 Task: Buy 2 Goblets & Chalices from Glassware & Drinkware section under best seller category for shipping address: Charlotte Hill, 3637 Walton Street, Salt Lake City, Utah 84104, Cell Number 8014200980. Pay from credit card ending with 6759, CVV 506
Action: Mouse moved to (315, 87)
Screenshot: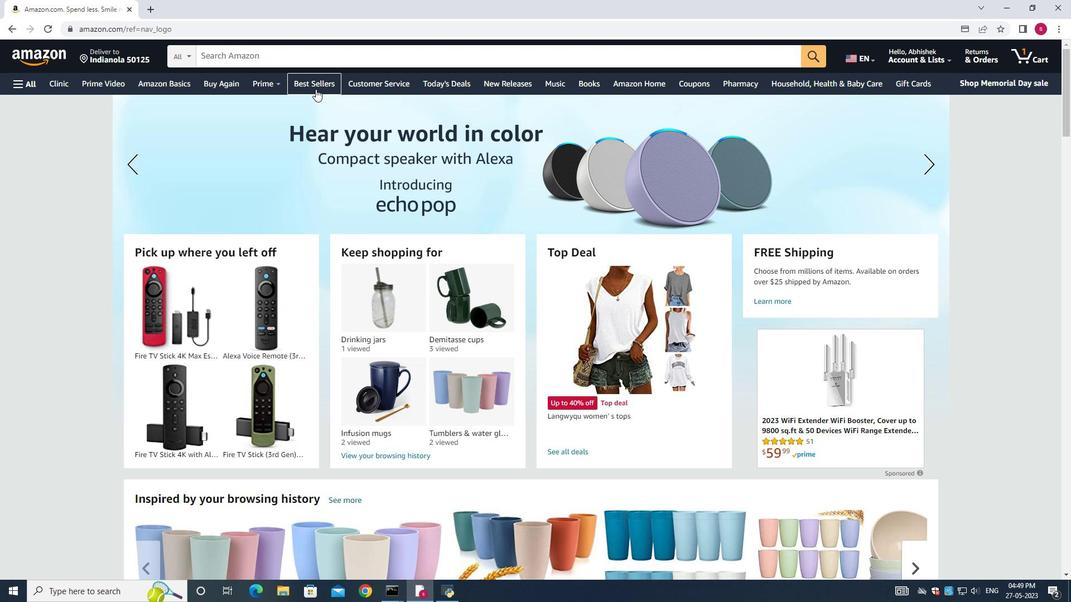 
Action: Mouse pressed left at (315, 87)
Screenshot: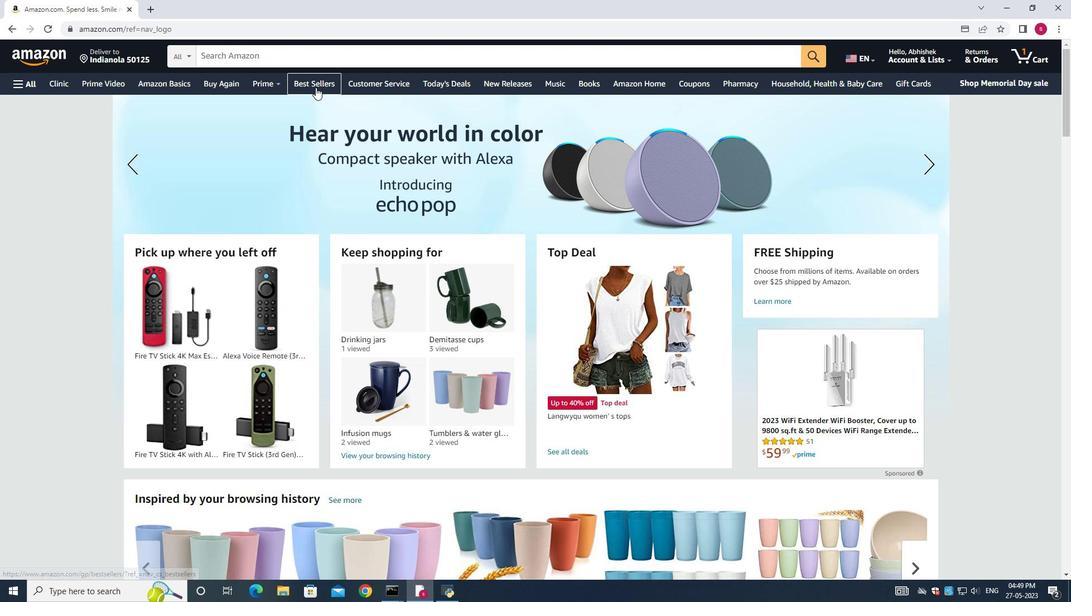 
Action: Mouse moved to (1048, 257)
Screenshot: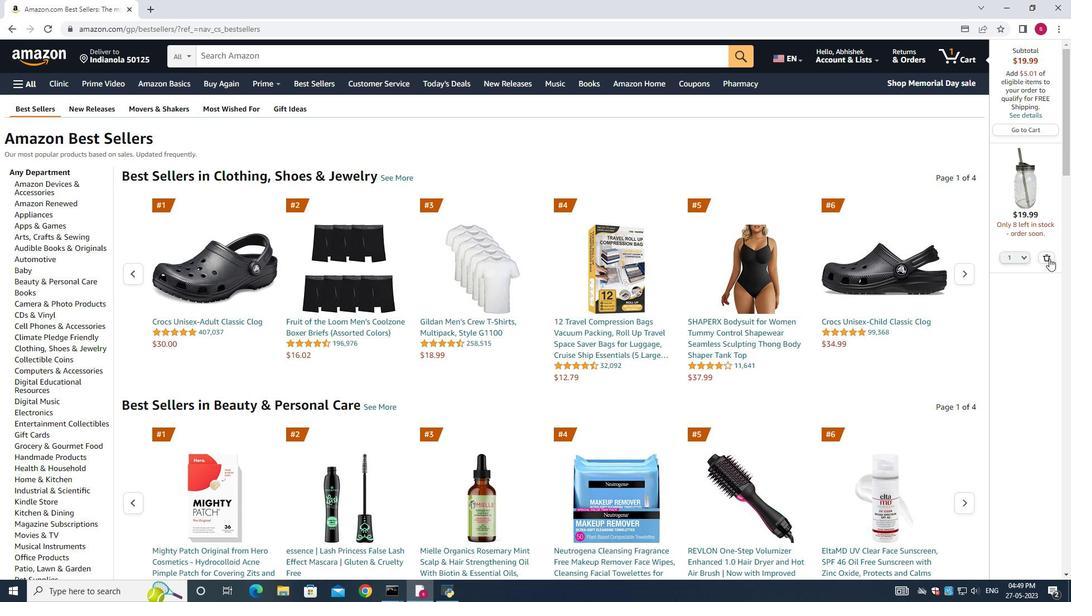 
Action: Mouse pressed left at (1048, 257)
Screenshot: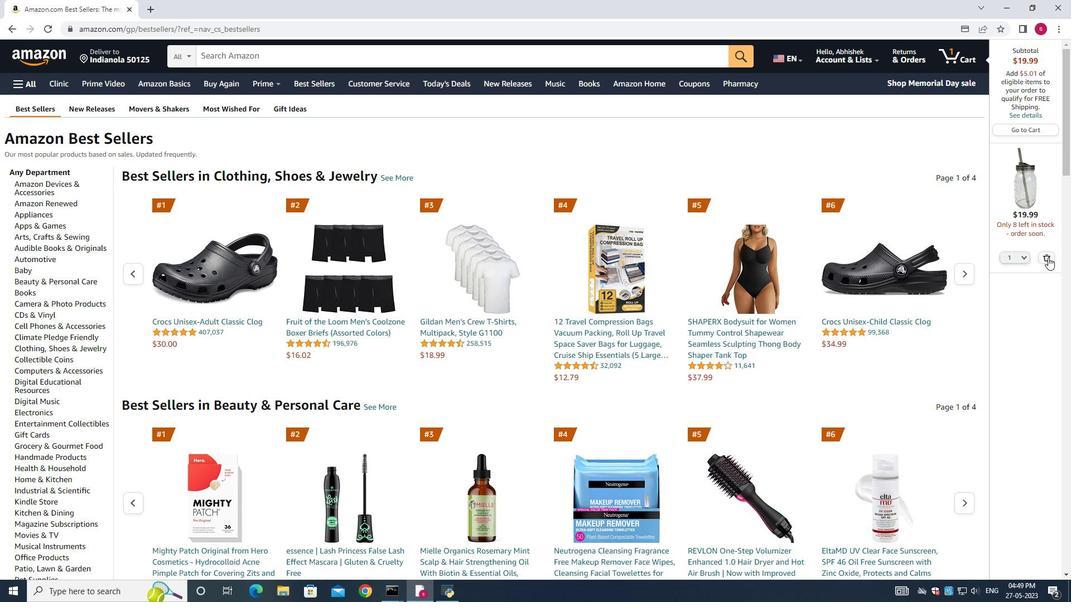 
Action: Mouse moved to (12, 168)
Screenshot: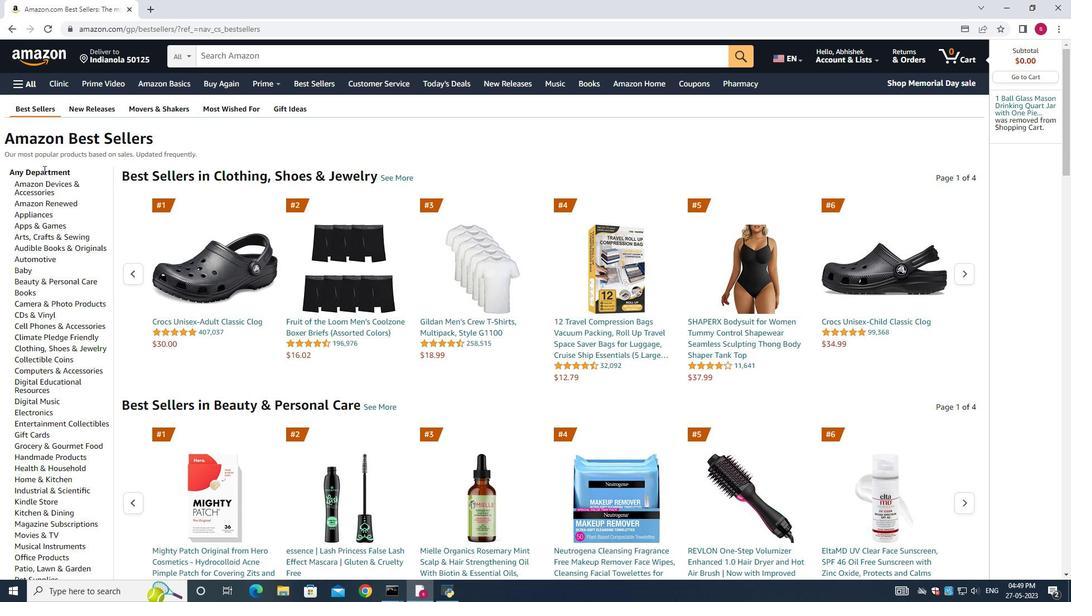 
Action: Mouse pressed left at (12, 168)
Screenshot: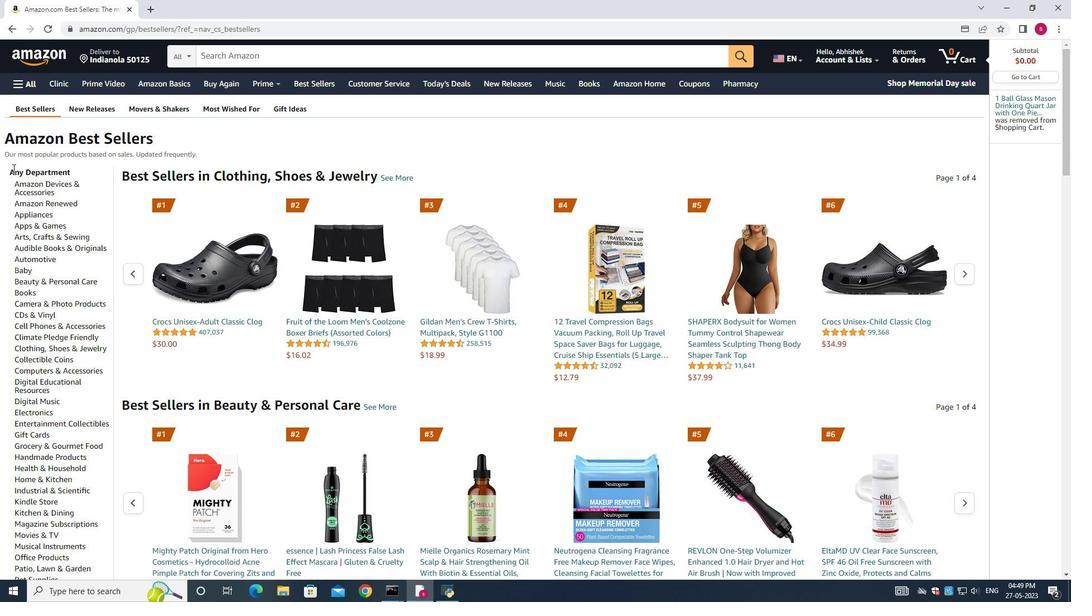
Action: Mouse moved to (93, 171)
Screenshot: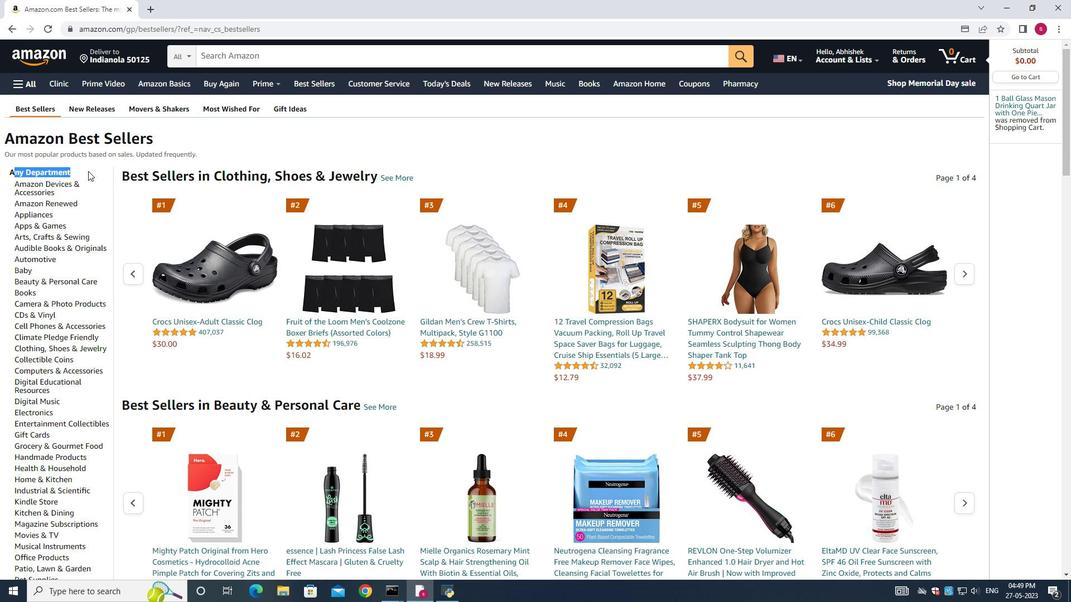 
Action: Mouse scrolled (93, 171) with delta (0, 0)
Screenshot: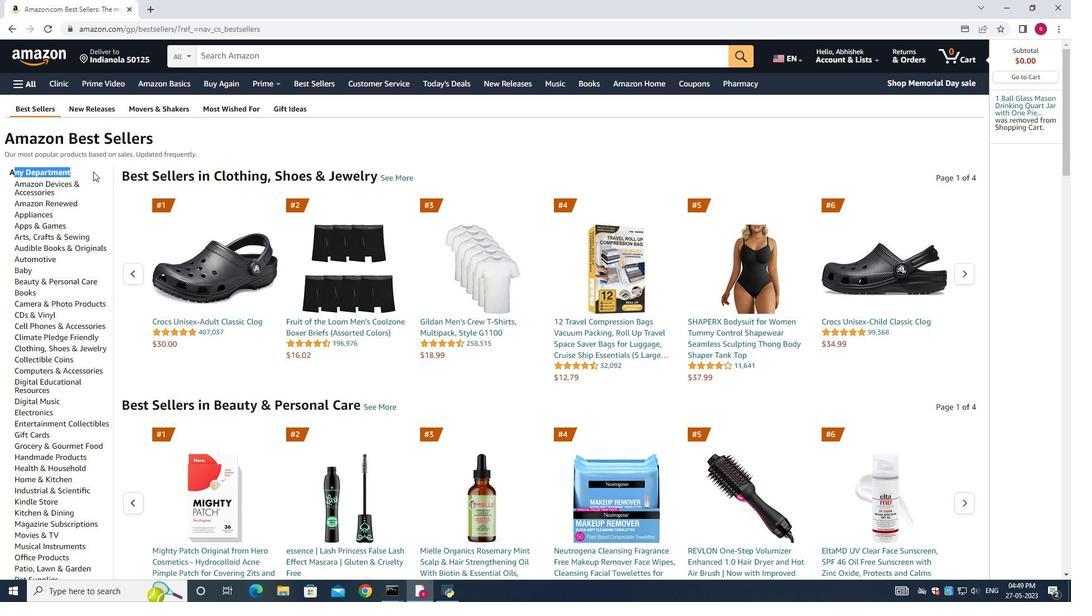 
Action: Mouse moved to (93, 172)
Screenshot: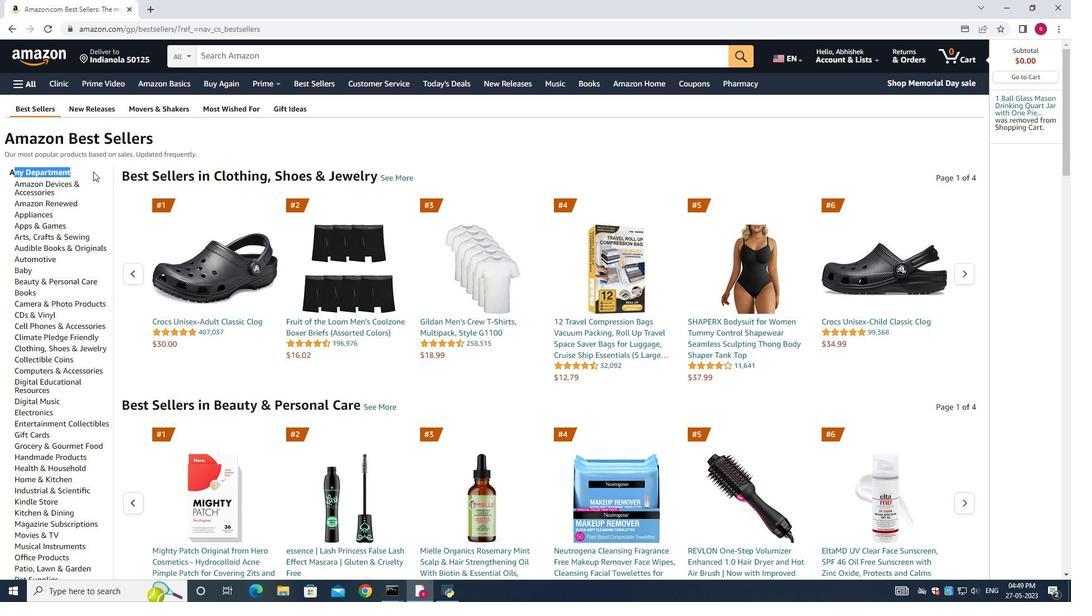 
Action: Mouse scrolled (93, 171) with delta (0, 0)
Screenshot: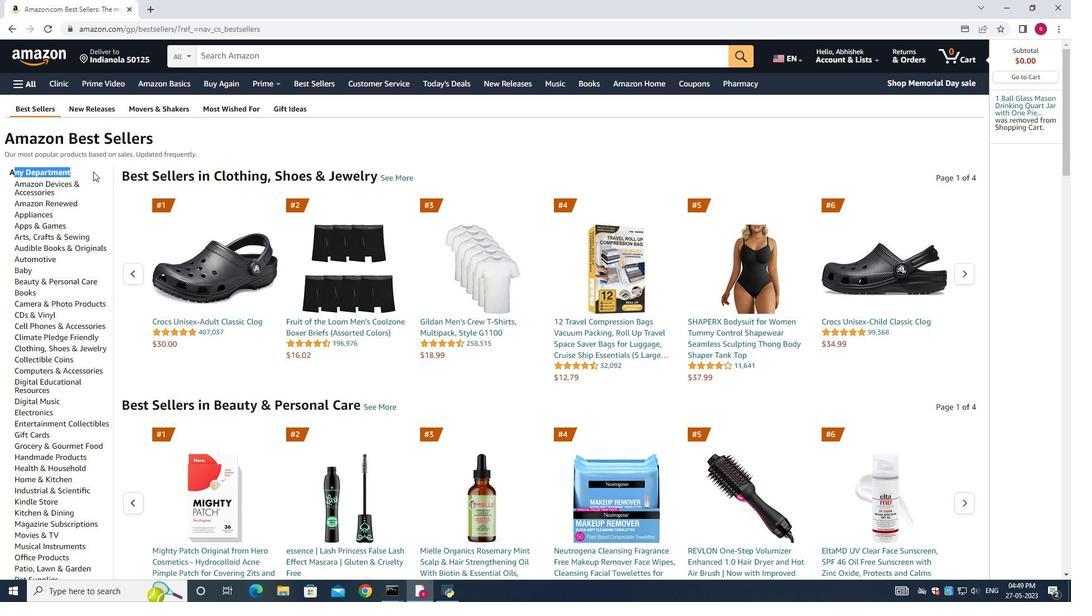 
Action: Mouse scrolled (93, 171) with delta (0, 0)
Screenshot: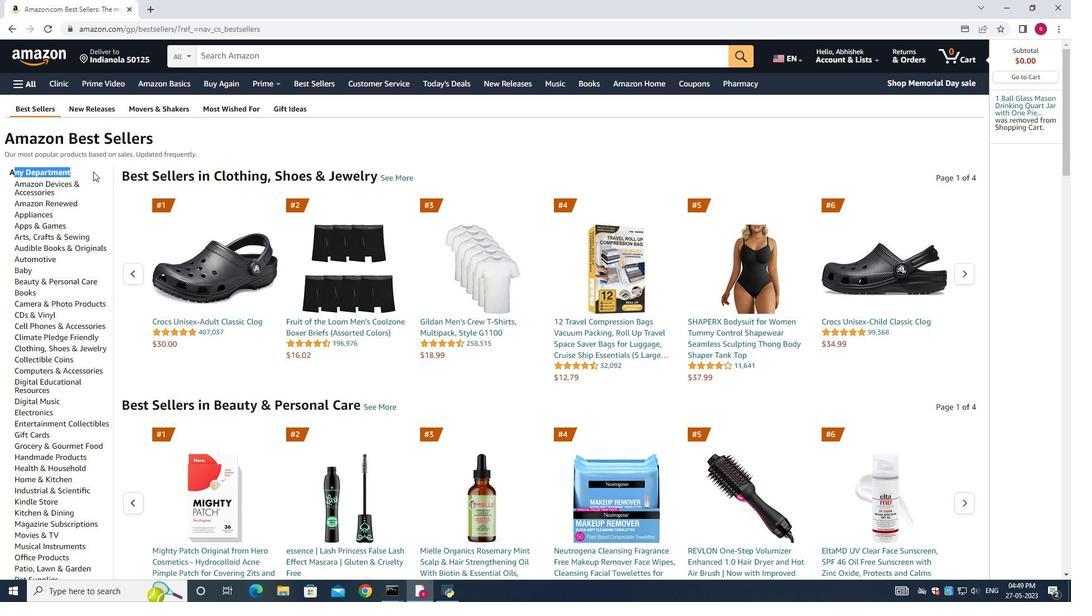 
Action: Mouse scrolled (93, 171) with delta (0, 0)
Screenshot: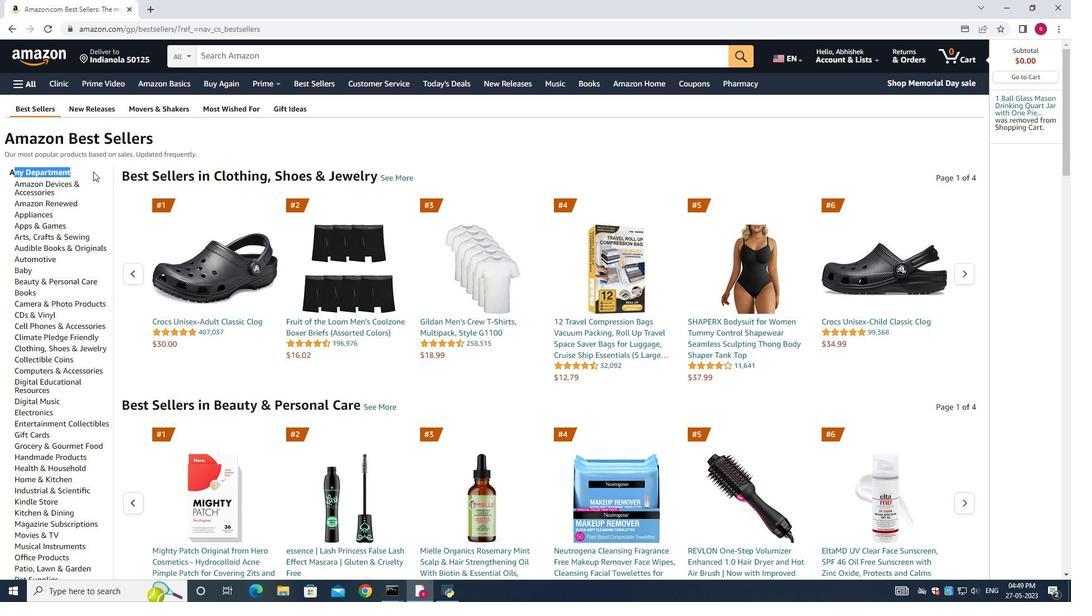 
Action: Mouse scrolled (93, 171) with delta (0, 0)
Screenshot: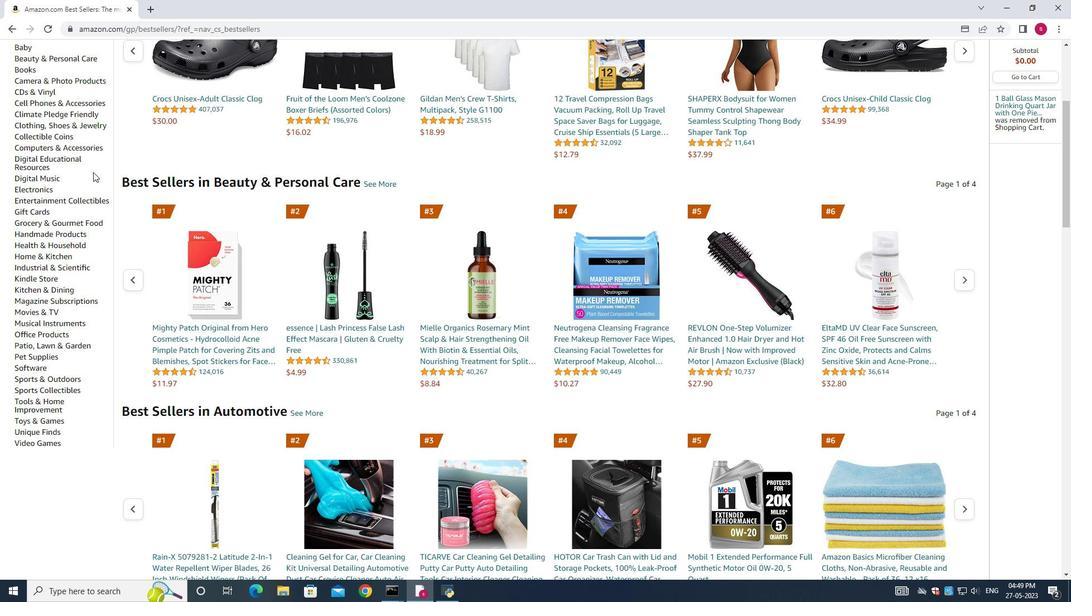 
Action: Mouse scrolled (93, 171) with delta (0, 0)
Screenshot: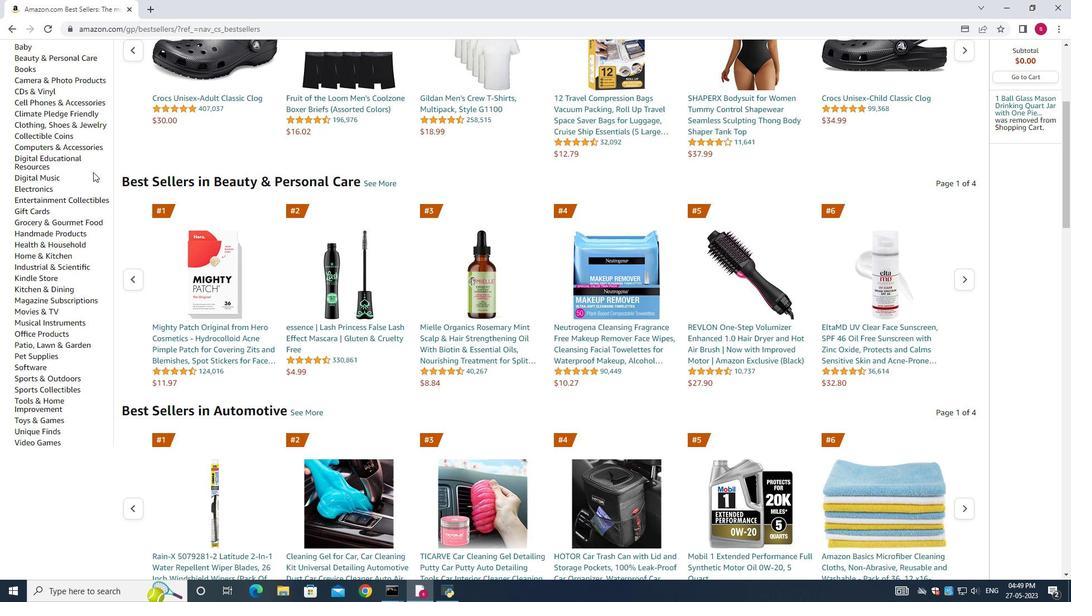 
Action: Mouse moved to (20, 288)
Screenshot: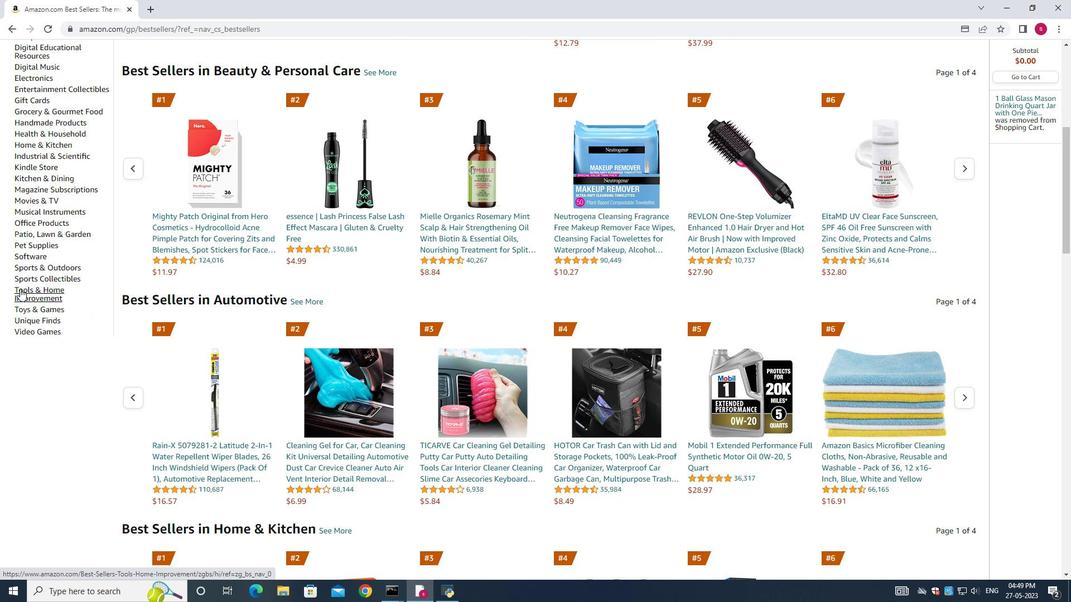 
Action: Mouse scrolled (20, 288) with delta (0, 0)
Screenshot: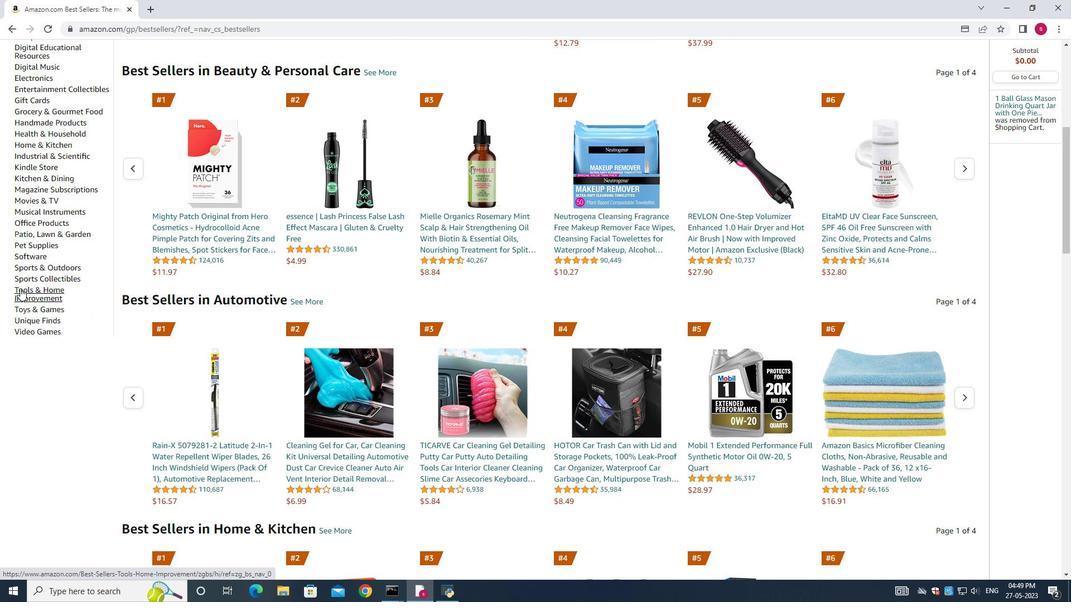 
Action: Mouse scrolled (20, 288) with delta (0, 0)
Screenshot: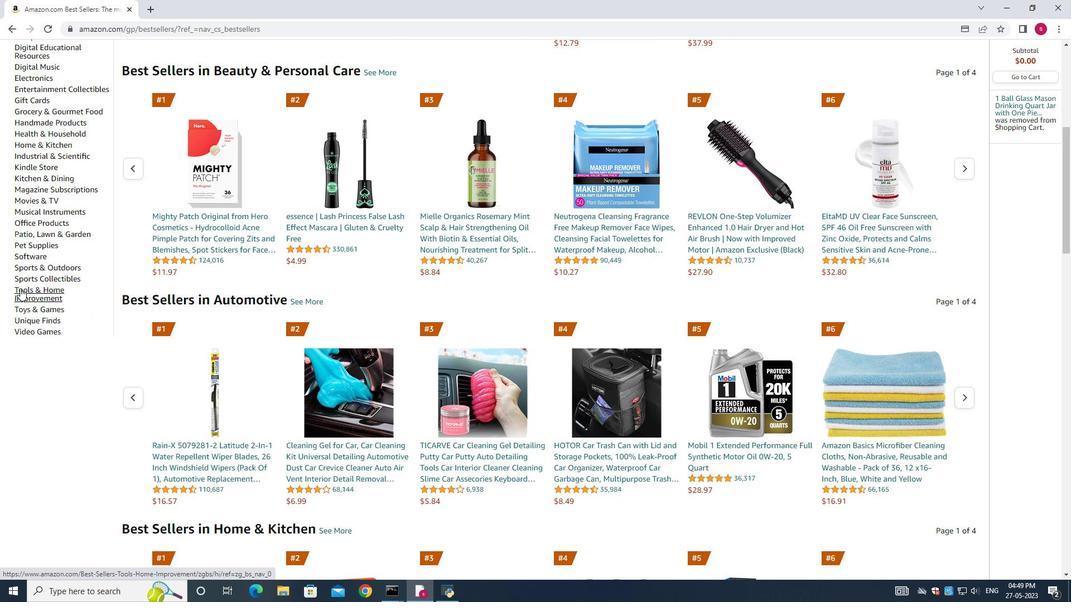 
Action: Mouse scrolled (20, 288) with delta (0, 0)
Screenshot: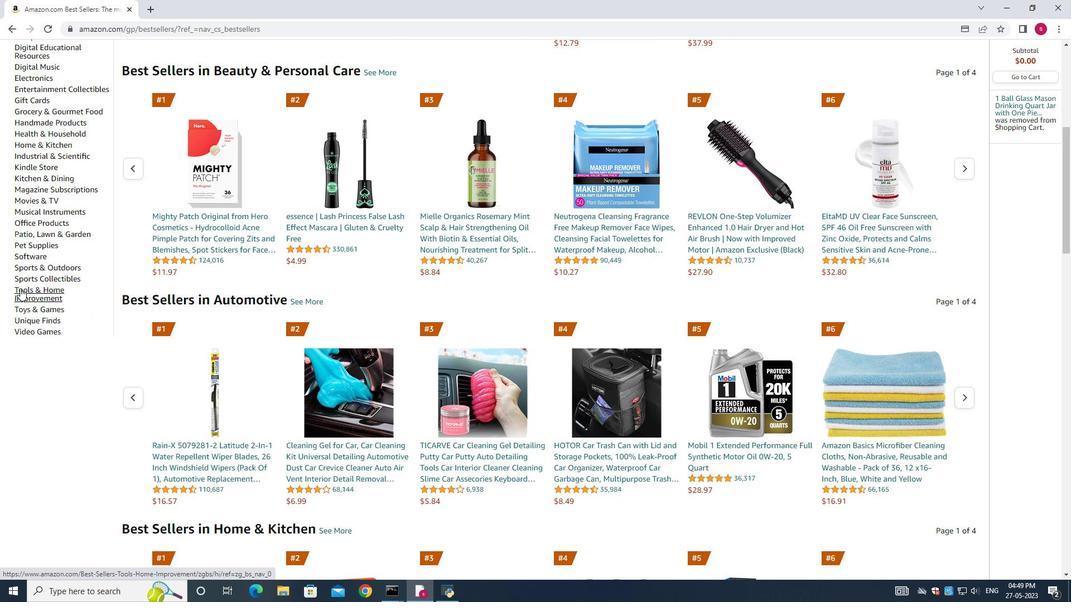 
Action: Mouse scrolled (20, 288) with delta (0, 0)
Screenshot: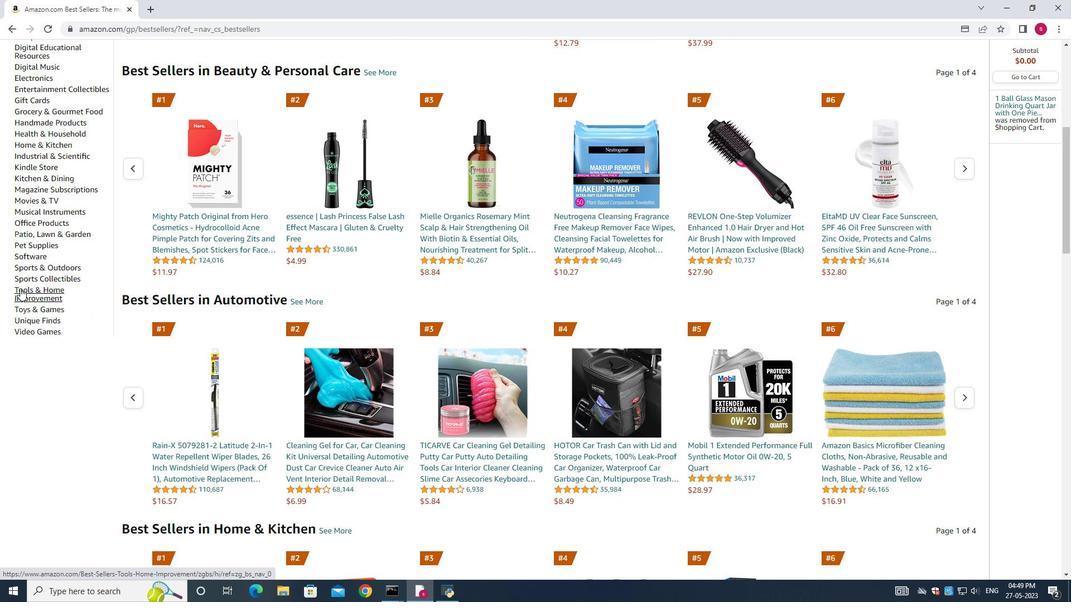 
Action: Mouse moved to (64, 205)
Screenshot: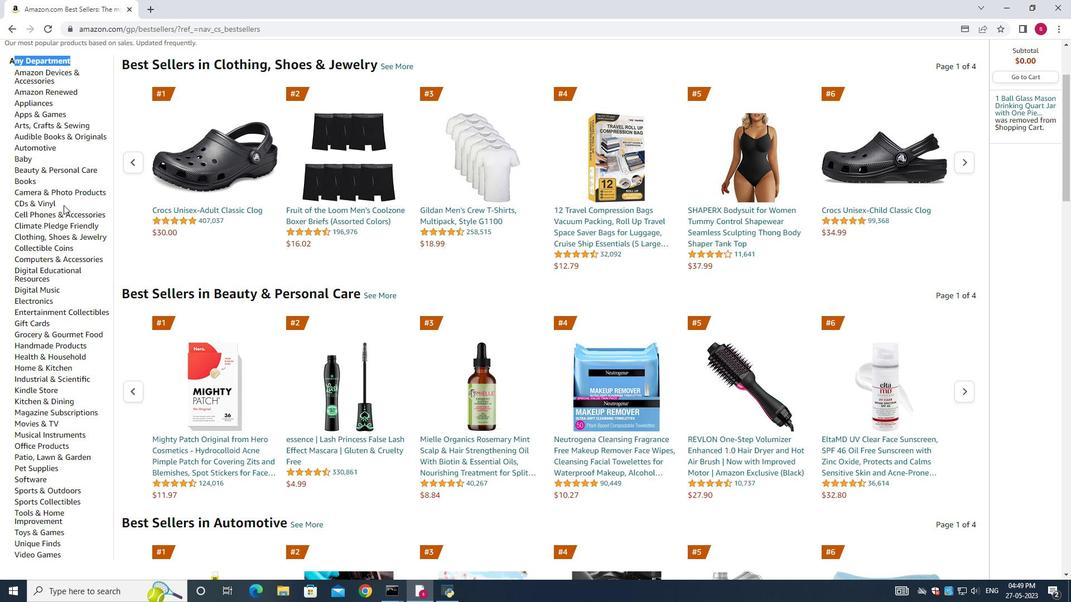 
Action: Mouse scrolled (64, 205) with delta (0, 0)
Screenshot: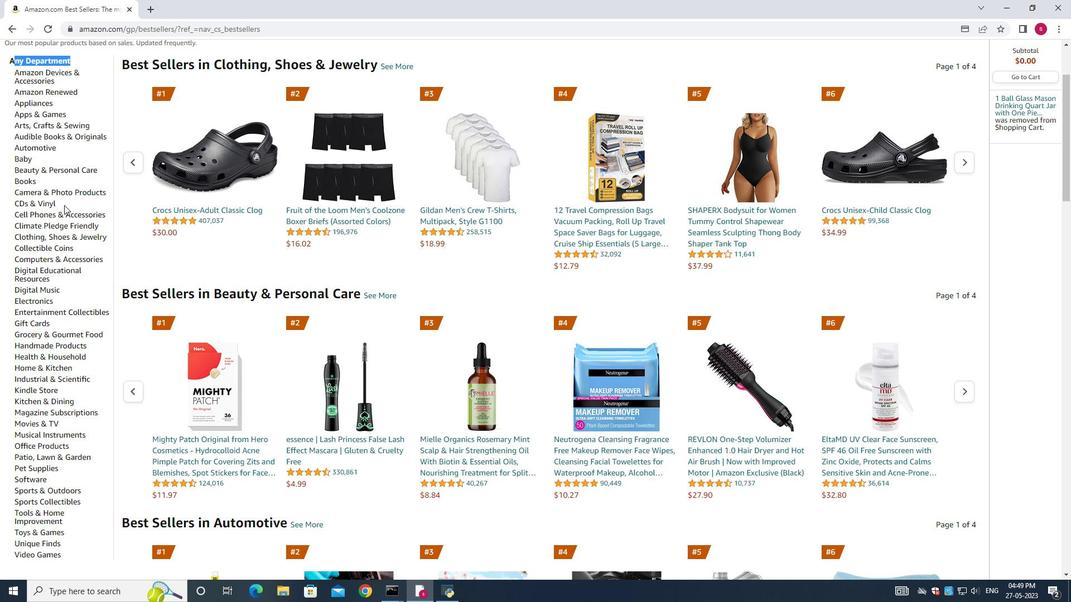 
Action: Mouse scrolled (64, 205) with delta (0, 0)
Screenshot: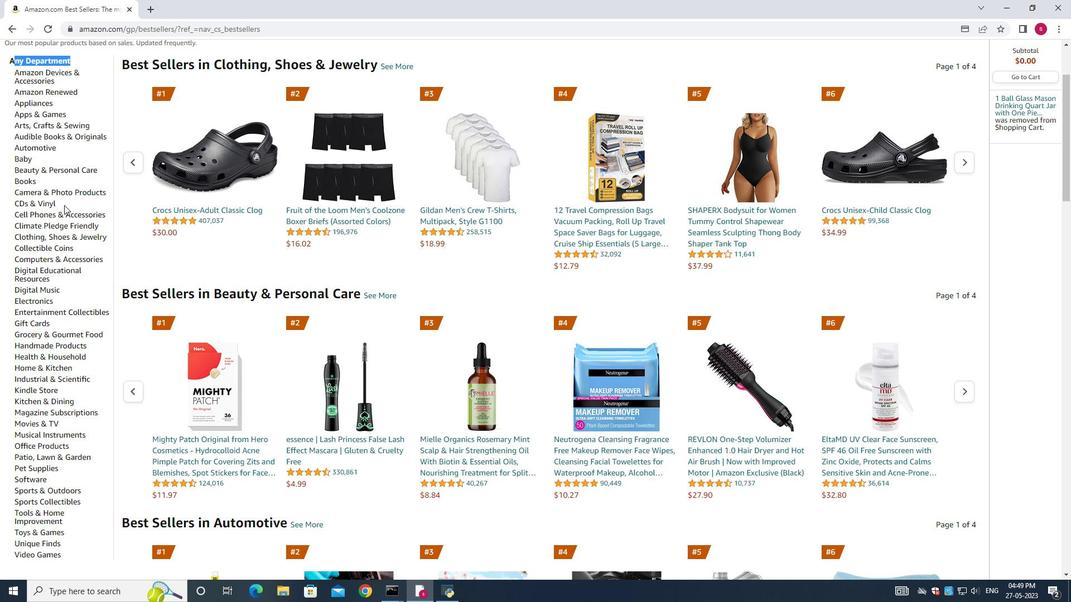 
Action: Mouse scrolled (64, 205) with delta (0, 0)
Screenshot: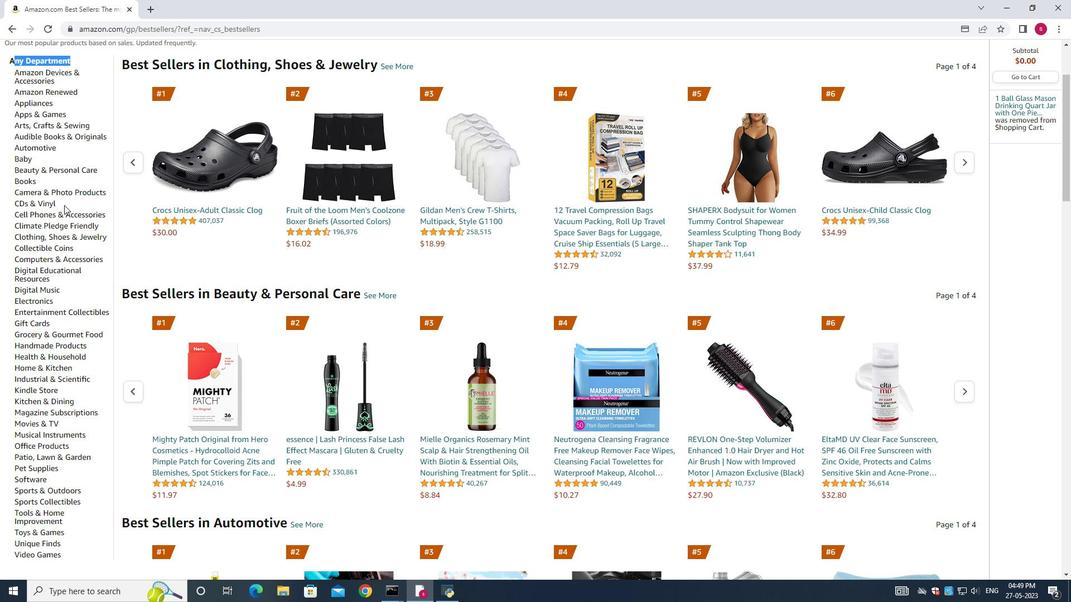
Action: Mouse scrolled (64, 205) with delta (0, 0)
Screenshot: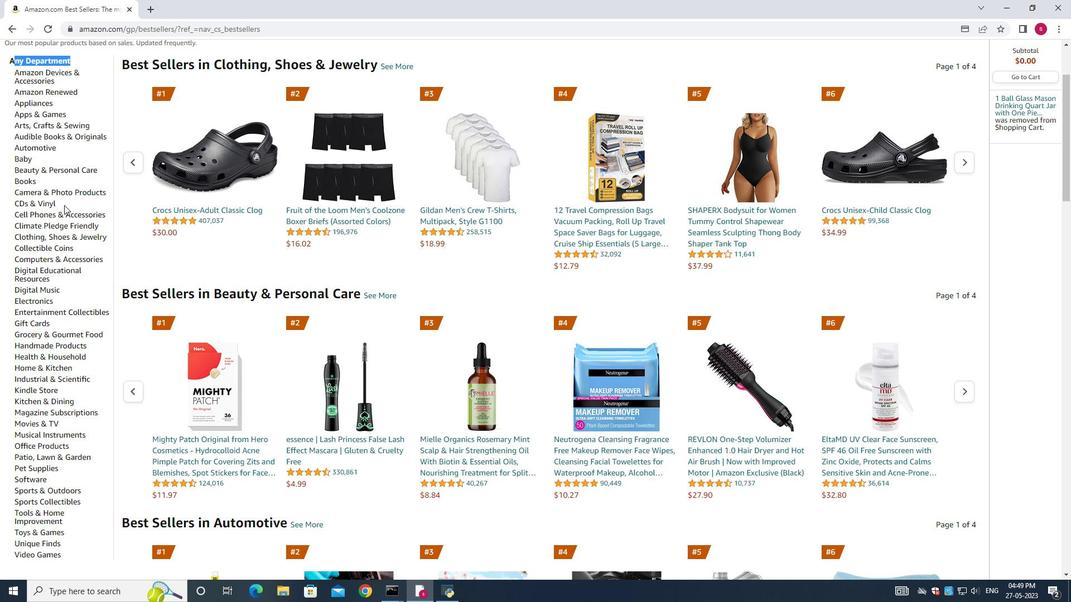 
Action: Mouse scrolled (64, 205) with delta (0, 0)
Screenshot: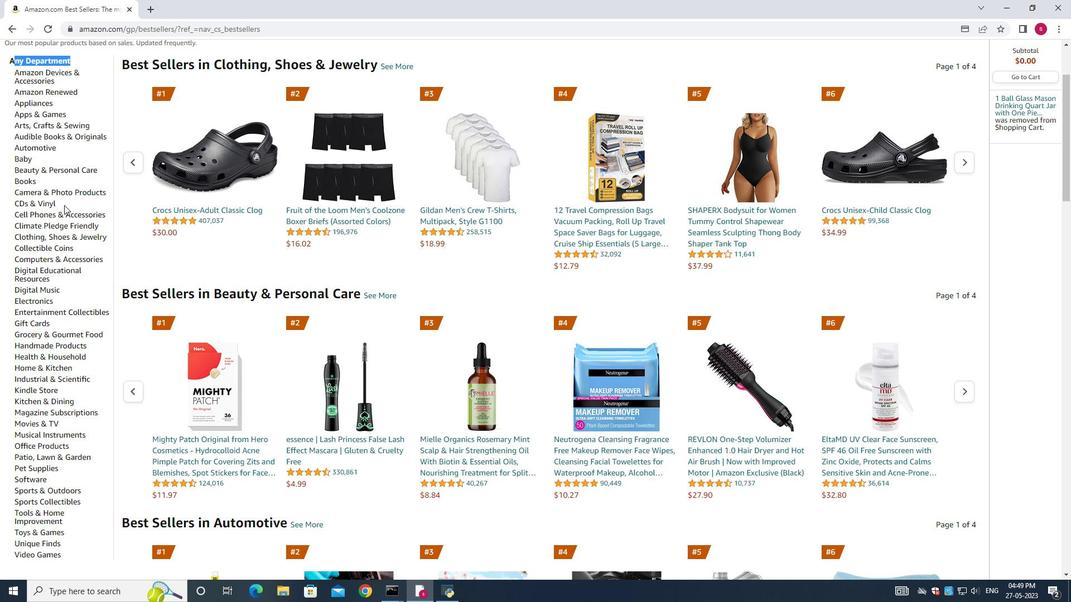 
Action: Mouse scrolled (64, 205) with delta (0, 0)
Screenshot: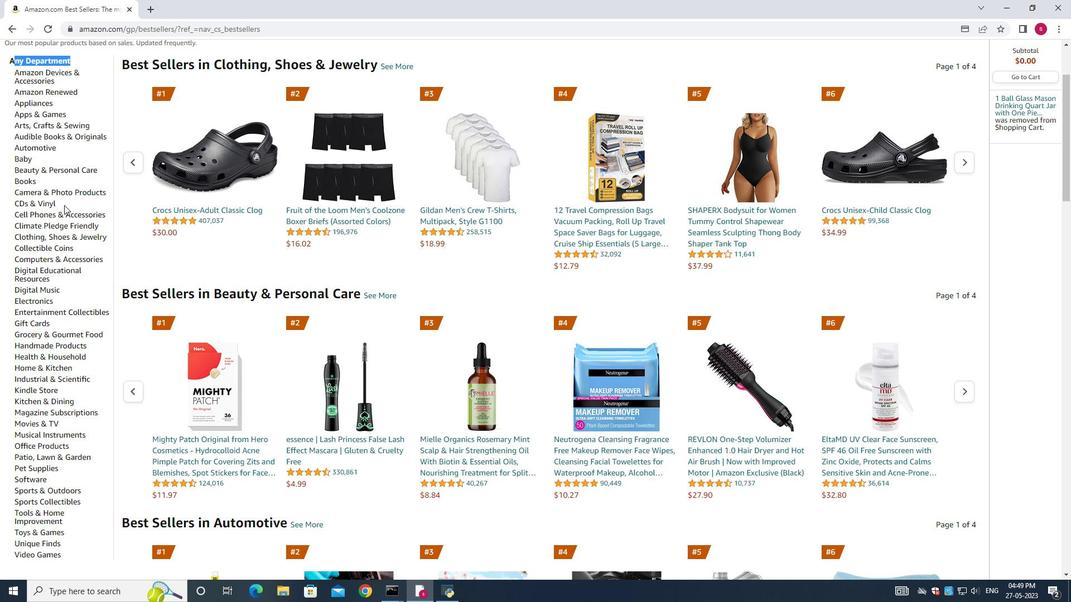
Action: Mouse moved to (234, 51)
Screenshot: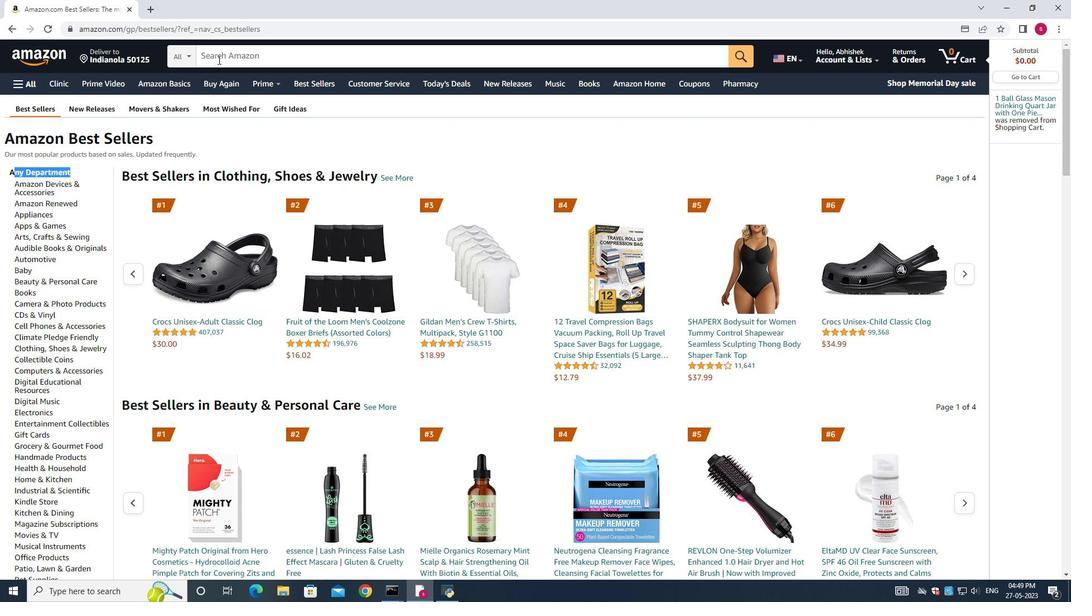 
Action: Mouse pressed left at (234, 51)
Screenshot: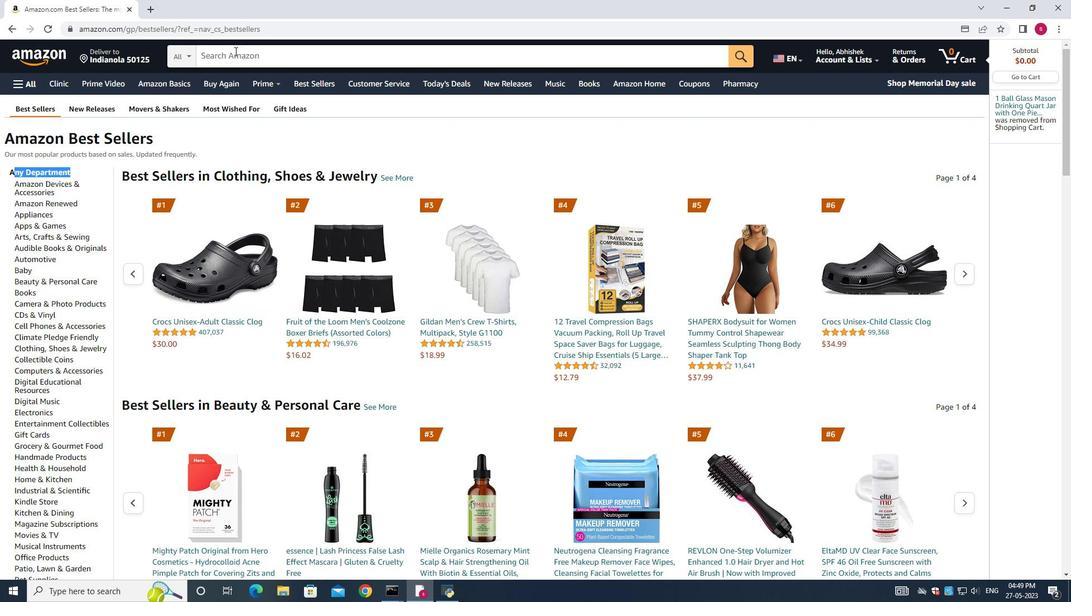 
Action: Key pressed 2<Key.space><Key.shift>Goblets<Key.space><Key.shift>&<Key.space>glassware<Key.enter>
Screenshot: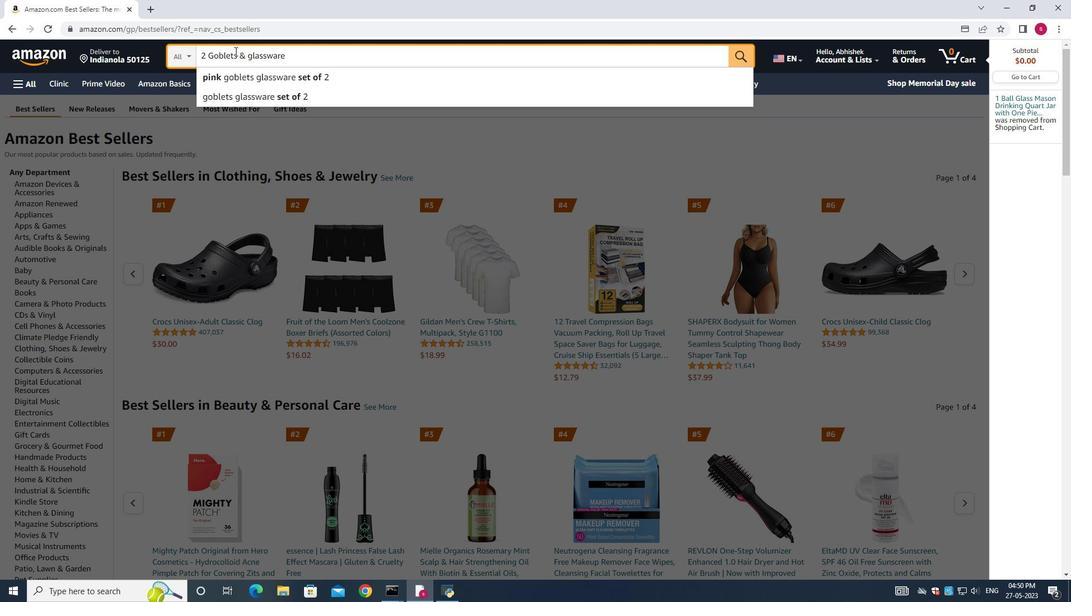 
Action: Mouse moved to (138, 310)
Screenshot: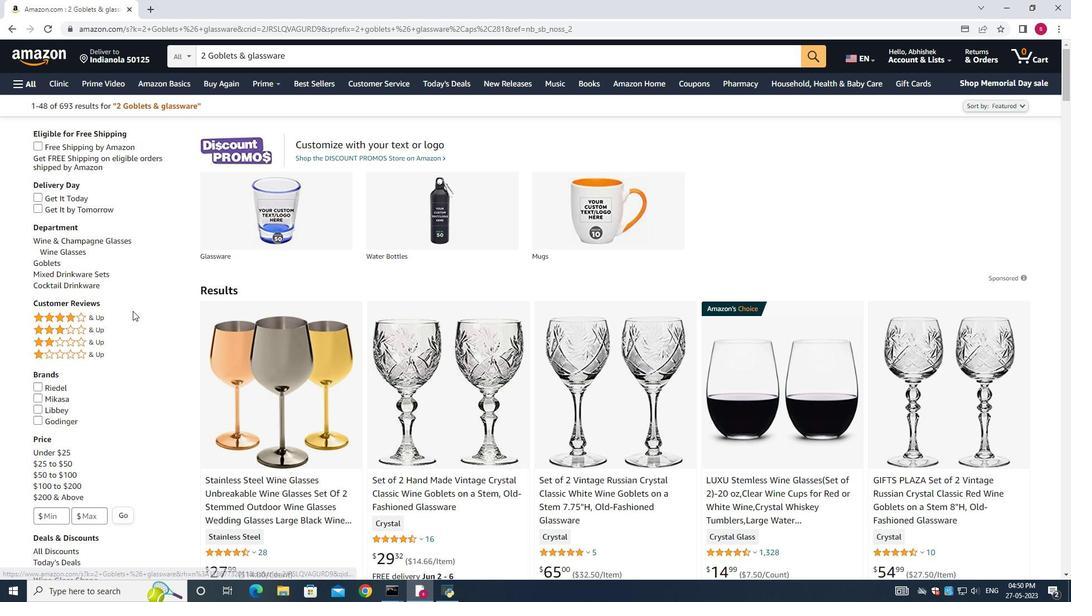 
Action: Mouse scrolled (138, 309) with delta (0, 0)
Screenshot: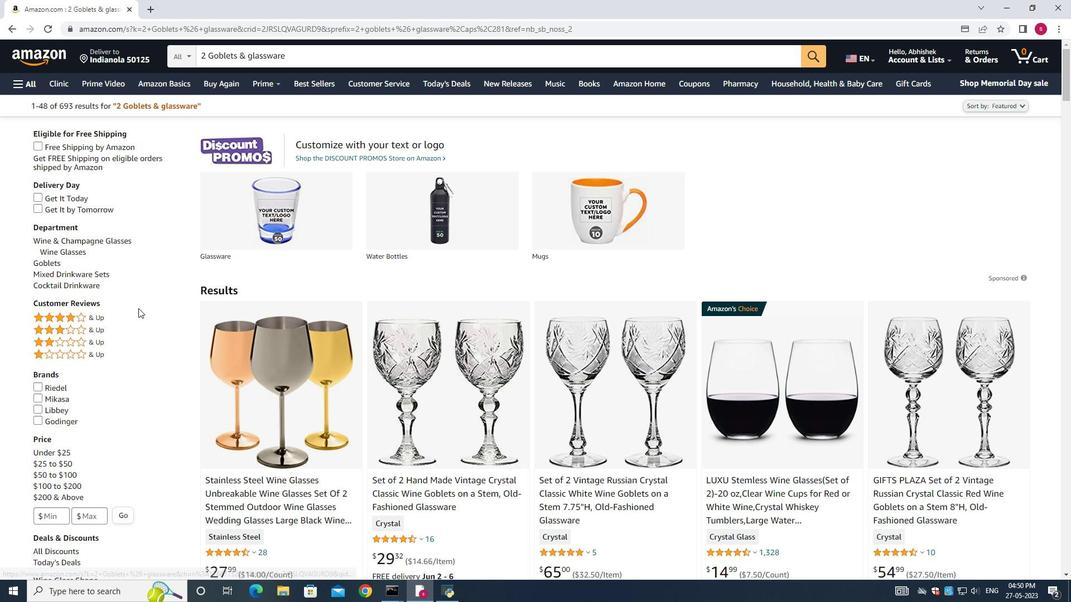 
Action: Mouse moved to (532, 460)
Screenshot: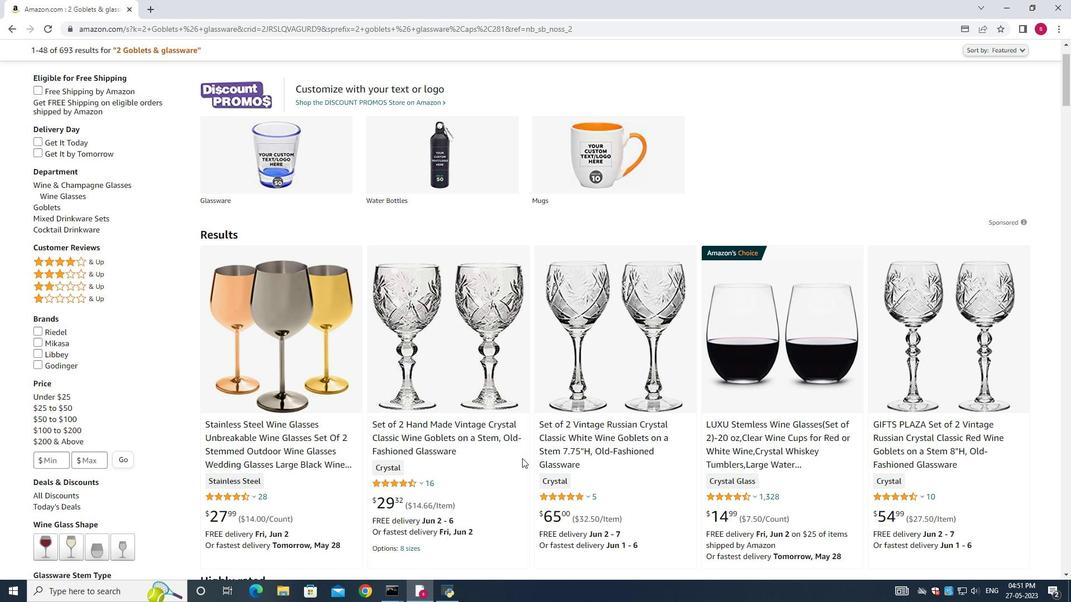 
Action: Mouse scrolled (532, 459) with delta (0, 0)
Screenshot: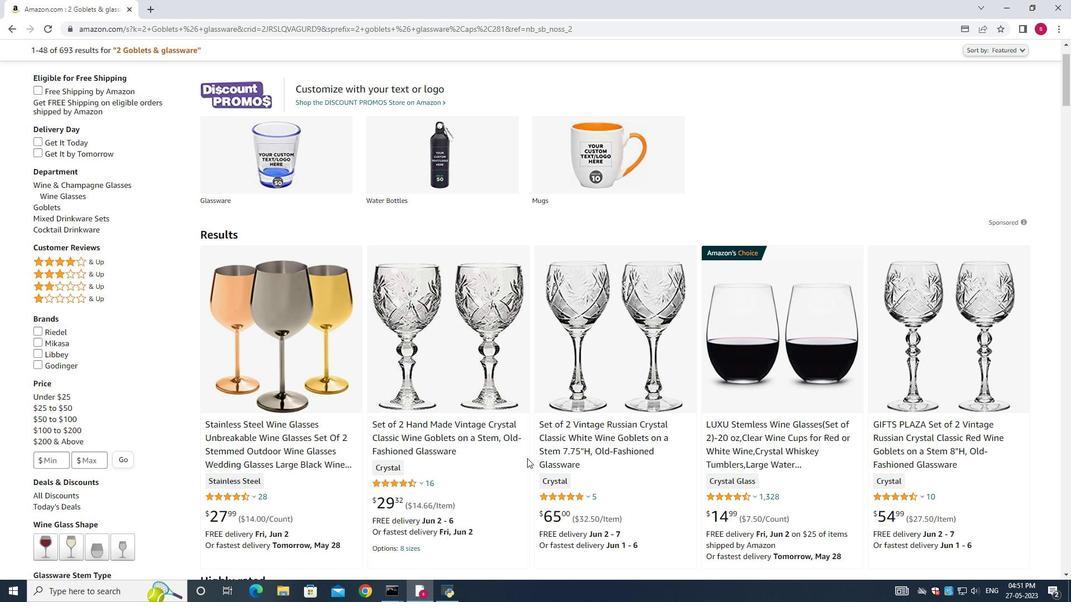 
Action: Mouse scrolled (532, 459) with delta (0, 0)
Screenshot: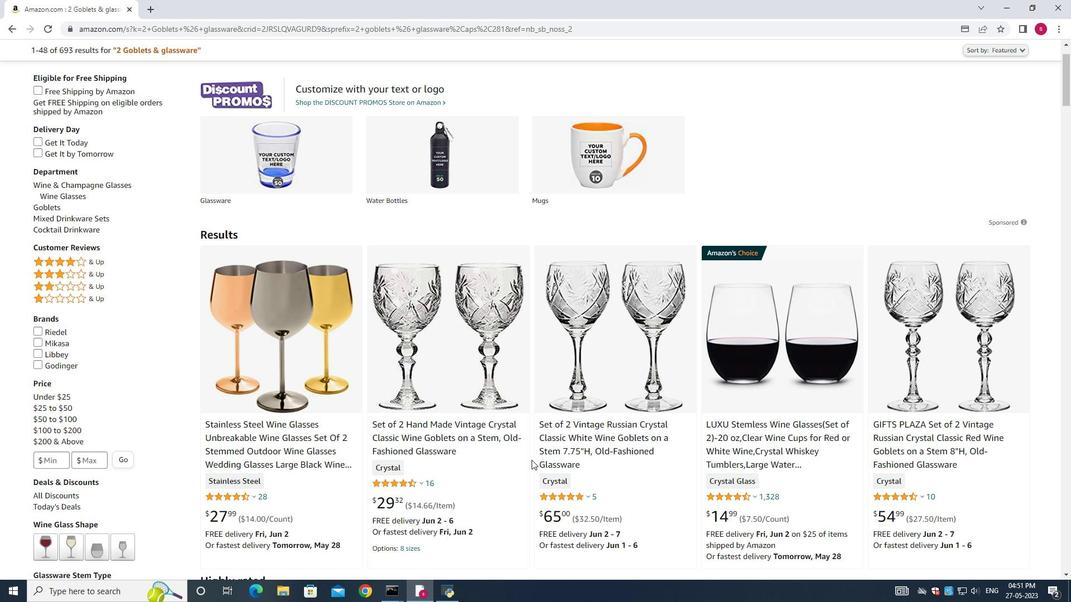 
Action: Mouse scrolled (532, 459) with delta (0, 0)
Screenshot: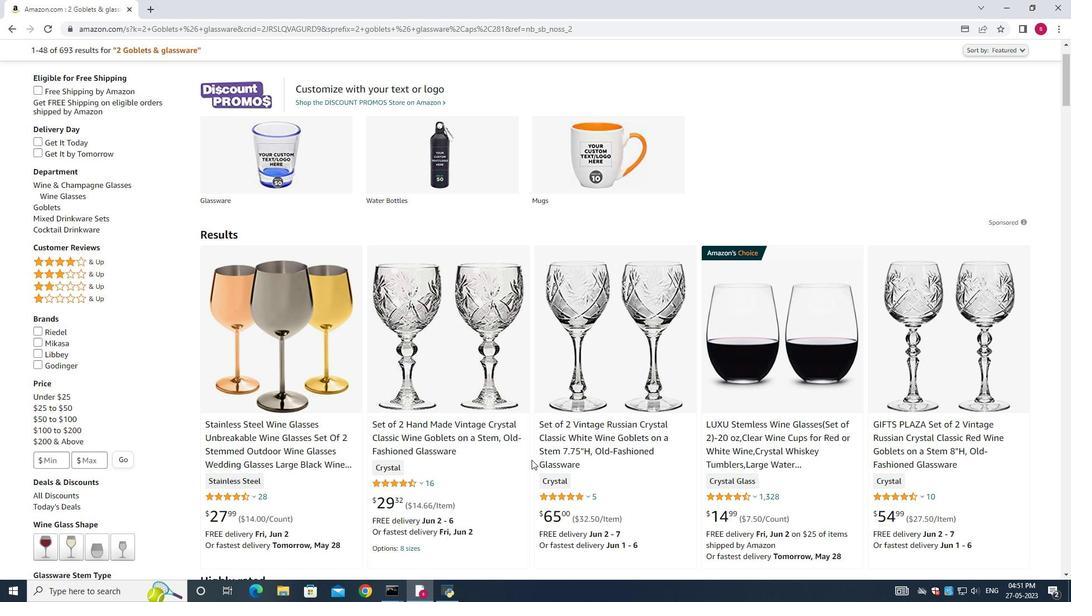 
Action: Mouse moved to (532, 459)
Screenshot: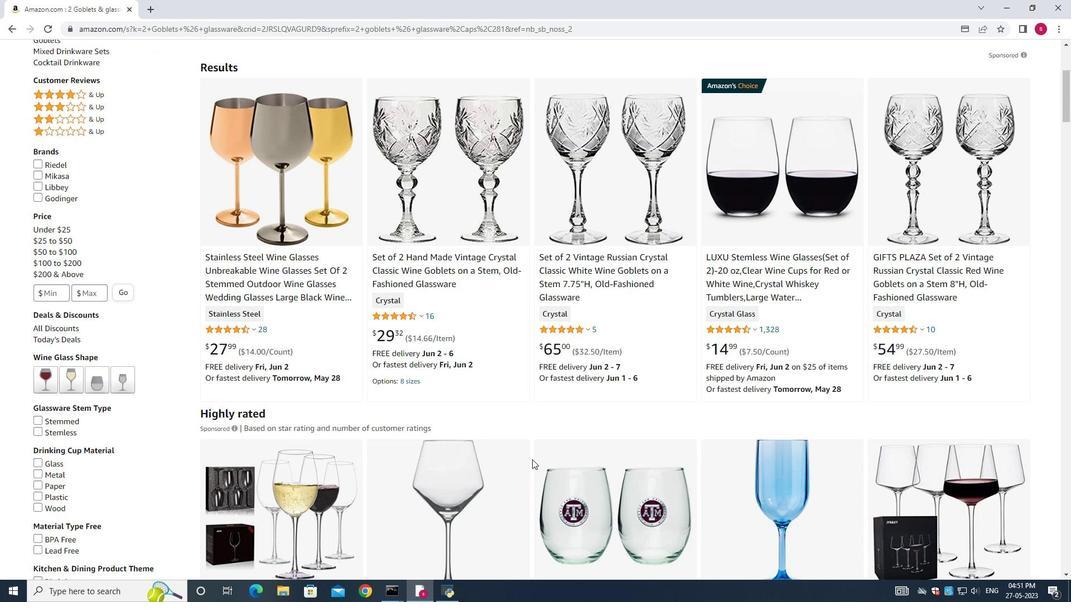 
Action: Mouse scrolled (532, 459) with delta (0, 0)
Screenshot: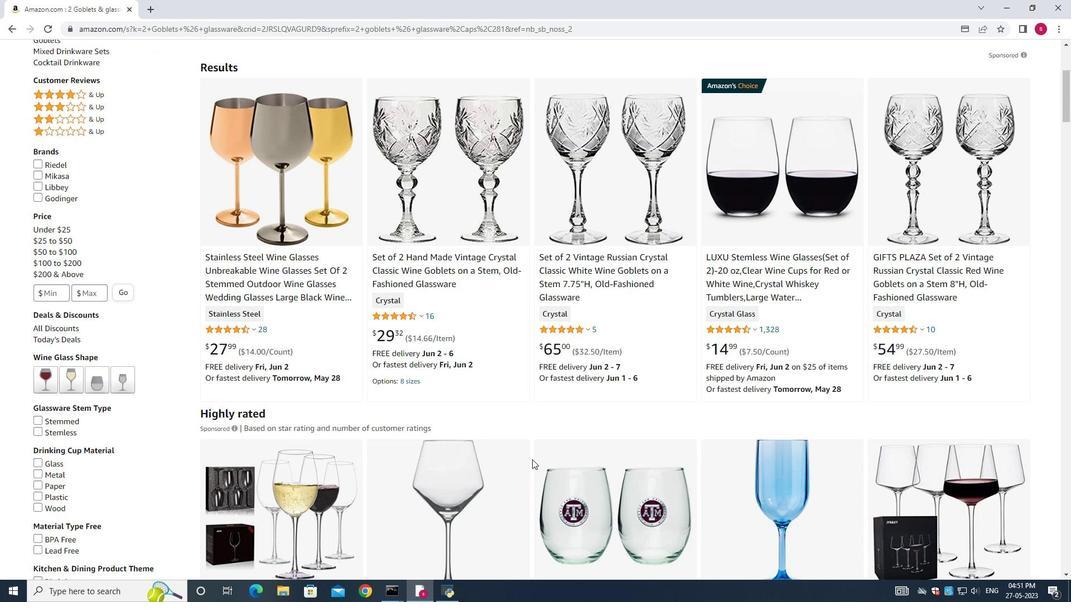 
Action: Mouse moved to (531, 459)
Screenshot: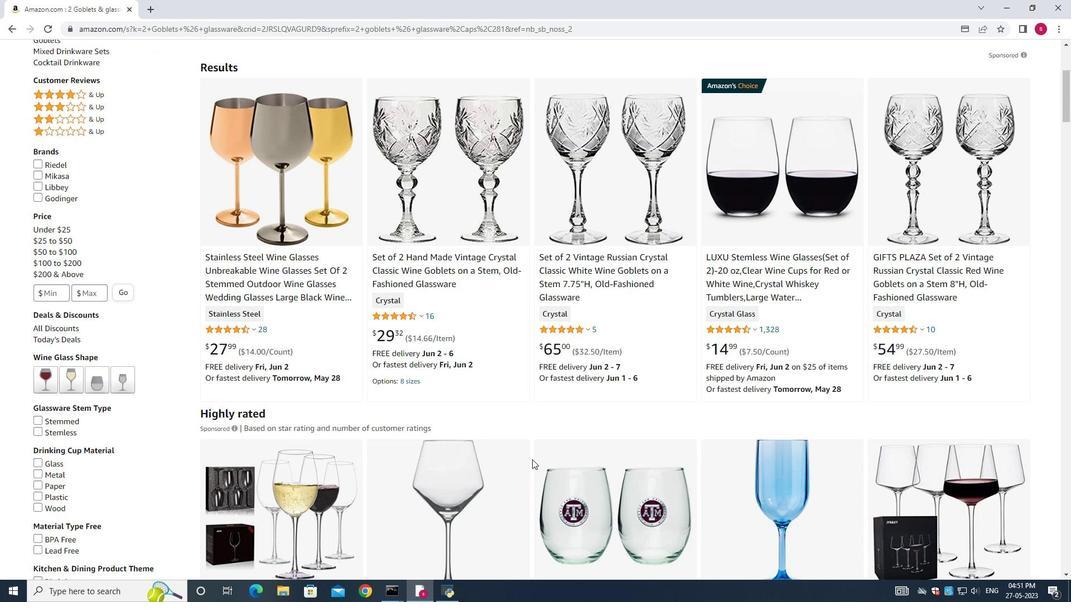 
Action: Mouse scrolled (531, 459) with delta (0, 0)
Screenshot: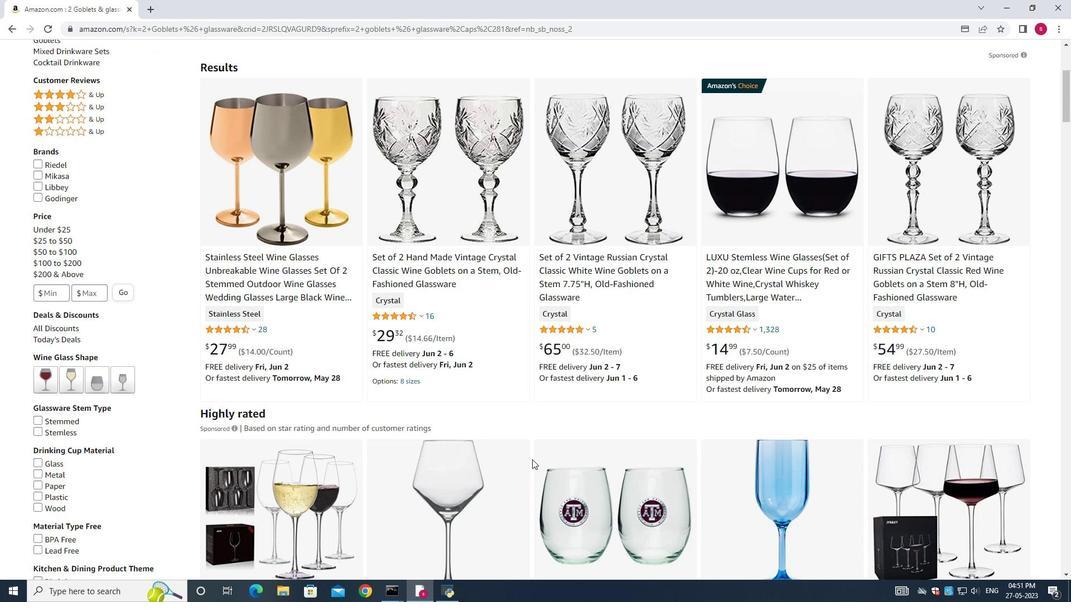 
Action: Mouse moved to (531, 458)
Screenshot: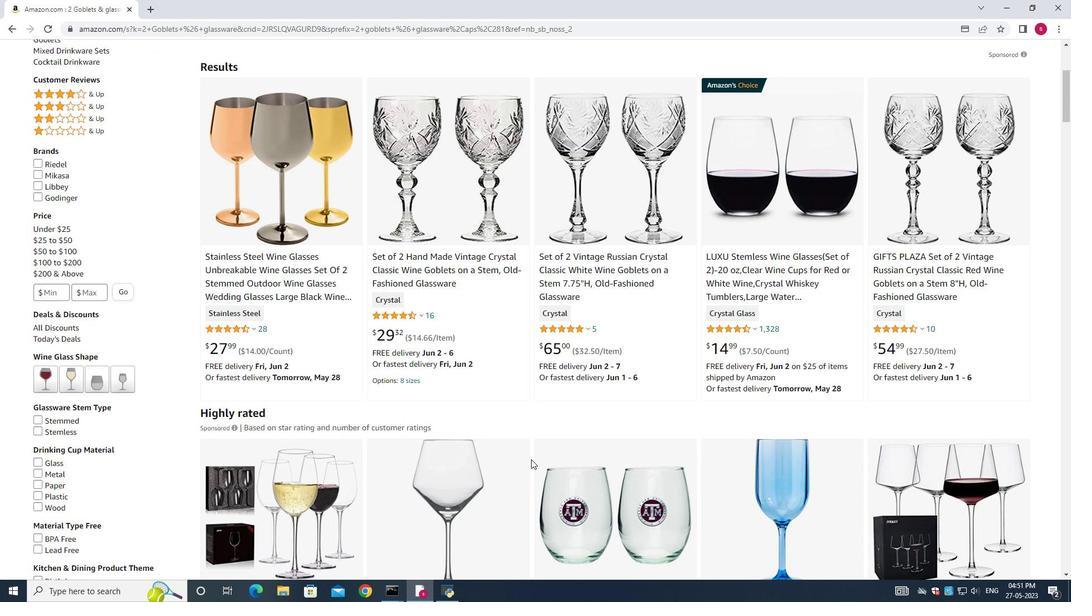 
Action: Mouse scrolled (531, 458) with delta (0, 0)
Screenshot: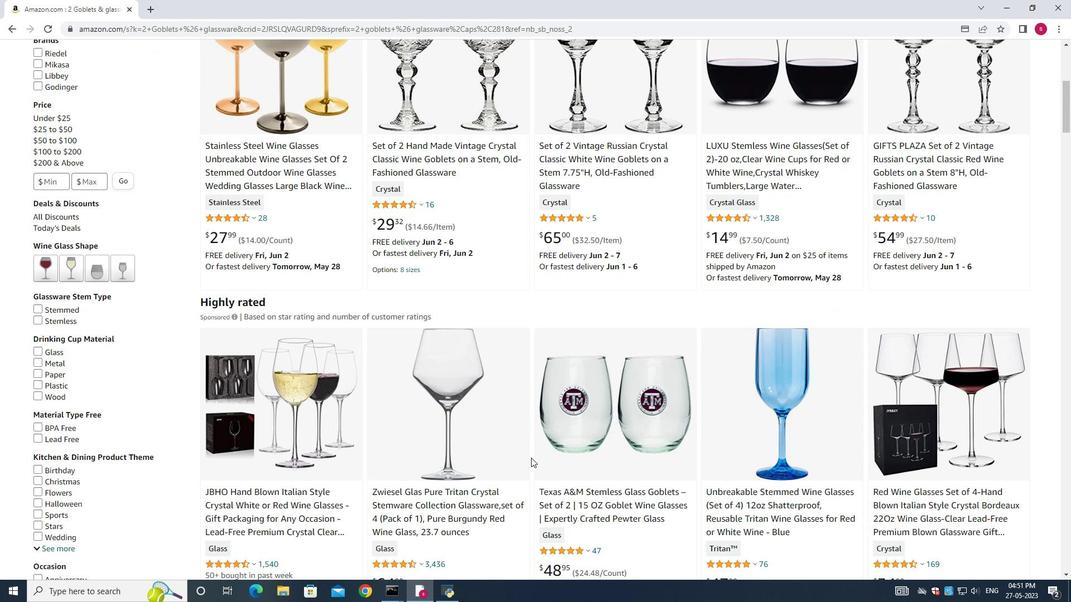 
Action: Mouse scrolled (531, 459) with delta (0, 1)
Screenshot: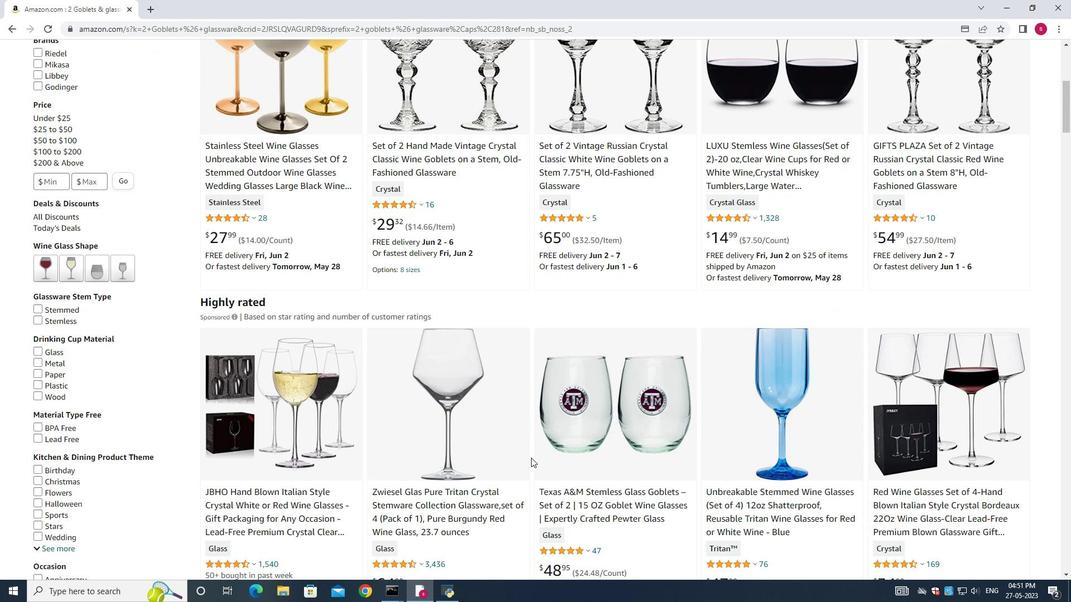 
Action: Mouse scrolled (531, 458) with delta (0, 0)
Screenshot: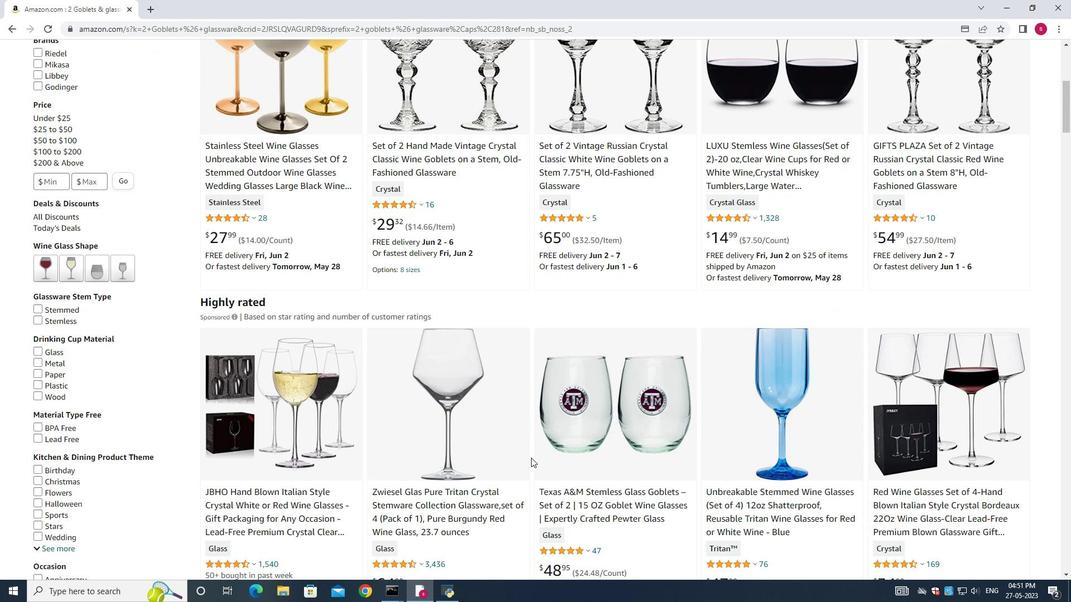 
Action: Mouse scrolled (531, 458) with delta (0, 0)
Screenshot: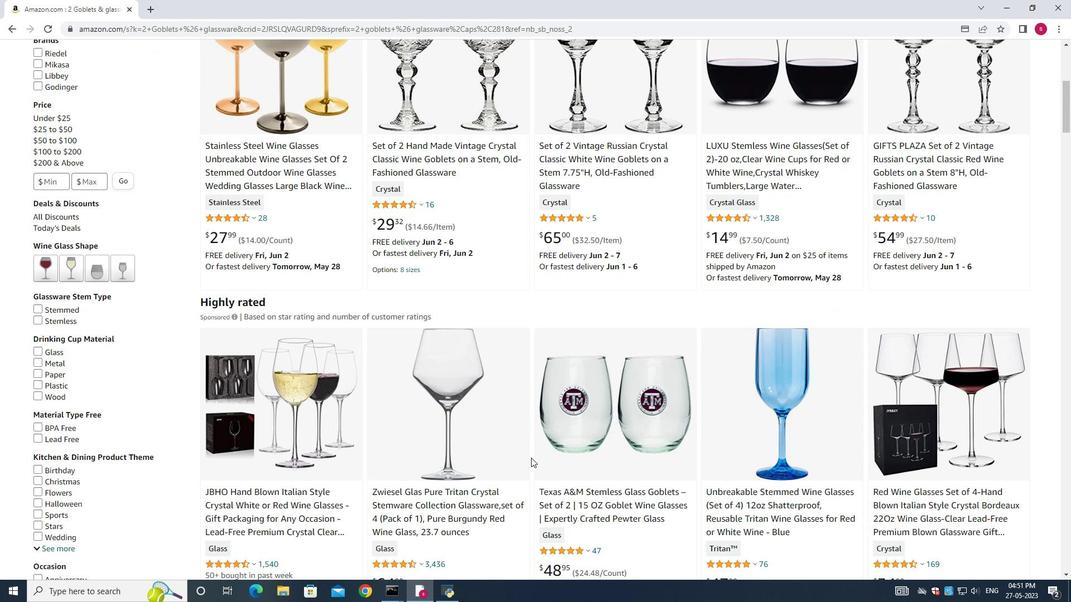 
Action: Mouse scrolled (531, 458) with delta (0, 0)
Screenshot: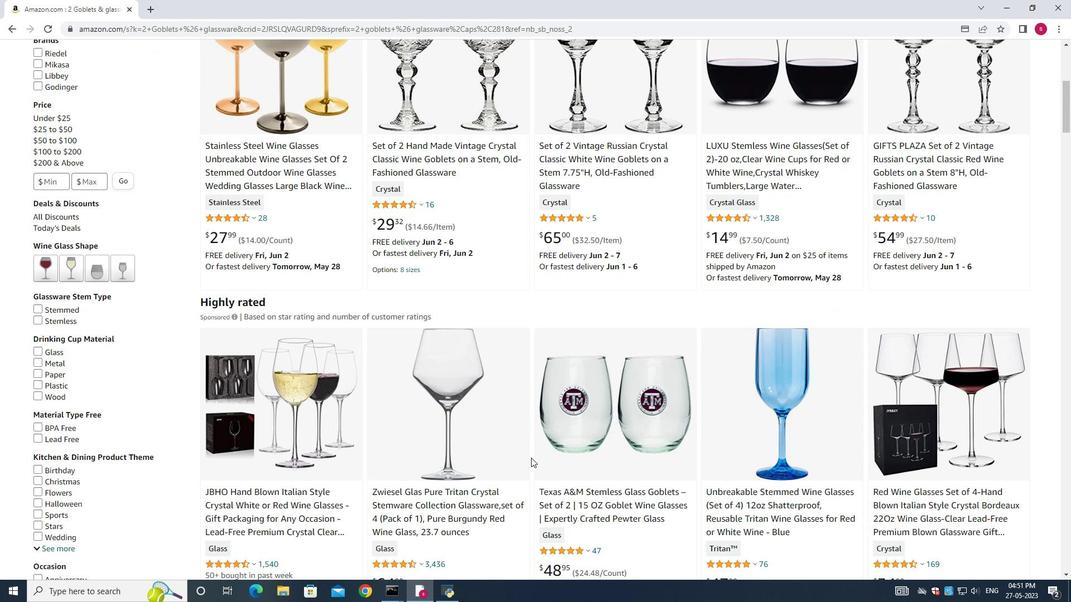 
Action: Mouse scrolled (531, 458) with delta (0, 0)
Screenshot: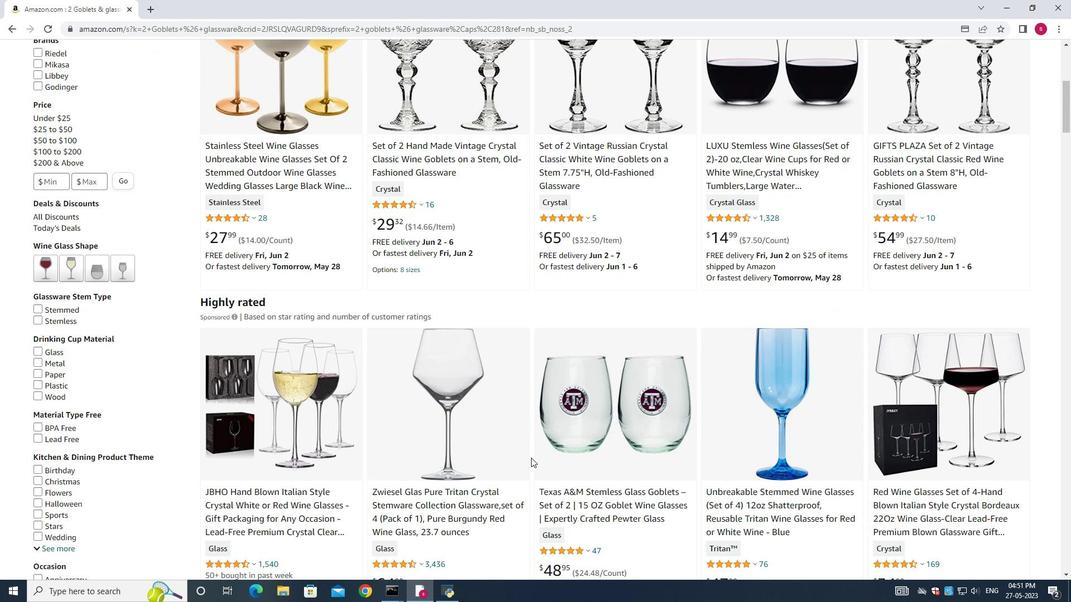 
Action: Mouse scrolled (531, 458) with delta (0, 0)
Screenshot: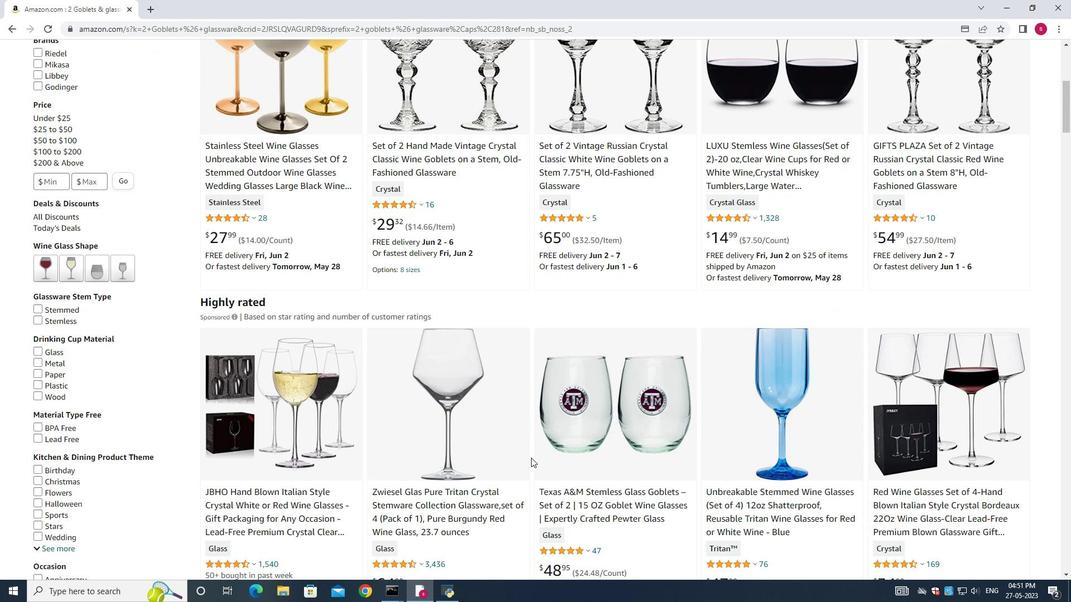 
Action: Mouse scrolled (531, 458) with delta (0, 0)
Screenshot: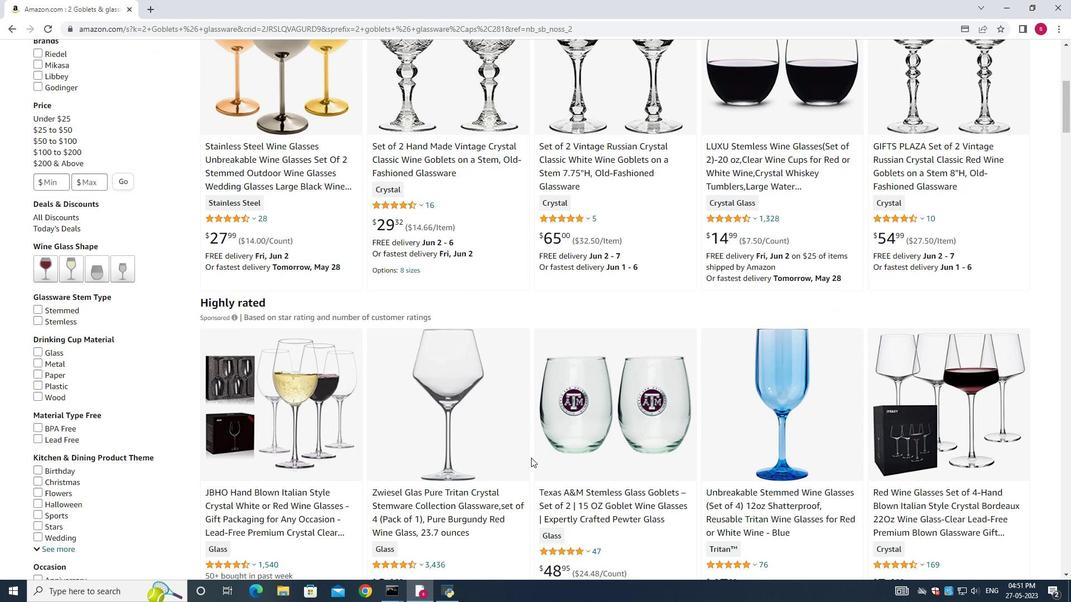
Action: Mouse moved to (247, 55)
Screenshot: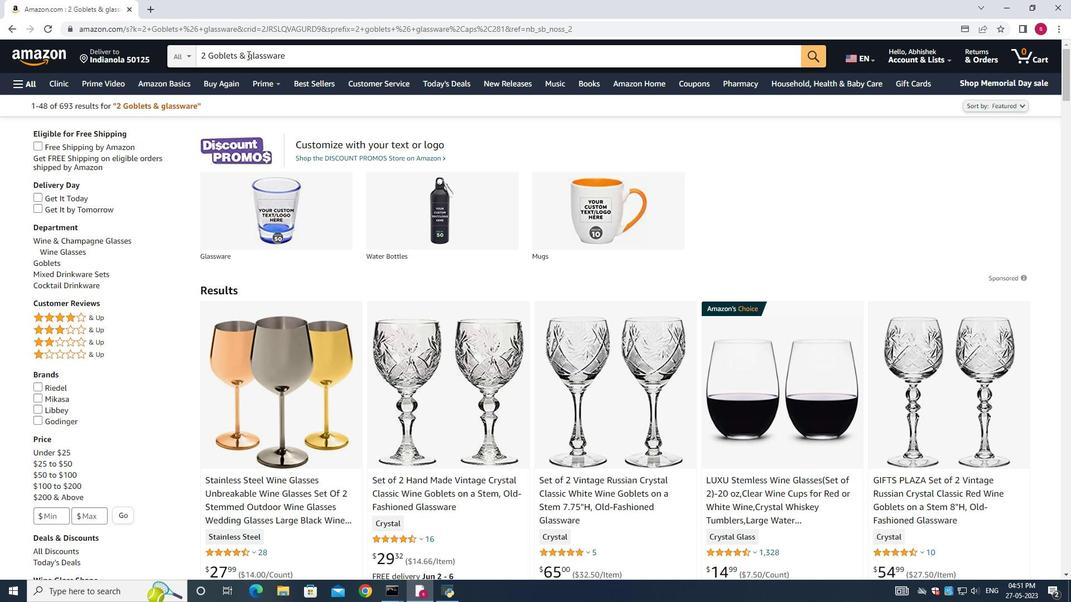 
Action: Mouse pressed left at (247, 55)
Screenshot: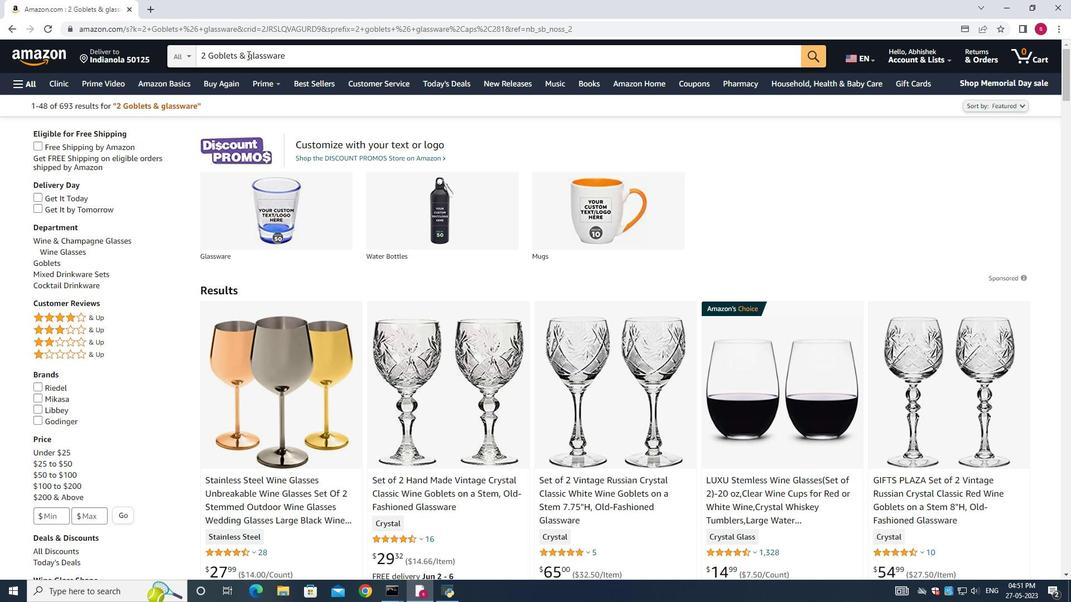 
Action: Mouse moved to (248, 61)
Screenshot: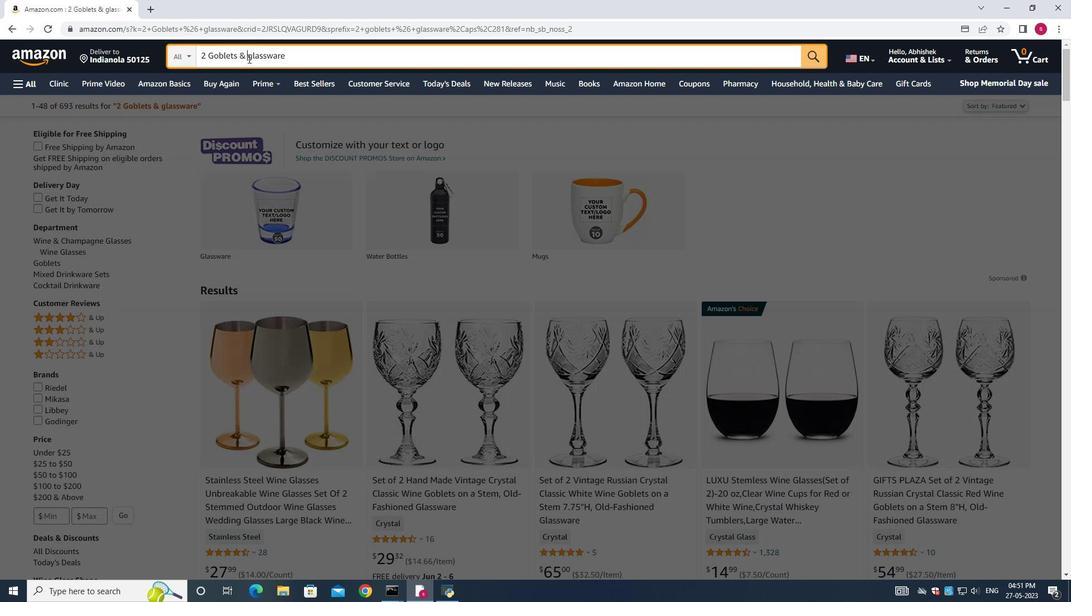 
Action: Key pressed chalices<Key.enter>
Screenshot: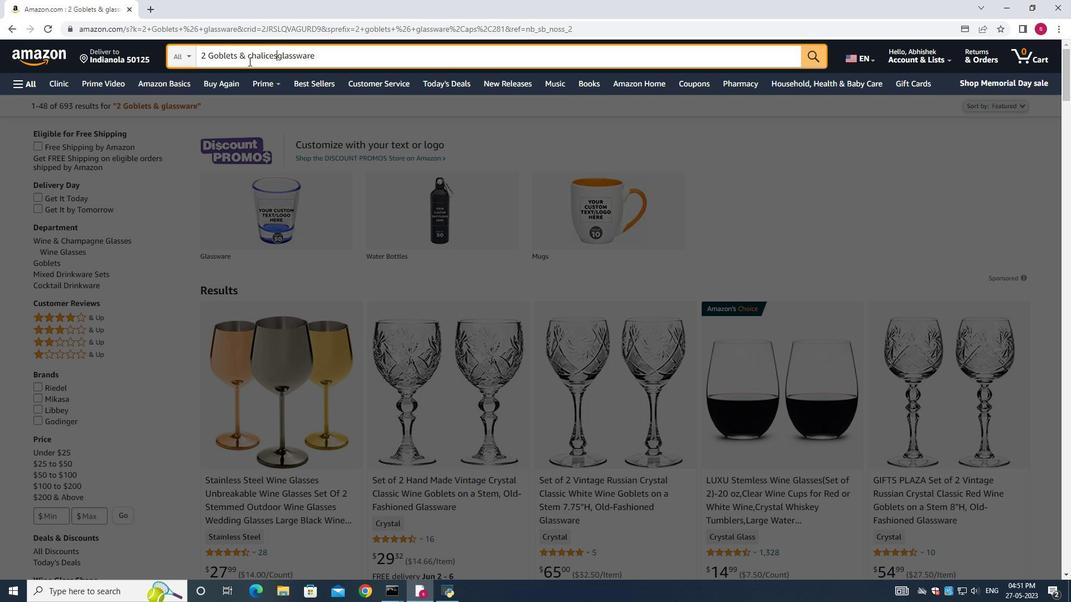 
Action: Mouse moved to (528, 287)
Screenshot: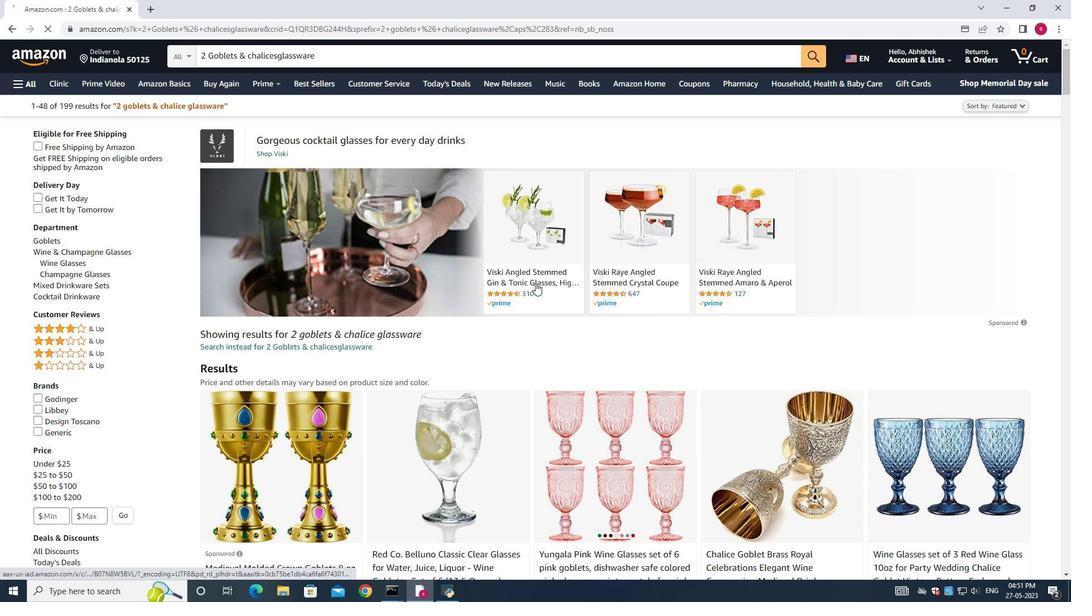 
Action: Mouse scrolled (531, 285) with delta (0, 0)
Screenshot: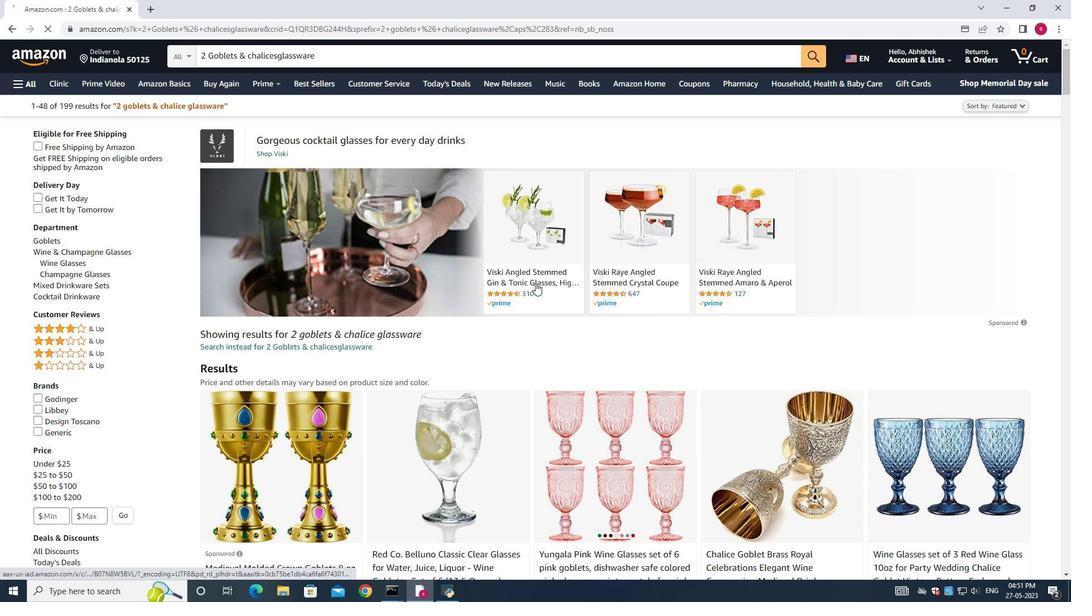 
Action: Mouse moved to (528, 287)
Screenshot: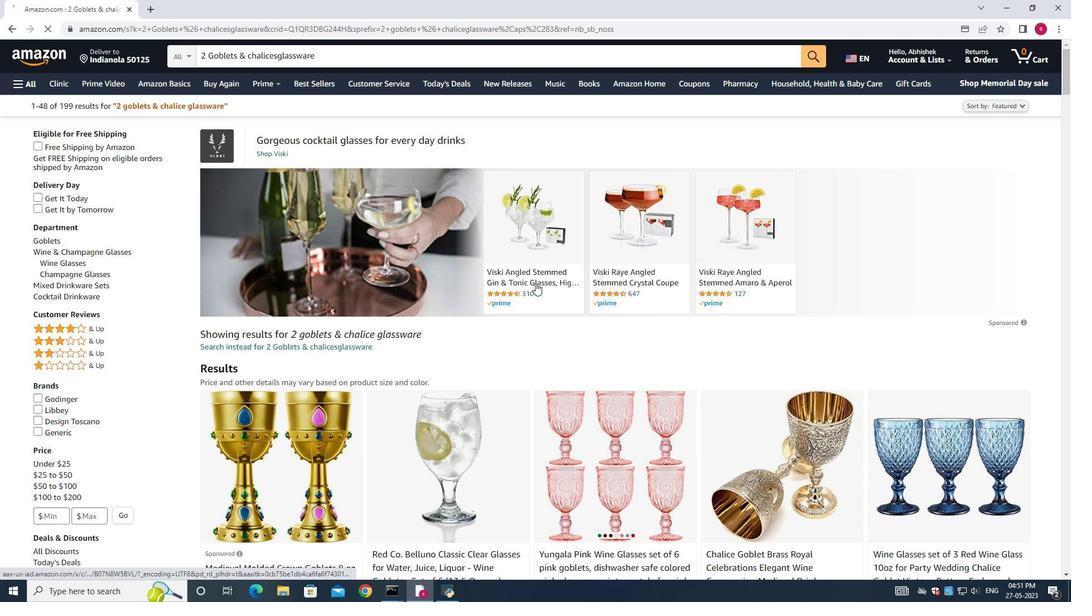 
Action: Mouse scrolled (528, 287) with delta (0, 0)
Screenshot: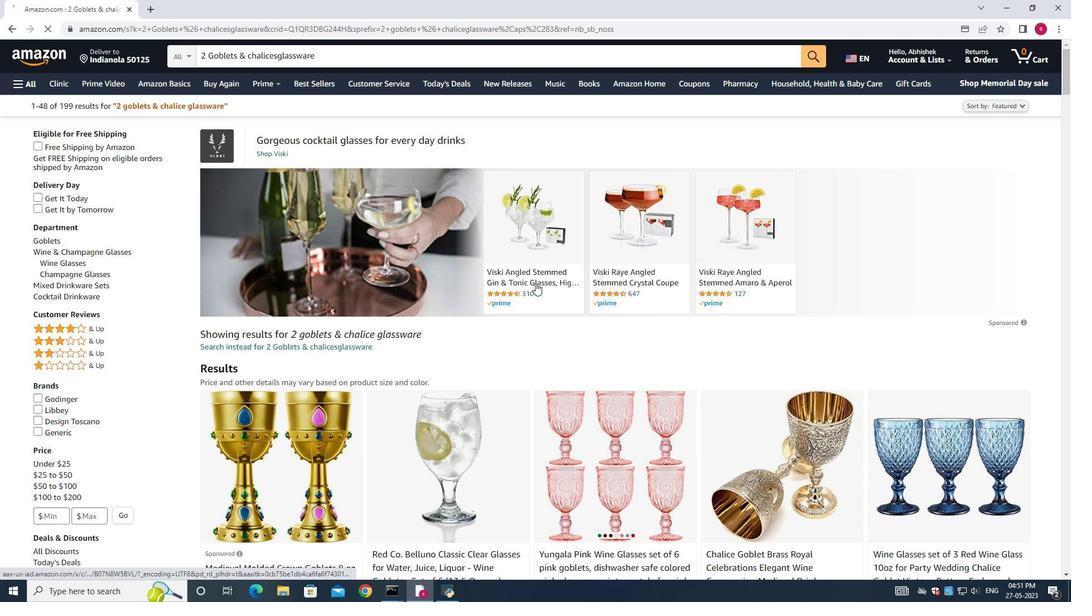 
Action: Mouse moved to (528, 288)
Screenshot: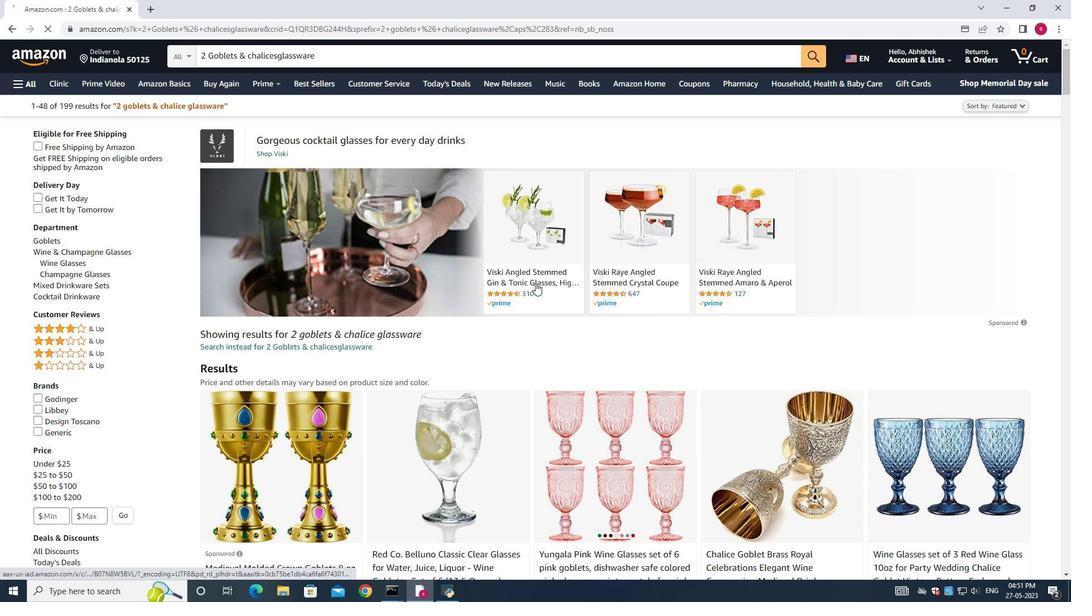 
Action: Mouse scrolled (528, 287) with delta (0, 0)
Screenshot: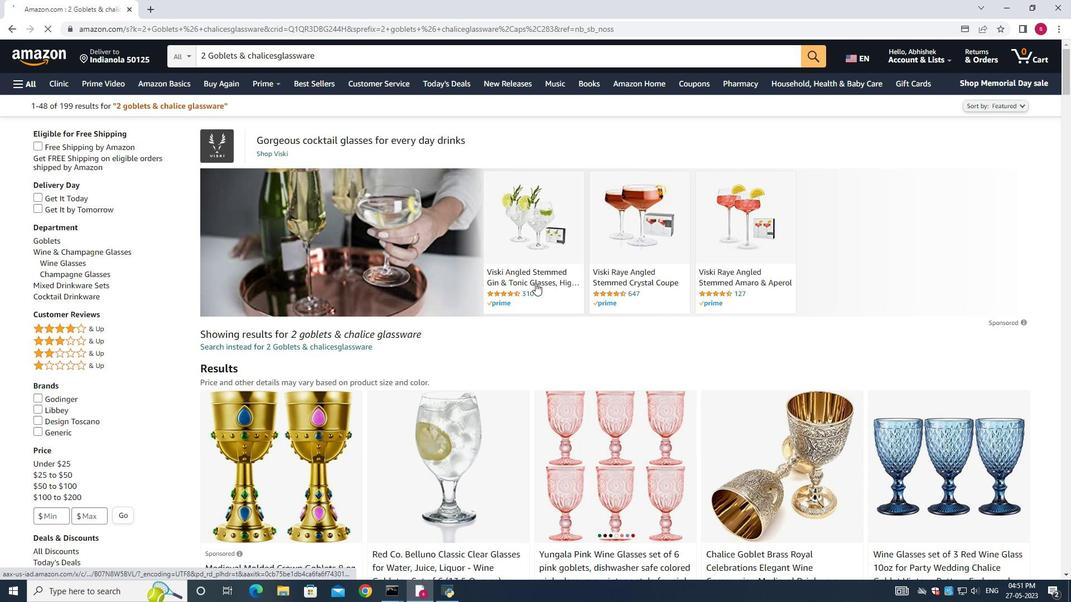 
Action: Mouse moved to (443, 228)
Screenshot: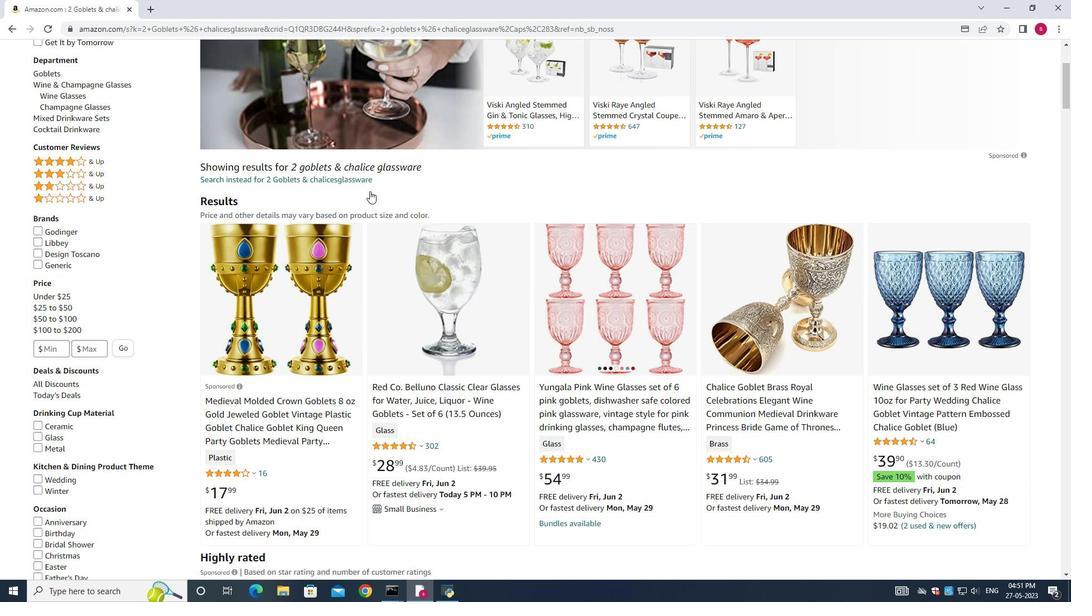 
Action: Mouse scrolled (443, 228) with delta (0, 0)
Screenshot: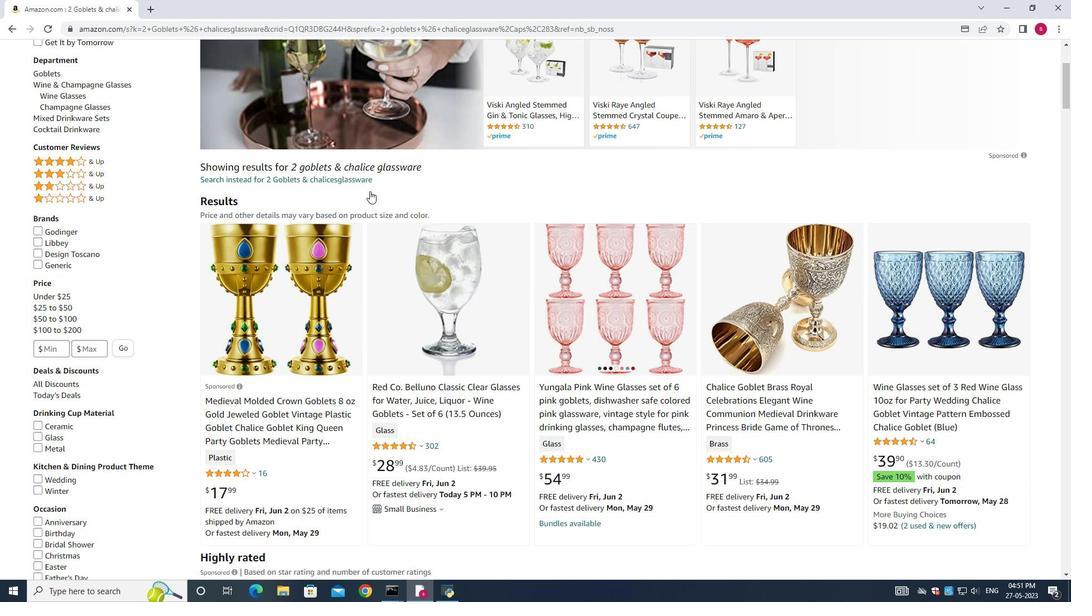 
Action: Mouse moved to (443, 228)
Screenshot: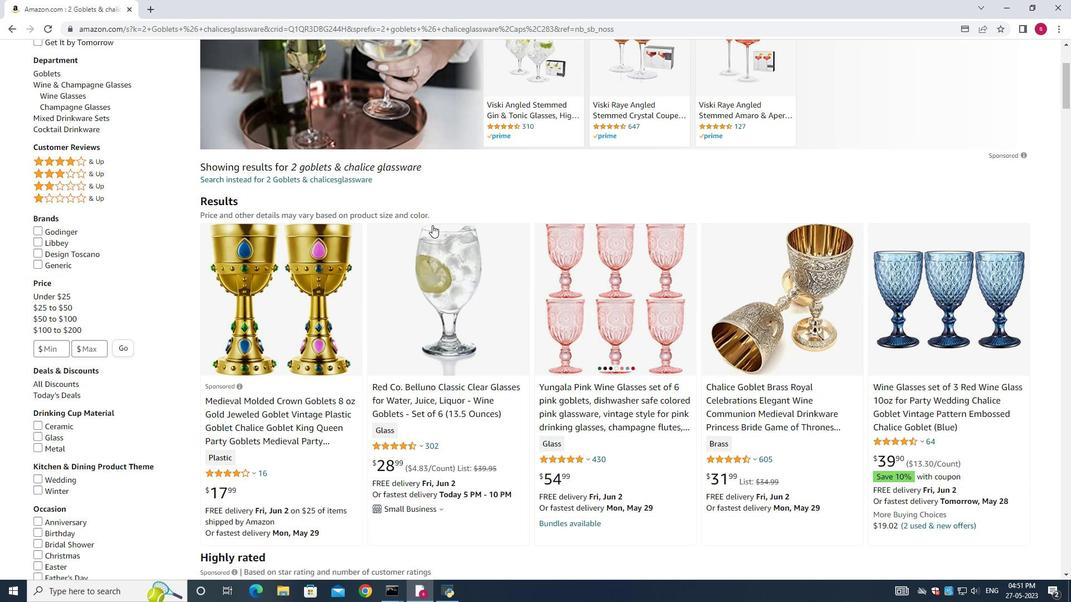 
Action: Mouse scrolled (443, 228) with delta (0, 0)
Screenshot: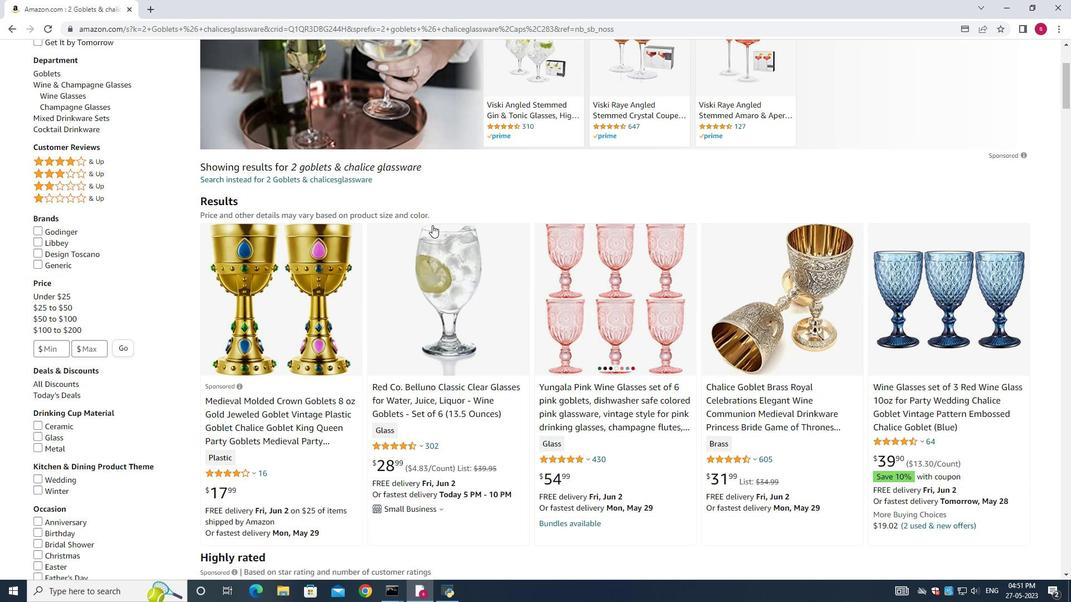 
Action: Mouse scrolled (443, 228) with delta (0, 0)
Screenshot: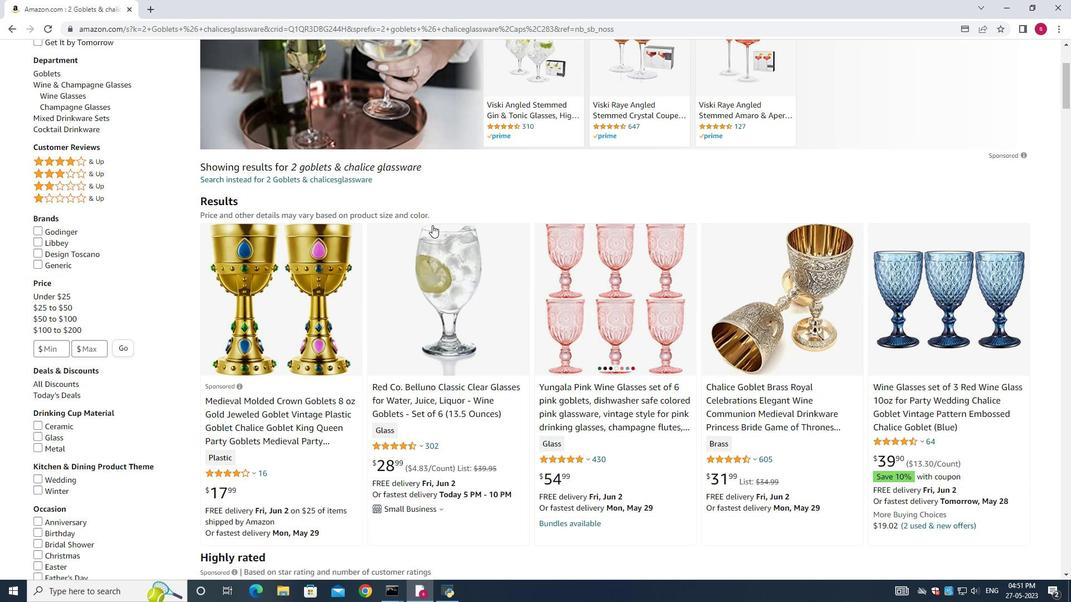 
Action: Mouse scrolled (443, 228) with delta (0, 0)
Screenshot: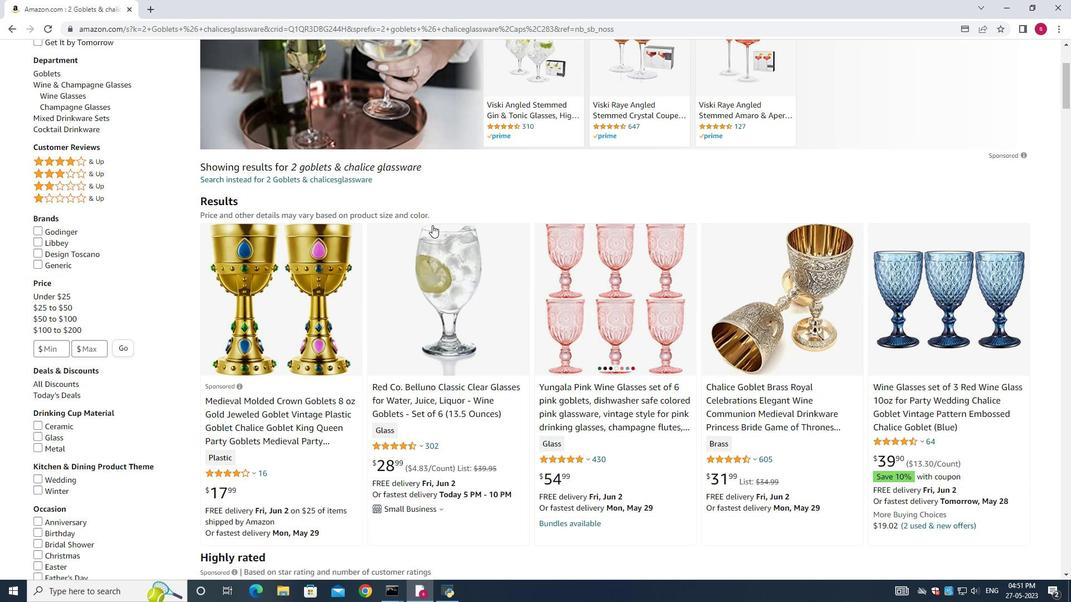 
Action: Mouse scrolled (443, 228) with delta (0, 0)
Screenshot: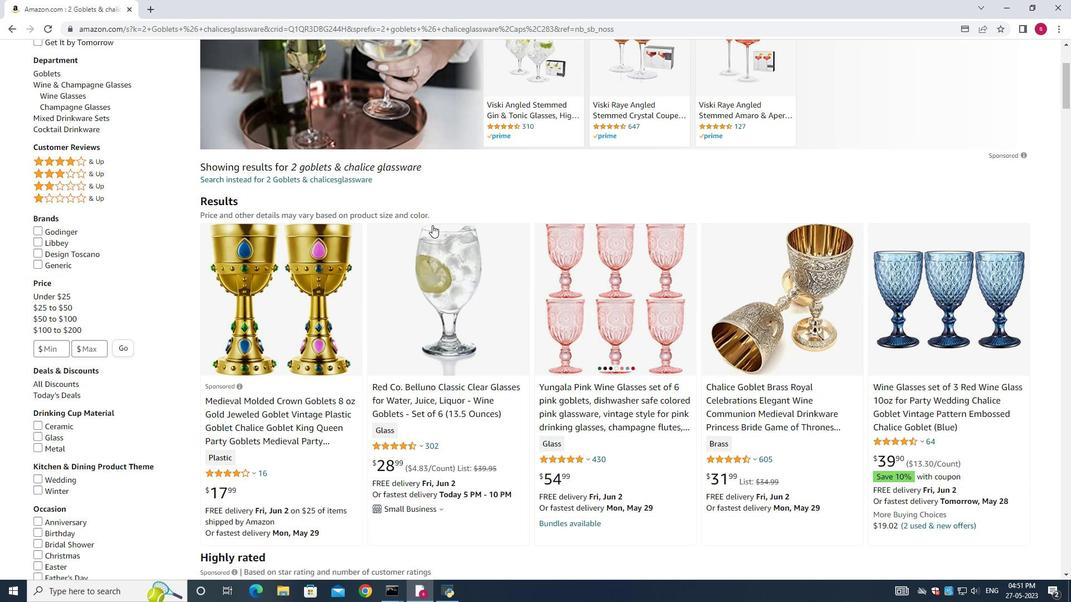 
Action: Mouse scrolled (443, 228) with delta (0, 0)
Screenshot: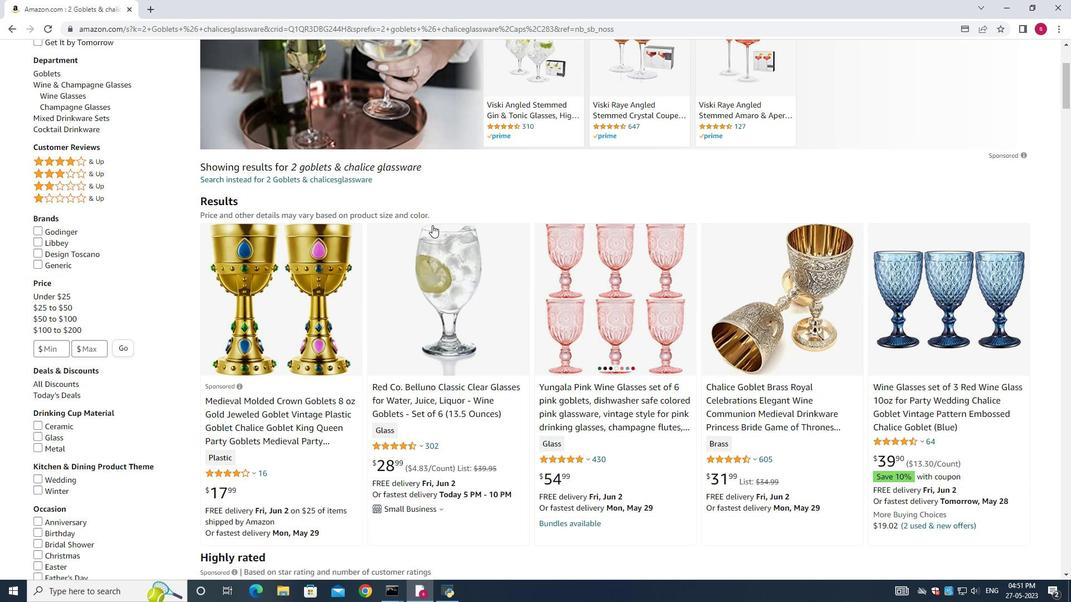 
Action: Mouse scrolled (443, 228) with delta (0, 0)
Screenshot: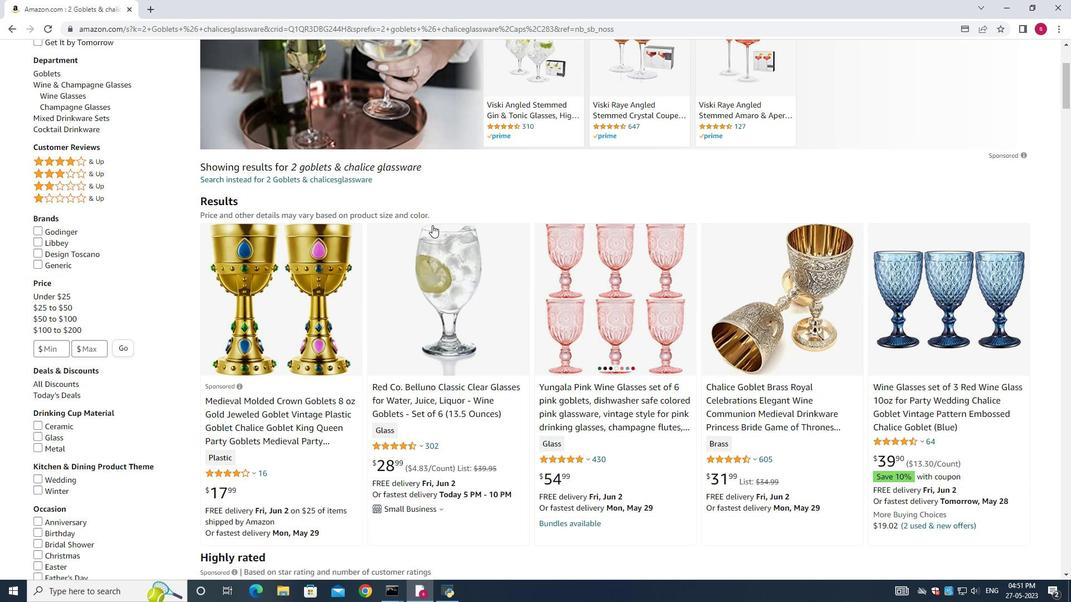 
Action: Mouse scrolled (443, 228) with delta (0, 0)
Screenshot: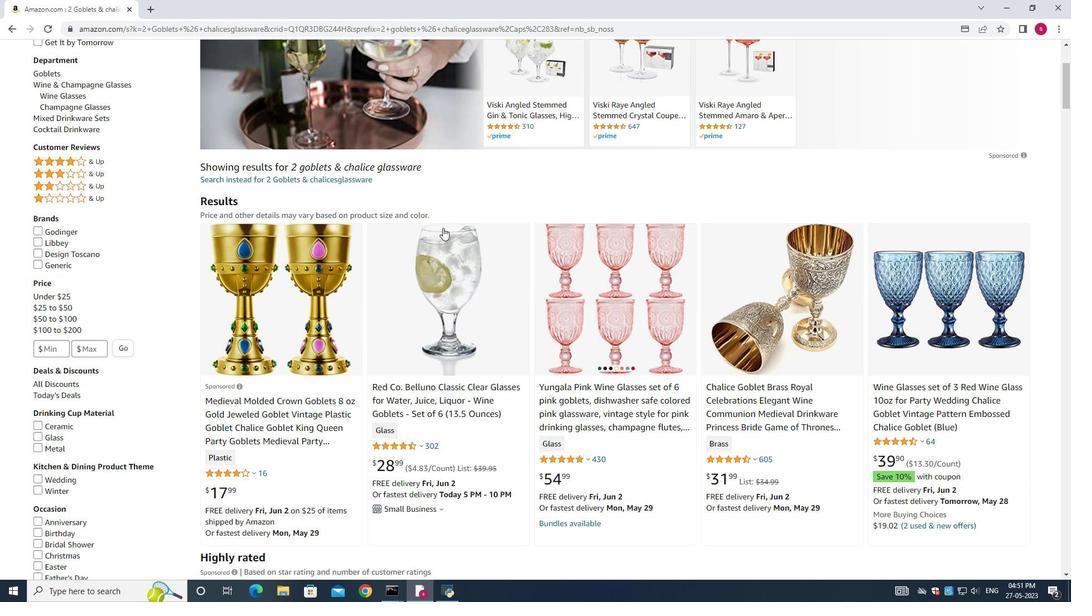 
Action: Mouse moved to (442, 224)
Screenshot: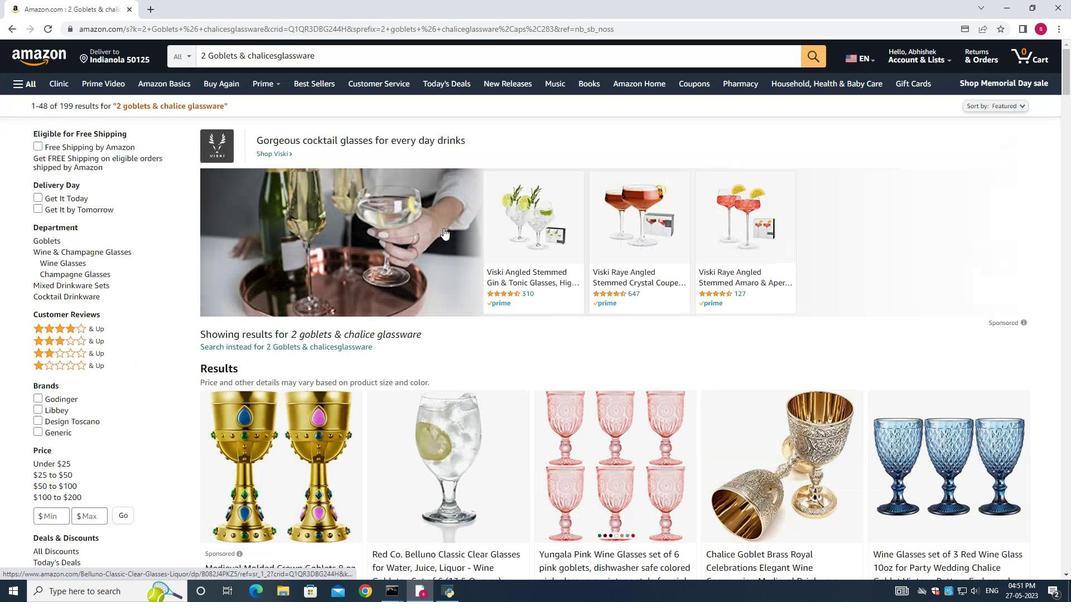 
Action: Mouse scrolled (442, 224) with delta (0, 0)
Screenshot: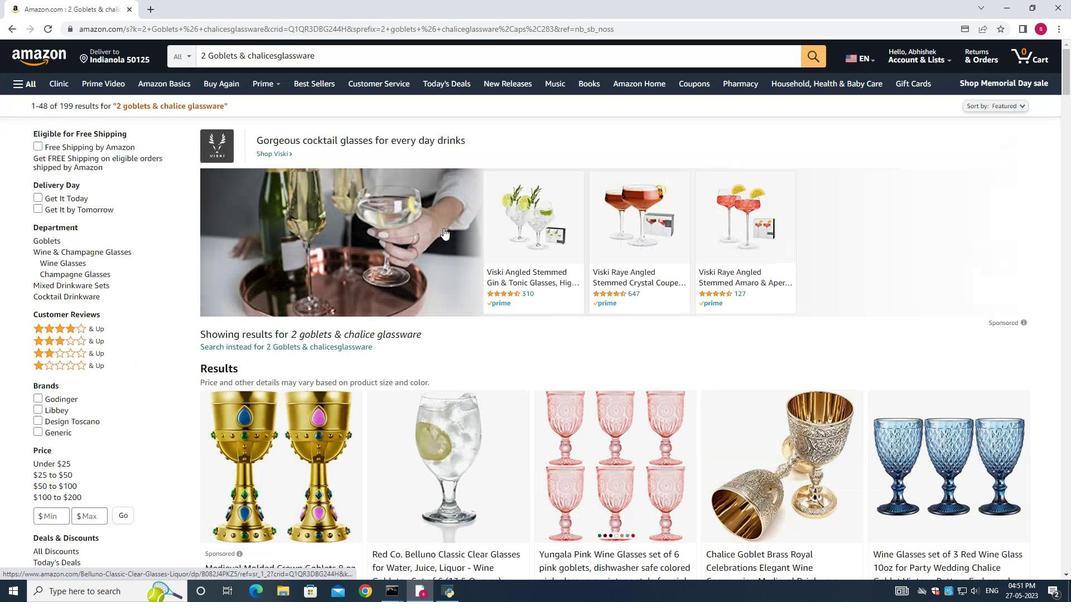 
Action: Mouse moved to (427, 211)
Screenshot: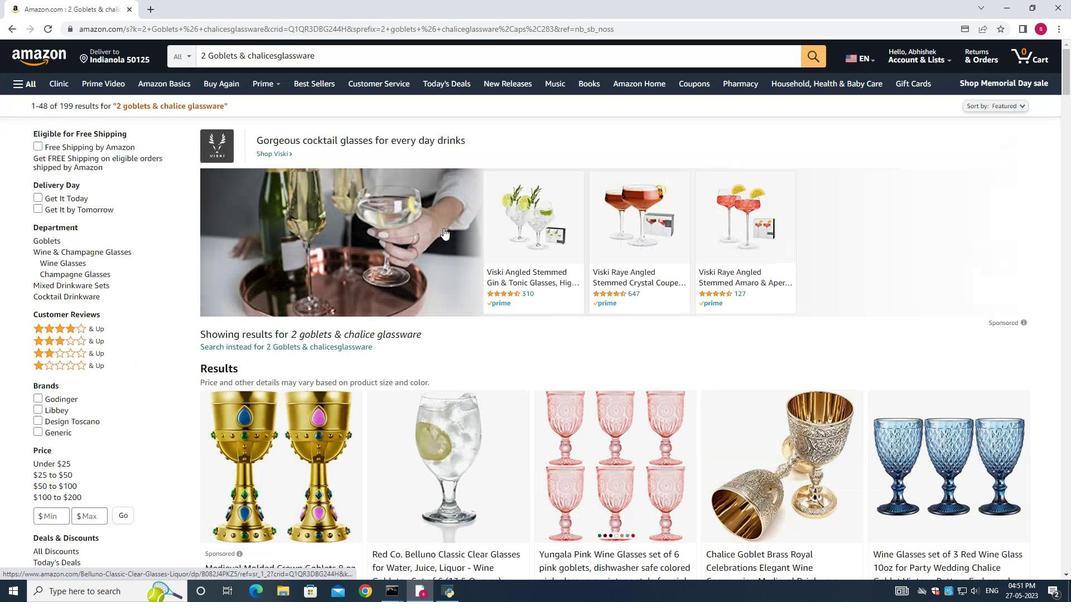
Action: Mouse scrolled (430, 214) with delta (0, 0)
Screenshot: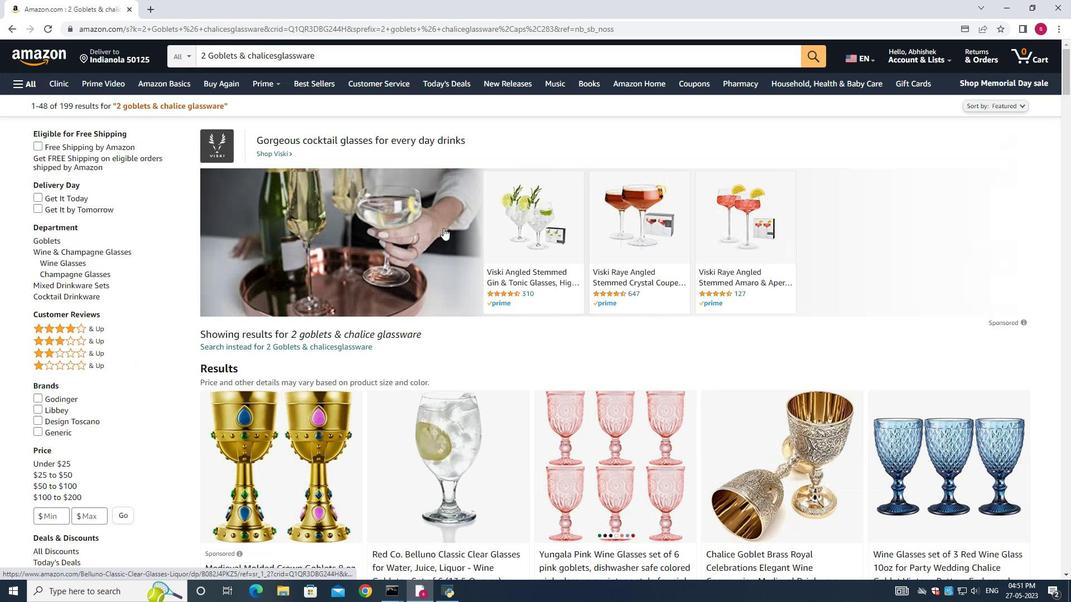 
Action: Mouse moved to (377, 55)
Screenshot: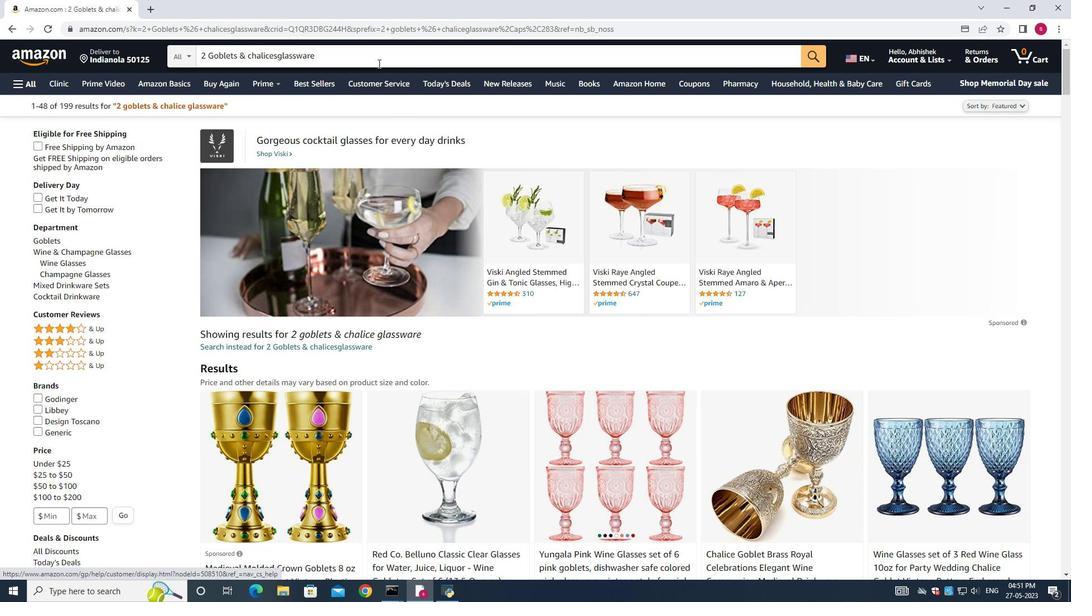 
Action: Mouse pressed left at (377, 55)
Screenshot: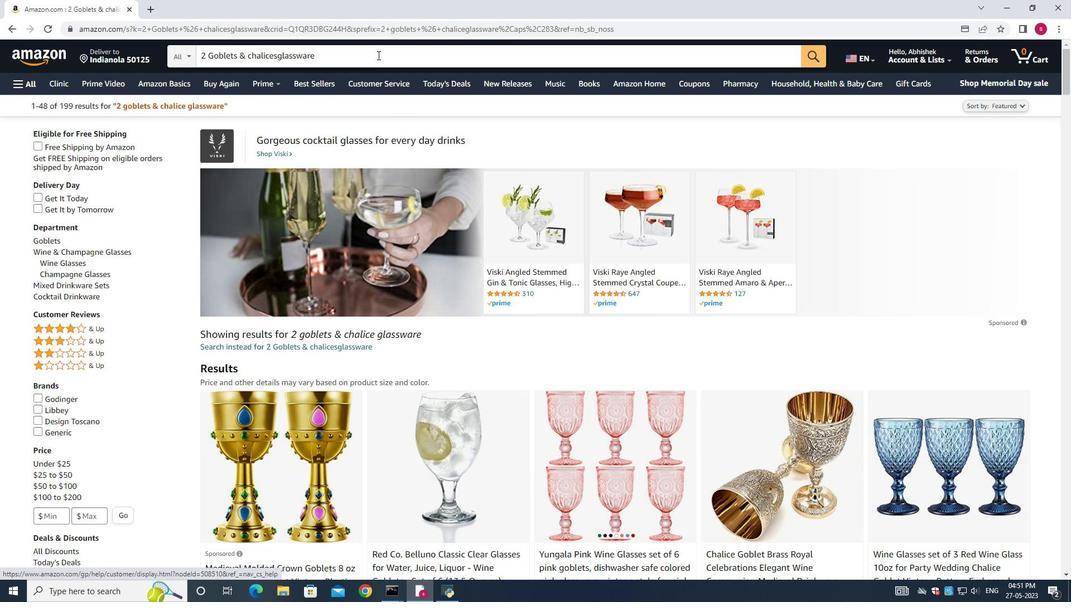 
Action: Mouse moved to (280, 54)
Screenshot: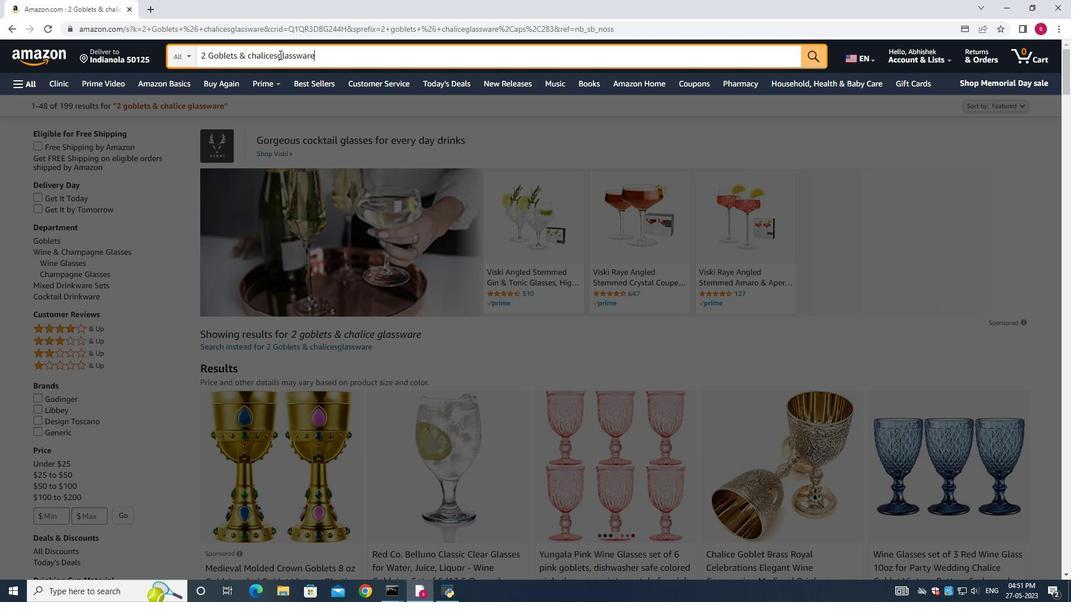 
Action: Mouse pressed left at (280, 54)
Screenshot: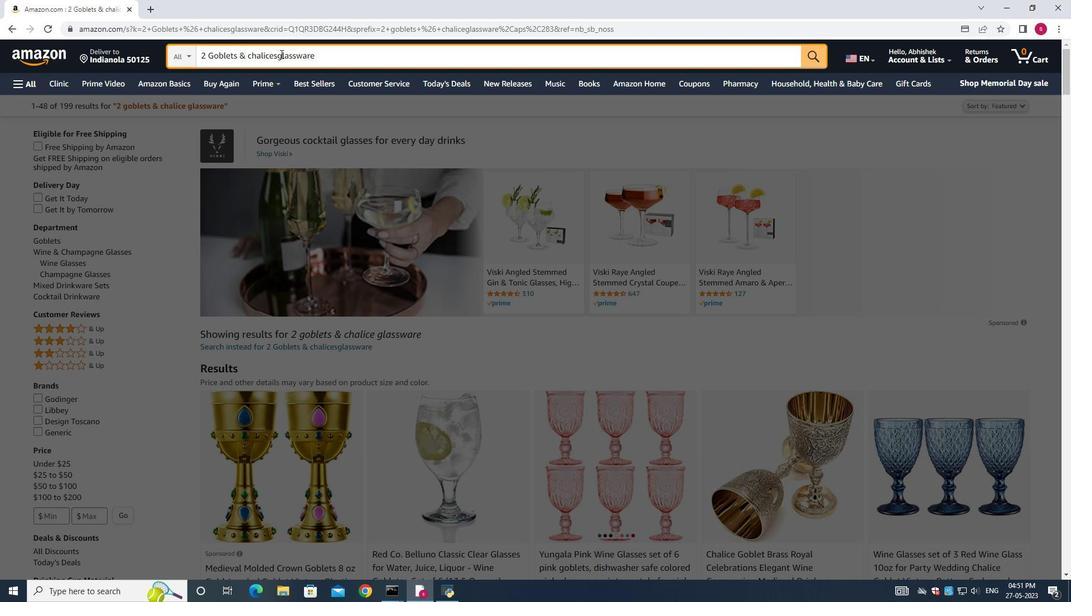
Action: Mouse moved to (354, 56)
Screenshot: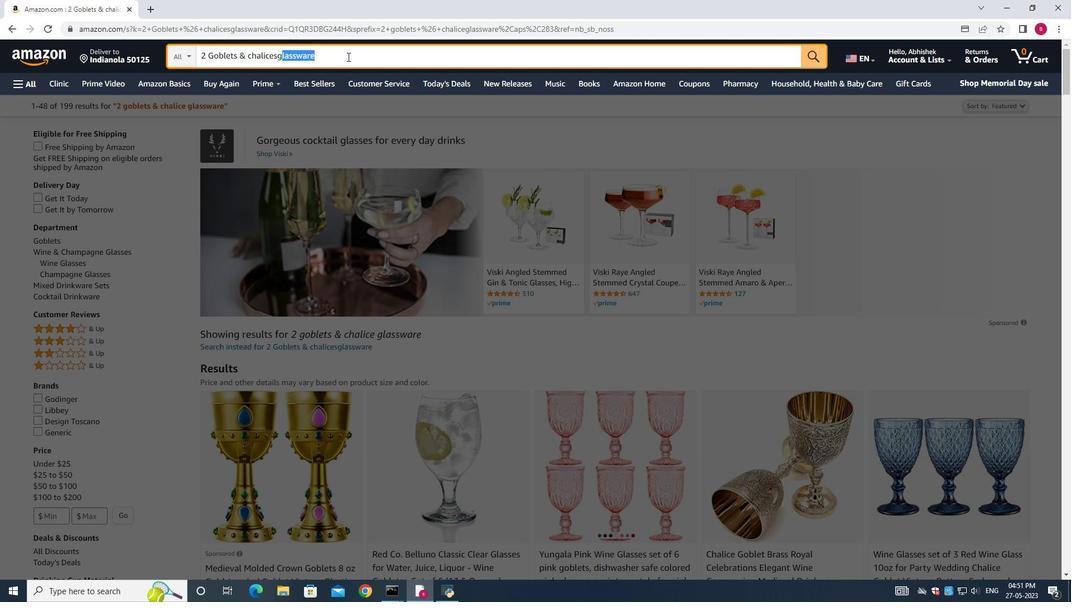 
Action: Key pressed <Key.backspace><Key.backspace><Key.enter>
Screenshot: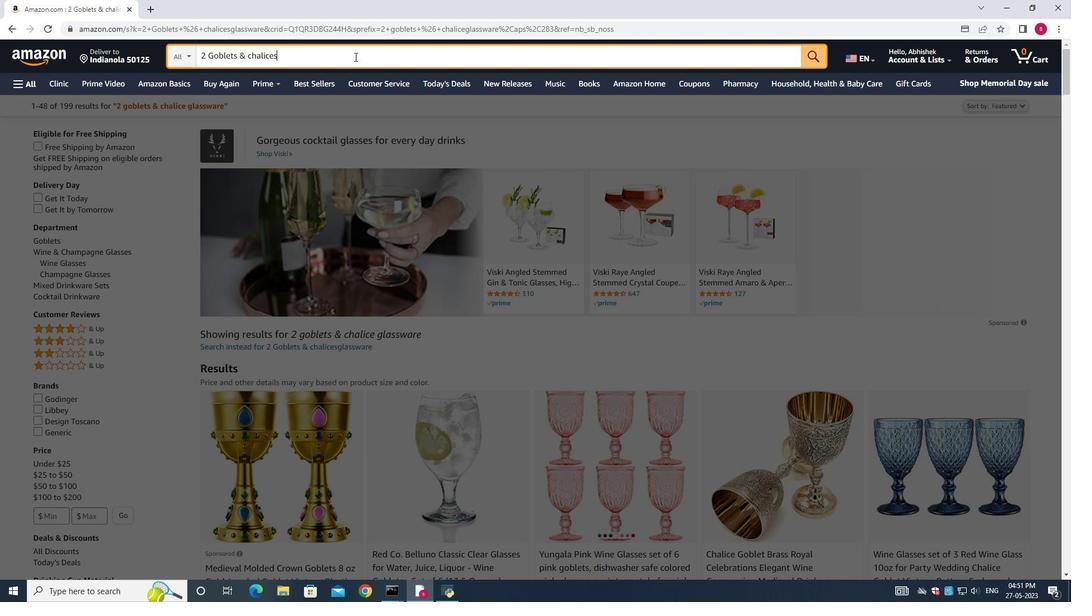 
Action: Mouse moved to (133, 270)
Screenshot: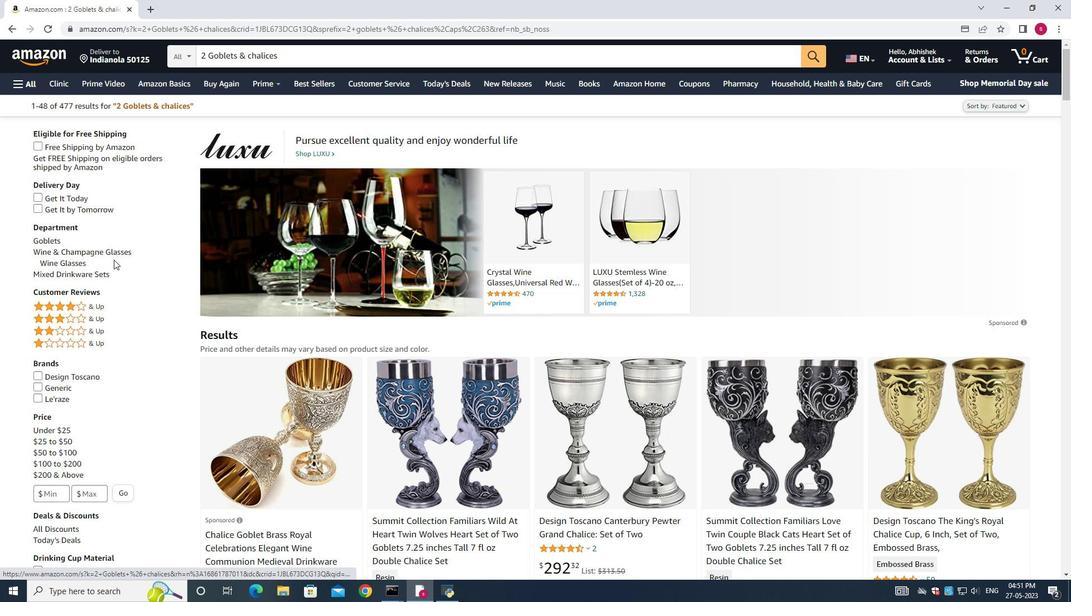 
Action: Mouse scrolled (133, 269) with delta (0, 0)
Screenshot: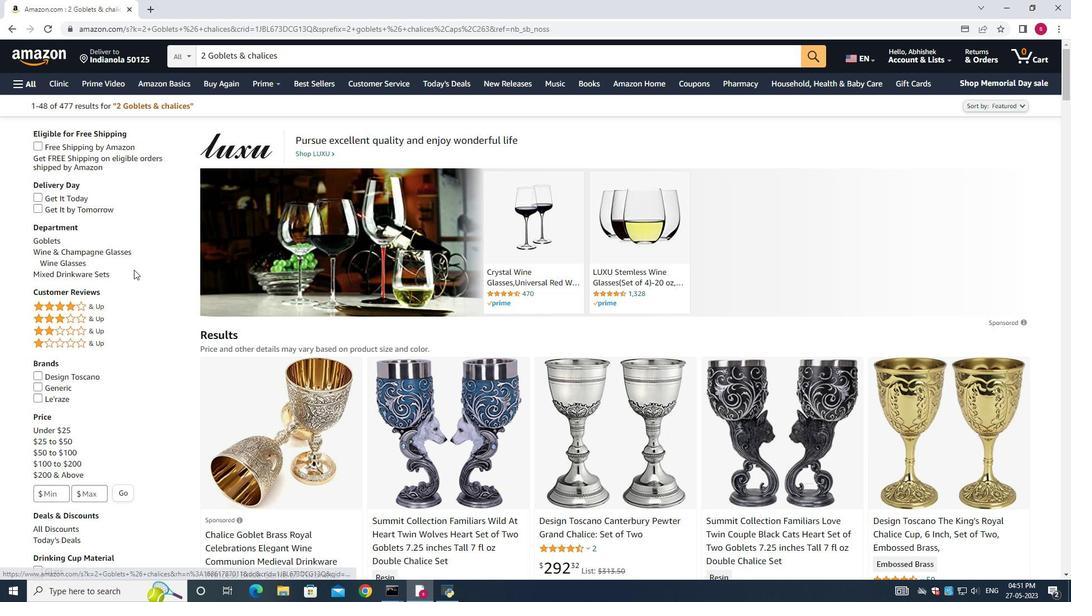 
Action: Mouse moved to (134, 271)
Screenshot: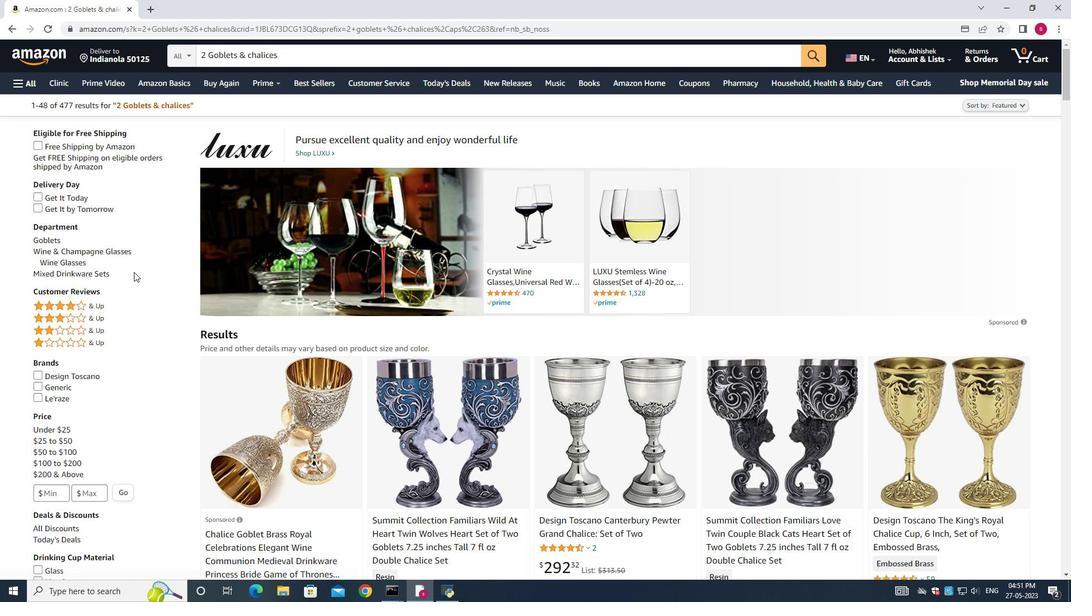 
Action: Mouse scrolled (134, 270) with delta (0, 0)
Screenshot: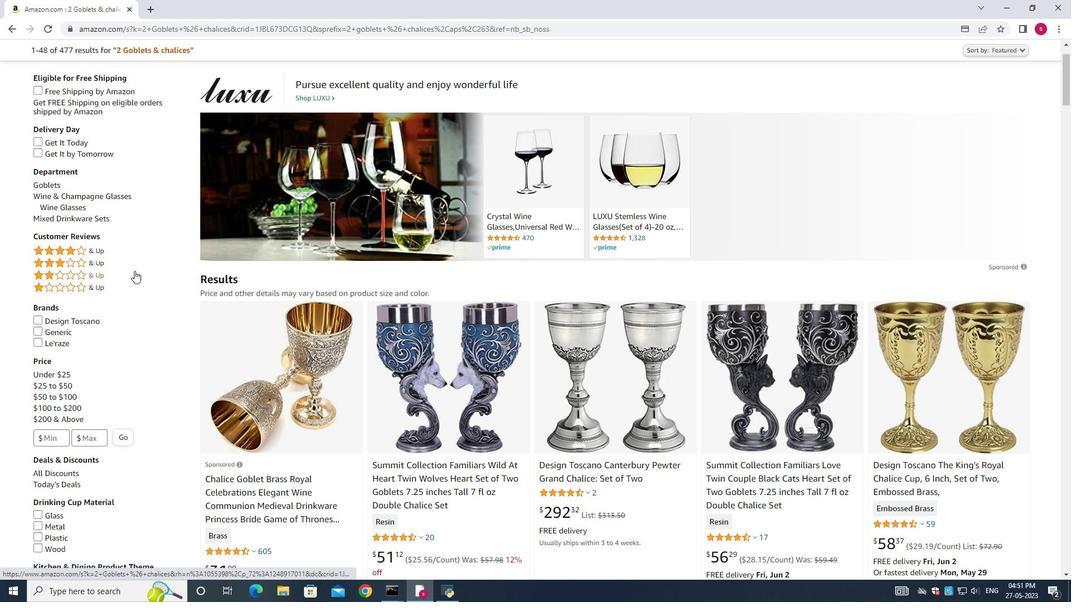 
Action: Mouse scrolled (134, 270) with delta (0, 0)
Screenshot: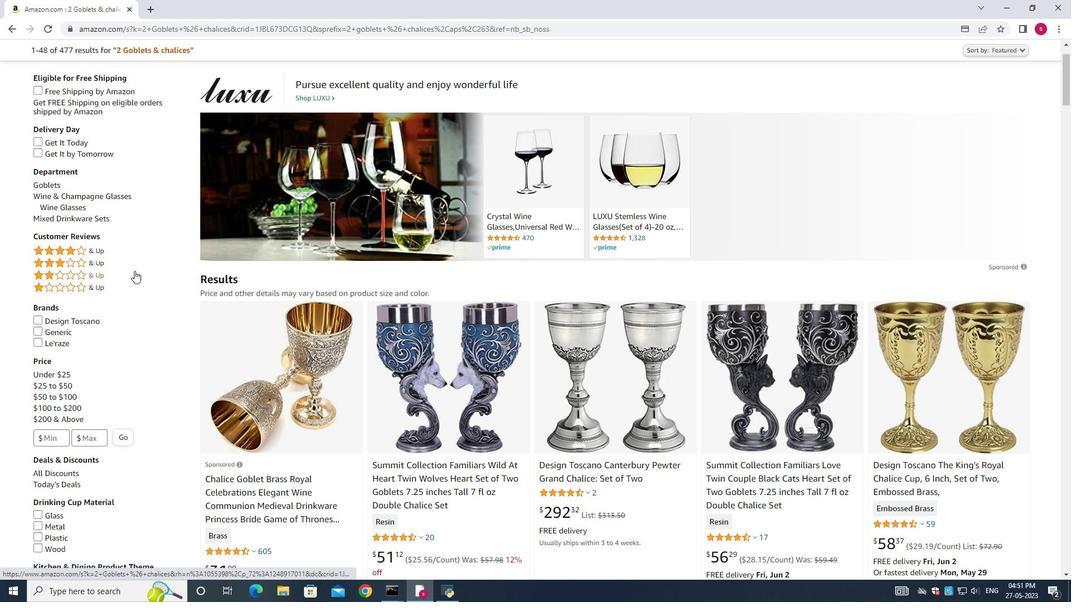 
Action: Mouse scrolled (134, 270) with delta (0, 0)
Screenshot: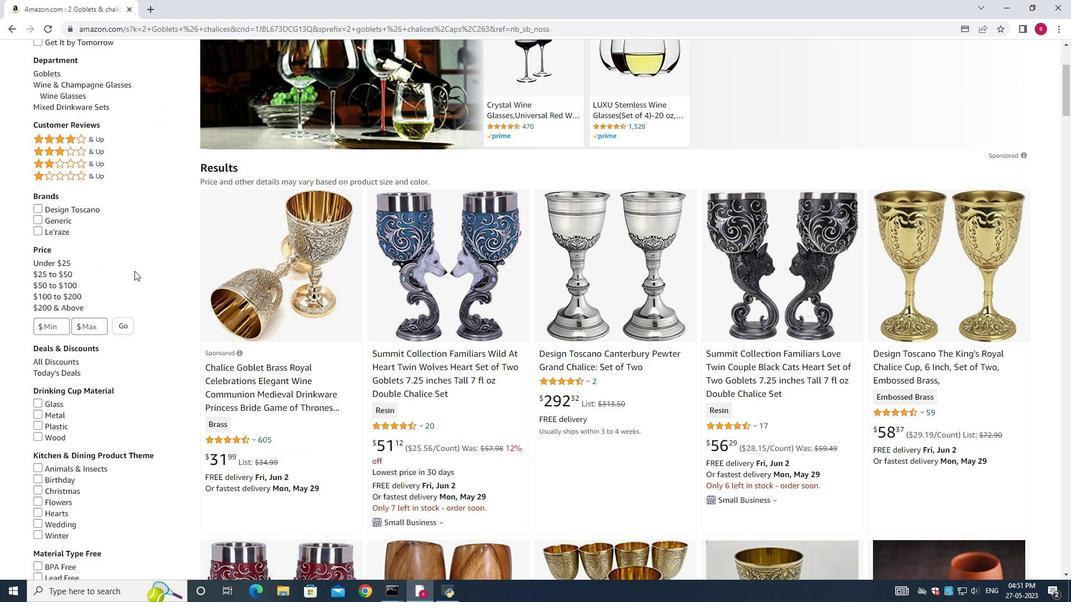 
Action: Mouse scrolled (134, 270) with delta (0, 0)
Screenshot: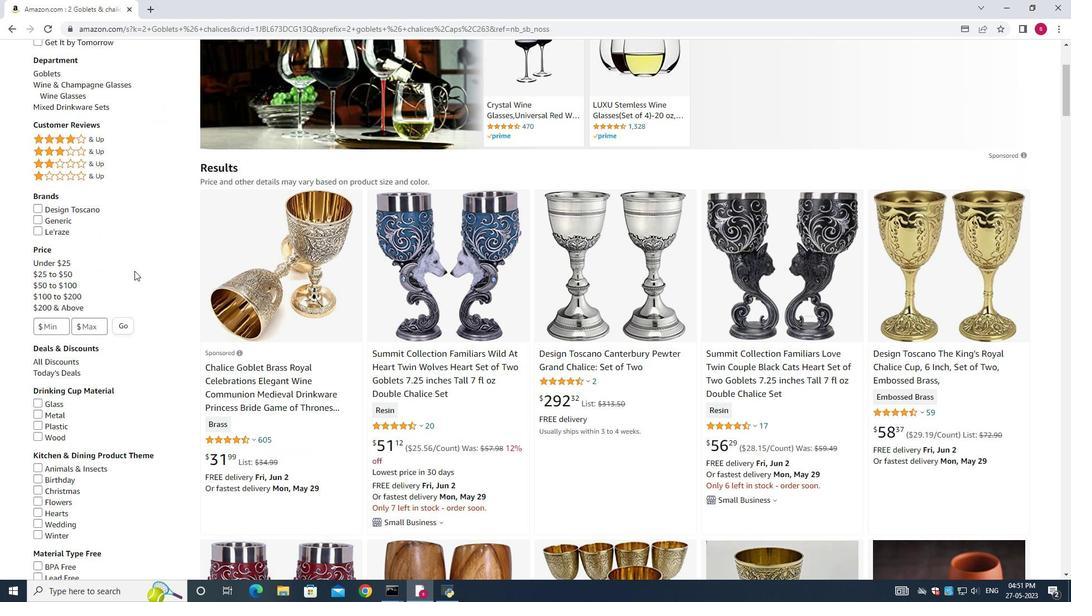 
Action: Mouse moved to (639, 252)
Screenshot: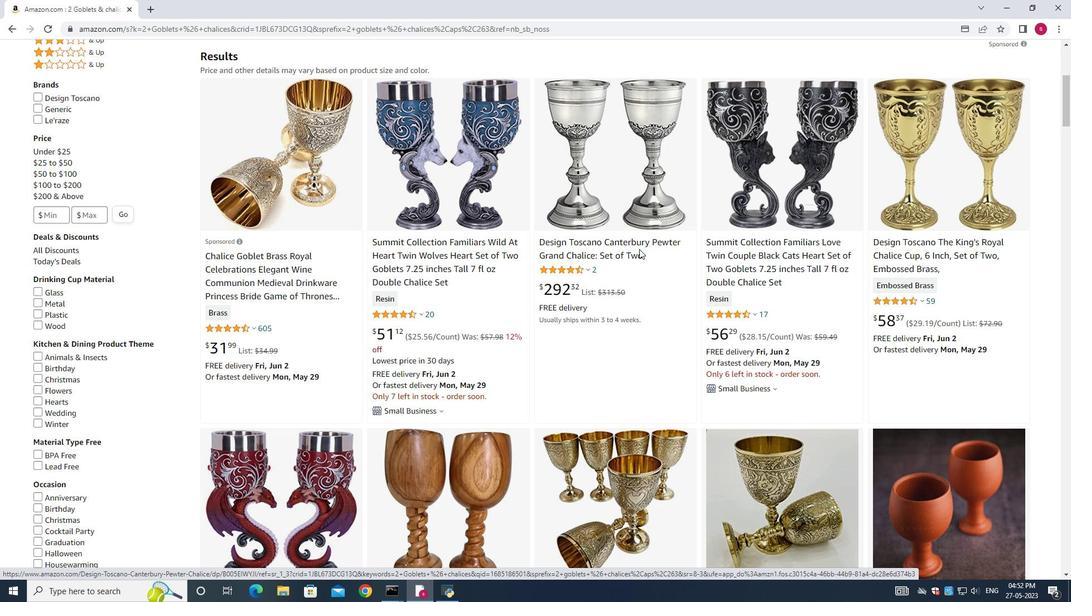 
Action: Mouse scrolled (639, 252) with delta (0, 0)
Screenshot: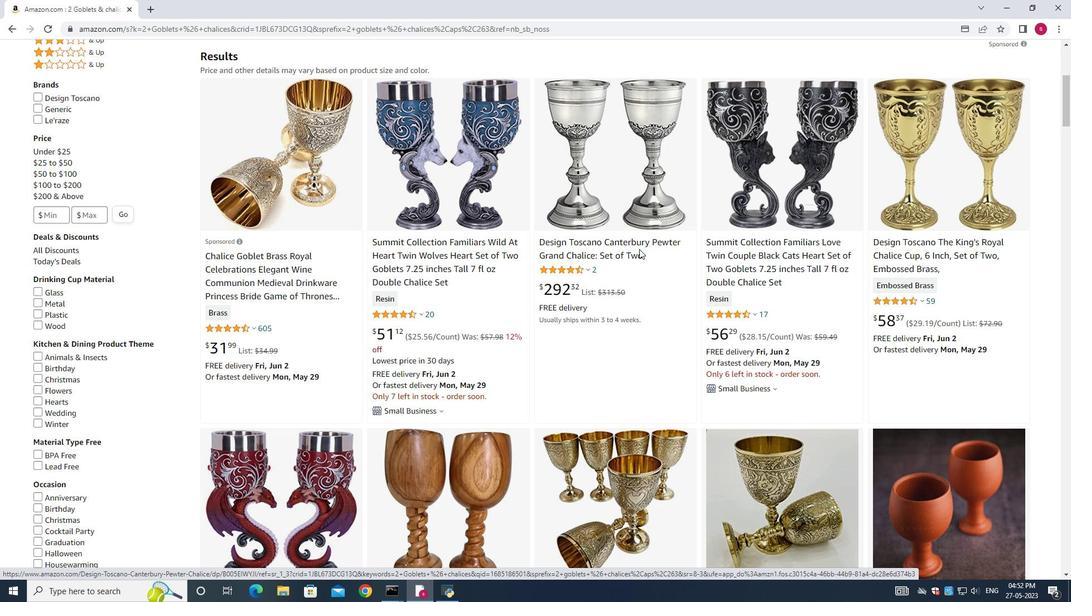 
Action: Mouse moved to (639, 258)
Screenshot: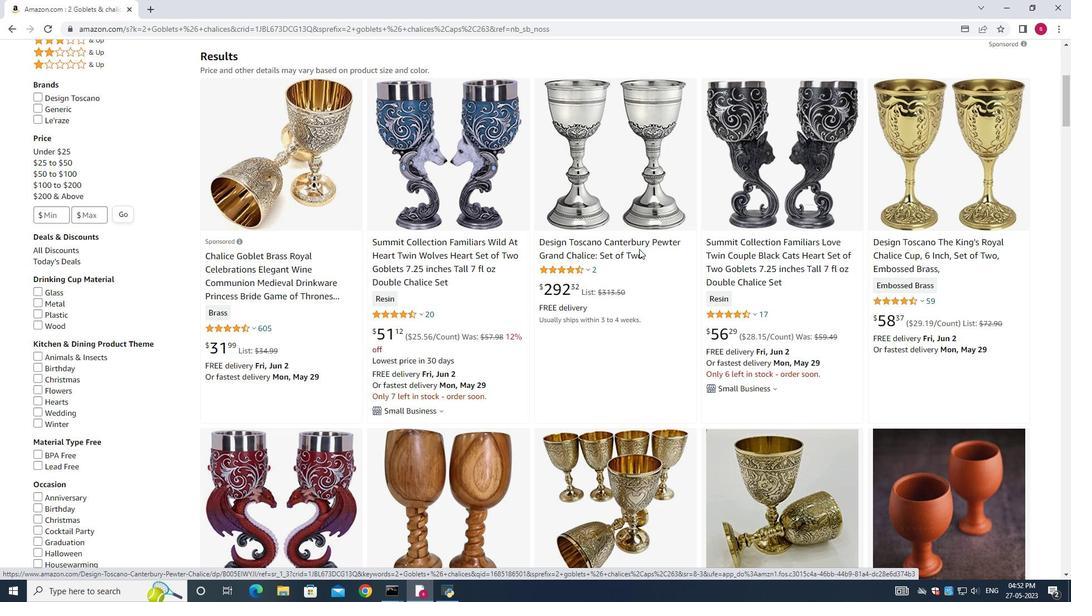 
Action: Mouse scrolled (639, 257) with delta (0, 0)
Screenshot: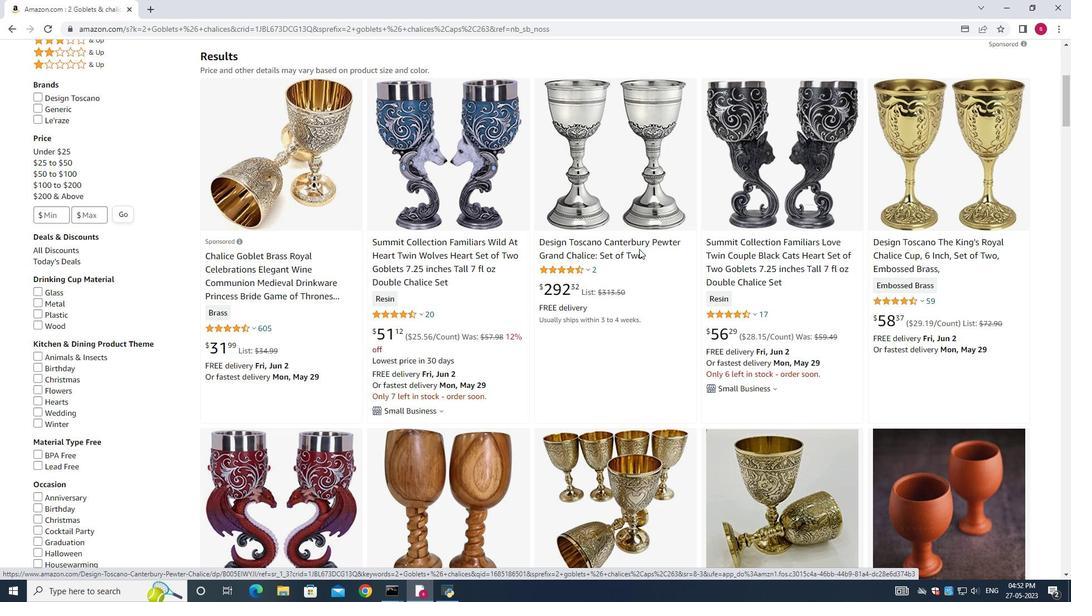 
Action: Mouse moved to (639, 259)
Screenshot: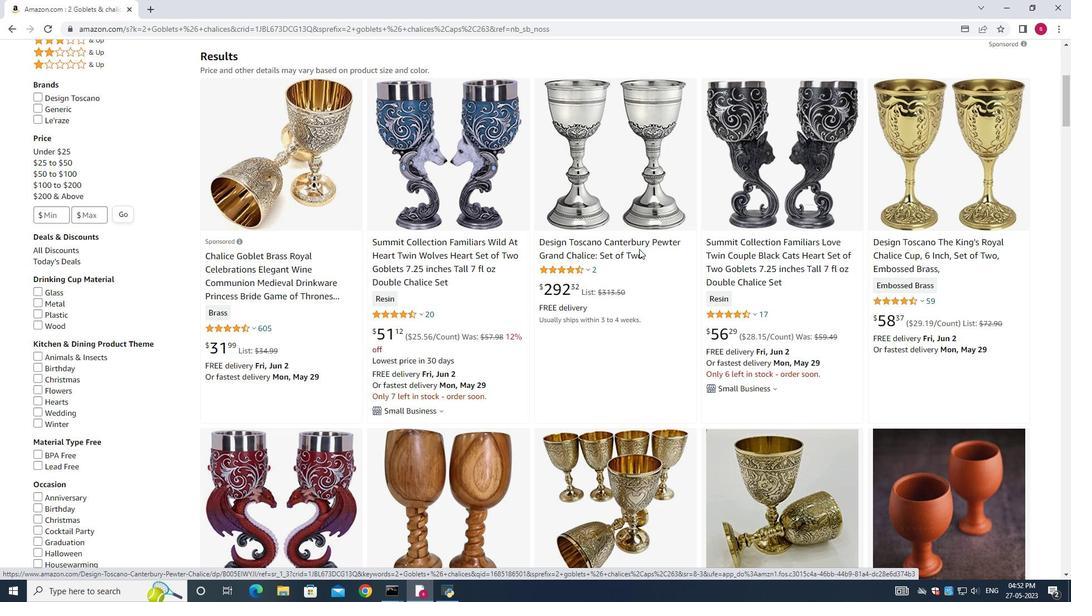 
Action: Mouse scrolled (639, 259) with delta (0, 0)
Screenshot: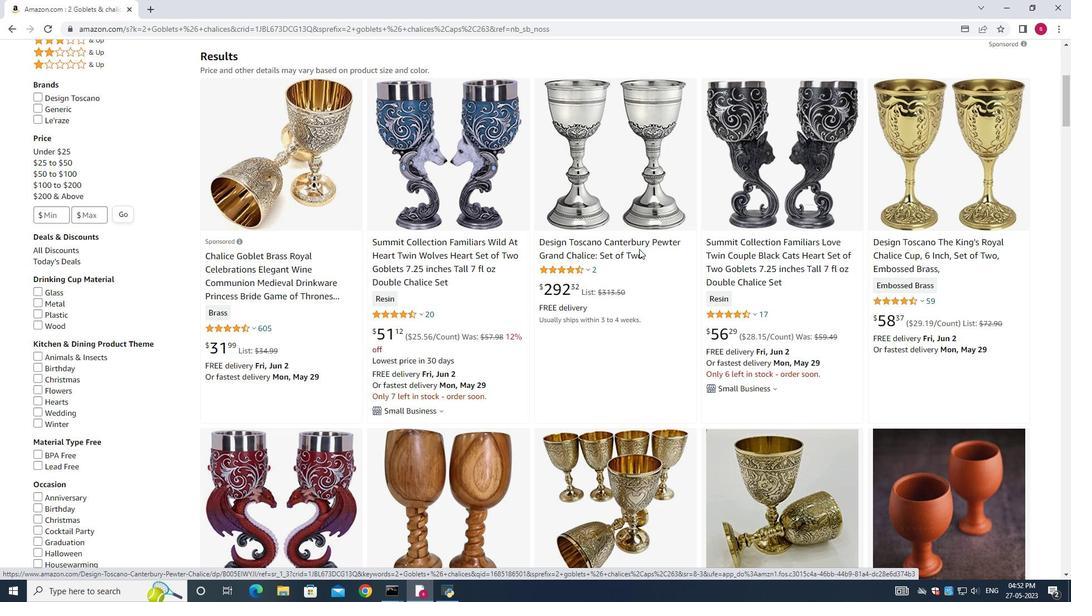 
Action: Mouse moved to (639, 260)
Screenshot: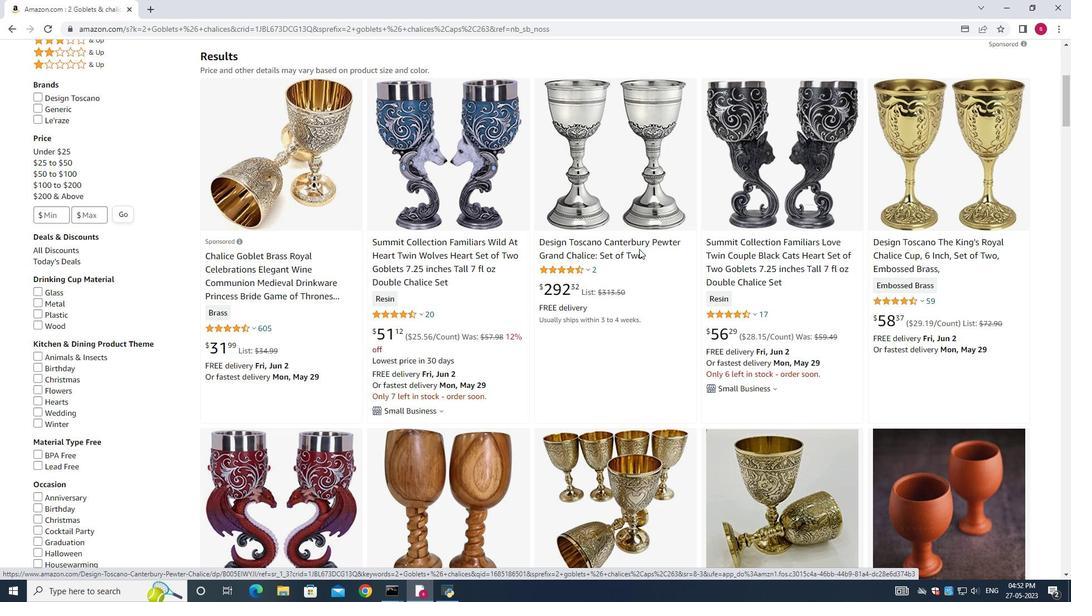 
Action: Mouse scrolled (639, 259) with delta (0, 0)
Screenshot: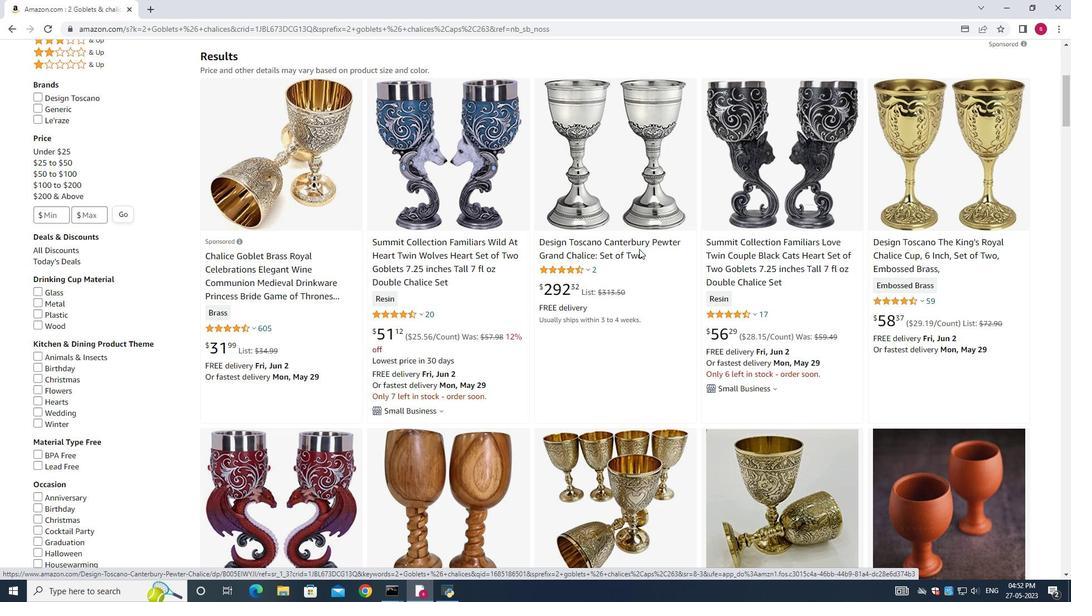 
Action: Mouse scrolled (639, 259) with delta (0, 0)
Screenshot: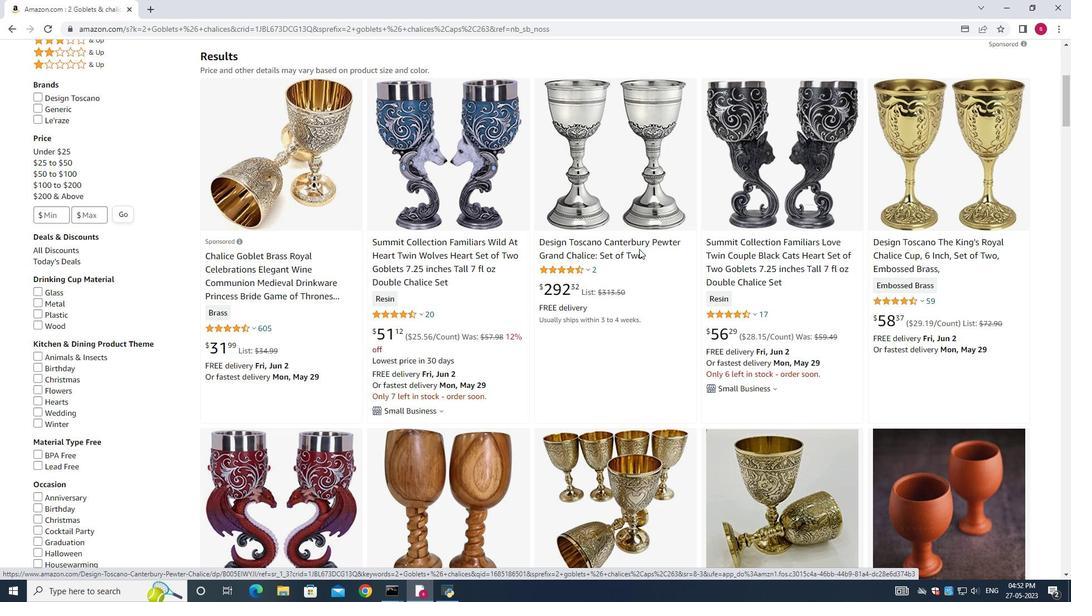 
Action: Mouse moved to (639, 260)
Screenshot: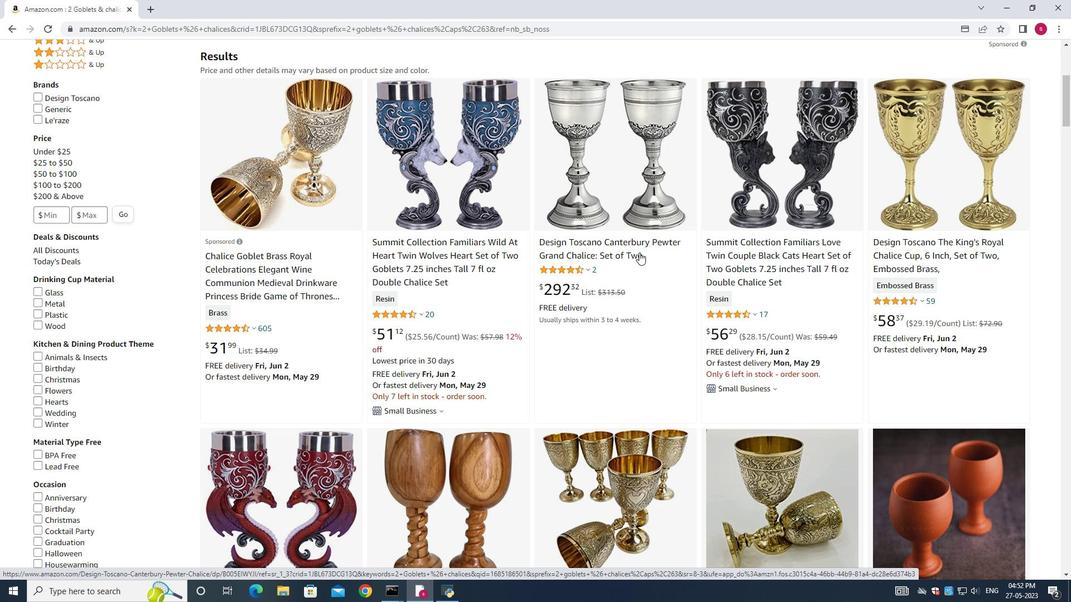 
Action: Mouse scrolled (639, 259) with delta (0, 0)
Screenshot: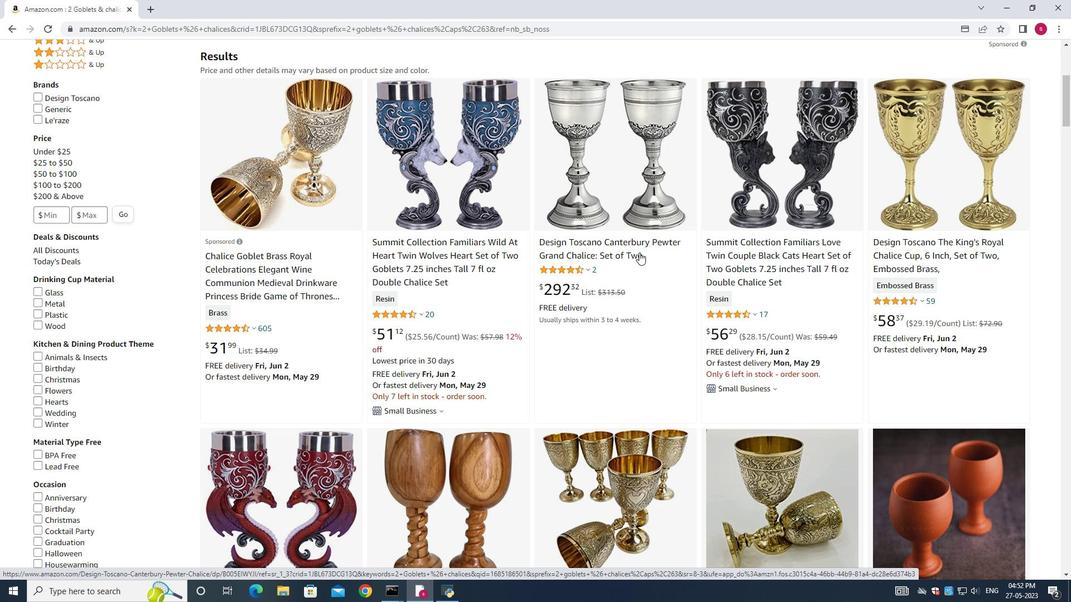 
Action: Mouse moved to (640, 247)
Screenshot: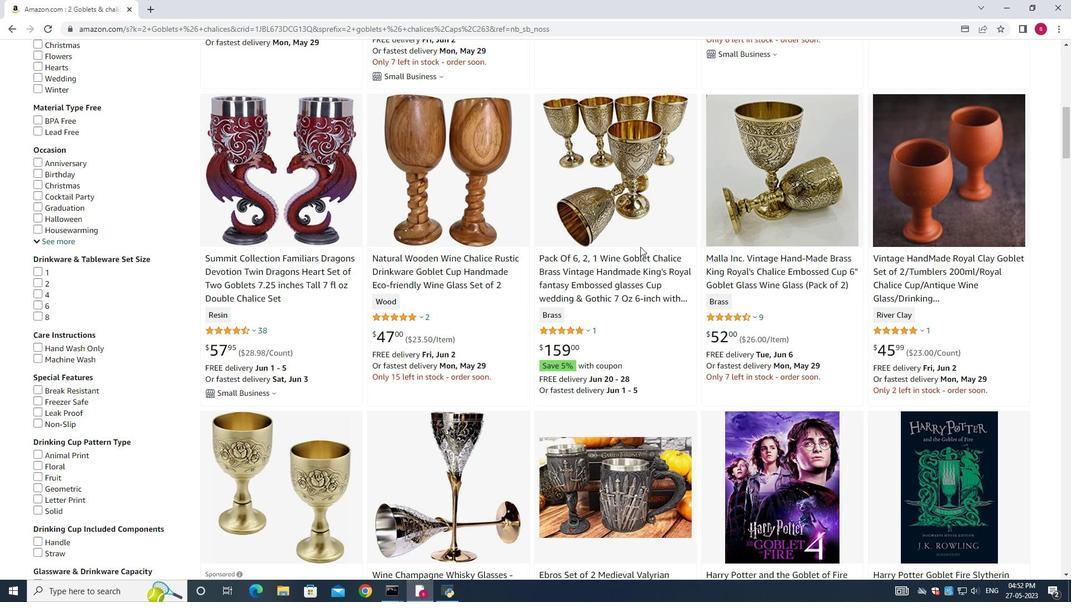 
Action: Mouse scrolled (640, 248) with delta (0, 0)
Screenshot: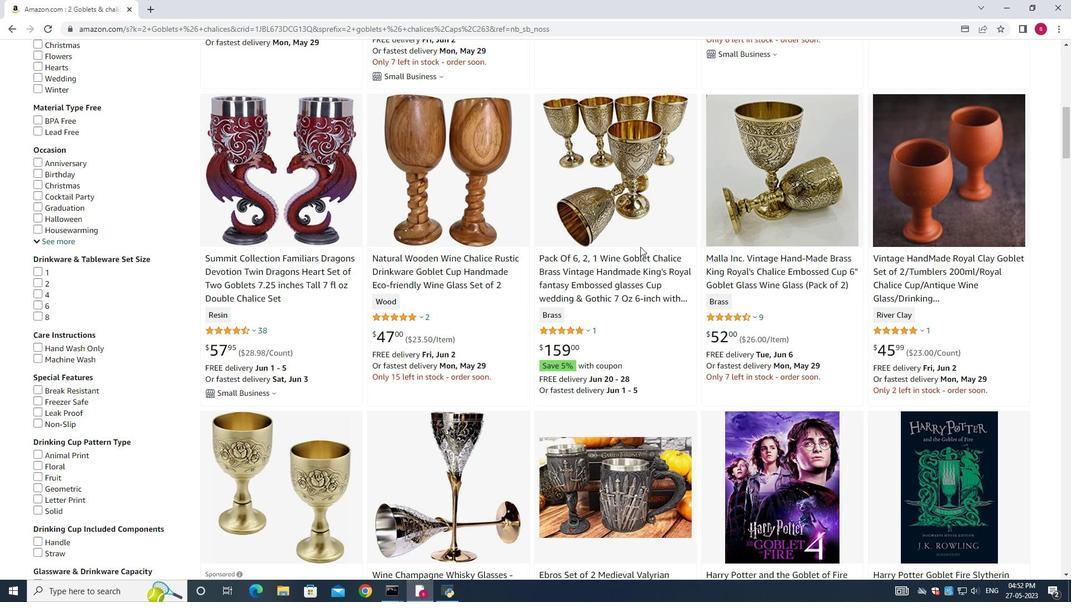 
Action: Mouse scrolled (640, 248) with delta (0, 0)
Screenshot: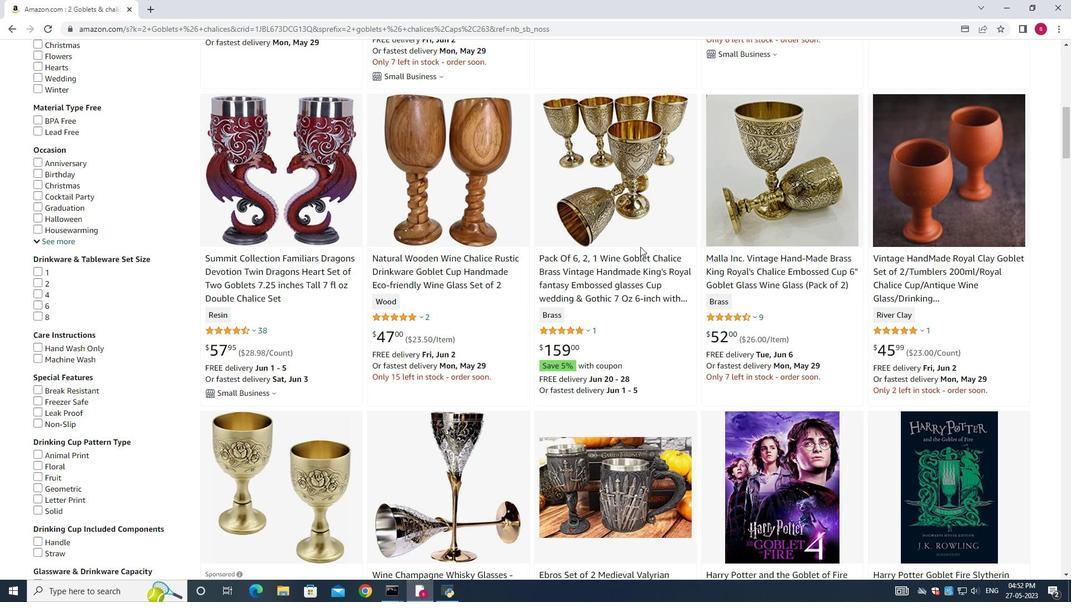 
Action: Mouse scrolled (640, 248) with delta (0, 0)
Screenshot: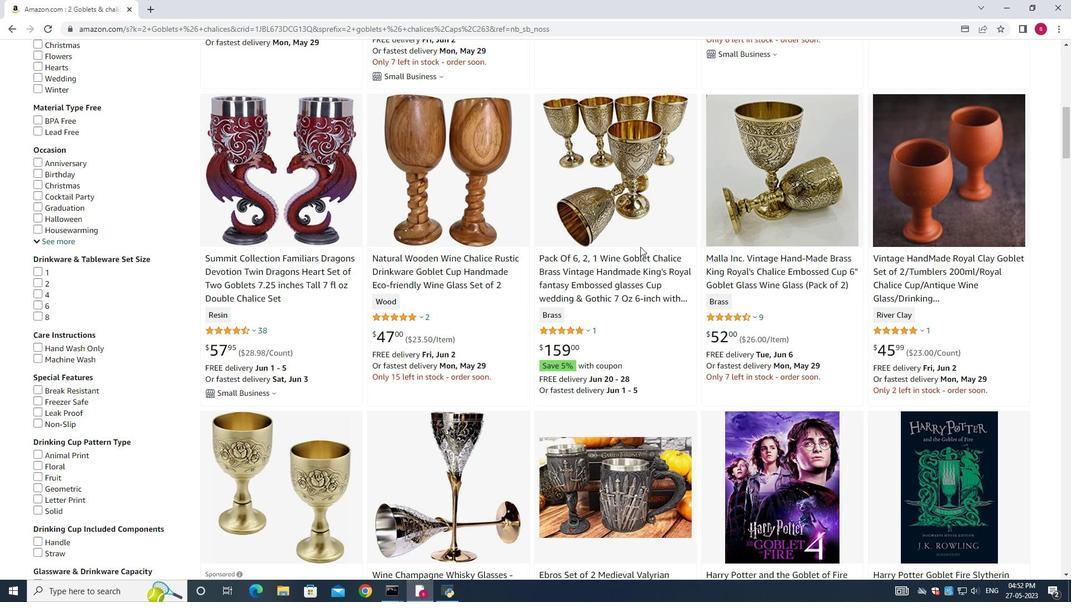 
Action: Mouse moved to (640, 248)
Screenshot: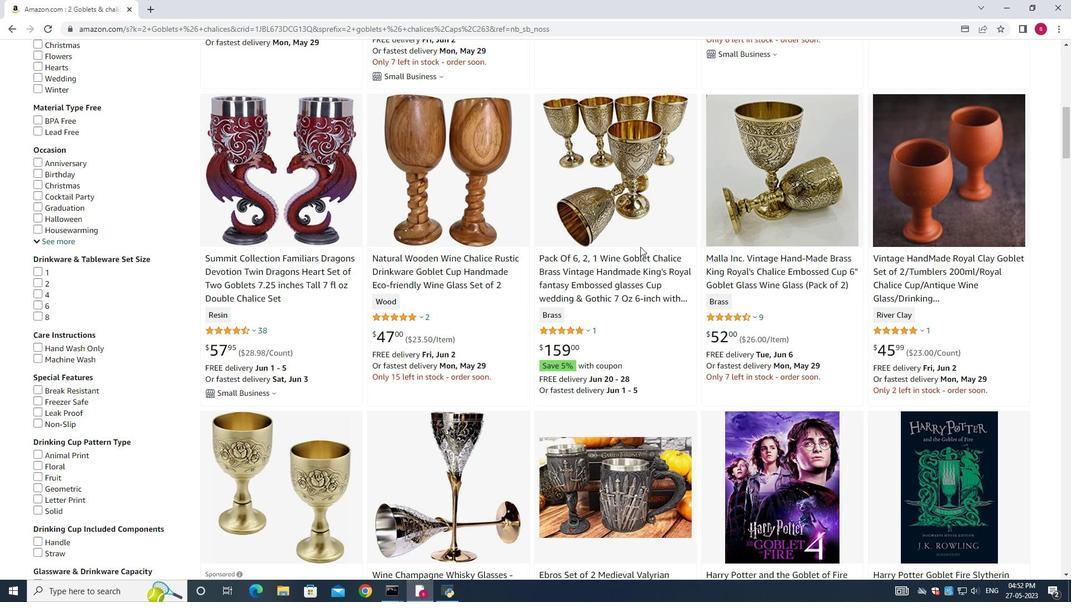 
Action: Mouse scrolled (640, 248) with delta (0, 0)
Screenshot: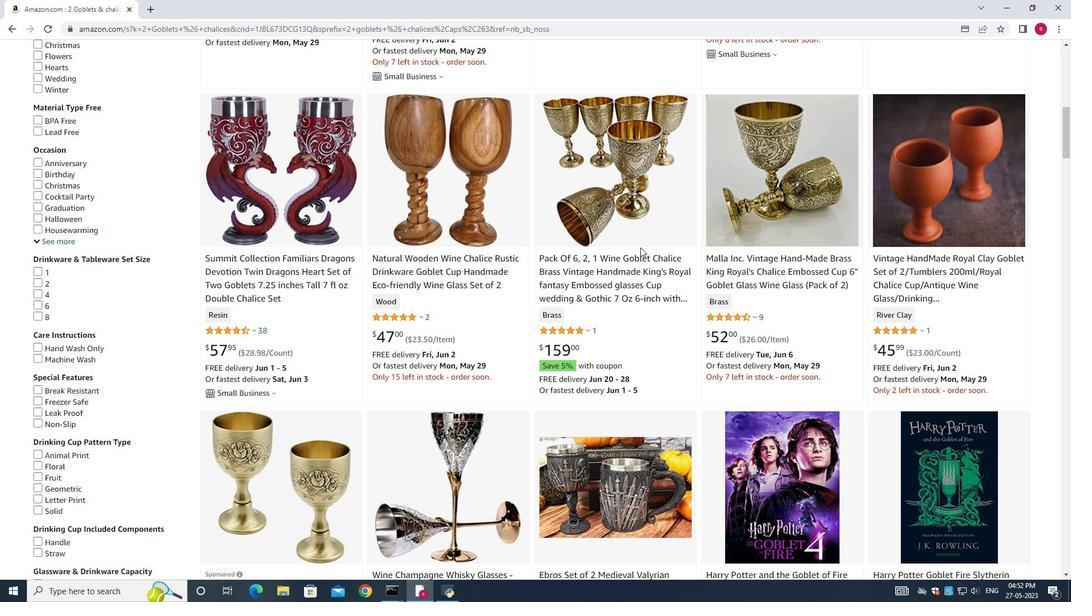
Action: Mouse scrolled (640, 248) with delta (0, 0)
Screenshot: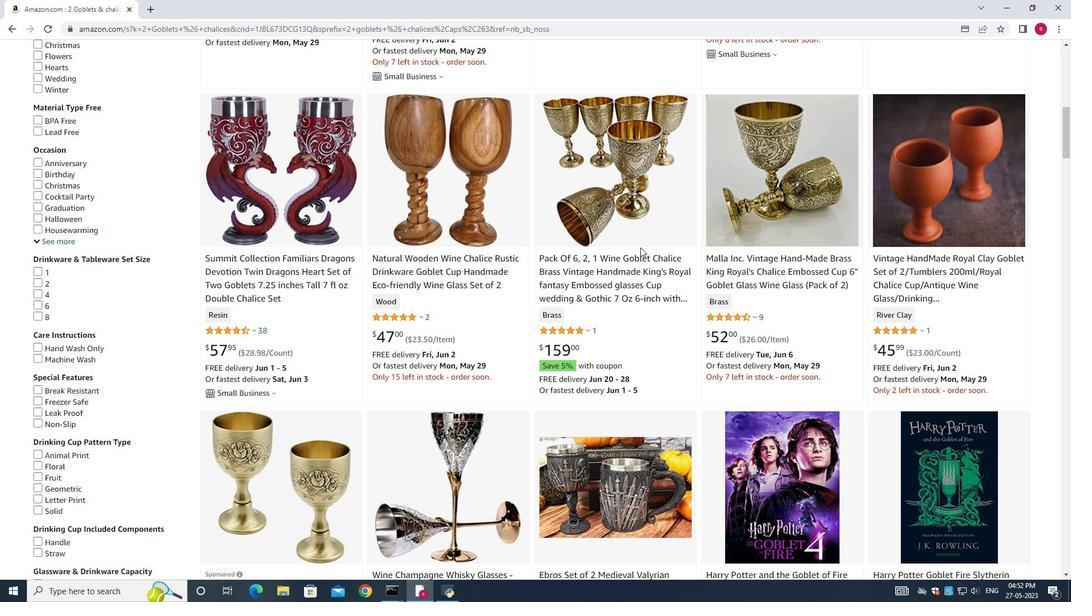 
Action: Mouse scrolled (640, 248) with delta (0, 0)
Screenshot: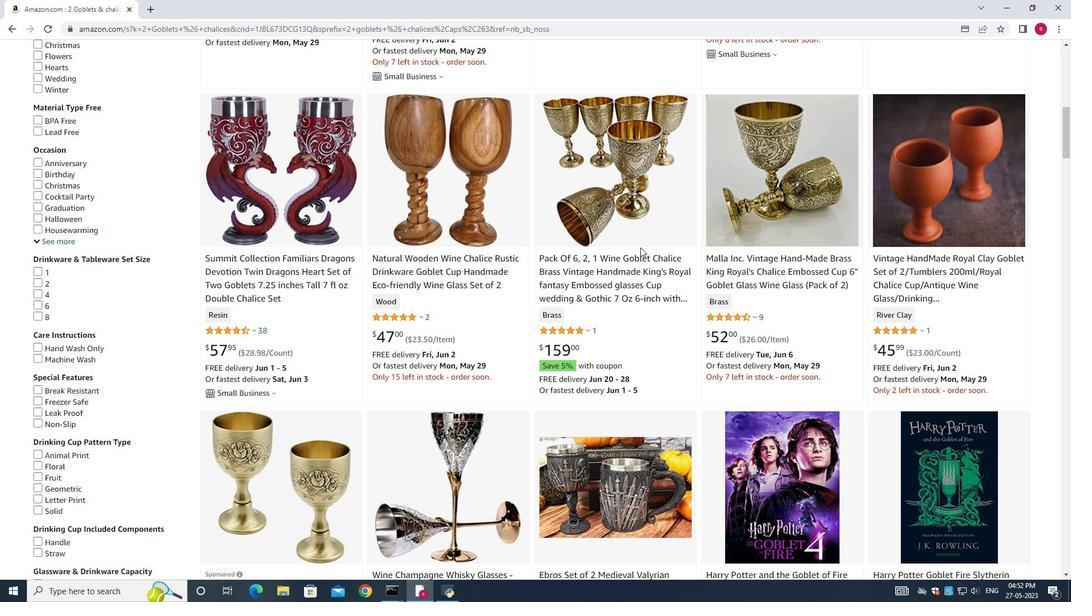
Action: Mouse scrolled (640, 248) with delta (0, 0)
Screenshot: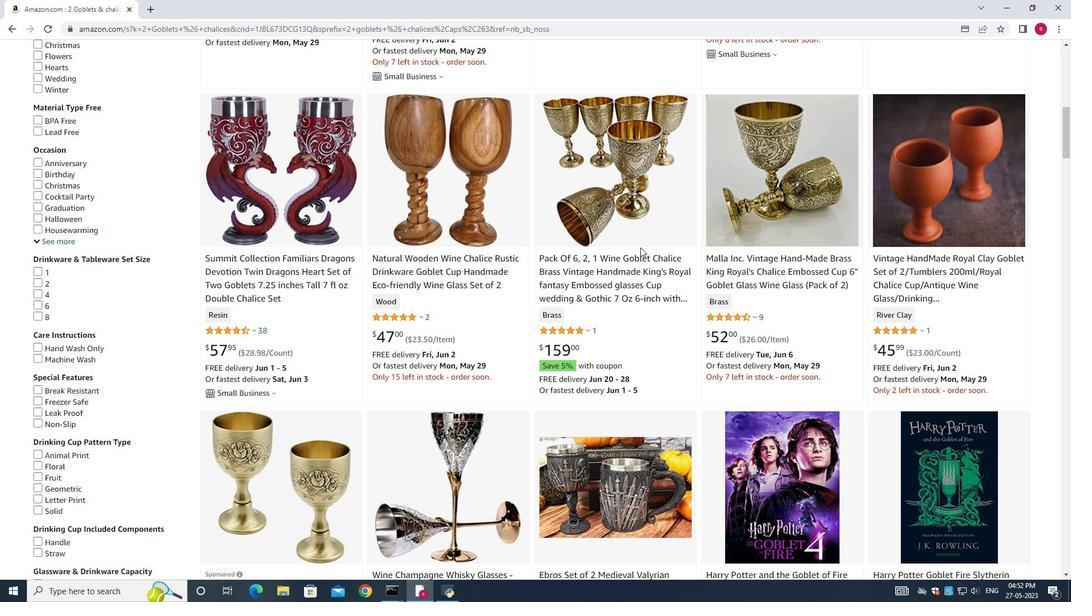 
Action: Mouse scrolled (640, 248) with delta (0, 0)
Screenshot: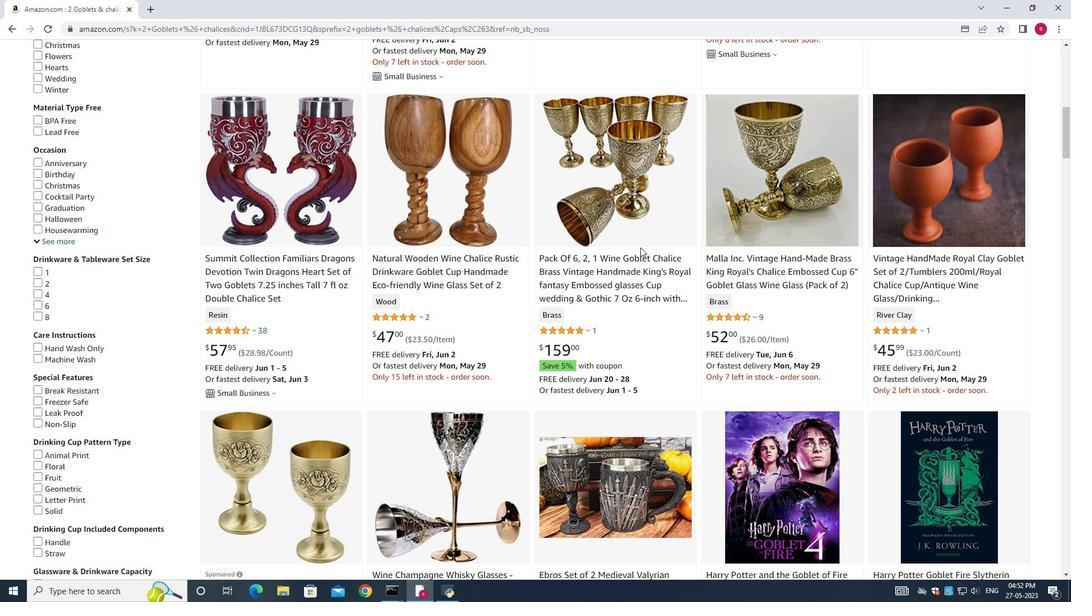 
Action: Mouse moved to (918, 355)
Screenshot: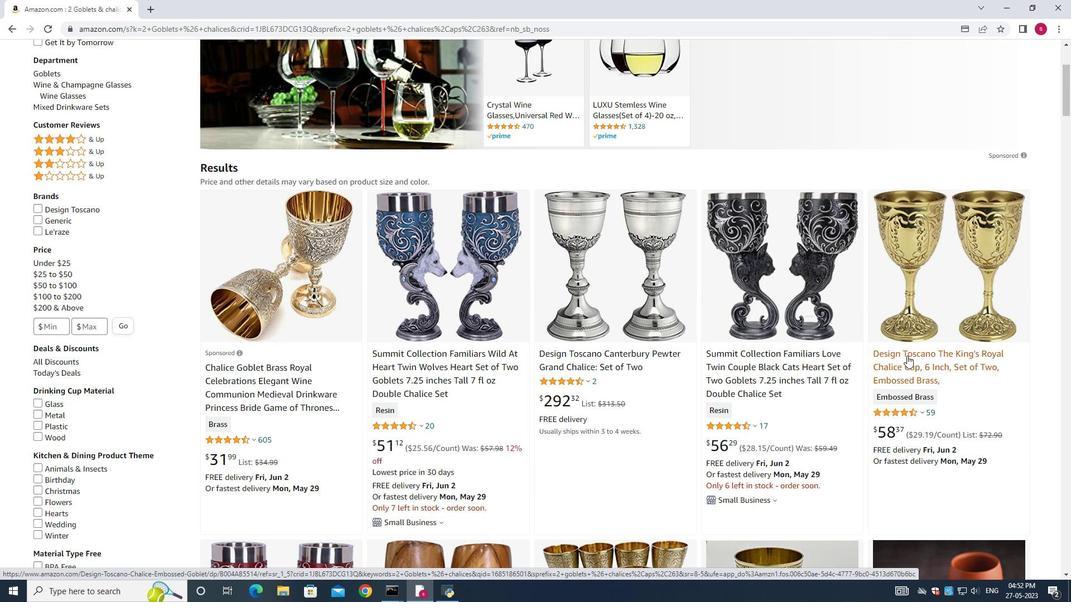 
Action: Mouse scrolled (918, 355) with delta (0, 0)
Screenshot: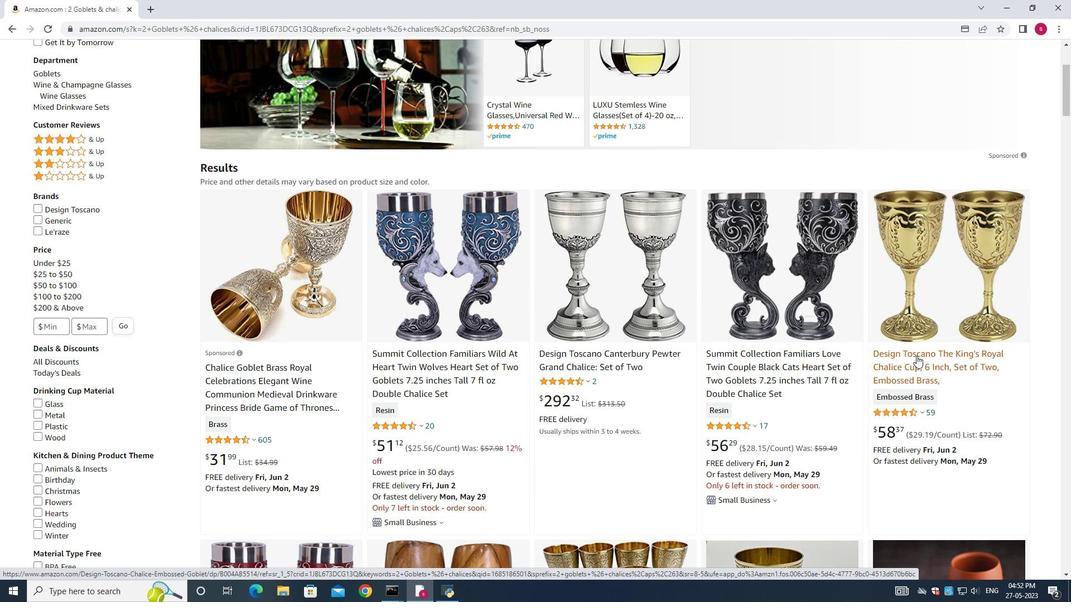 
Action: Mouse moved to (918, 355)
Screenshot: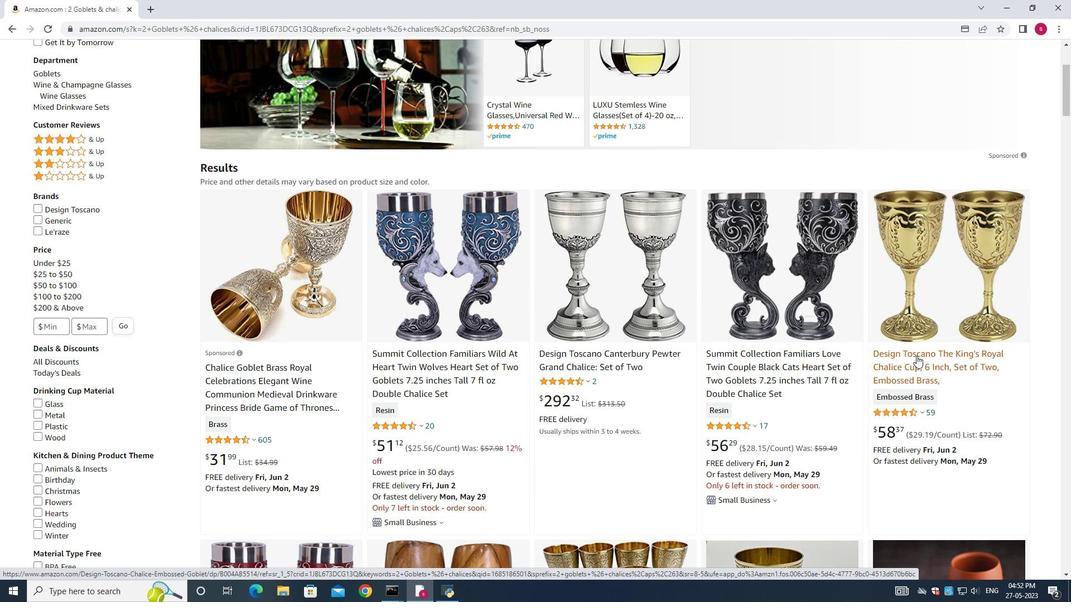 
Action: Mouse scrolled (918, 355) with delta (0, 0)
Screenshot: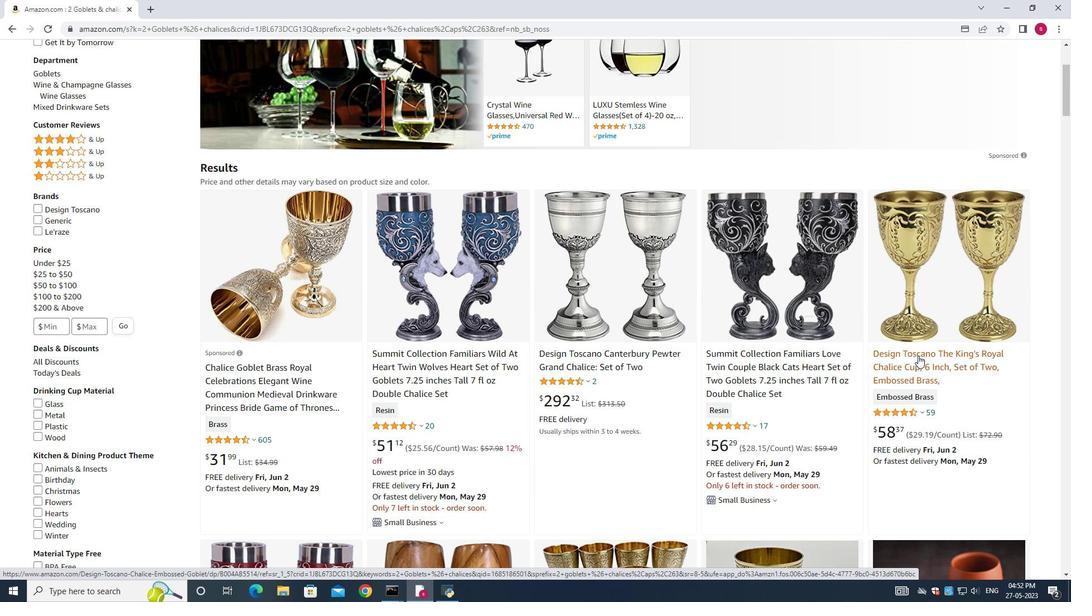 
Action: Mouse scrolled (918, 355) with delta (0, 0)
Screenshot: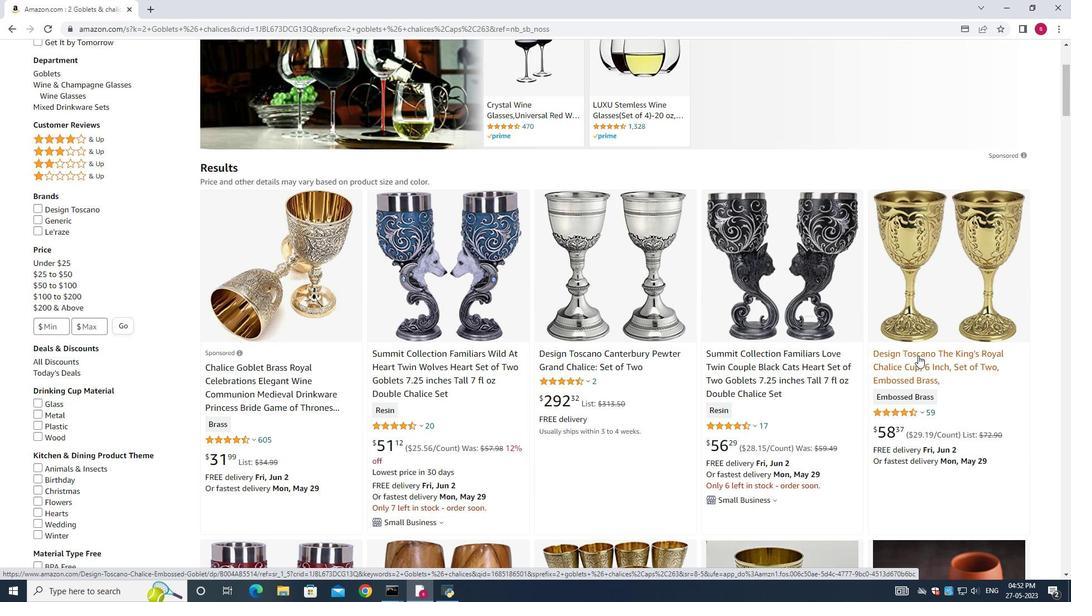
Action: Mouse moved to (564, 387)
Screenshot: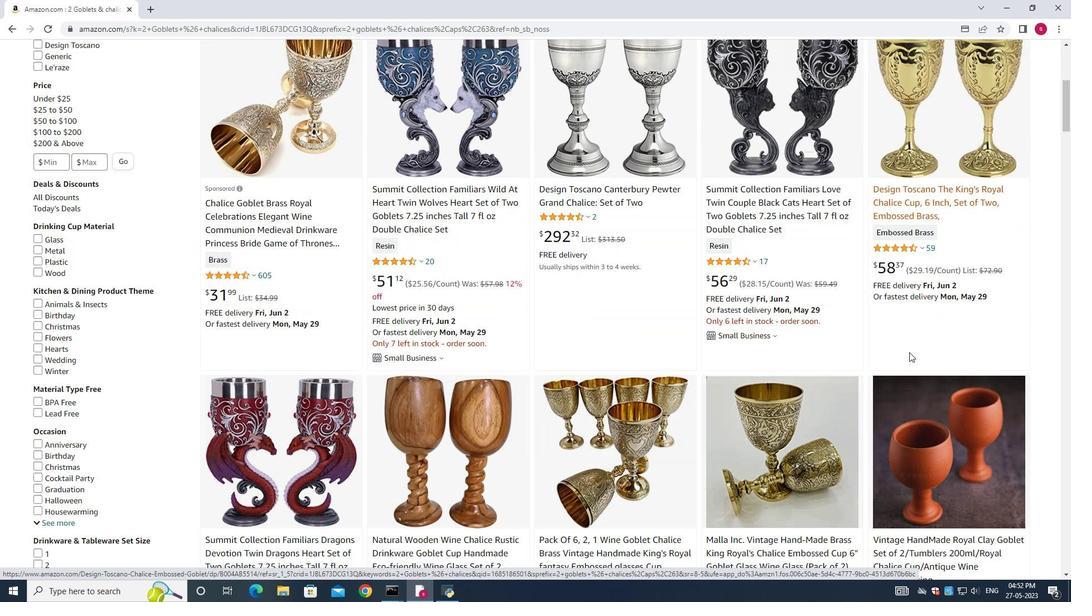 
Action: Mouse scrolled (564, 387) with delta (0, 0)
Screenshot: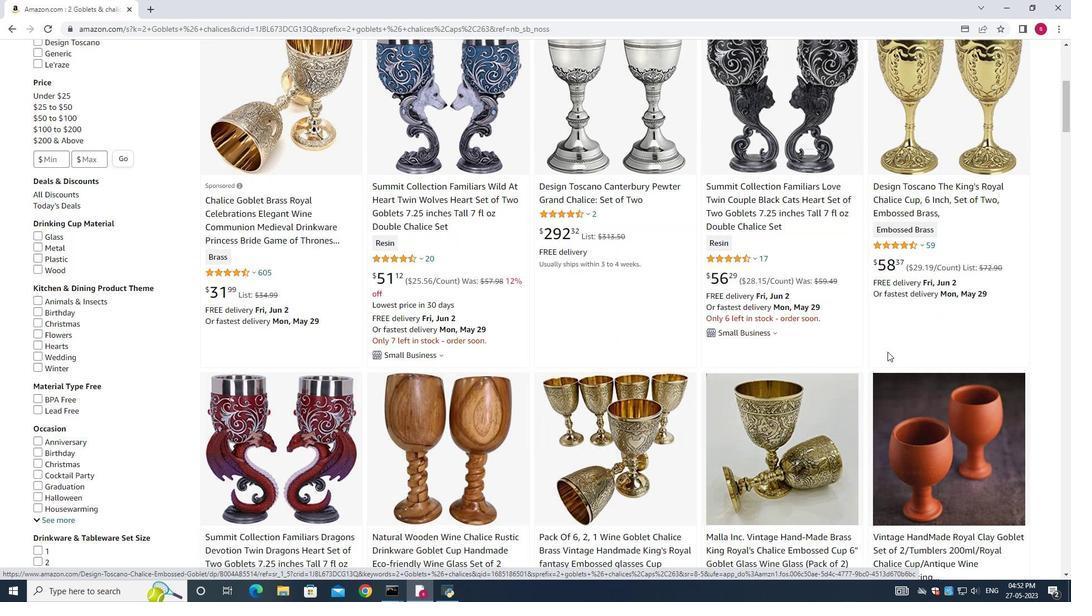 
Action: Mouse scrolled (564, 387) with delta (0, 0)
Screenshot: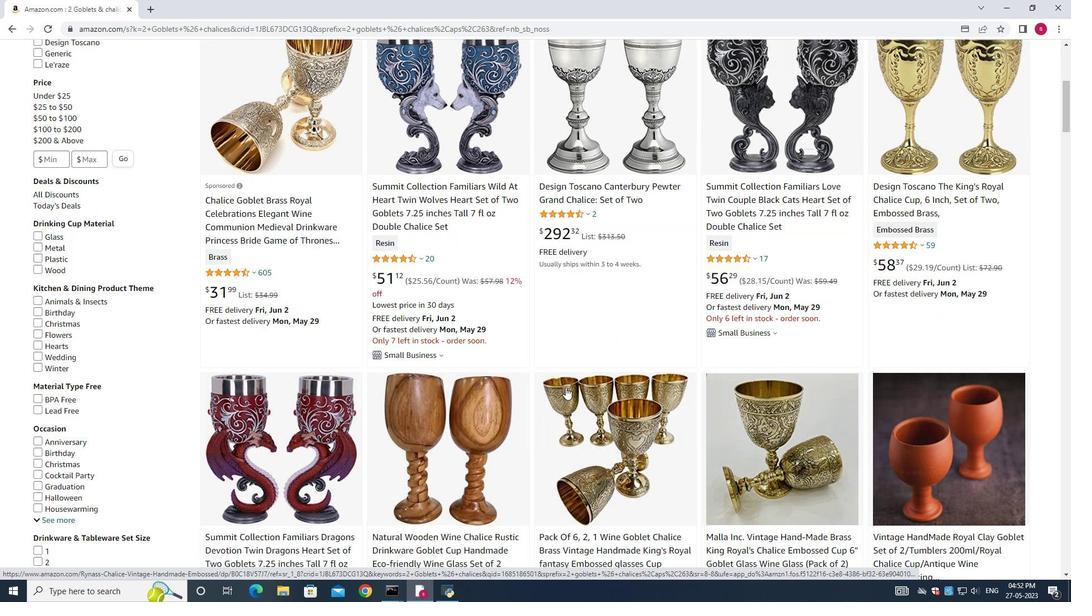 
Action: Mouse scrolled (564, 387) with delta (0, 0)
Screenshot: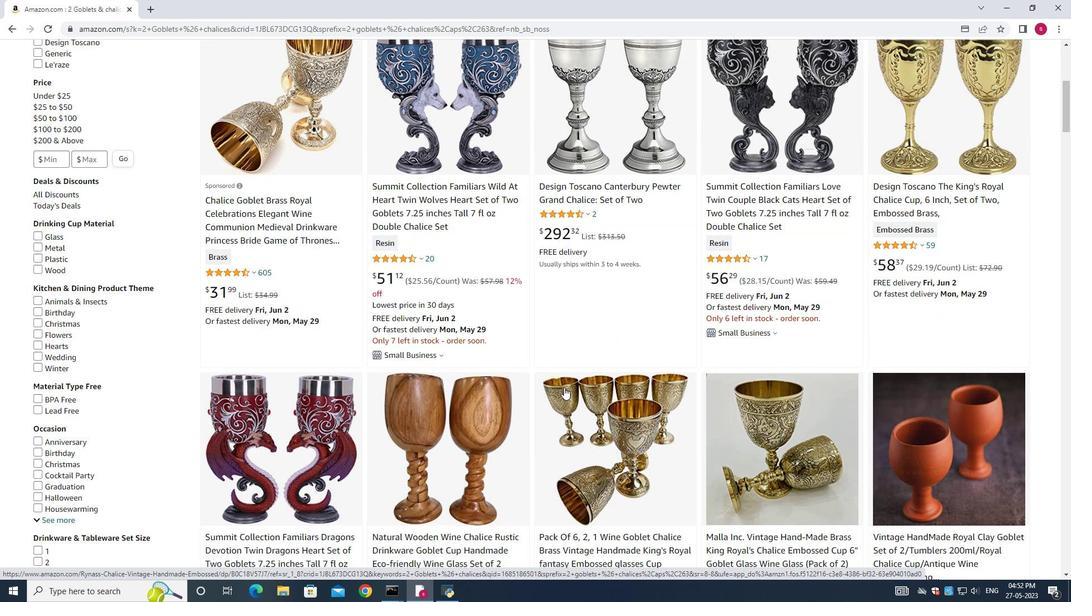 
Action: Mouse moved to (784, 316)
Screenshot: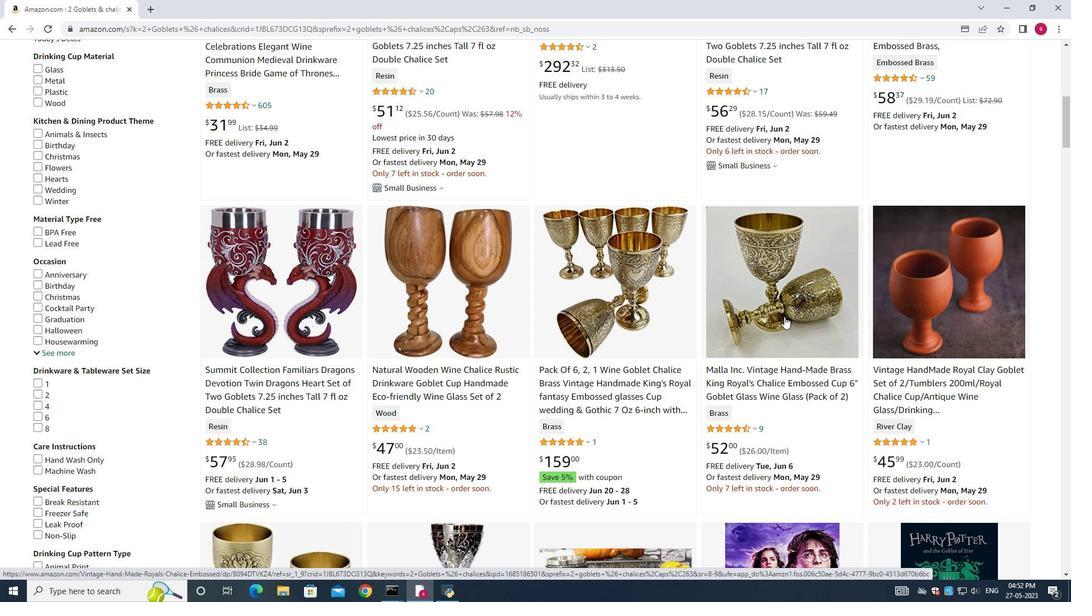 
Action: Mouse pressed left at (784, 316)
Screenshot: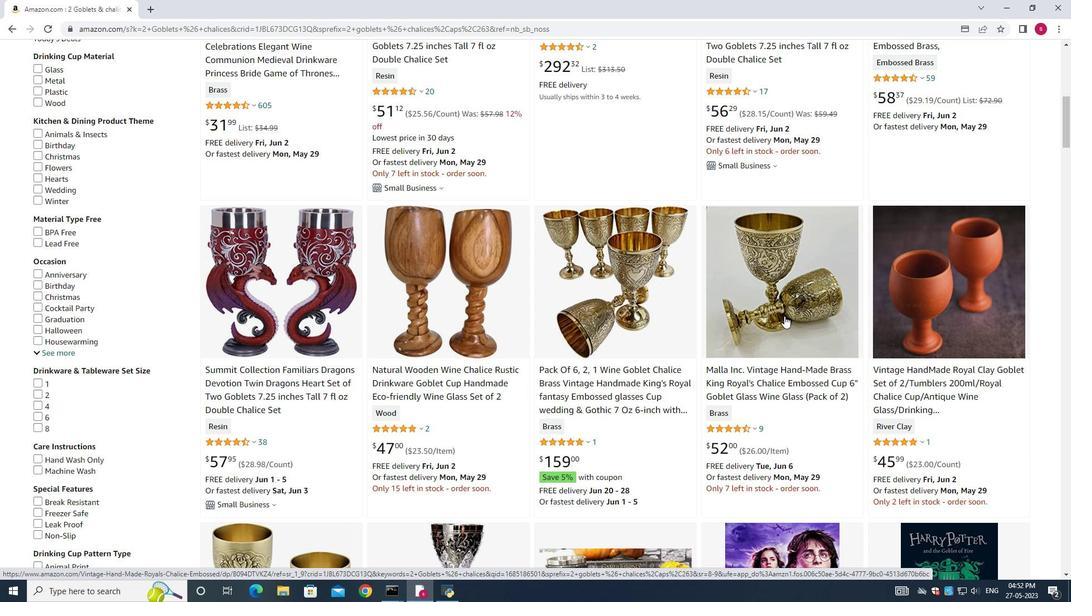 
Action: Mouse moved to (874, 425)
Screenshot: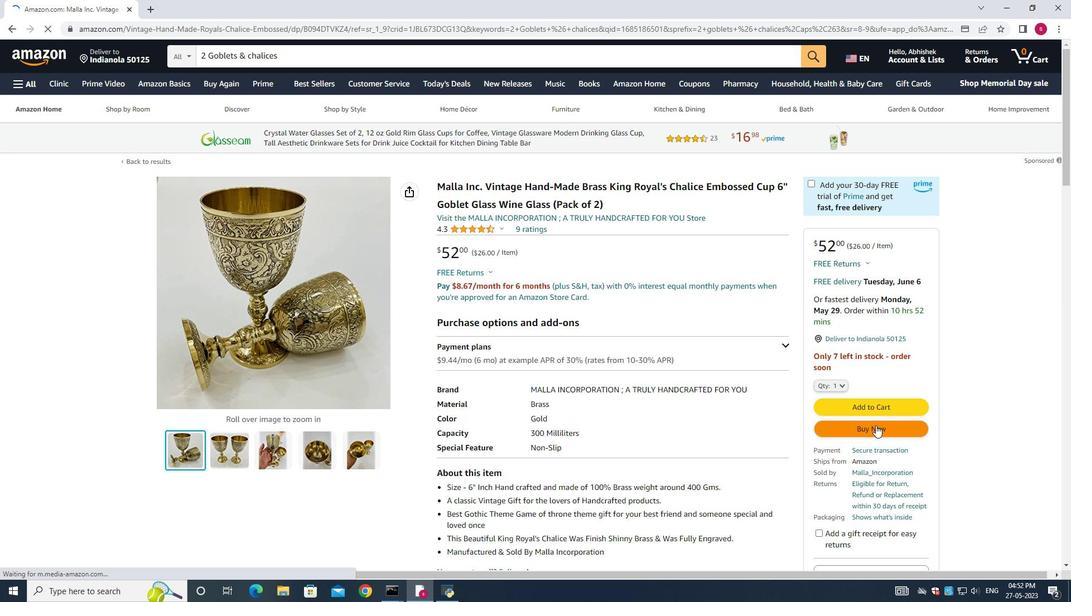 
Action: Mouse pressed left at (874, 425)
Screenshot: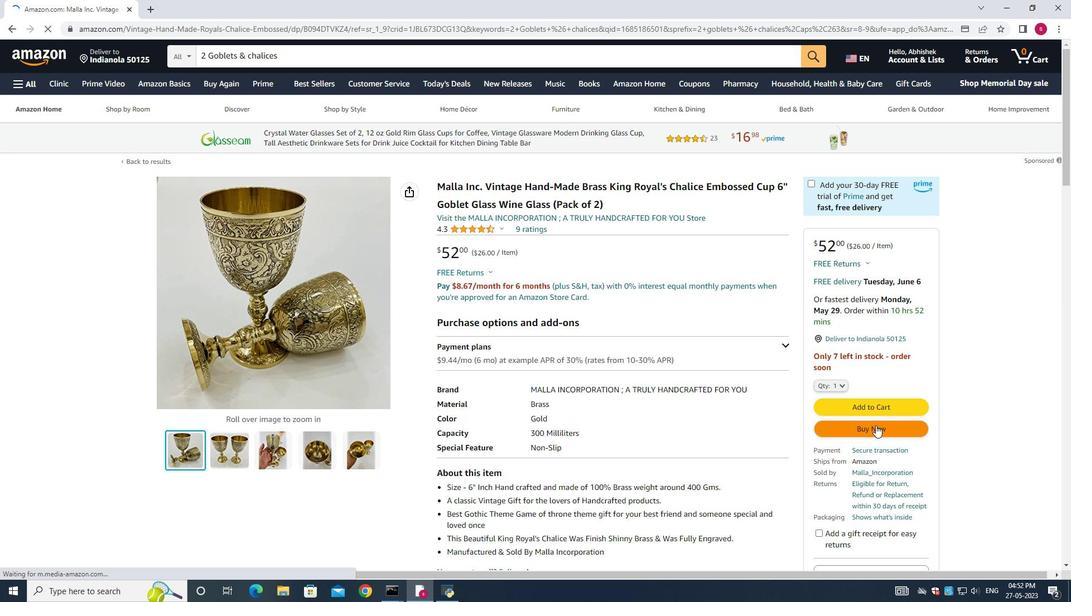 
Action: Mouse moved to (428, 389)
Screenshot: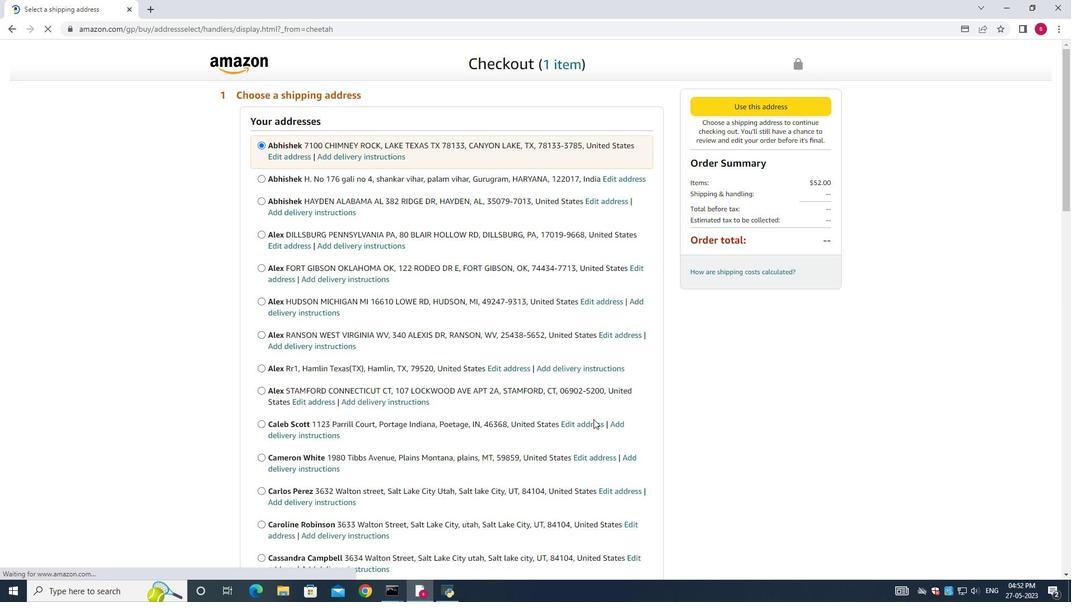 
Action: Mouse scrolled (428, 388) with delta (0, 0)
Screenshot: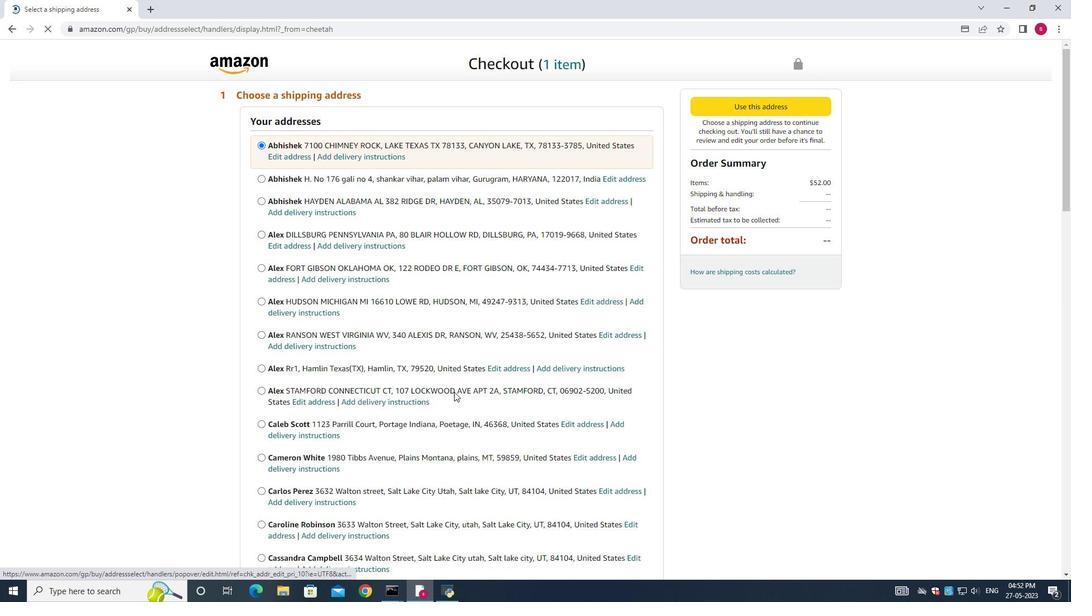 
Action: Mouse scrolled (428, 388) with delta (0, 0)
Screenshot: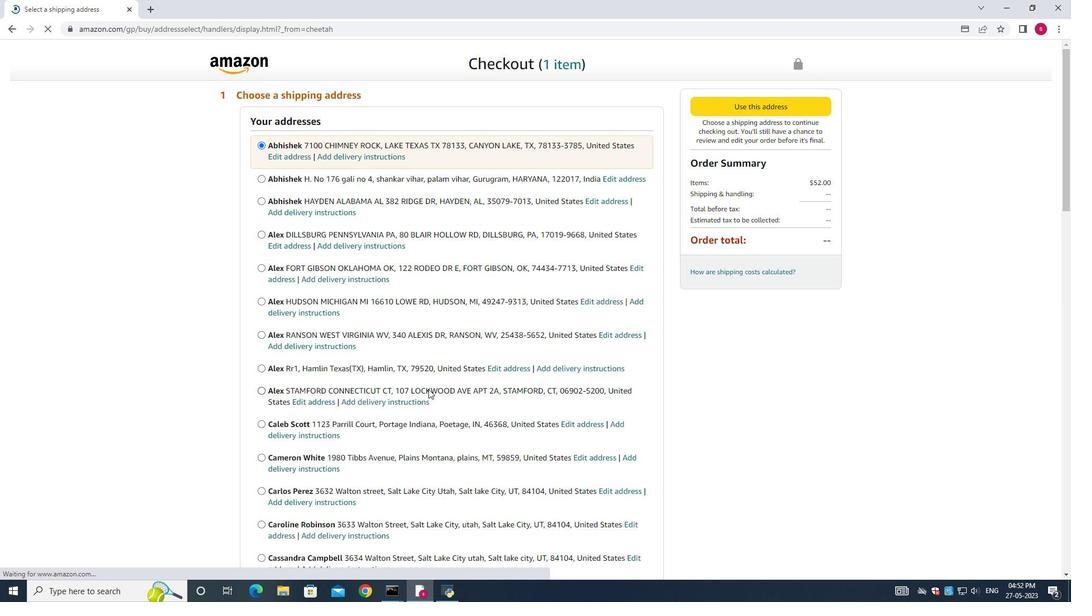 
Action: Mouse scrolled (428, 388) with delta (0, 0)
Screenshot: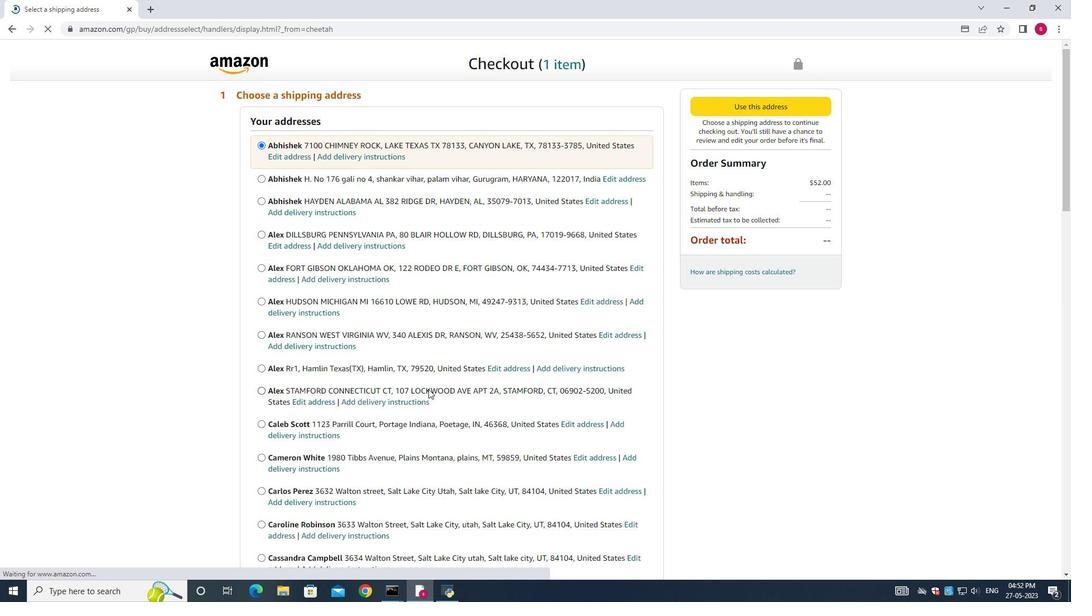 
Action: Mouse scrolled (428, 388) with delta (0, 0)
Screenshot: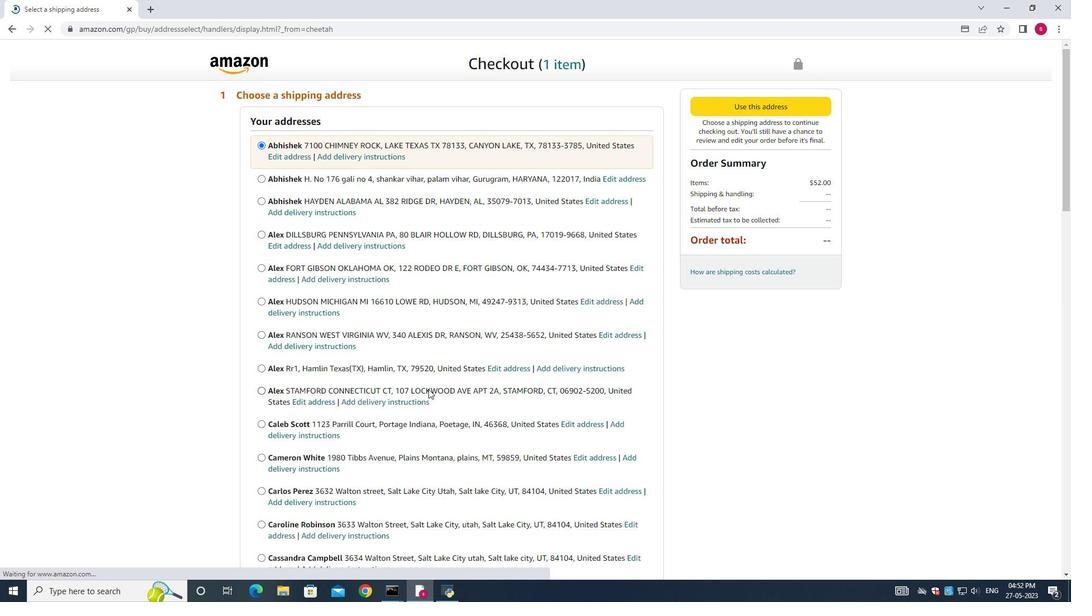
Action: Mouse scrolled (428, 388) with delta (0, 0)
Screenshot: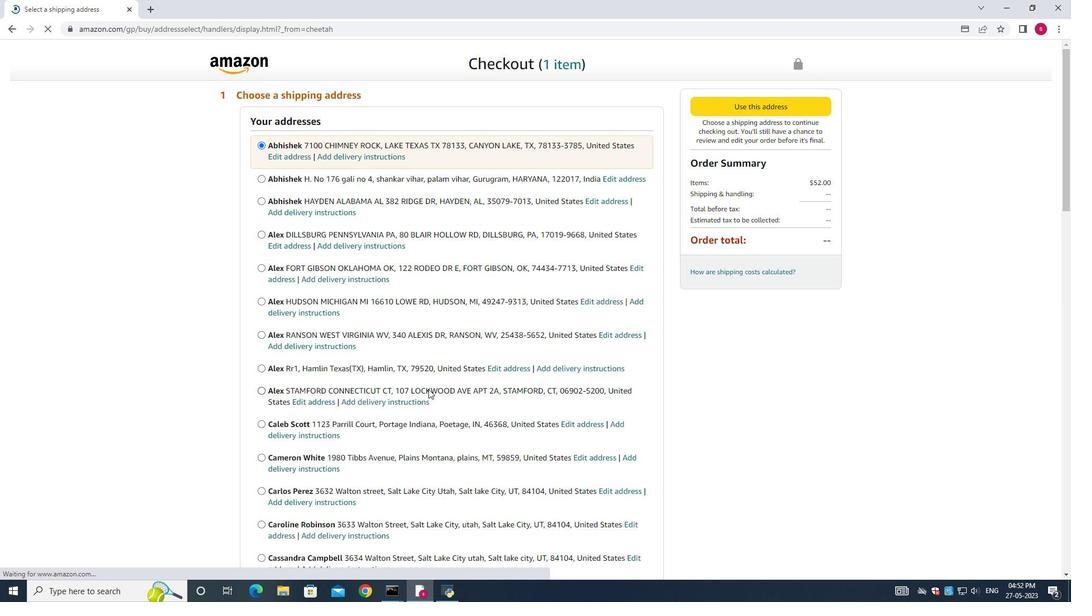 
Action: Mouse moved to (428, 389)
Screenshot: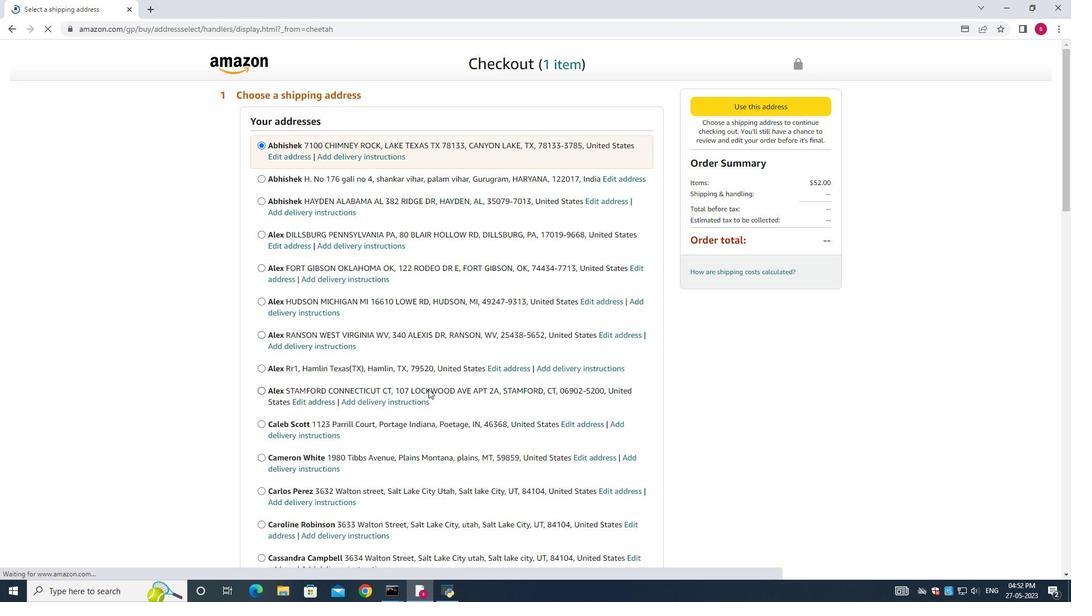 
Action: Mouse scrolled (428, 388) with delta (0, 0)
Screenshot: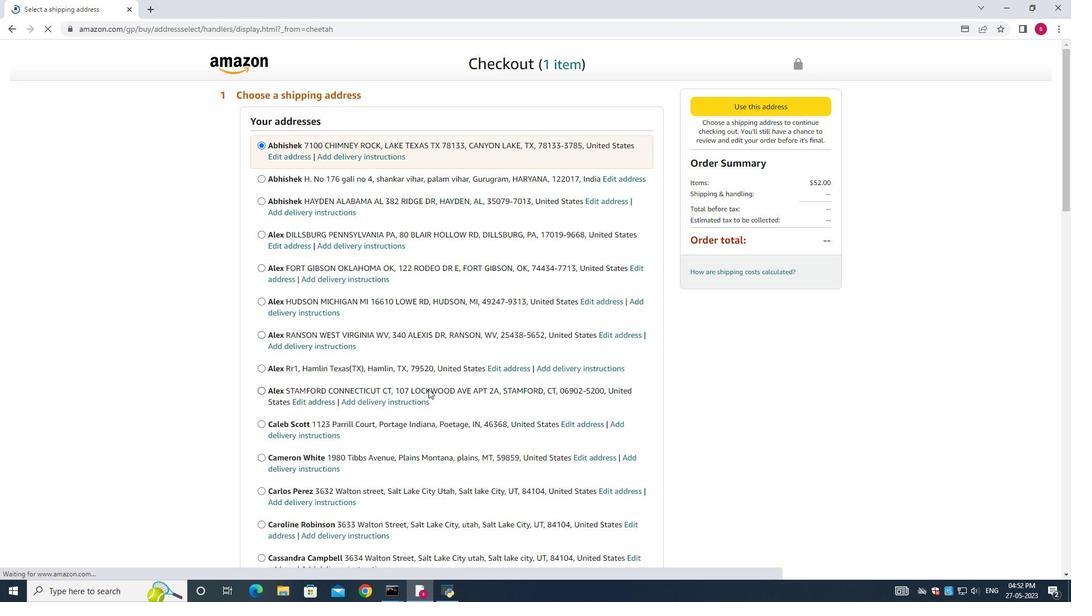 
Action: Mouse moved to (428, 386)
Screenshot: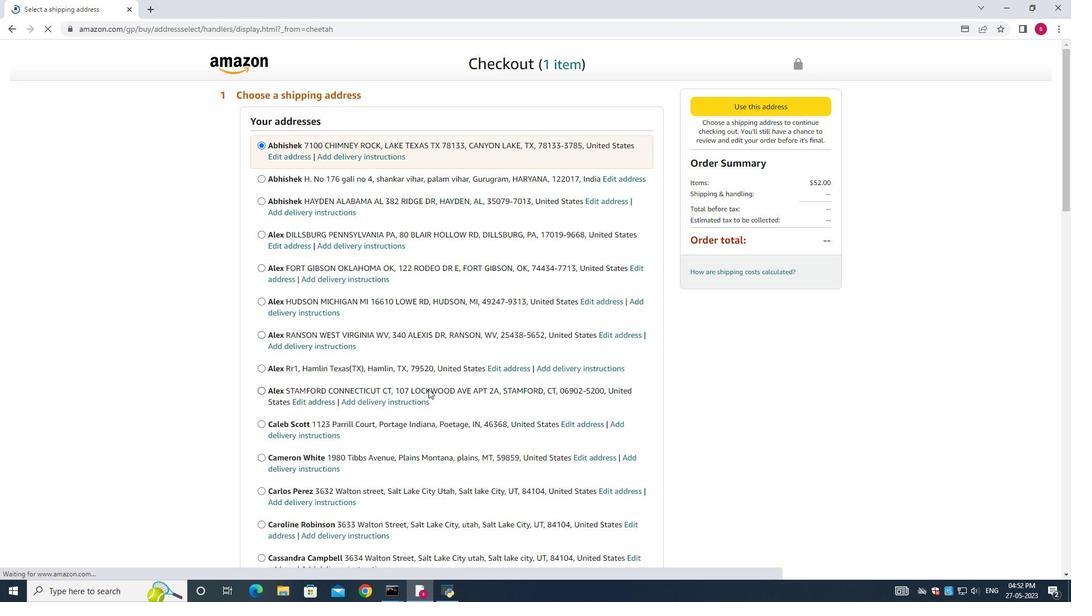 
Action: Mouse scrolled (428, 385) with delta (0, 0)
Screenshot: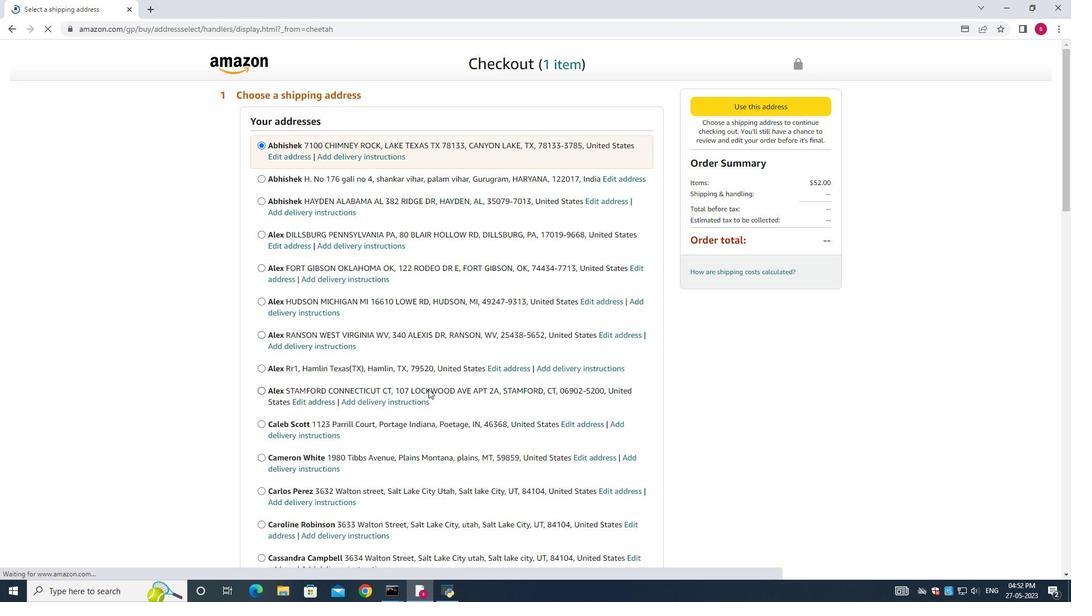 
Action: Mouse moved to (426, 381)
Screenshot: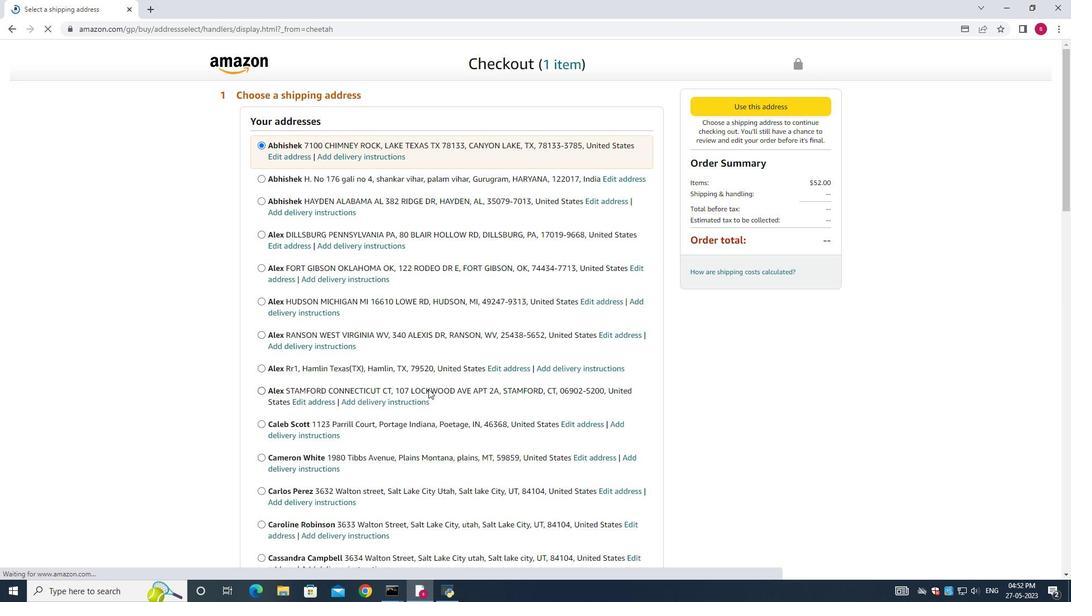 
Action: Mouse scrolled (426, 381) with delta (0, 0)
Screenshot: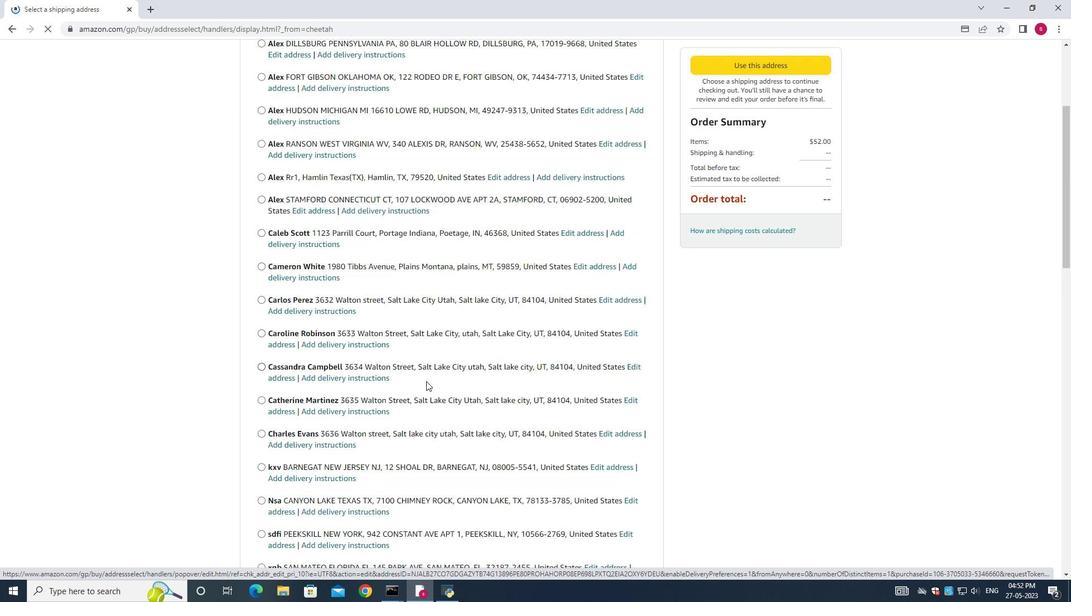 
Action: Mouse moved to (426, 381)
Screenshot: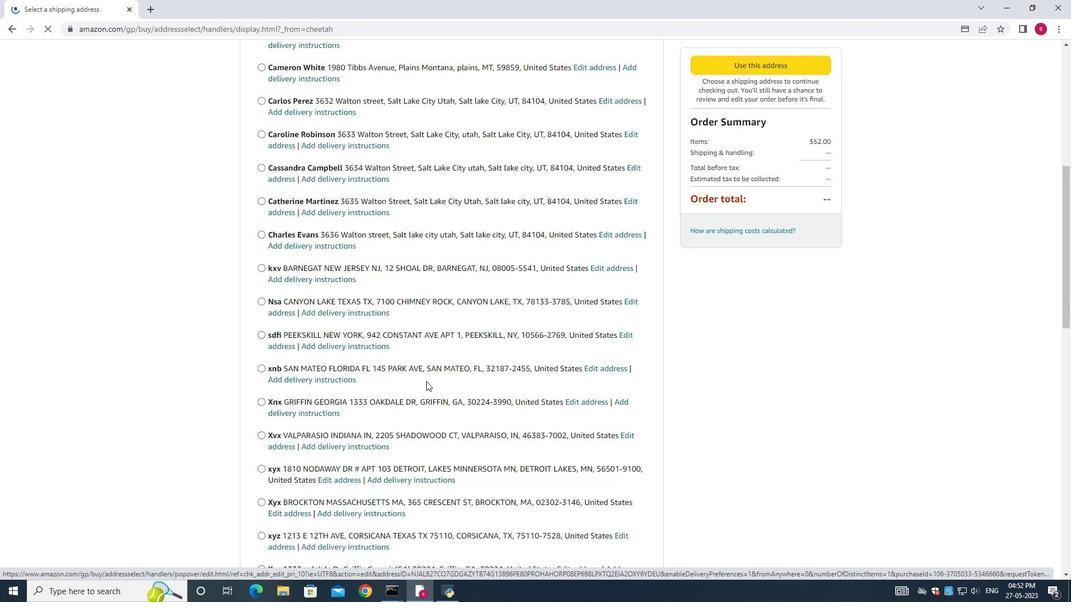 
Action: Mouse scrolled (426, 381) with delta (0, 0)
Screenshot: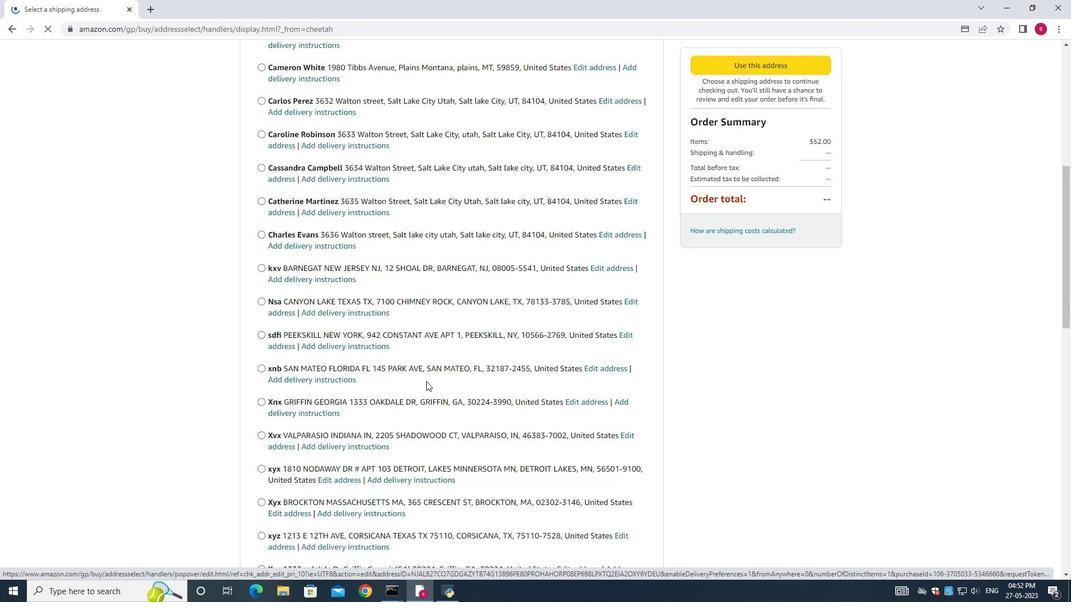 
Action: Mouse moved to (426, 381)
Screenshot: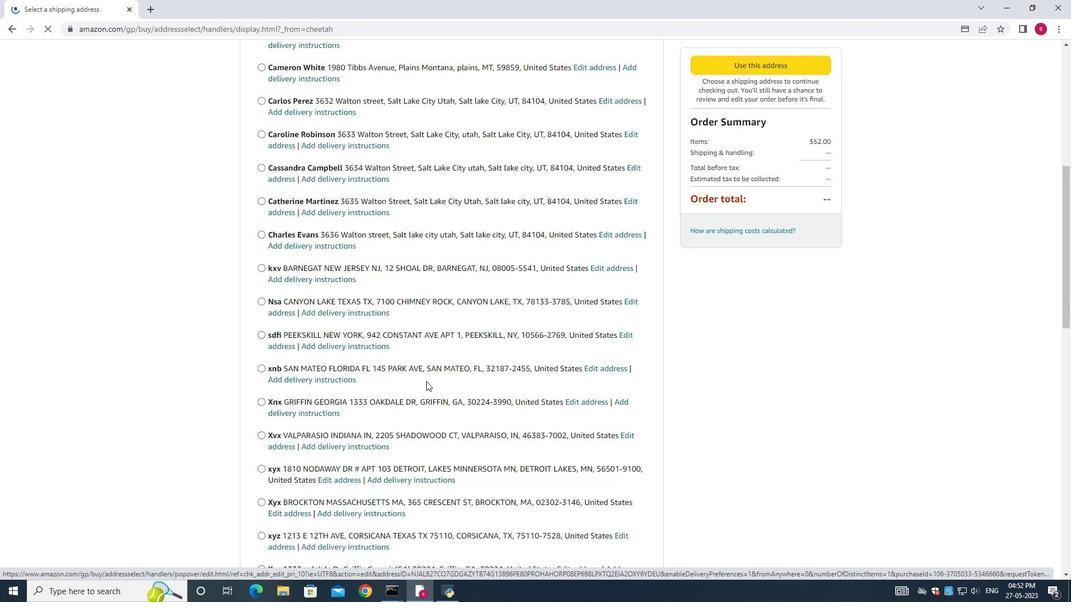 
Action: Mouse scrolled (426, 381) with delta (0, 0)
Screenshot: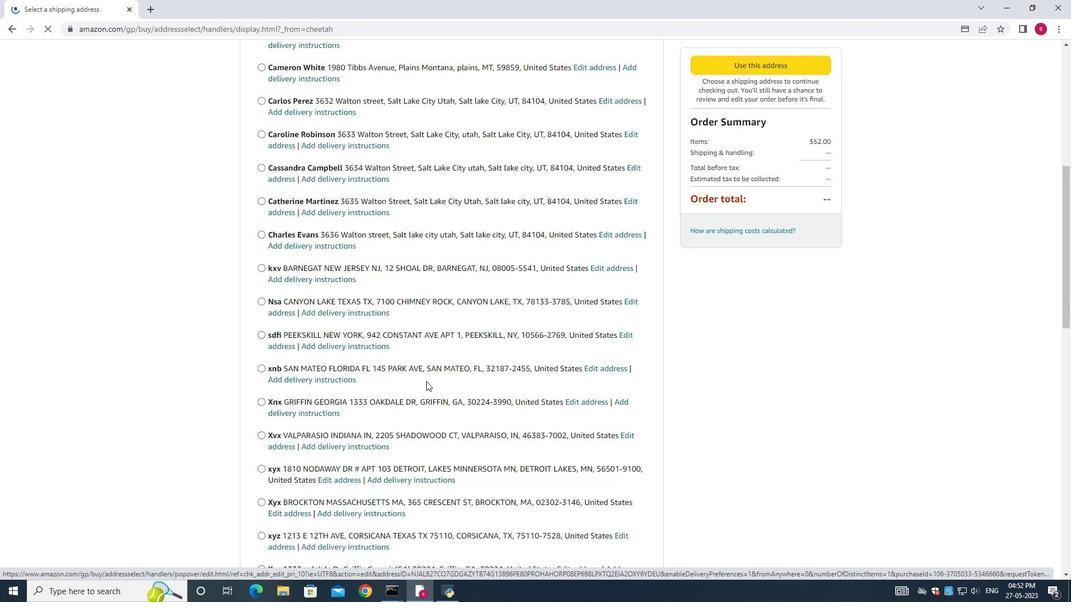 
Action: Mouse scrolled (426, 381) with delta (0, 0)
Screenshot: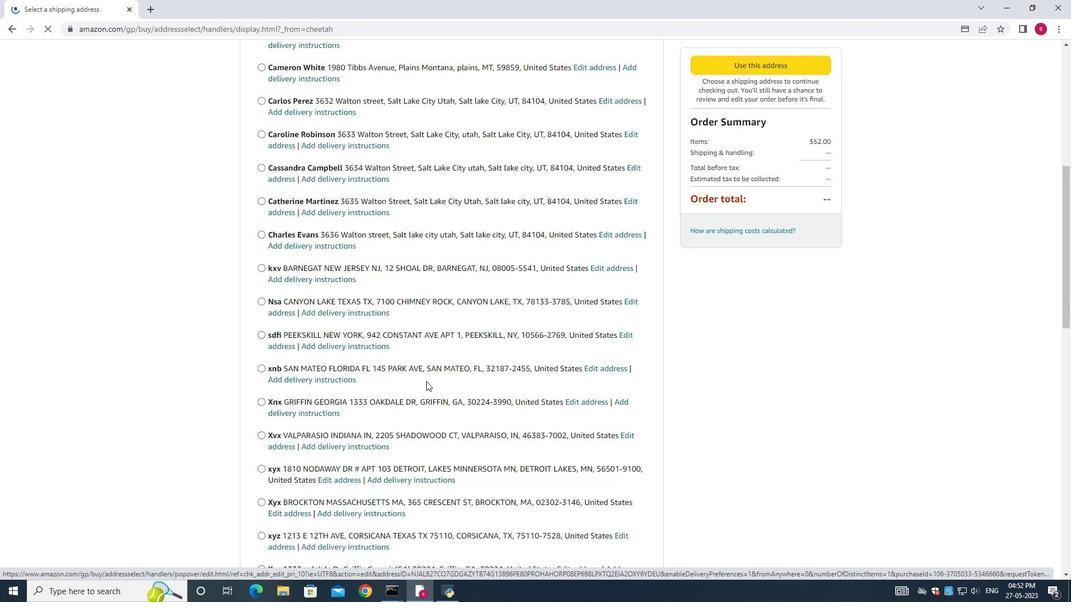 
Action: Mouse moved to (425, 381)
Screenshot: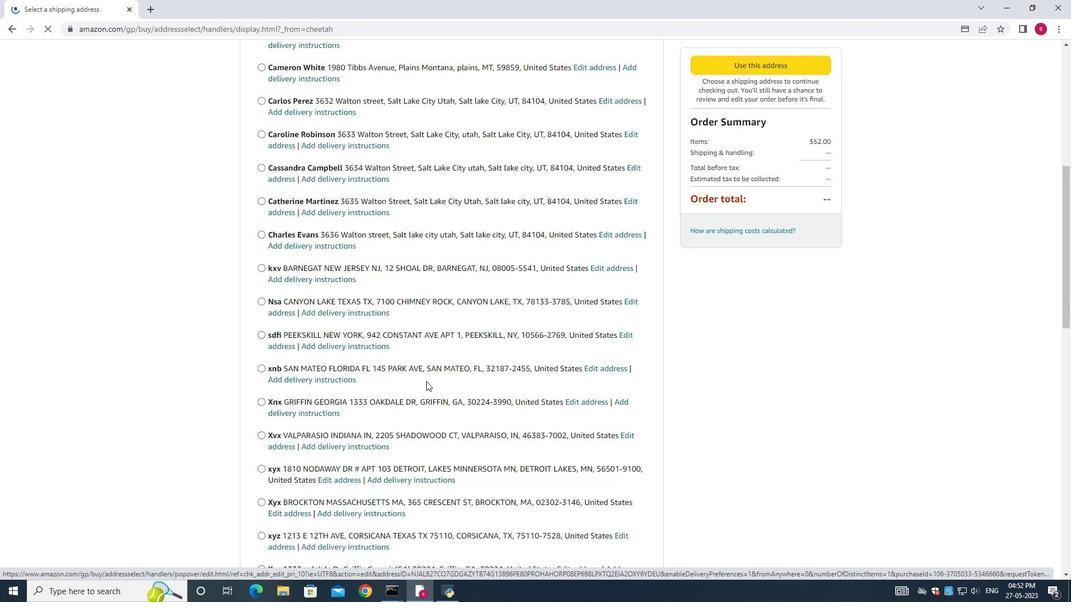 
Action: Mouse scrolled (426, 381) with delta (0, 0)
Screenshot: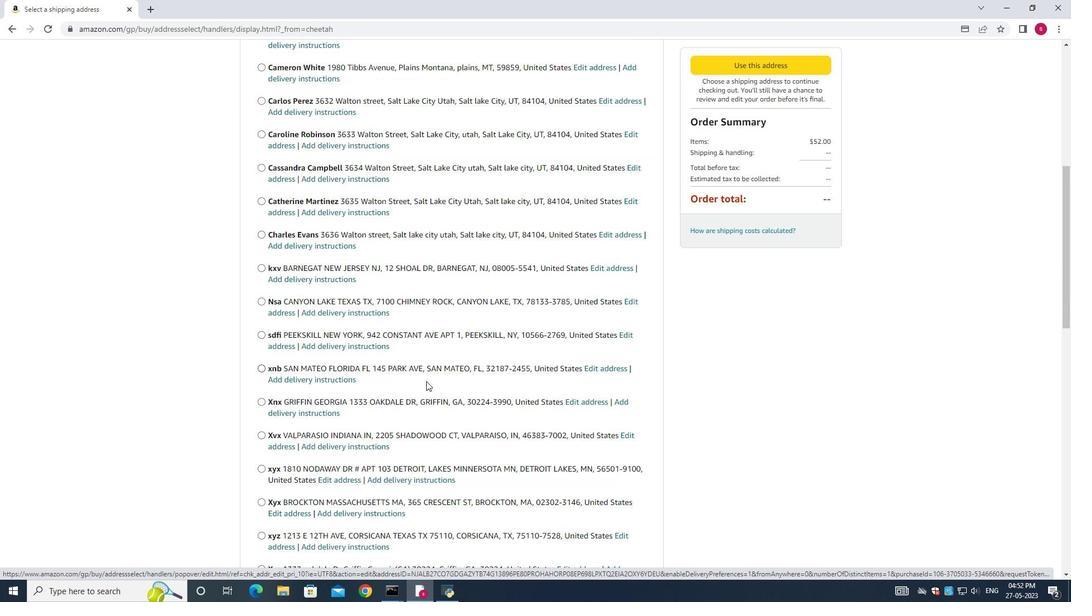 
Action: Mouse moved to (425, 380)
Screenshot: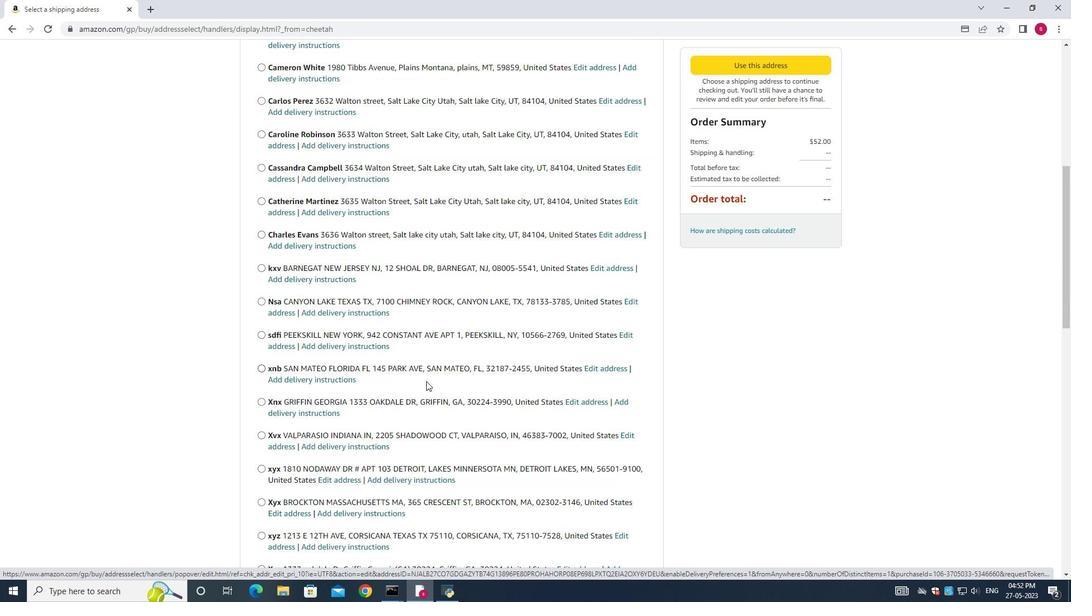 
Action: Mouse scrolled (426, 380) with delta (0, 0)
Screenshot: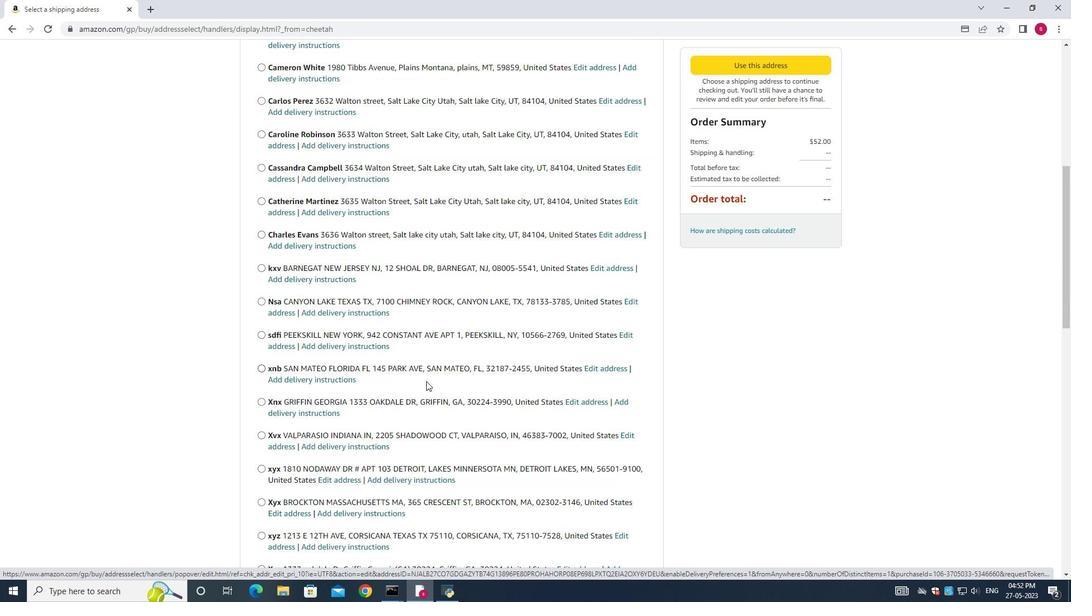 
Action: Mouse moved to (424, 378)
Screenshot: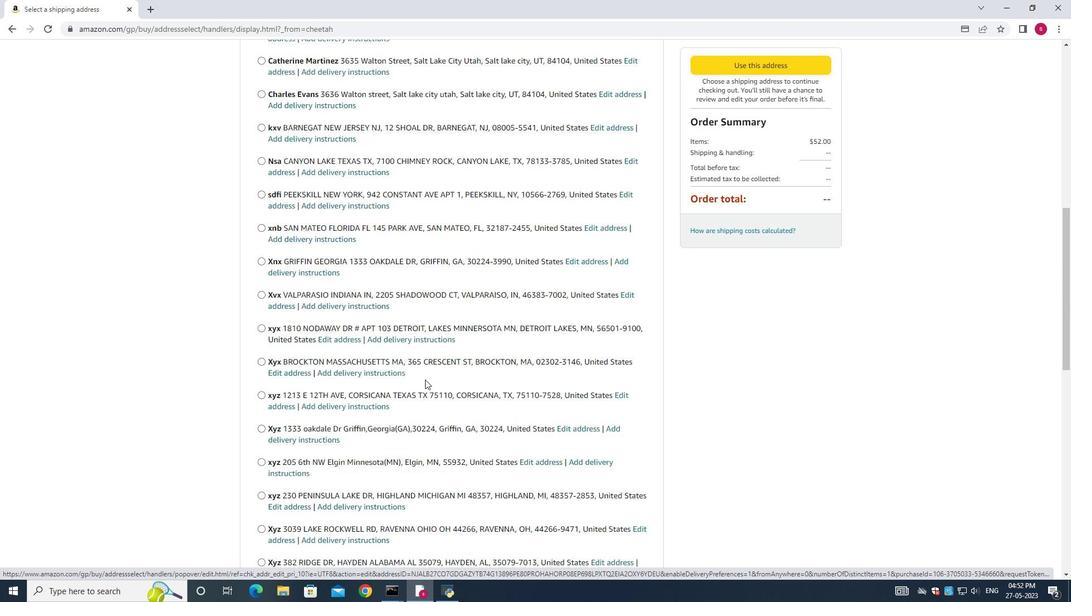 
Action: Mouse scrolled (424, 378) with delta (0, 0)
Screenshot: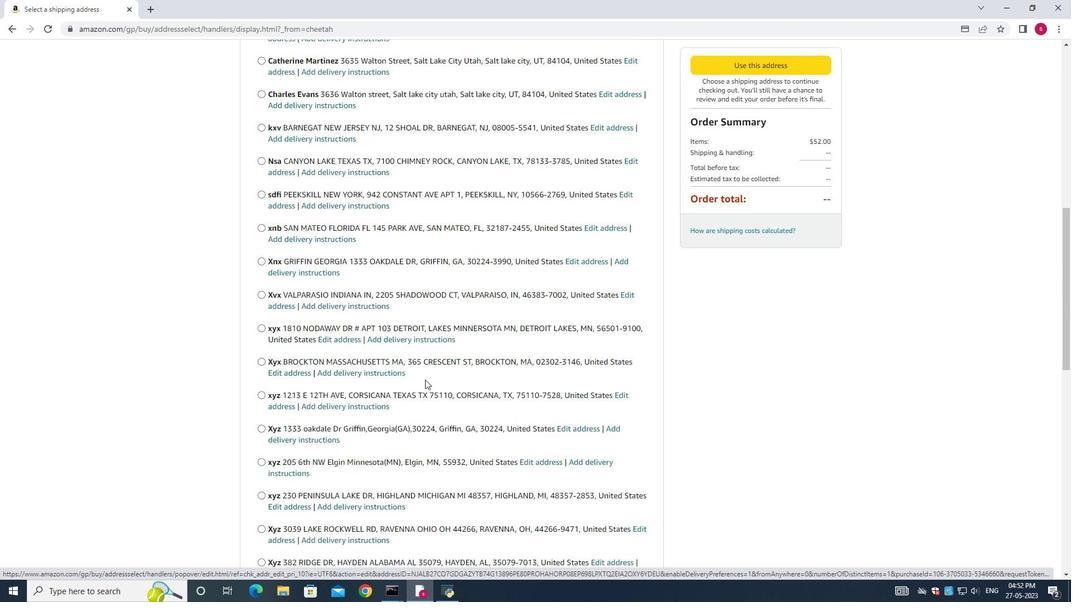
Action: Mouse scrolled (424, 378) with delta (0, 0)
Screenshot: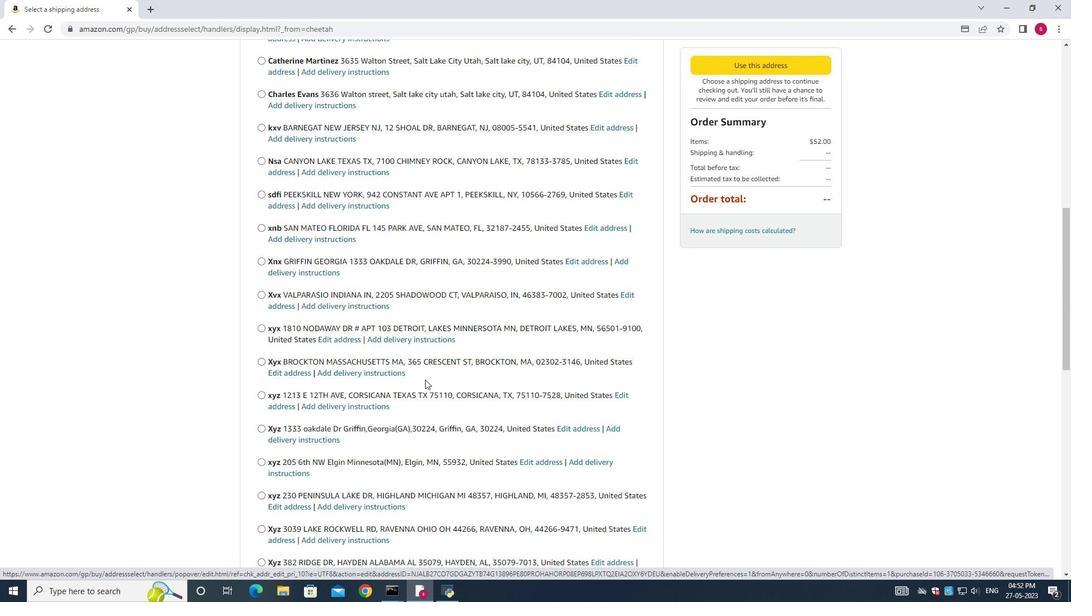 
Action: Mouse scrolled (424, 378) with delta (0, 0)
Screenshot: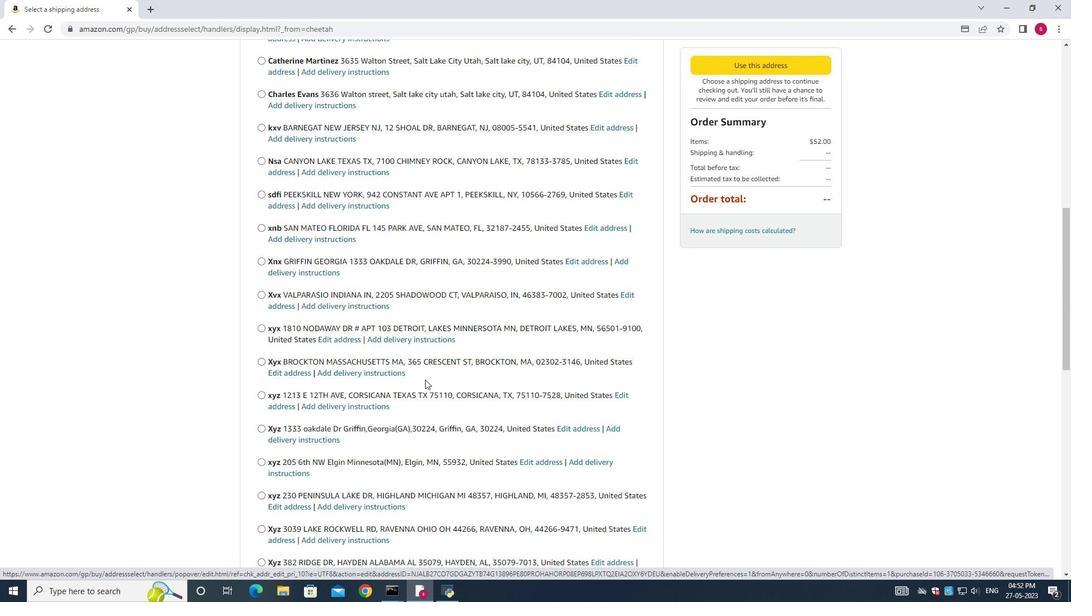
Action: Mouse moved to (424, 378)
Screenshot: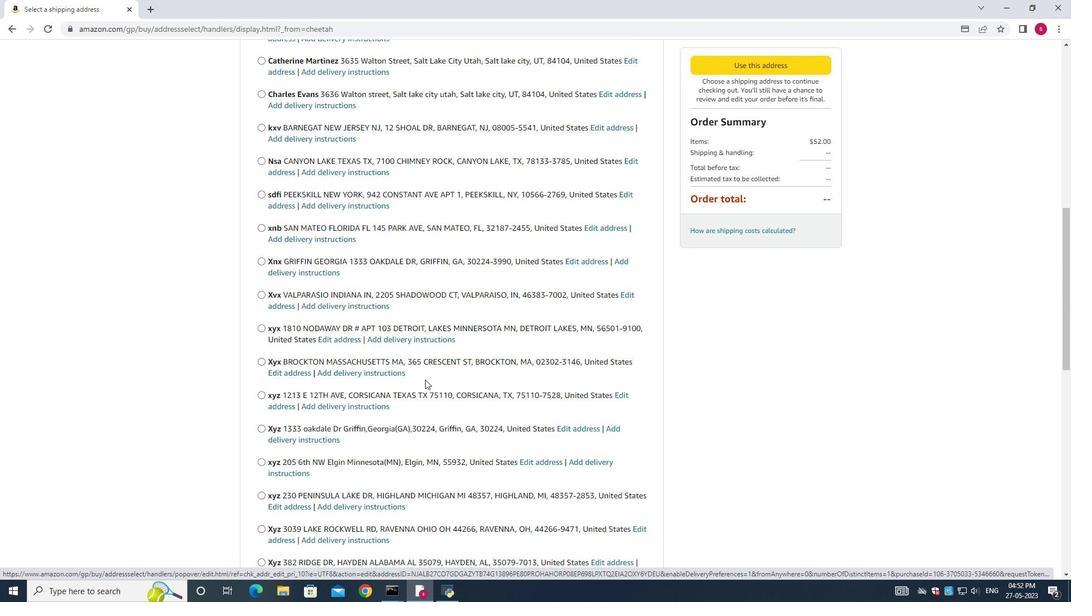 
Action: Mouse scrolled (424, 378) with delta (0, 0)
Screenshot: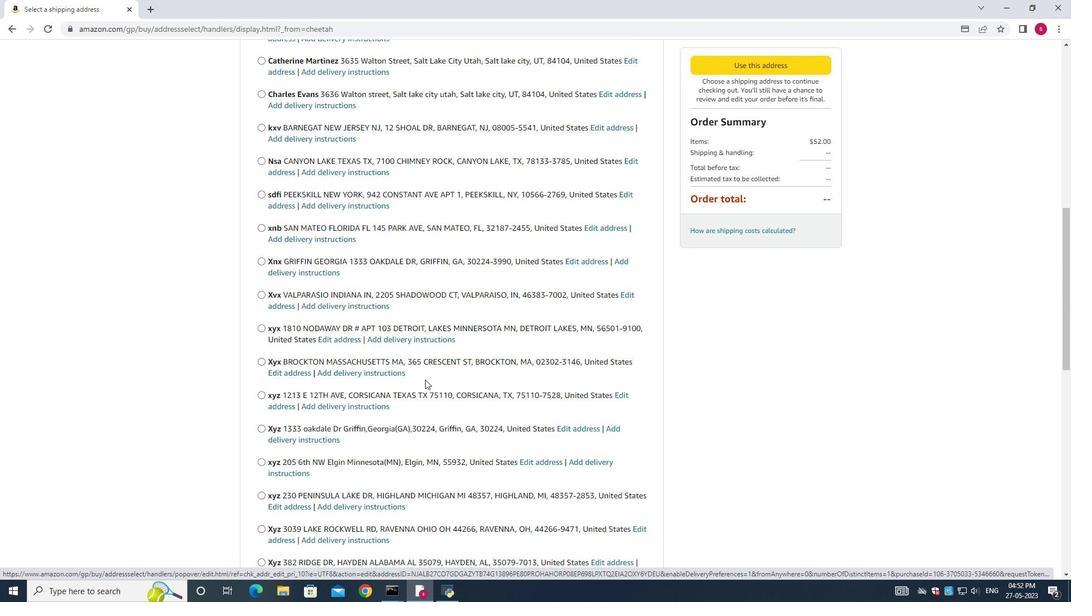 
Action: Mouse scrolled (424, 378) with delta (0, 0)
Screenshot: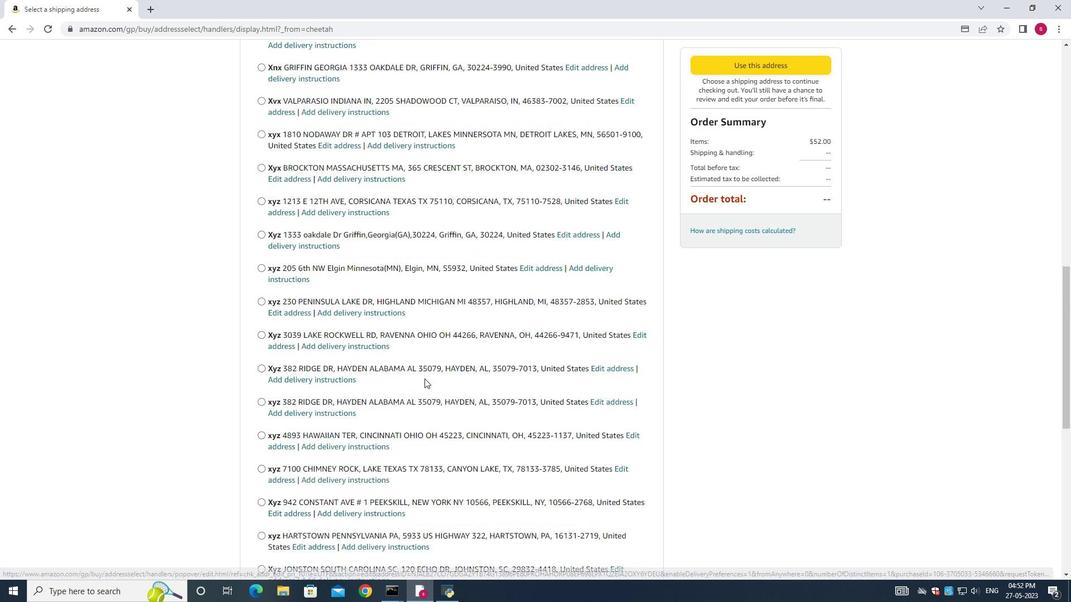 
Action: Mouse moved to (424, 377)
Screenshot: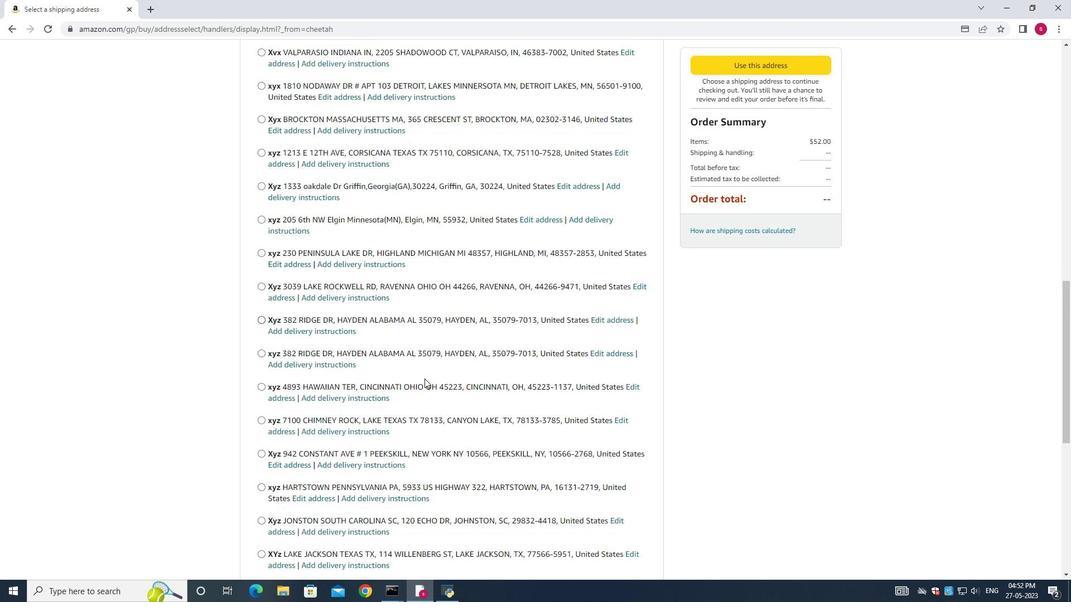 
Action: Mouse scrolled (424, 377) with delta (0, 0)
Screenshot: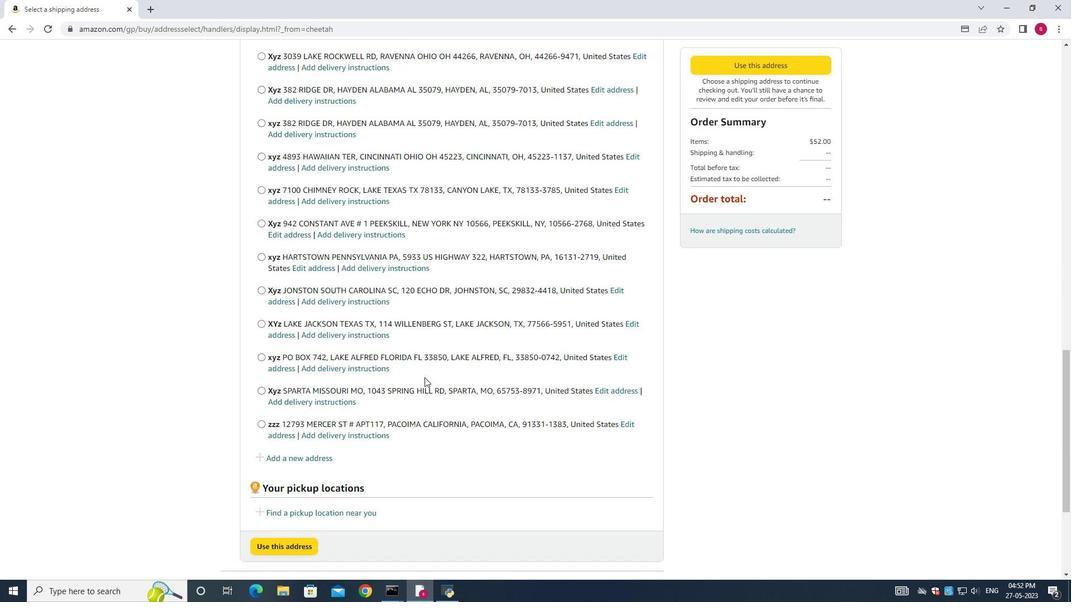 
Action: Mouse scrolled (424, 377) with delta (0, 0)
Screenshot: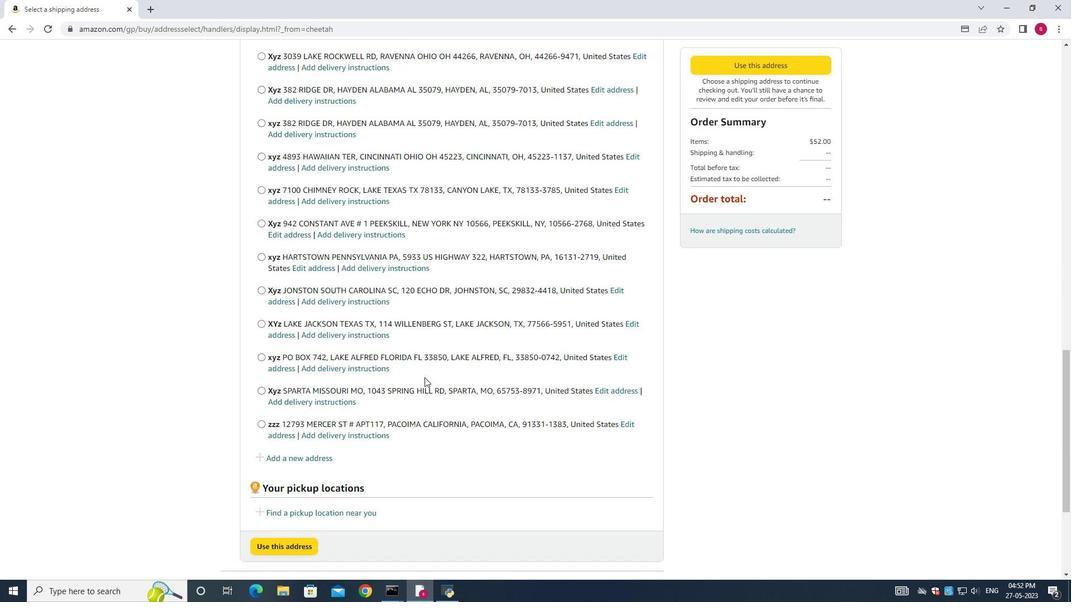 
Action: Mouse scrolled (424, 377) with delta (0, 0)
Screenshot: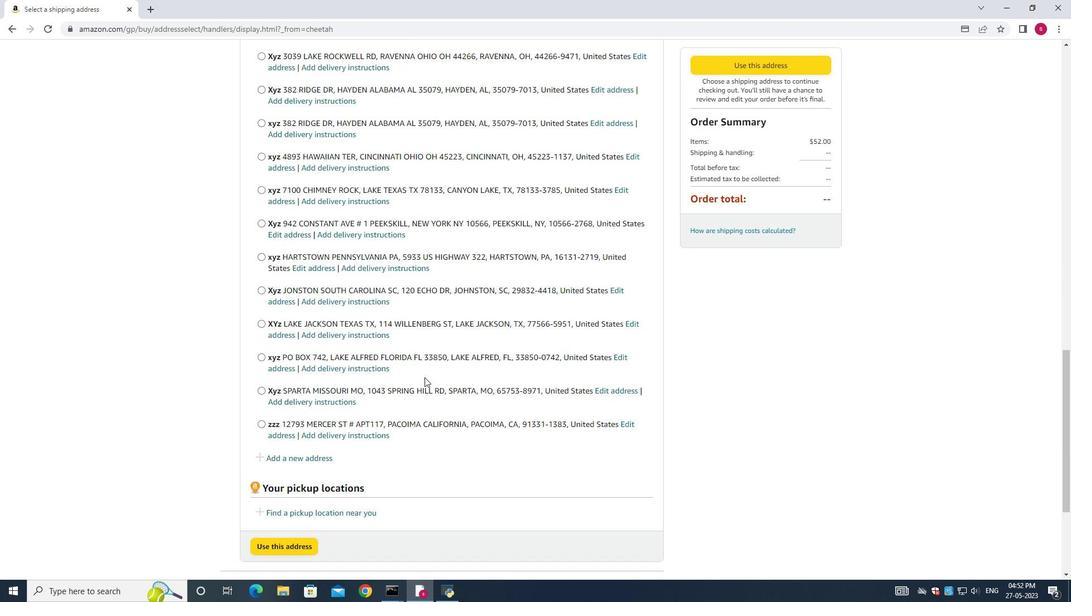 
Action: Mouse scrolled (424, 377) with delta (0, 0)
Screenshot: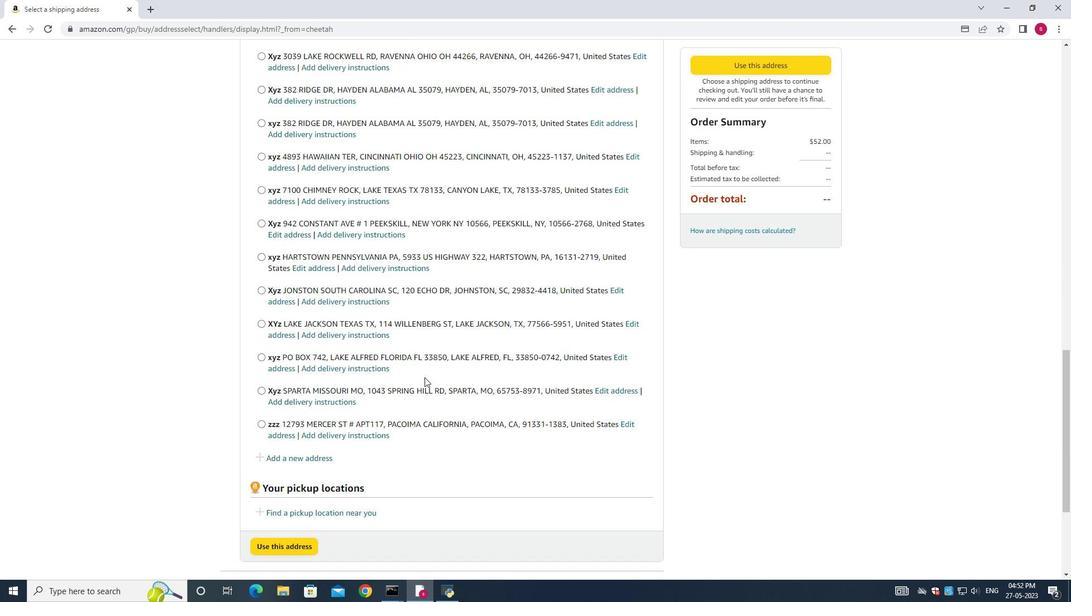 
Action: Mouse scrolled (424, 377) with delta (0, 0)
Screenshot: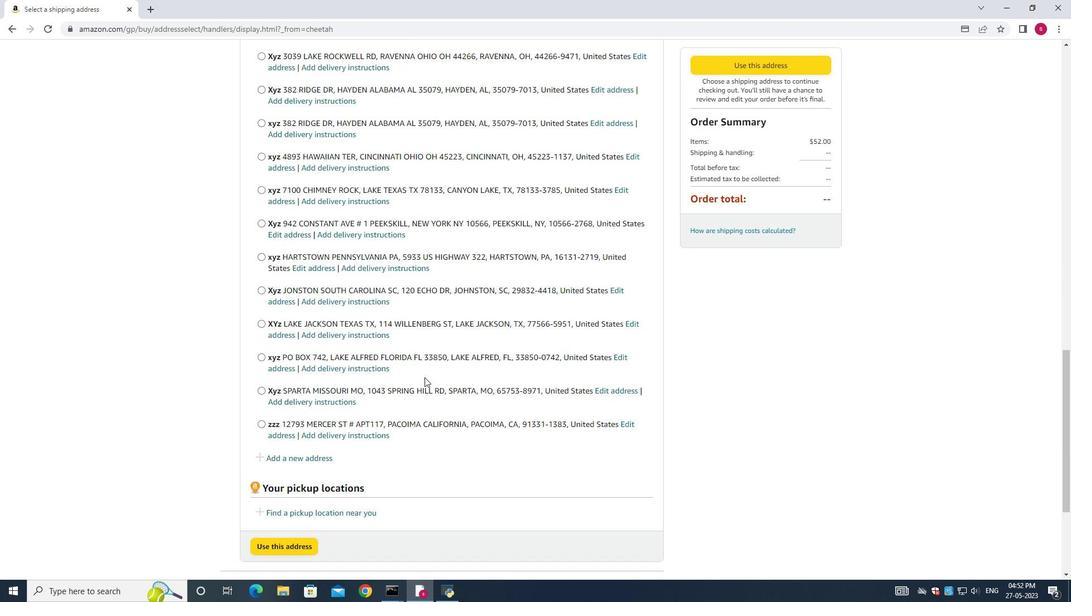 
Action: Mouse scrolled (424, 377) with delta (0, 0)
Screenshot: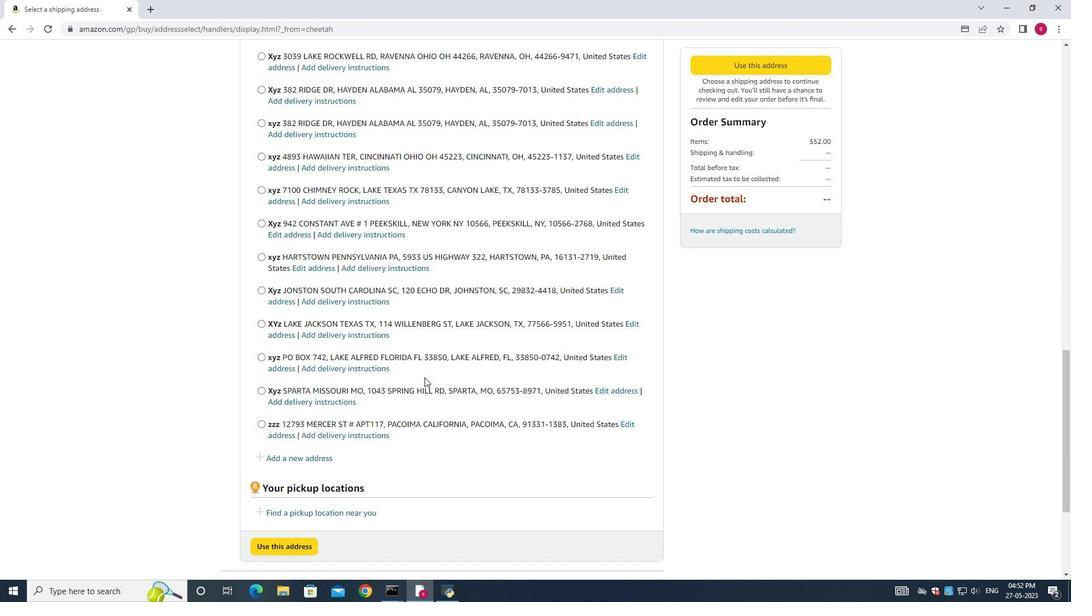 
Action: Mouse moved to (295, 268)
Screenshot: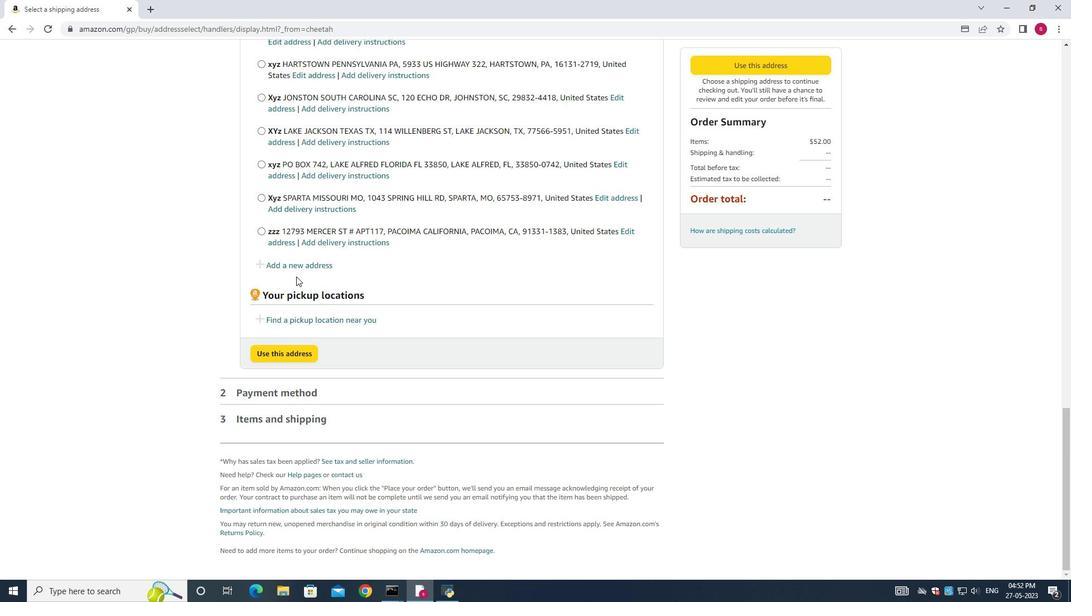
Action: Mouse pressed left at (295, 268)
Screenshot: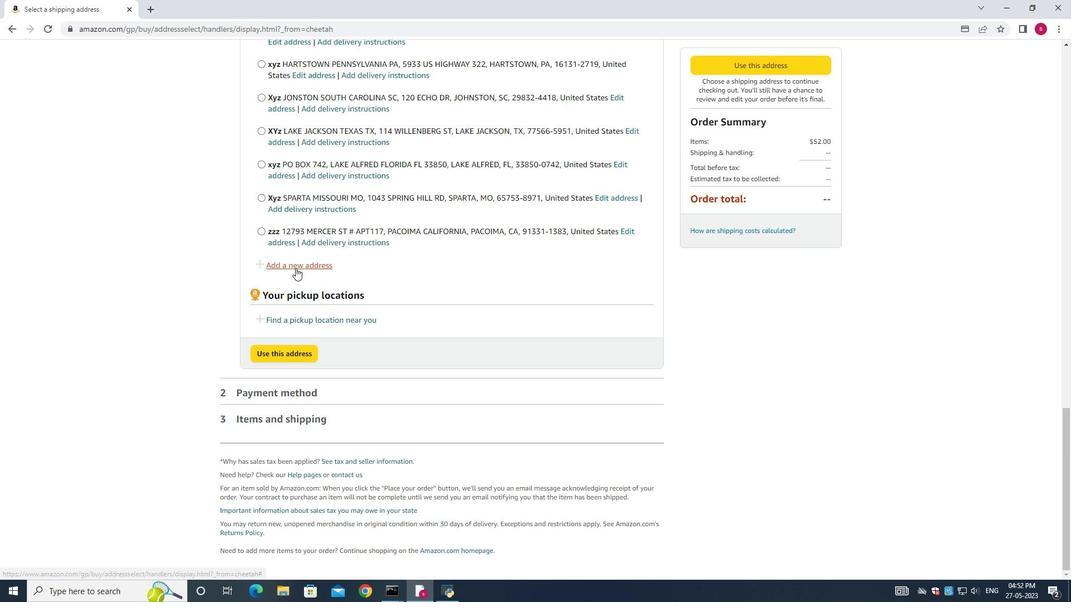 
Action: Mouse moved to (379, 268)
Screenshot: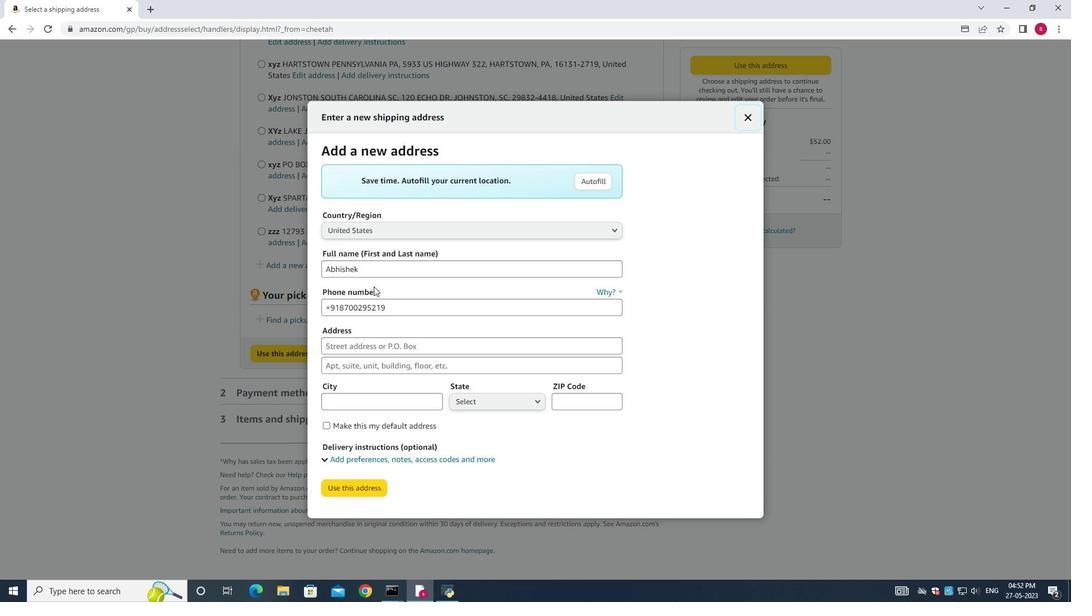 
Action: Mouse pressed left at (379, 268)
Screenshot: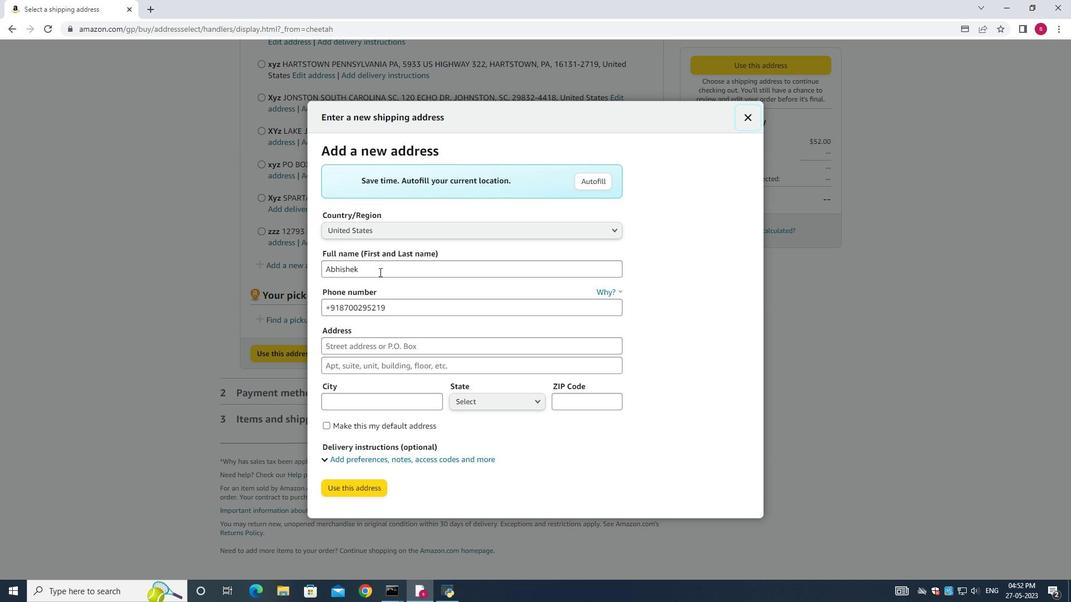 
Action: Key pressed ctrl+A<Key.backspace><Key.shift><Key.shift><Key.shift><Key.shift><Key.shift><Key.shift><Key.shift><Key.shift><Key.shift><Key.shift><Key.shift><Key.shift><Key.shift><Key.shift><Key.shift><Key.shift>Charlotee<Key.space><Key.shift>Hi;;<Key.backspace><Key.backspace>ll
Screenshot: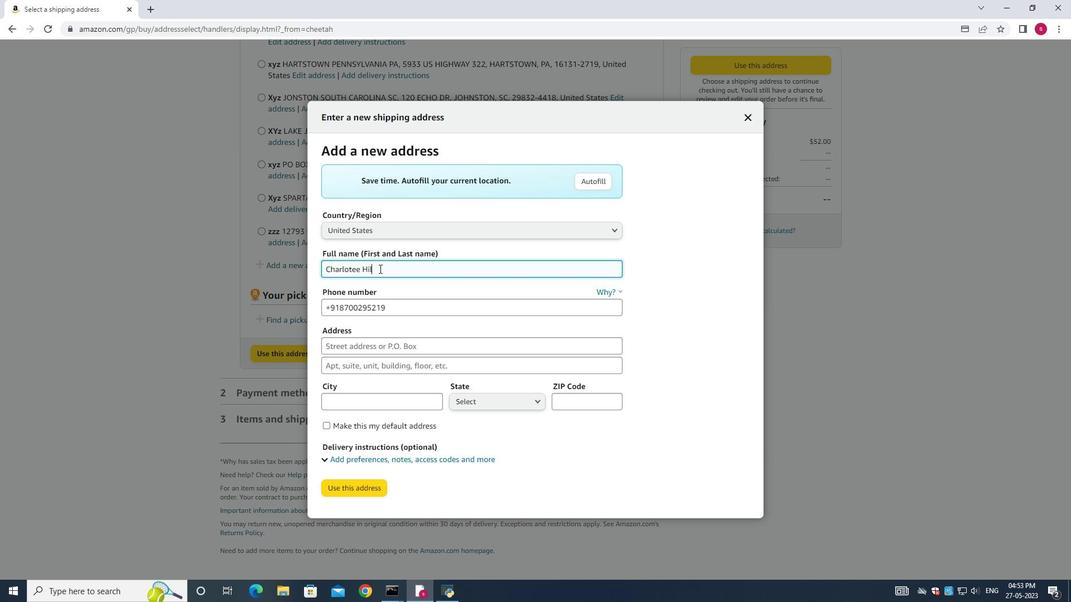 
Action: Mouse moved to (373, 308)
Screenshot: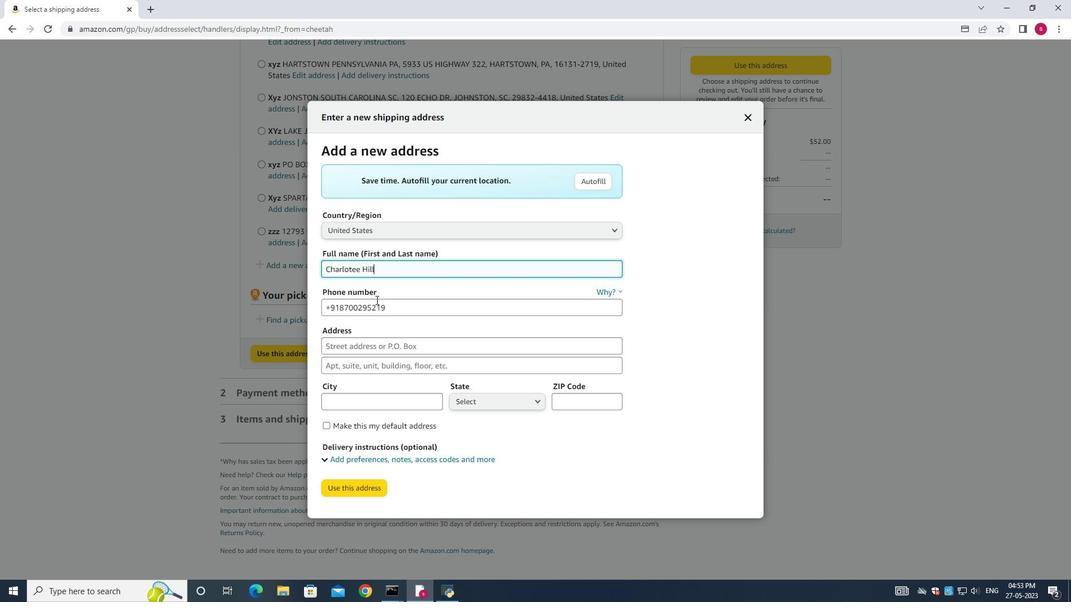 
Action: Mouse pressed left at (373, 308)
Screenshot: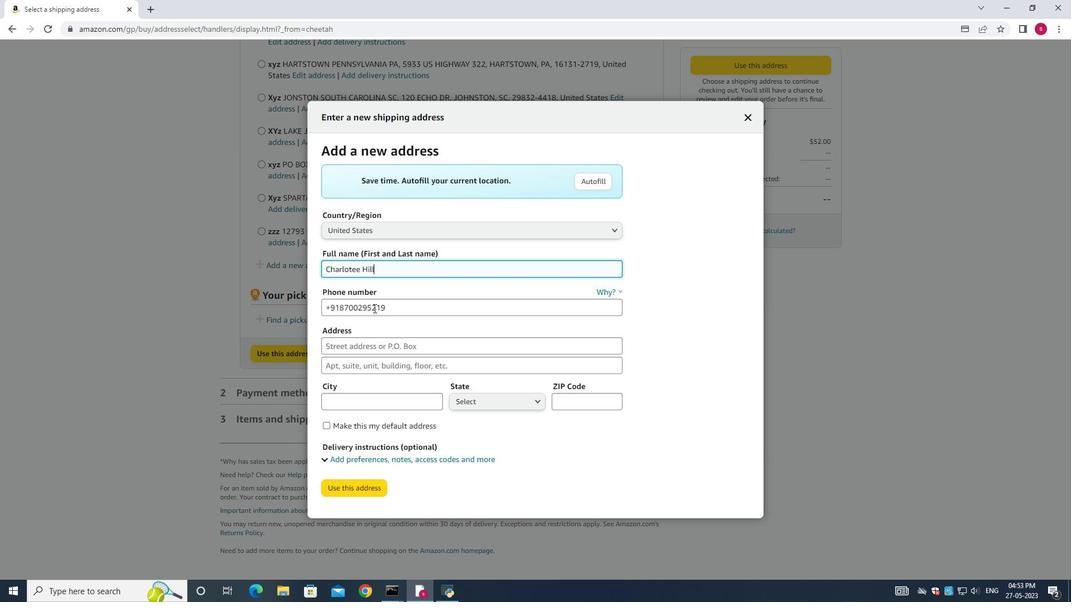 
Action: Key pressed ctrl+A<Key.backspace>8014200980
Screenshot: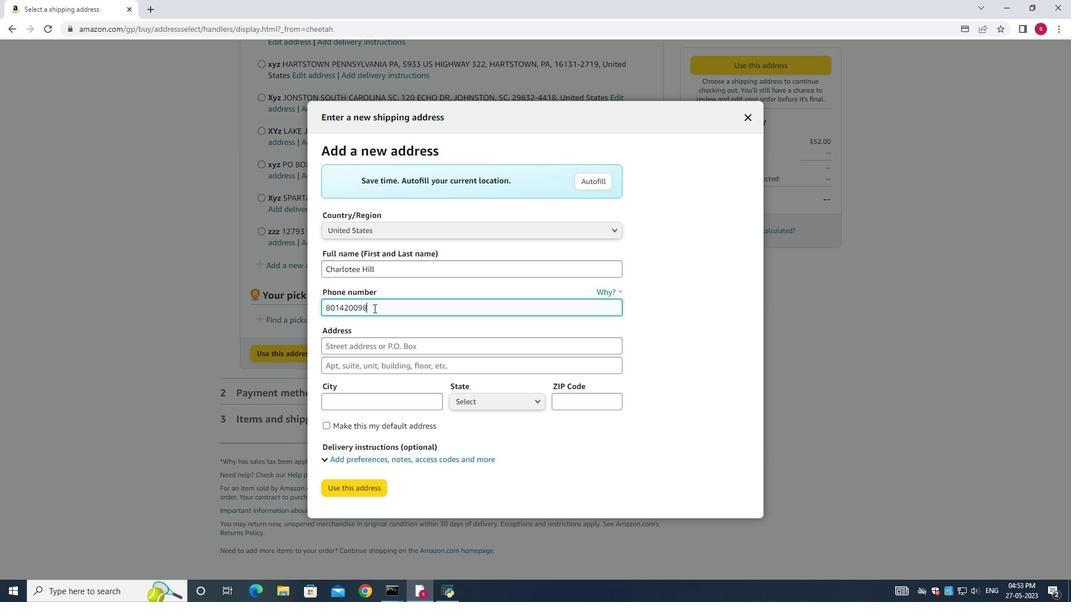 
Action: Mouse moved to (378, 344)
Screenshot: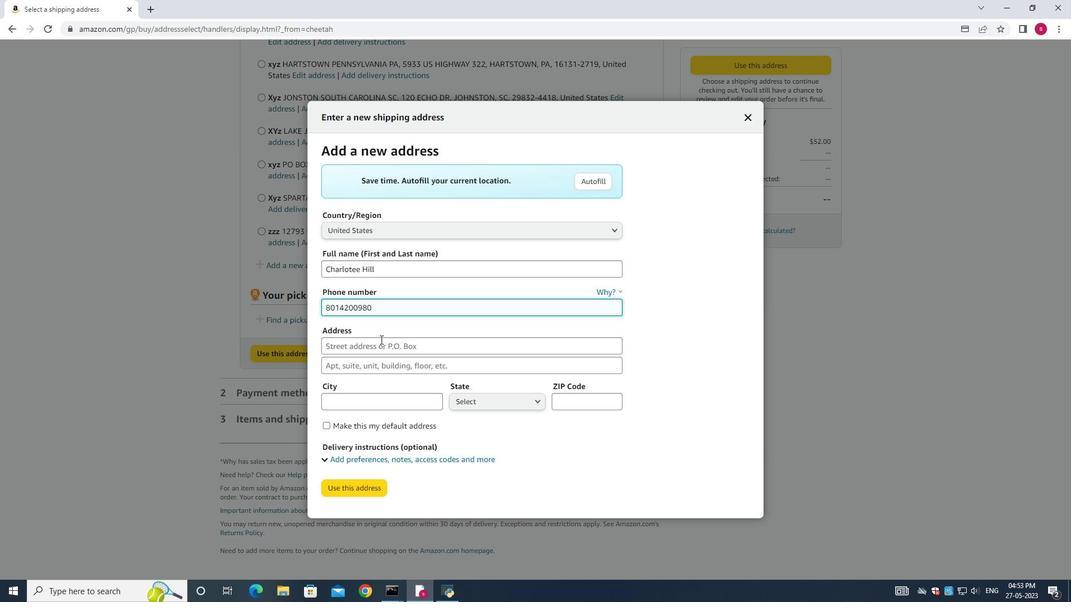 
Action: Mouse pressed left at (378, 344)
Screenshot: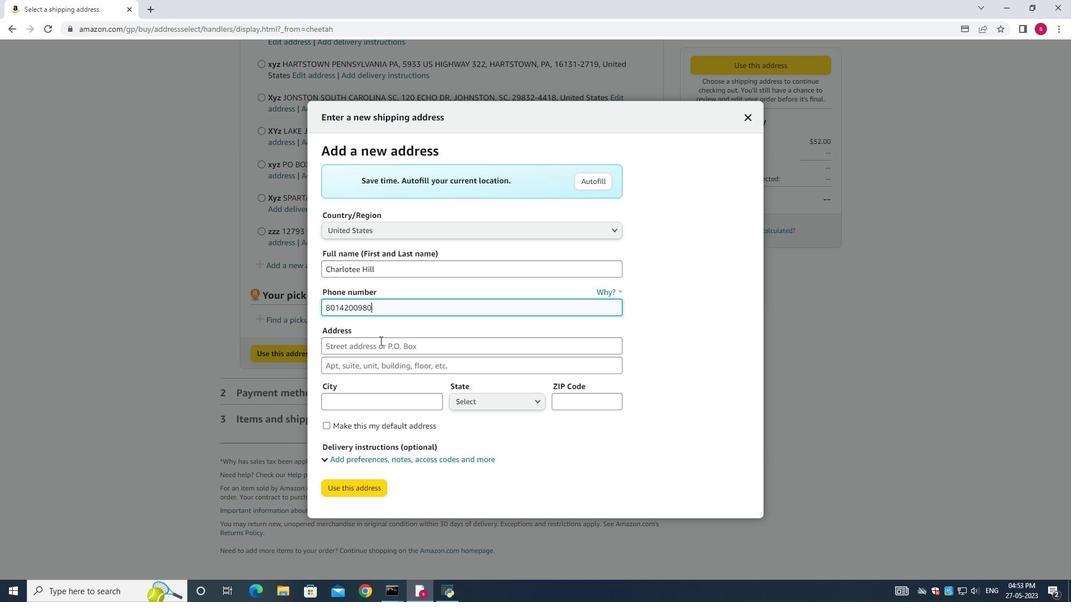 
Action: Mouse moved to (377, 344)
Screenshot: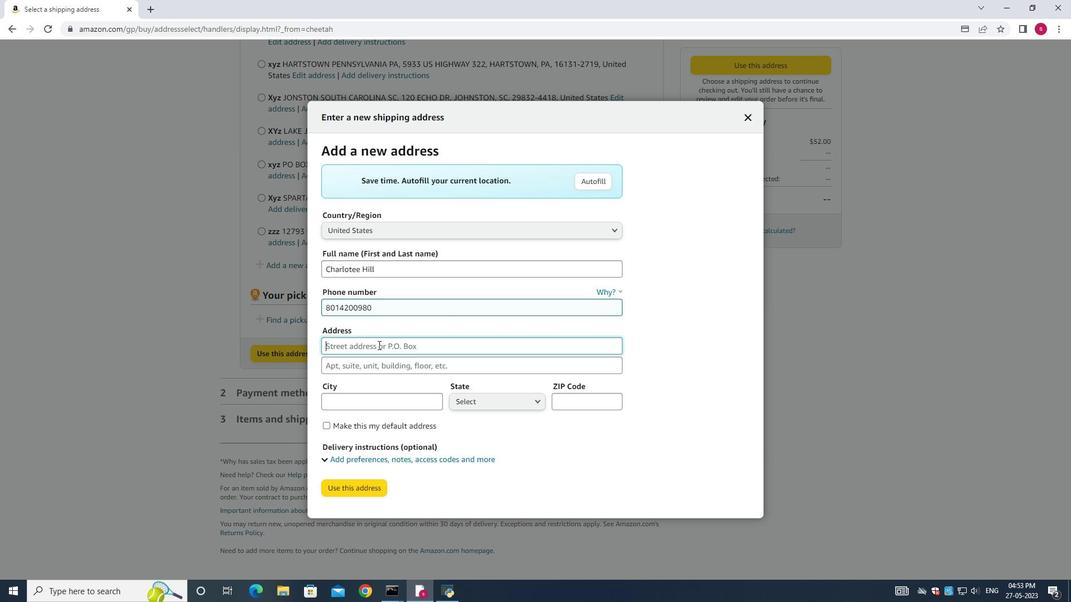 
Action: Key pressed +3637
Screenshot: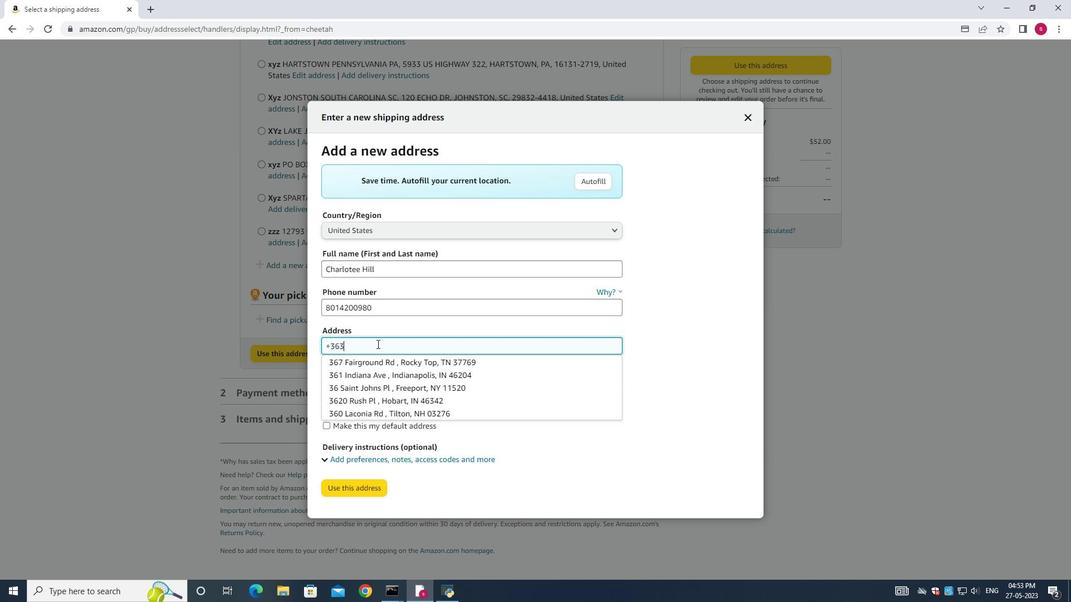 
Action: Mouse moved to (332, 348)
Screenshot: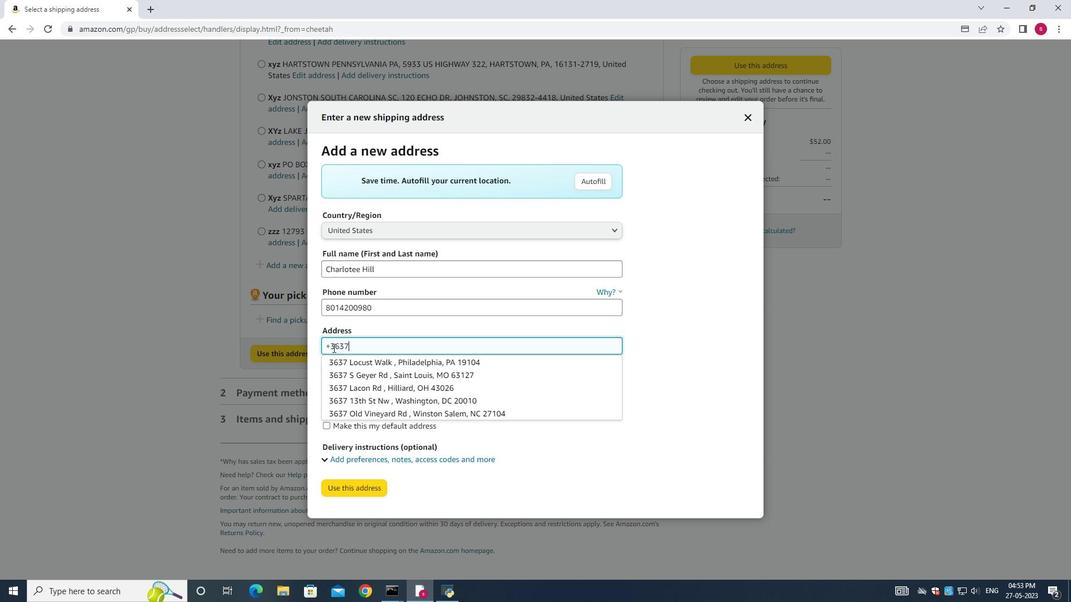 
Action: Mouse pressed left at (332, 348)
Screenshot: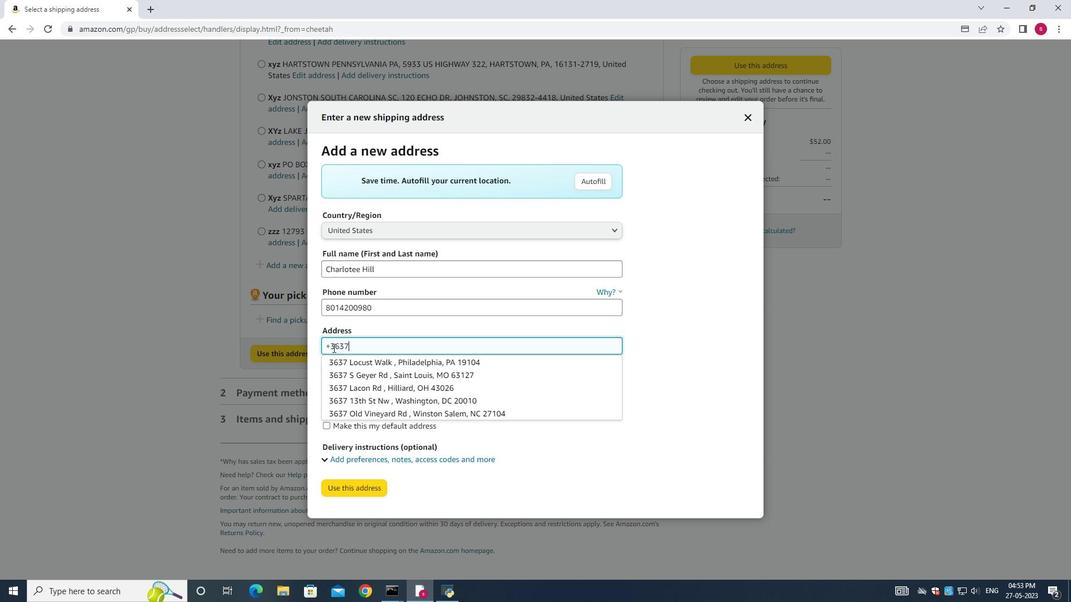 
Action: Mouse moved to (341, 351)
Screenshot: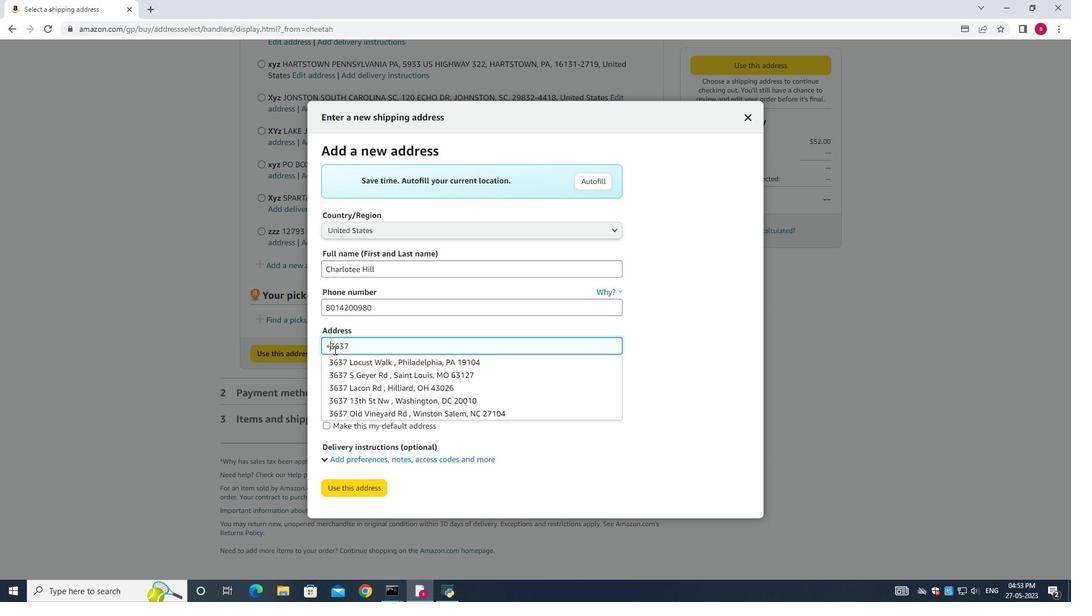 
Action: Key pressed <Key.backspace>
Screenshot: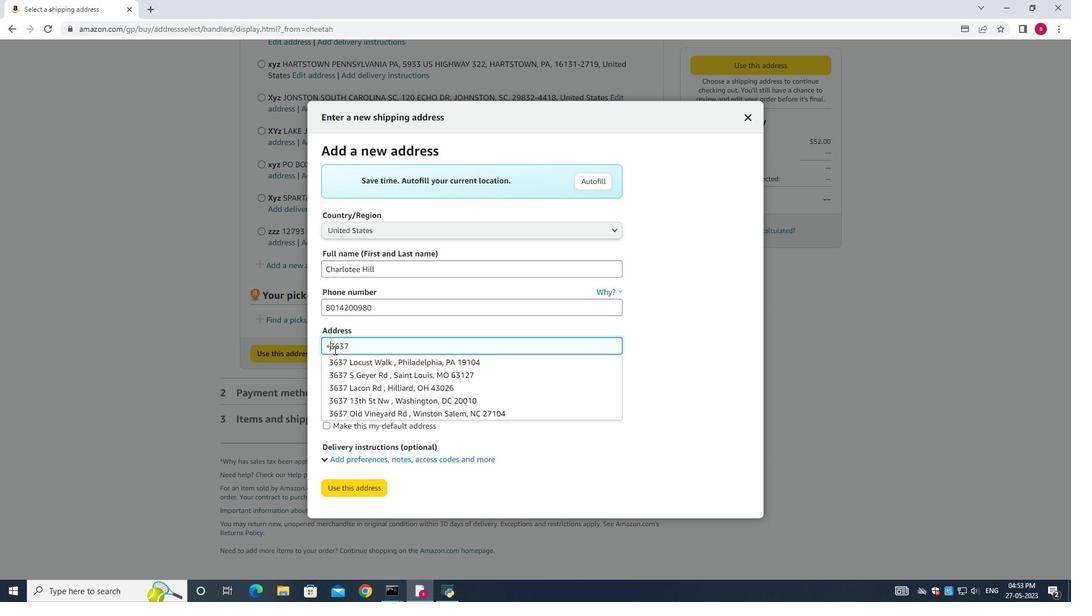 
Action: Mouse moved to (363, 352)
Screenshot: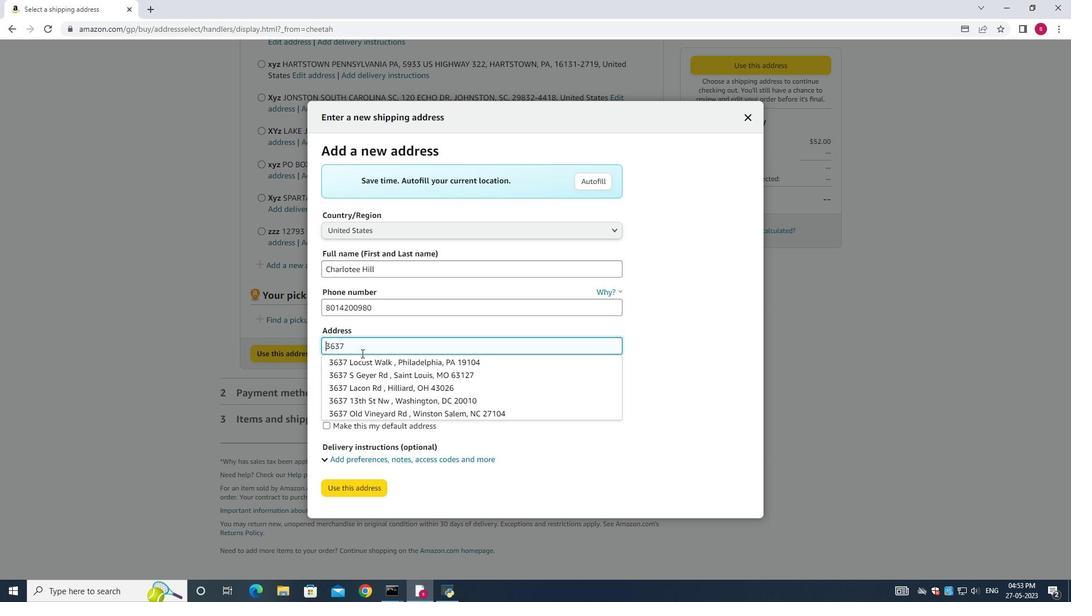 
Action: Mouse pressed left at (363, 352)
Screenshot: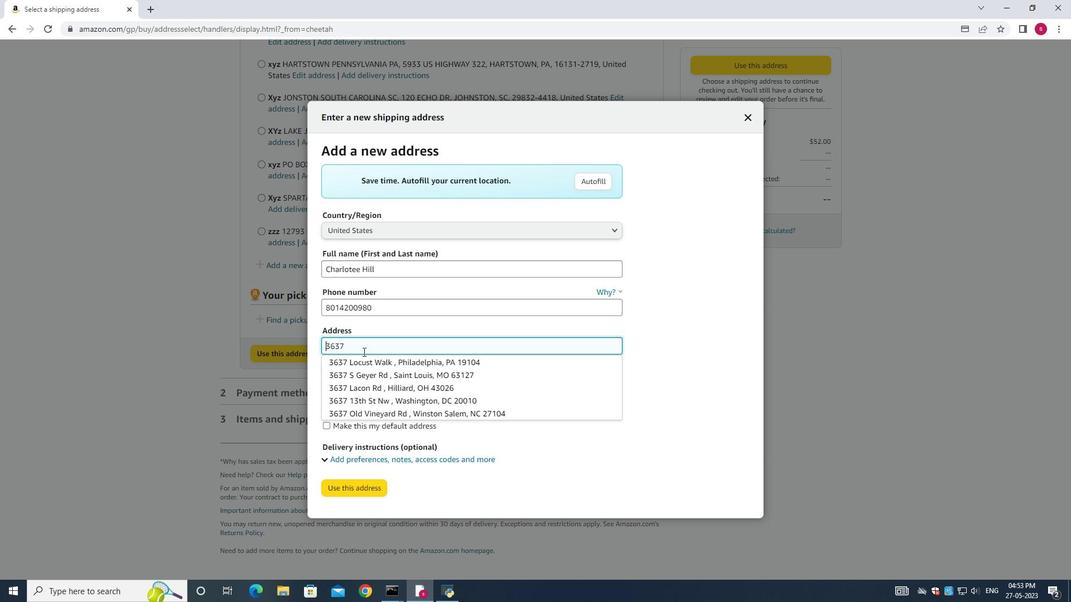 
Action: Mouse moved to (364, 352)
Screenshot: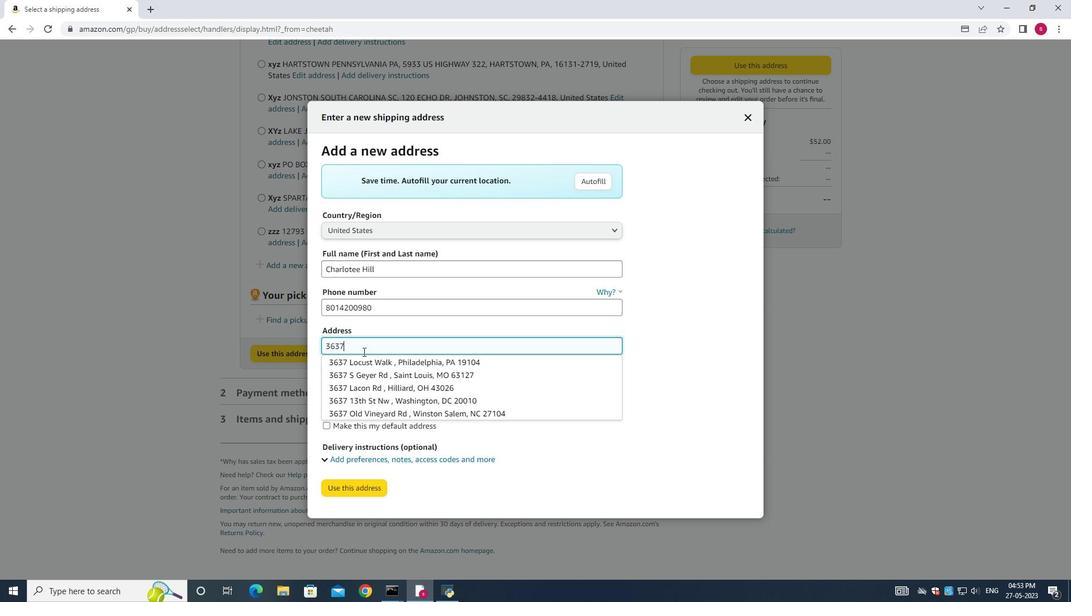 
Action: Key pressed <Key.space><Key.shift>Walton<Key.space><Key.shift>Street<Key.space>
Screenshot: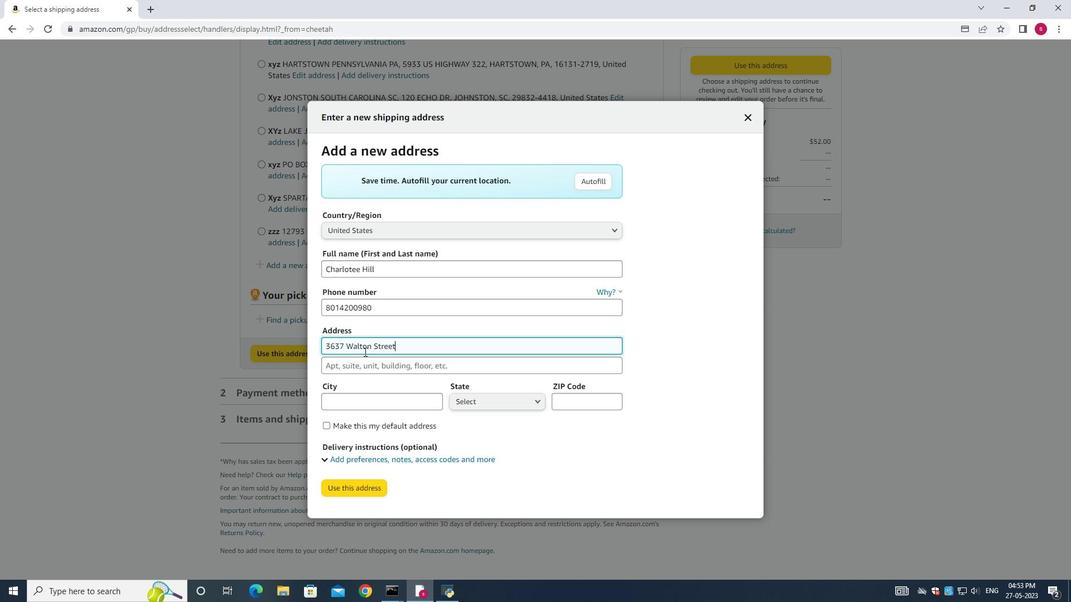 
Action: Mouse moved to (368, 368)
Screenshot: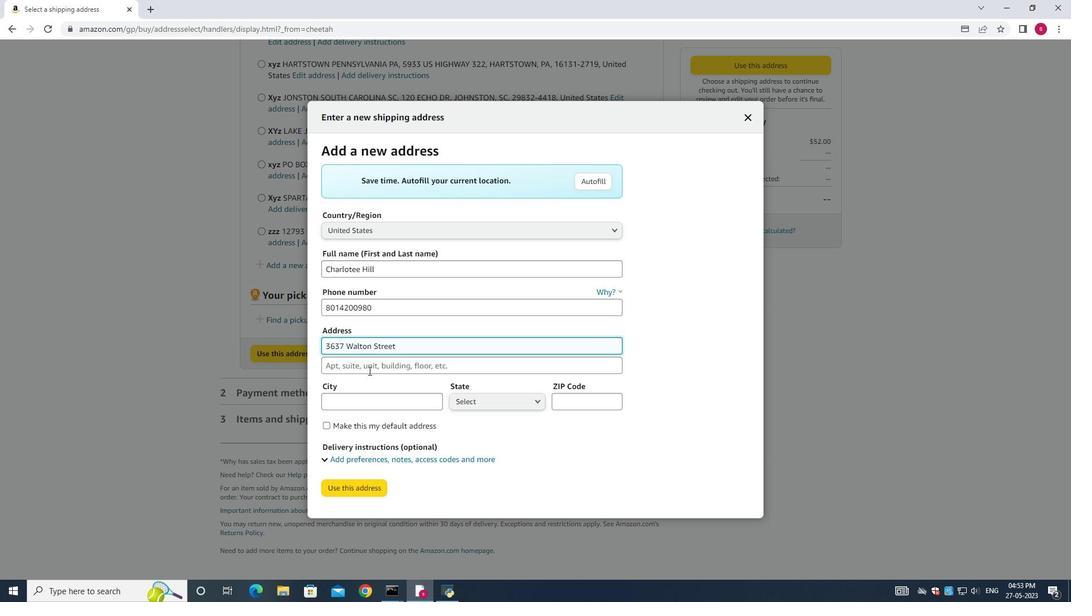 
Action: Mouse pressed left at (368, 368)
Screenshot: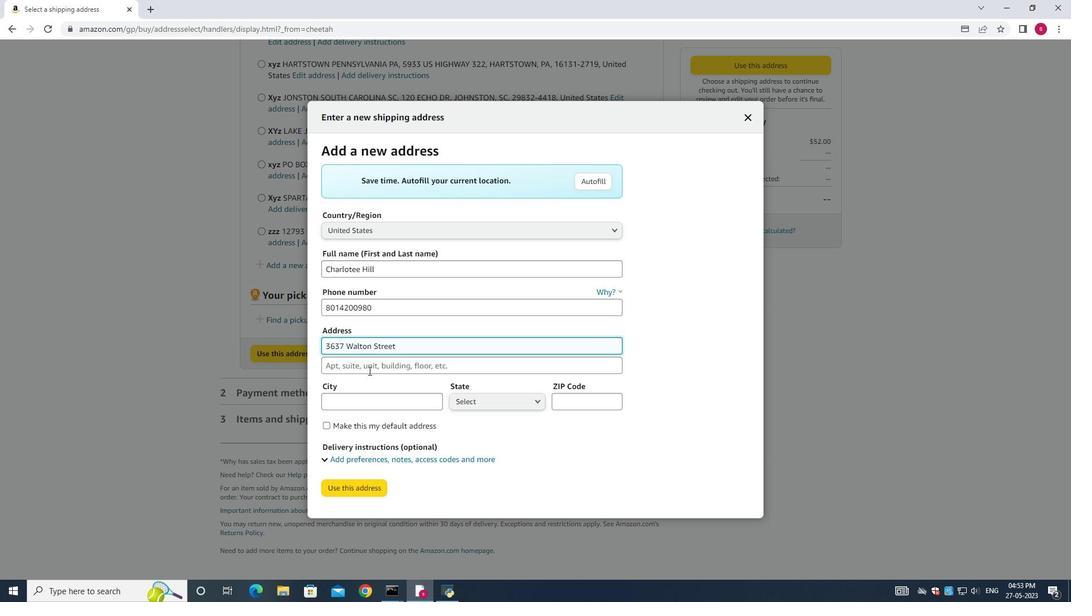 
Action: Key pressed <Key.shift>Salt<Key.space><Key.shift>Lake<Key.space>city<Key.space>
Screenshot: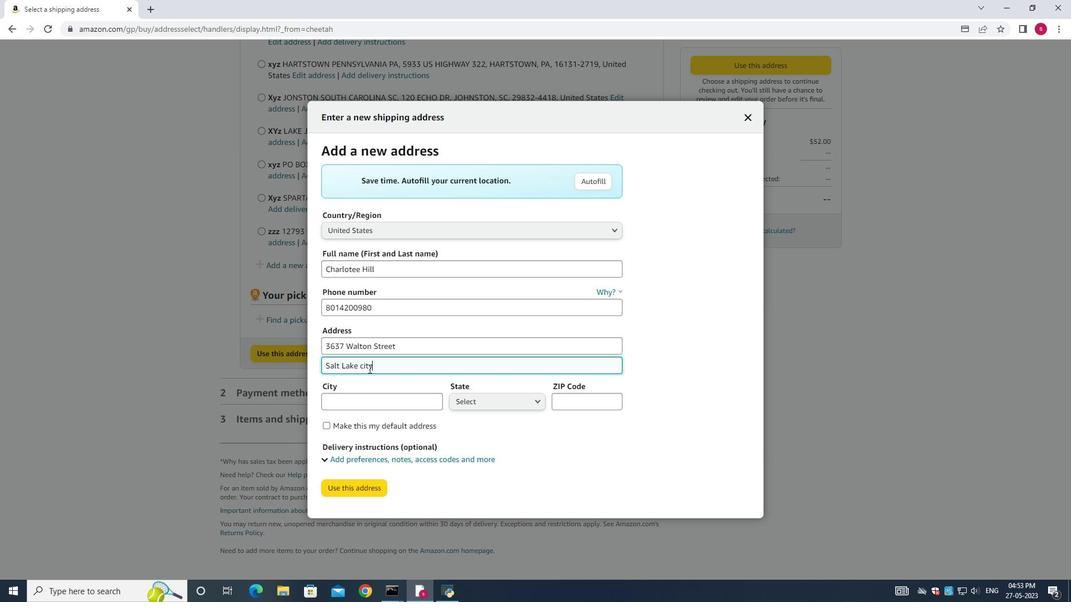 
Action: Mouse moved to (382, 374)
Screenshot: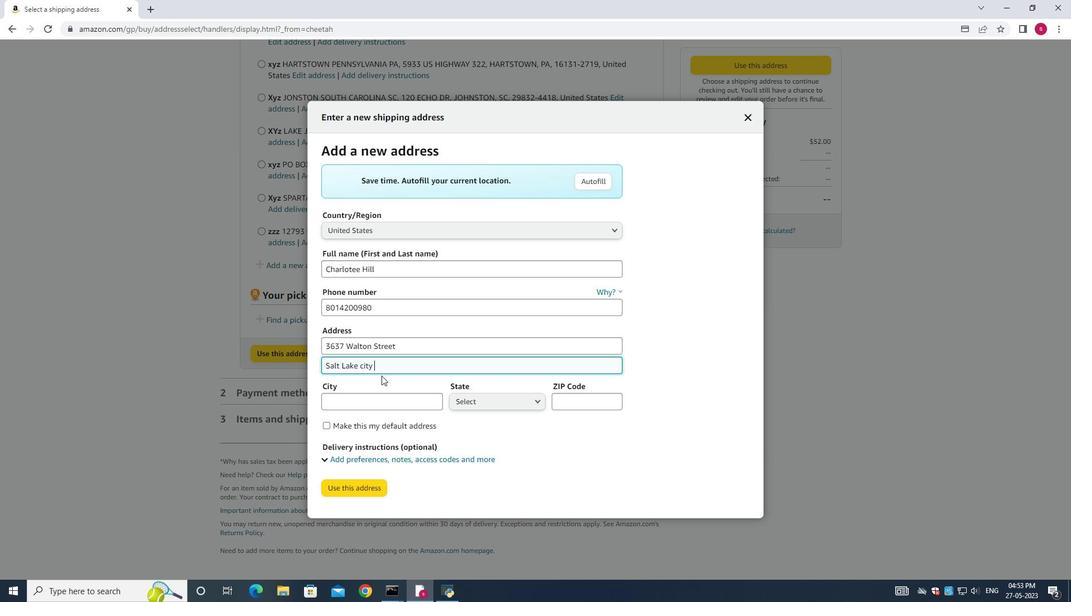 
Action: Key pressed <Key.shift>Utah<Key.space>
Screenshot: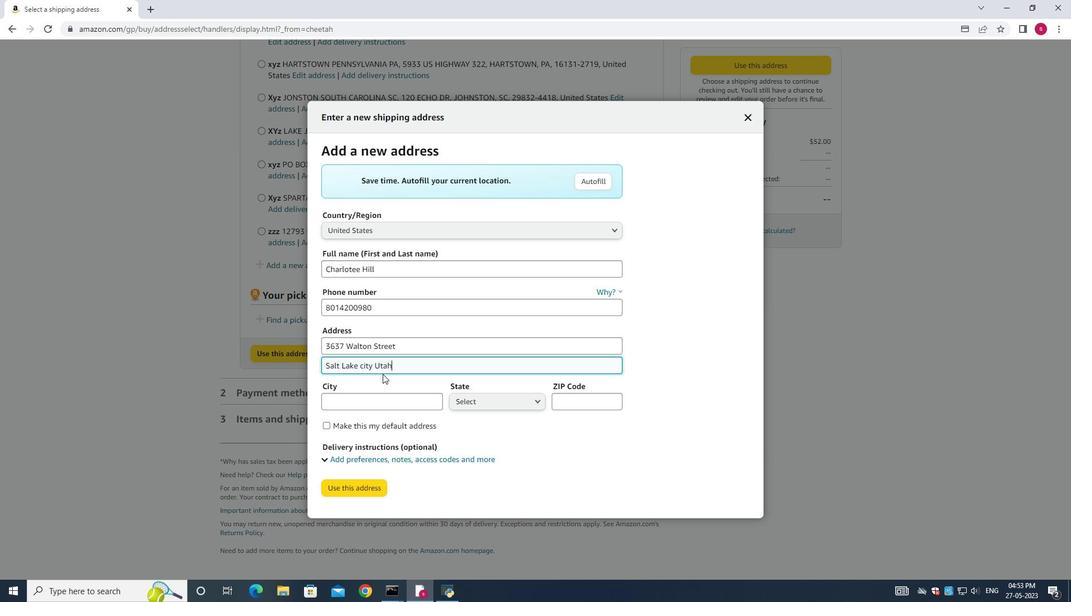 
Action: Mouse moved to (381, 396)
Screenshot: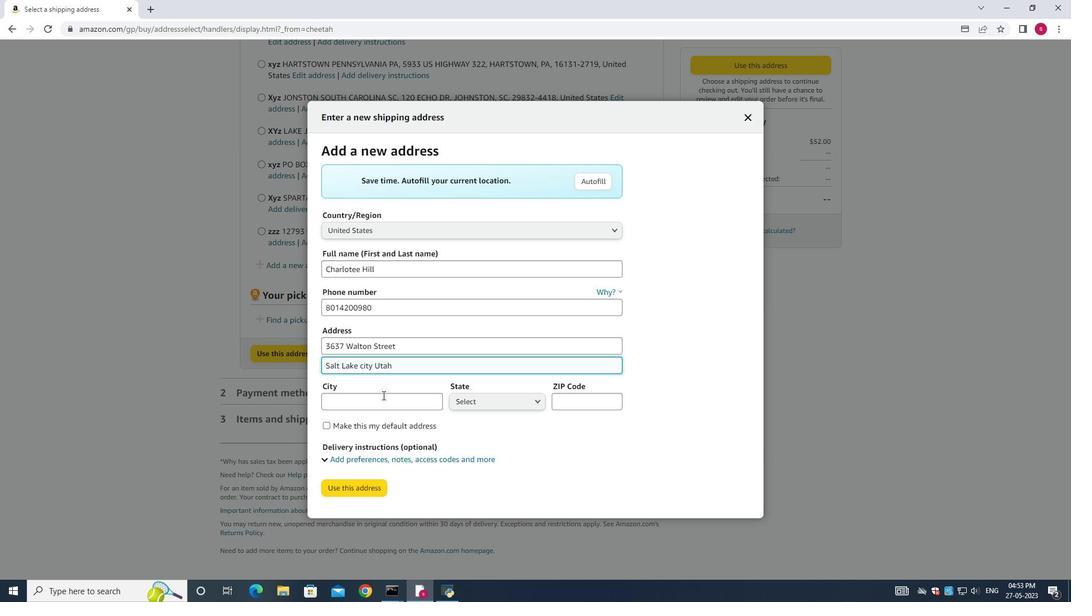 
Action: Mouse pressed left at (381, 396)
Screenshot: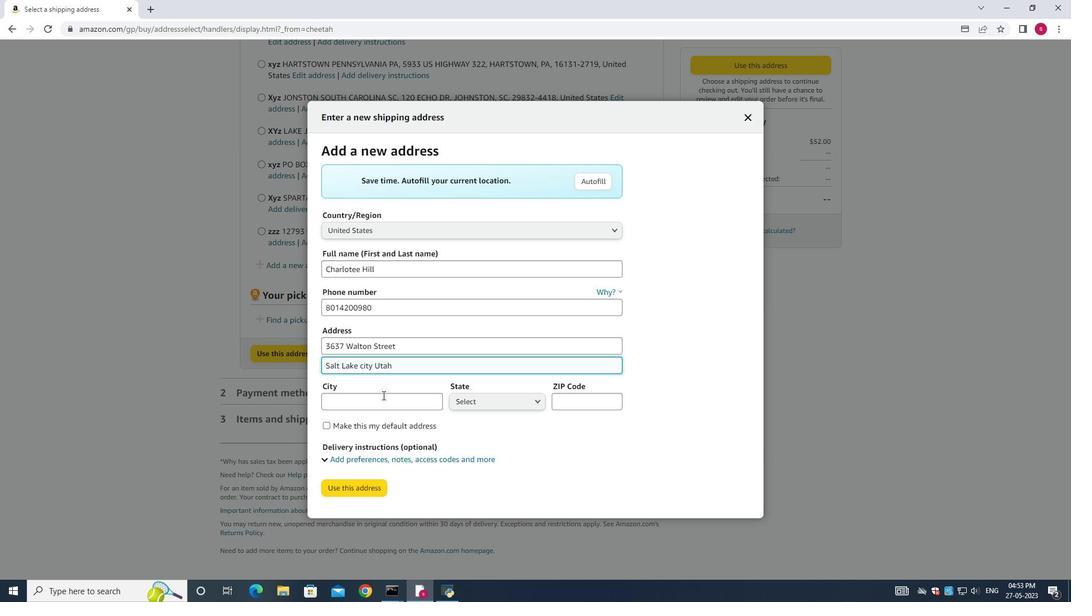 
Action: Mouse moved to (381, 397)
Screenshot: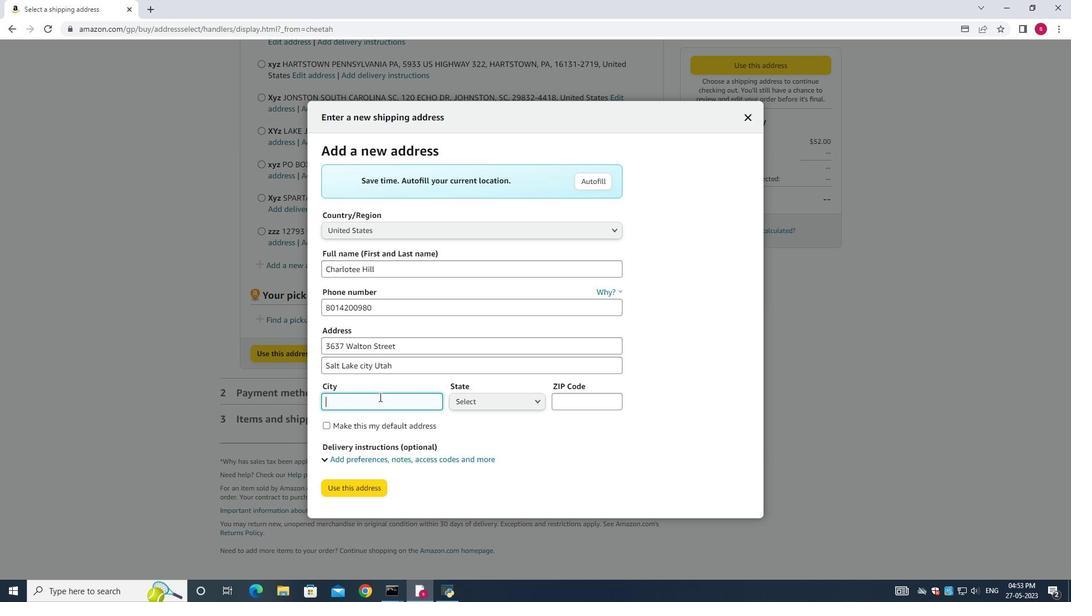 
Action: Key pressed <Key.shift>Sal<Key.space><Key.backspace>t<Key.space>lake<Key.space><Key.shift>City<Key.space>
Screenshot: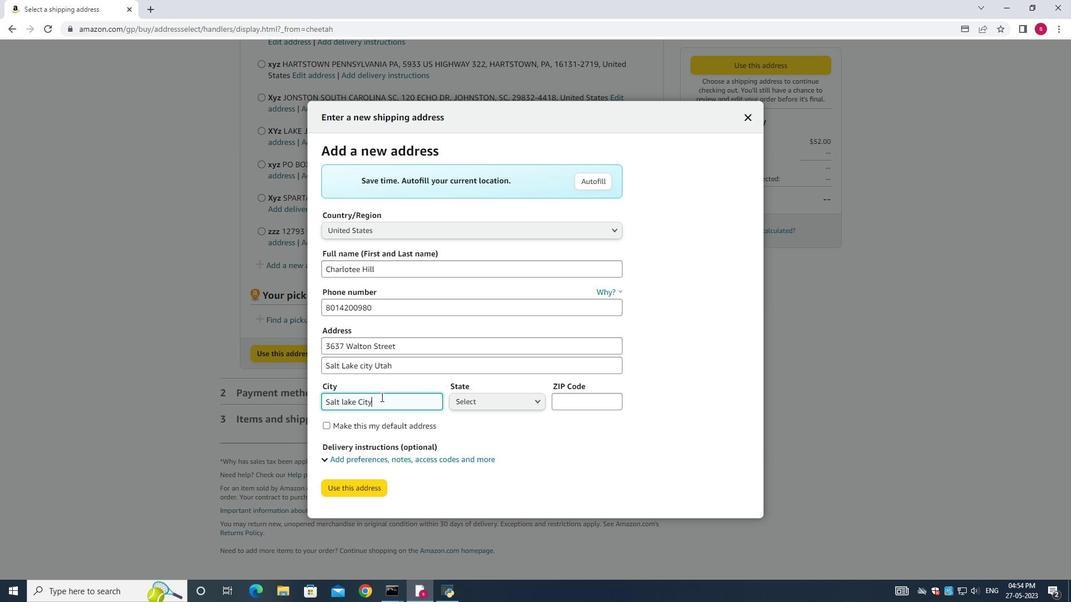 
Action: Mouse moved to (469, 395)
Screenshot: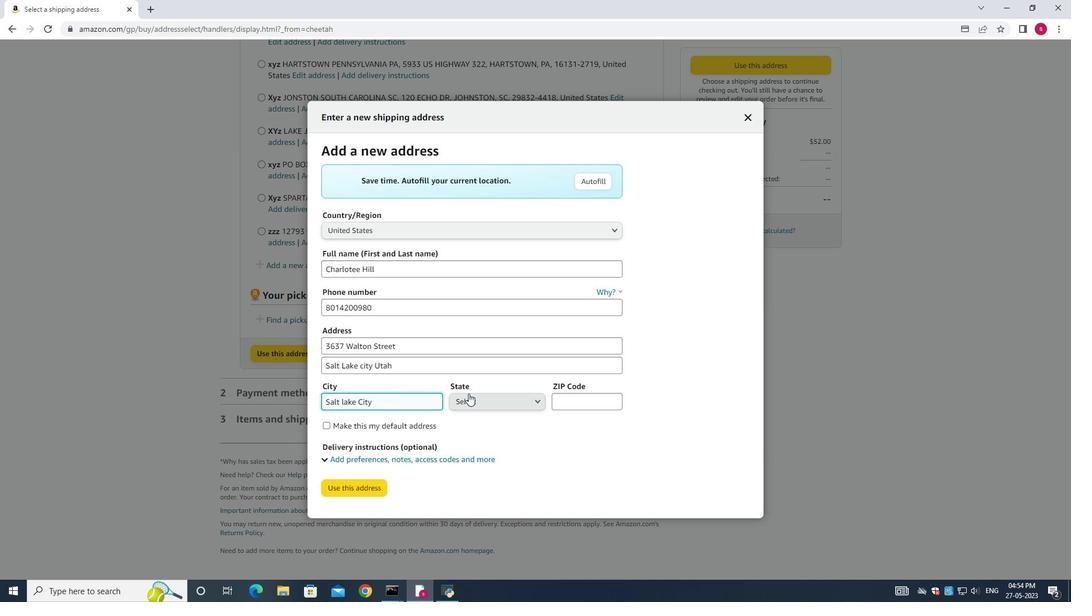 
Action: Mouse pressed left at (469, 395)
Screenshot: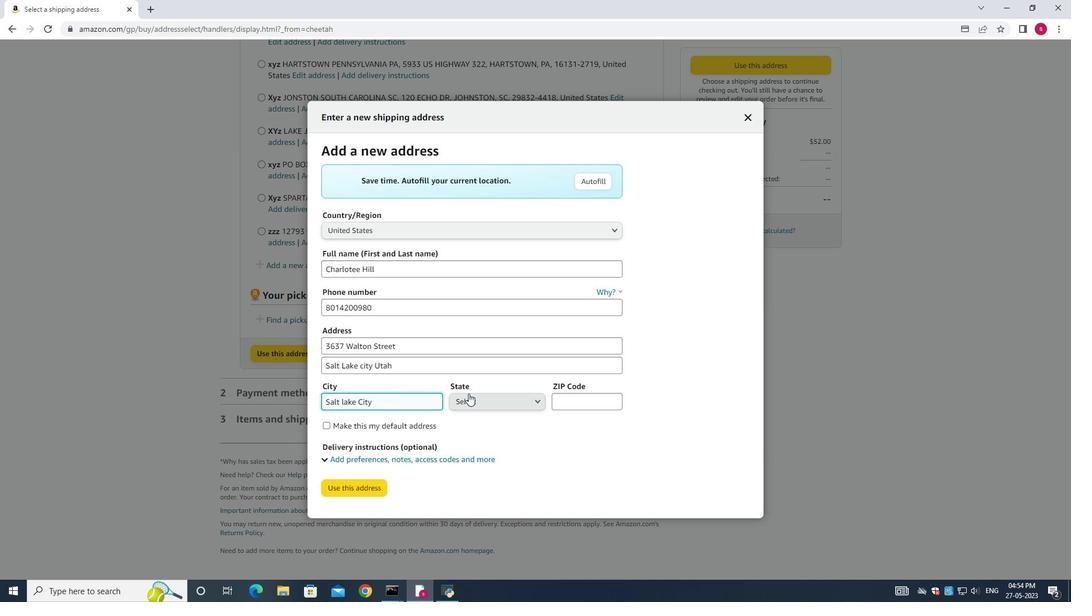 
Action: Mouse moved to (484, 339)
Screenshot: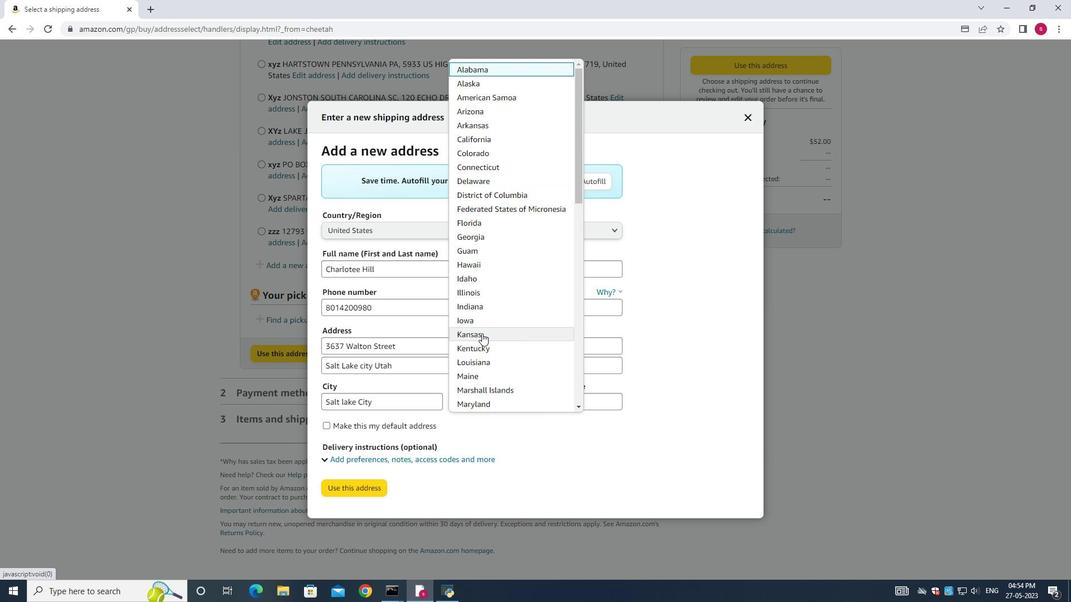 
Action: Mouse scrolled (484, 339) with delta (0, 0)
Screenshot: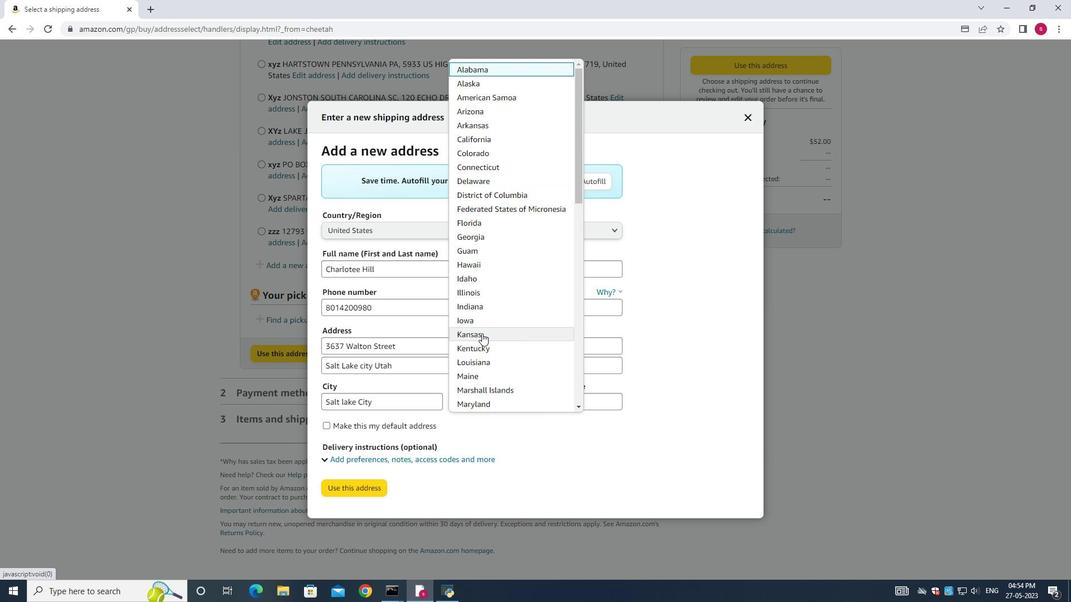 
Action: Mouse moved to (484, 341)
Screenshot: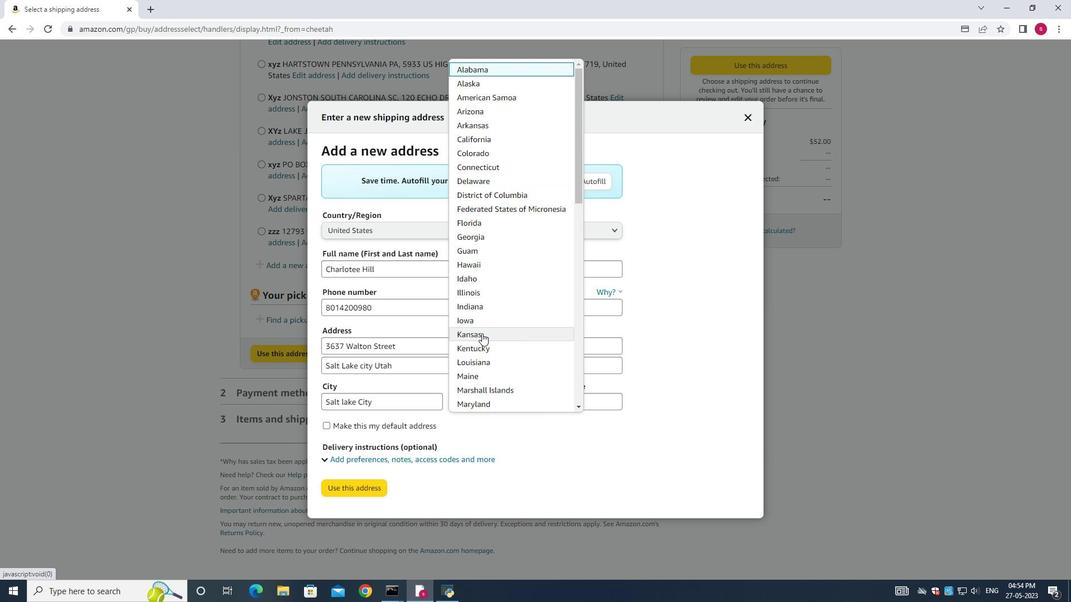 
Action: Mouse scrolled (484, 340) with delta (0, 0)
Screenshot: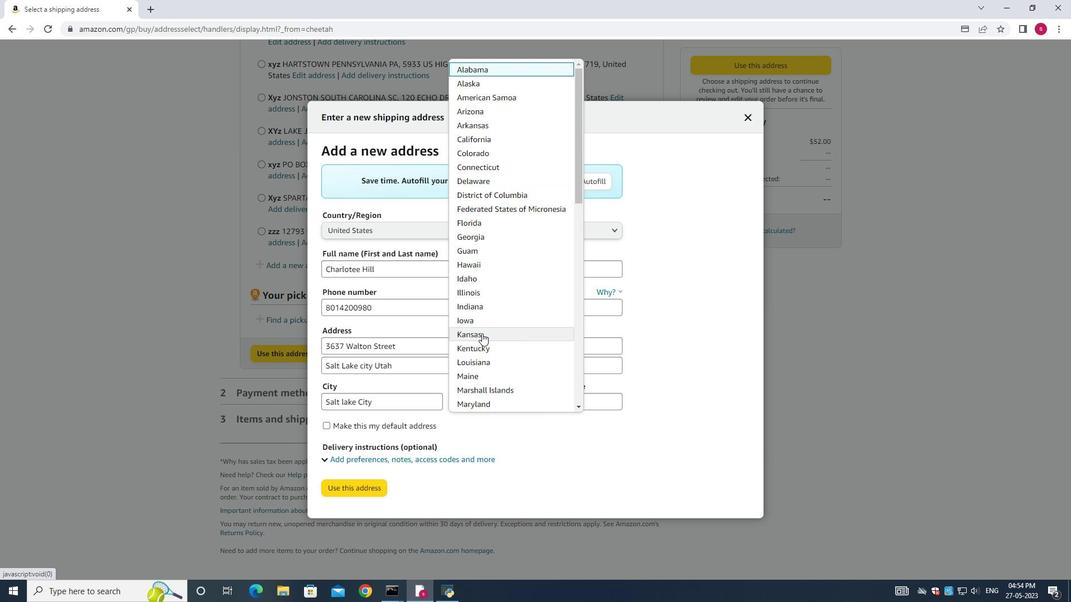 
Action: Mouse scrolled (484, 341) with delta (0, 0)
Screenshot: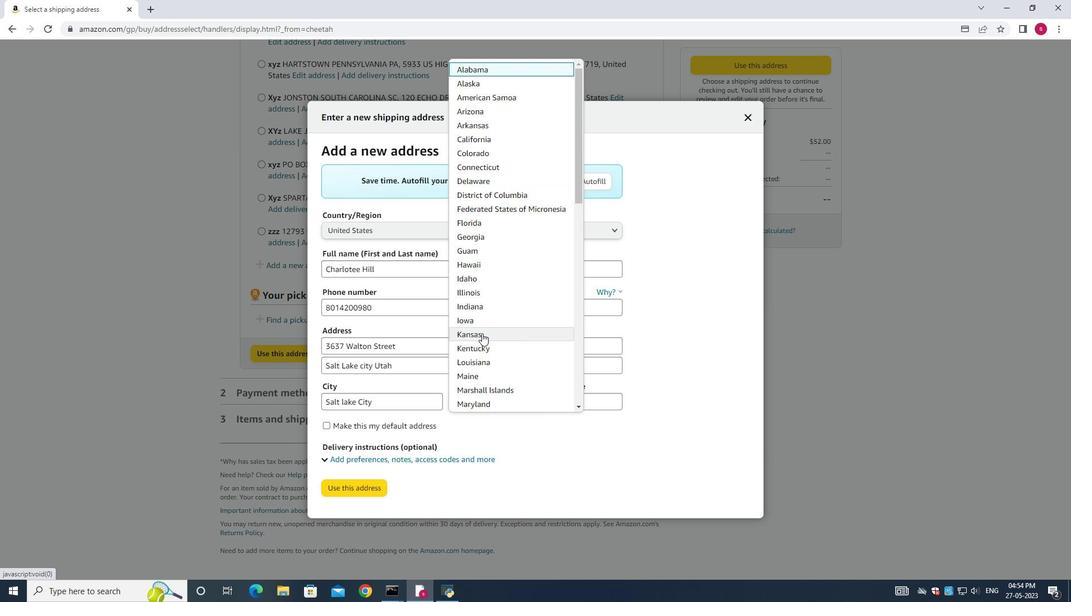 
Action: Mouse scrolled (484, 341) with delta (0, 0)
Screenshot: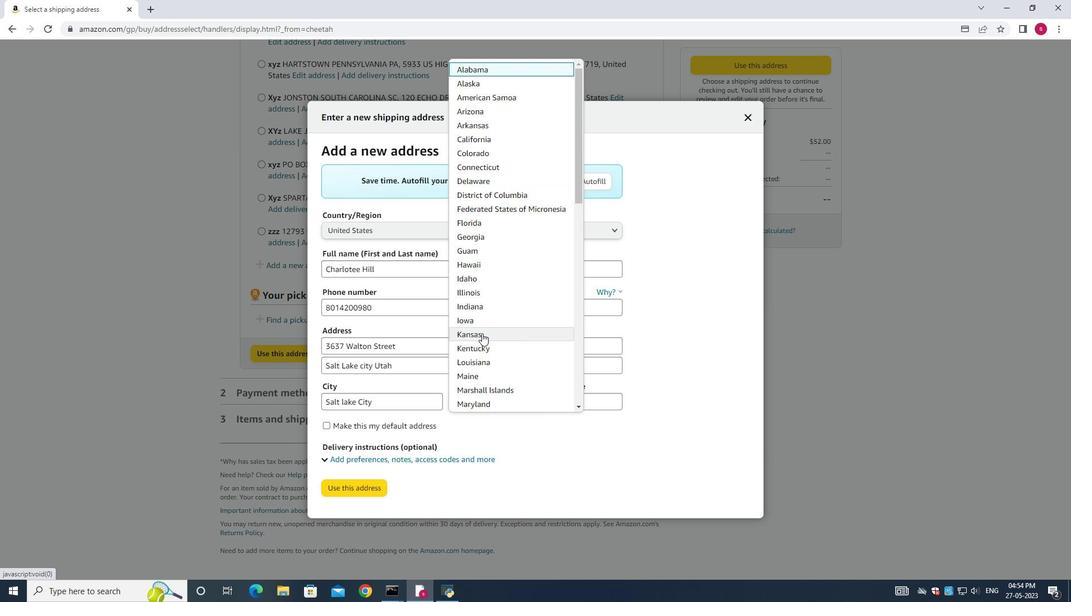 
Action: Mouse scrolled (484, 341) with delta (0, 0)
Screenshot: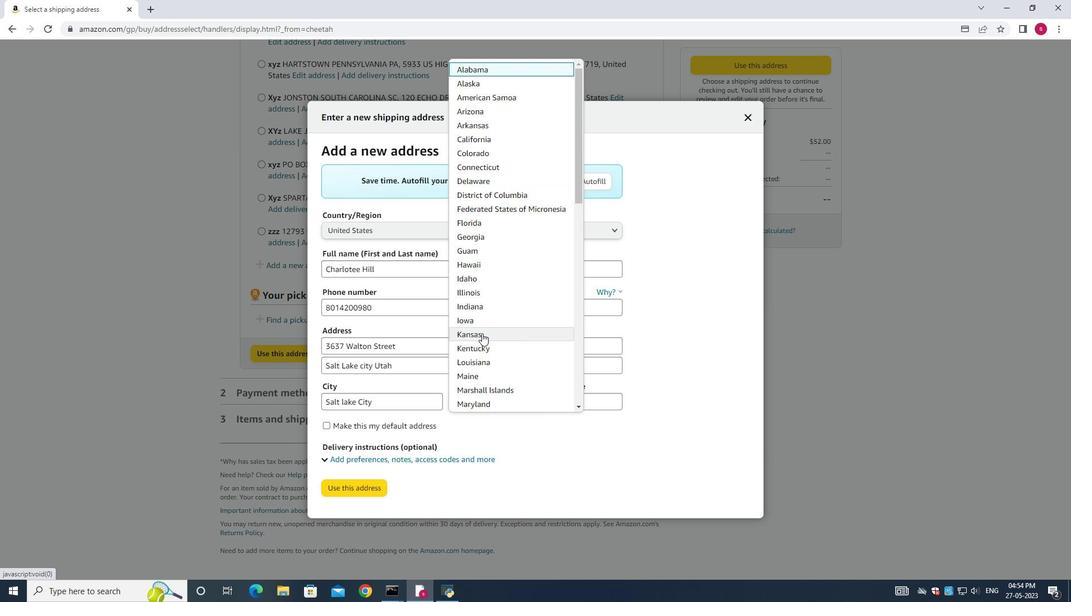 
Action: Mouse moved to (488, 358)
Screenshot: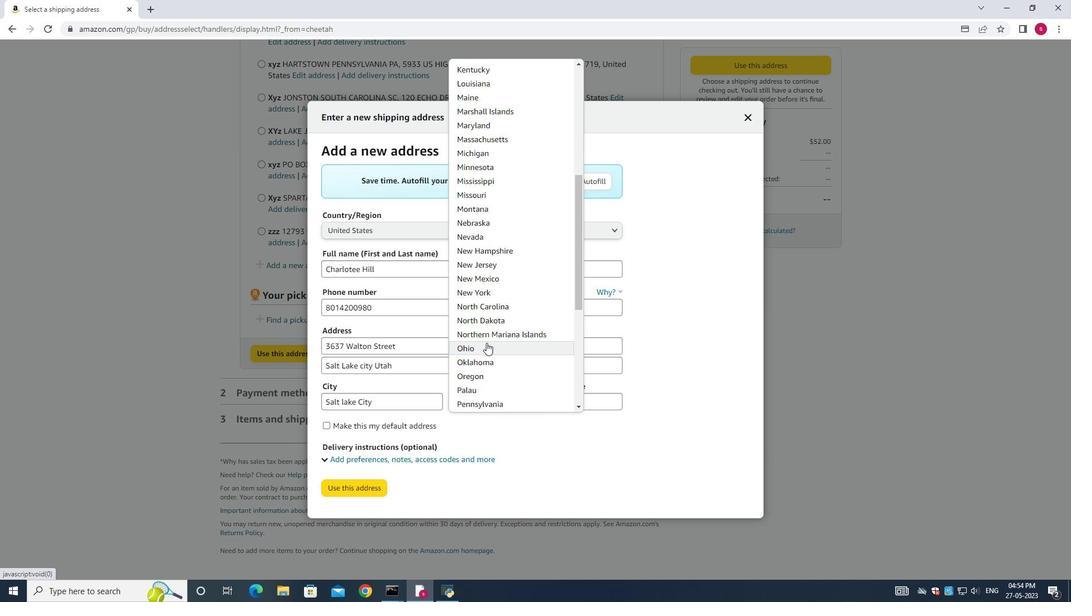 
Action: Mouse scrolled (488, 357) with delta (0, 0)
Screenshot: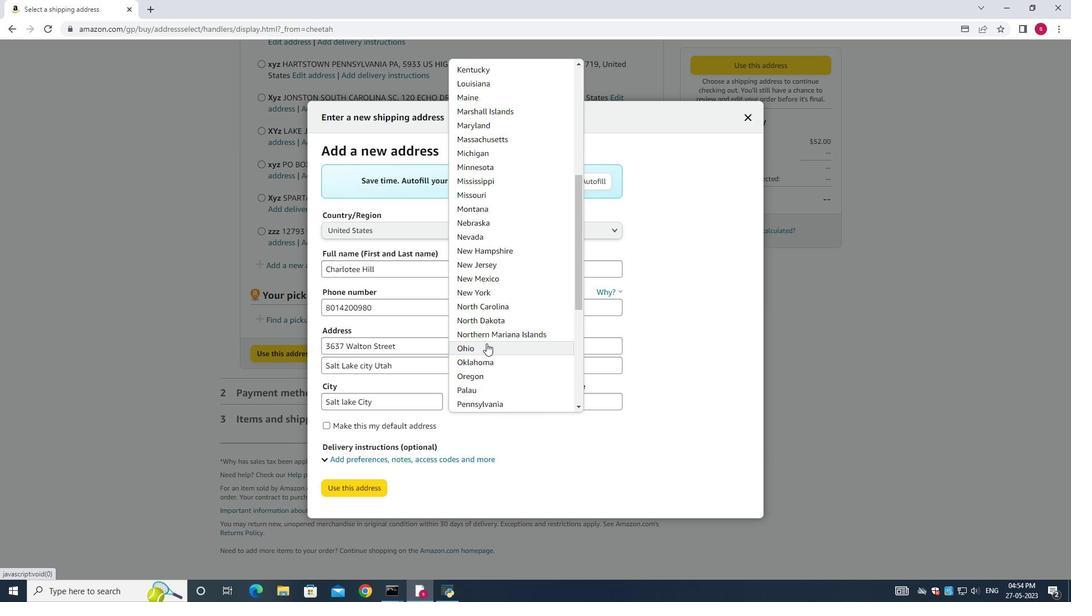 
Action: Mouse moved to (488, 357)
Screenshot: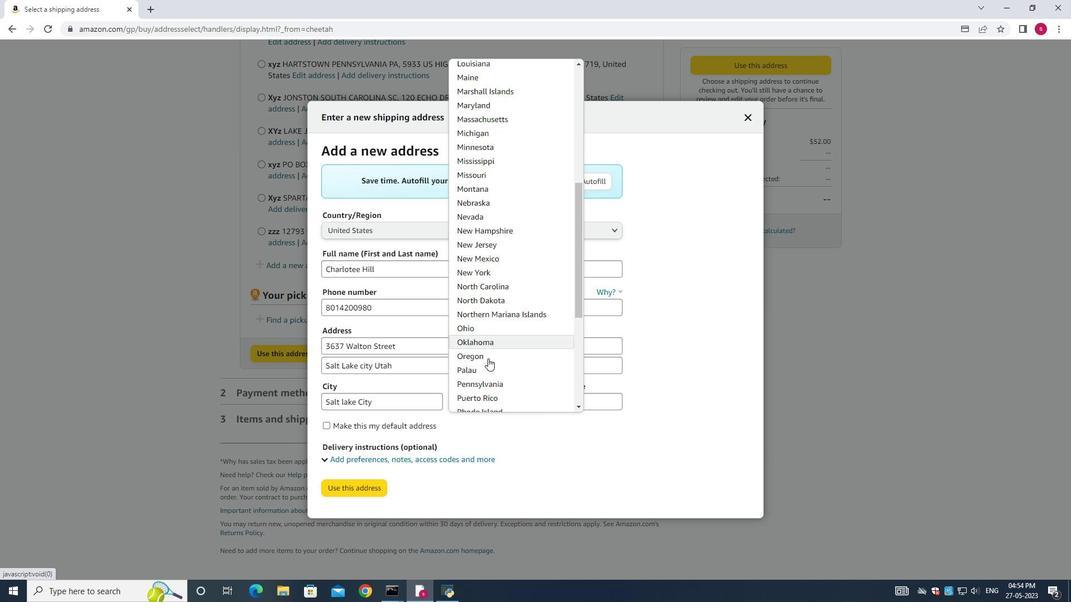 
Action: Mouse scrolled (488, 357) with delta (0, 0)
Screenshot: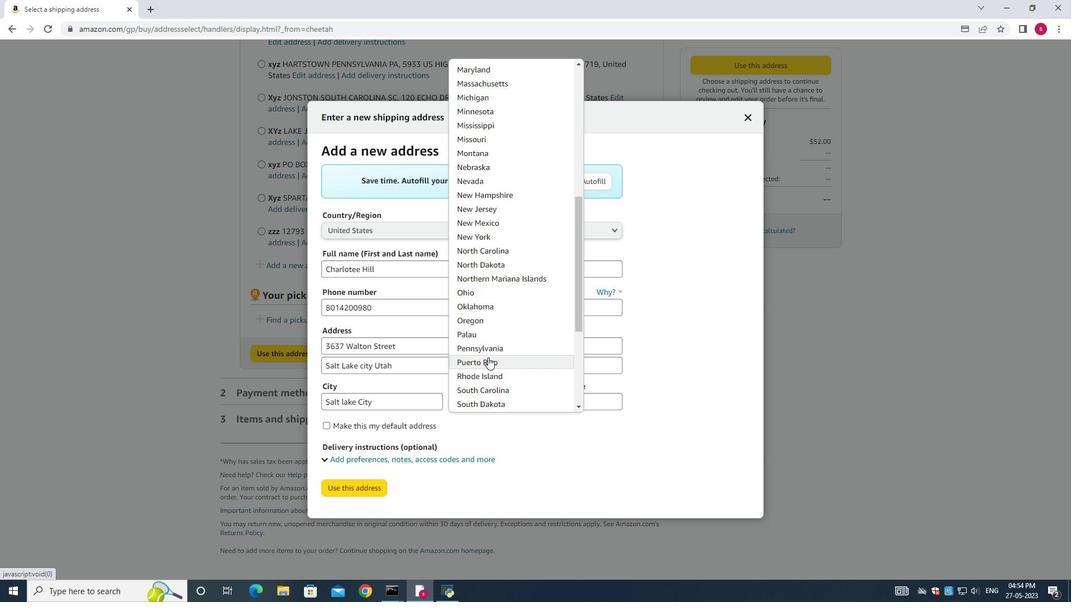 
Action: Mouse scrolled (488, 357) with delta (0, 0)
Screenshot: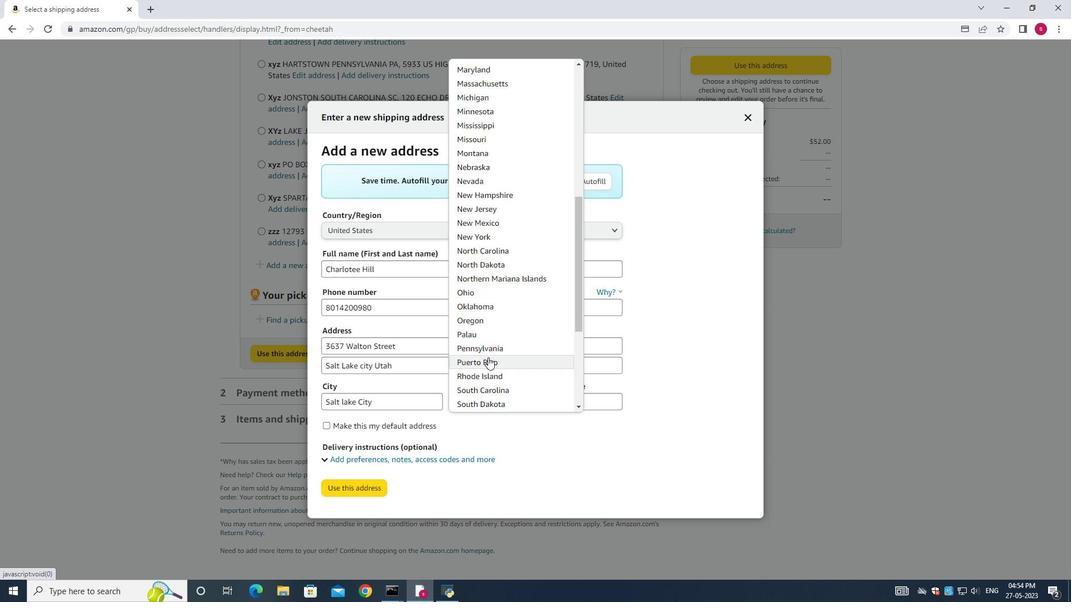 
Action: Mouse scrolled (488, 357) with delta (0, 0)
Screenshot: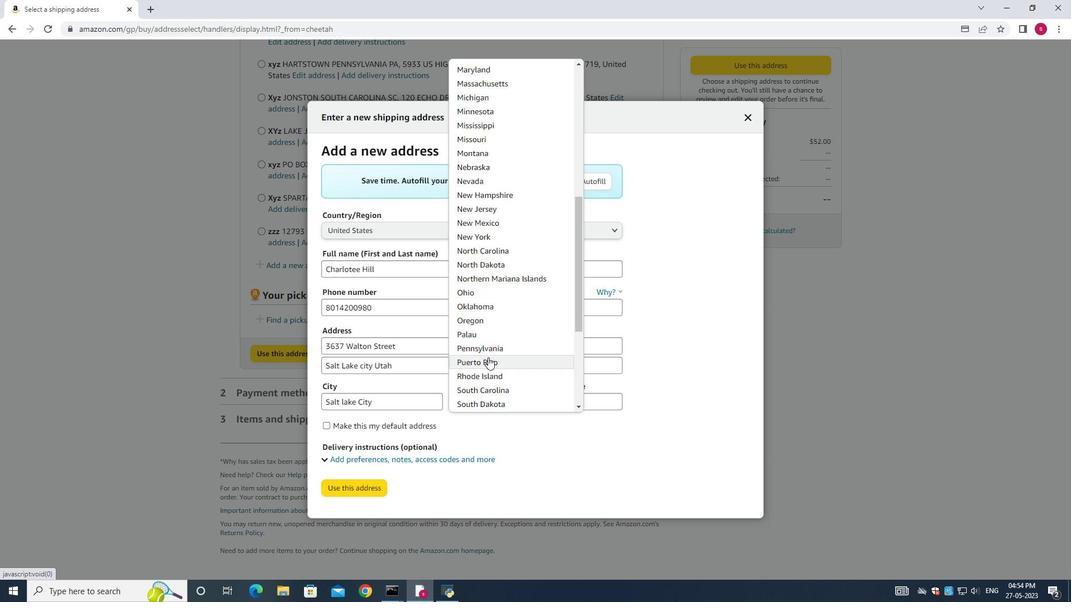 
Action: Mouse moved to (480, 280)
Screenshot: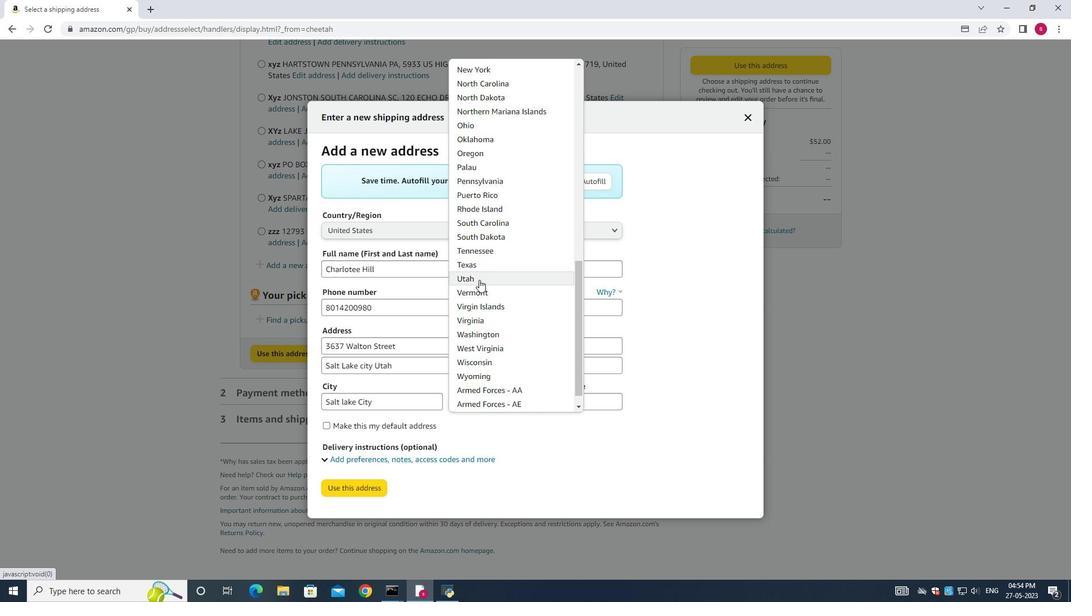 
Action: Mouse pressed left at (480, 280)
Screenshot: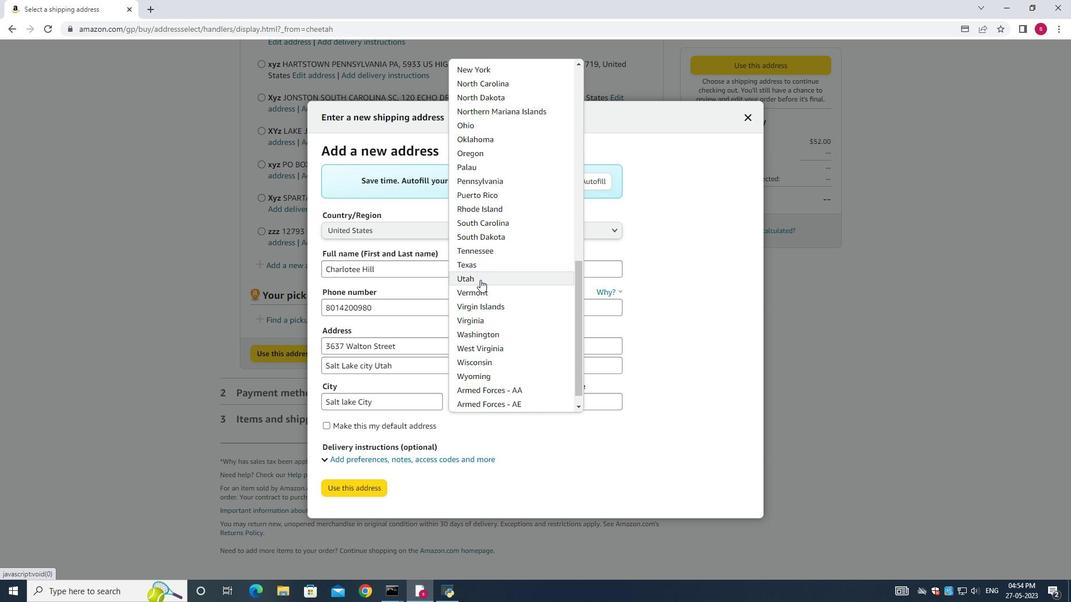 
Action: Mouse moved to (571, 395)
Screenshot: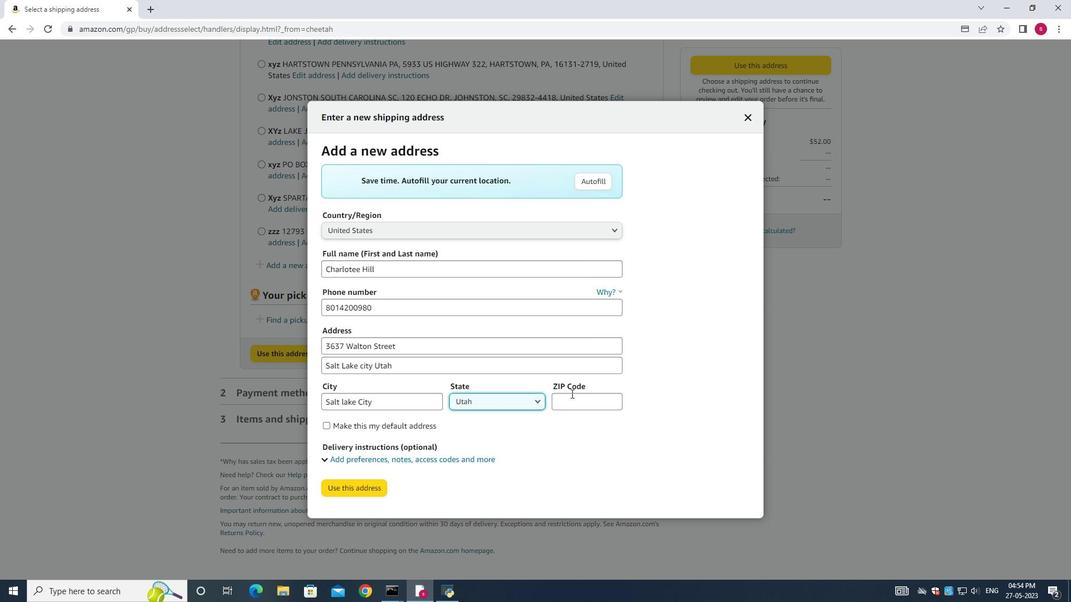 
Action: Mouse pressed left at (571, 395)
Screenshot: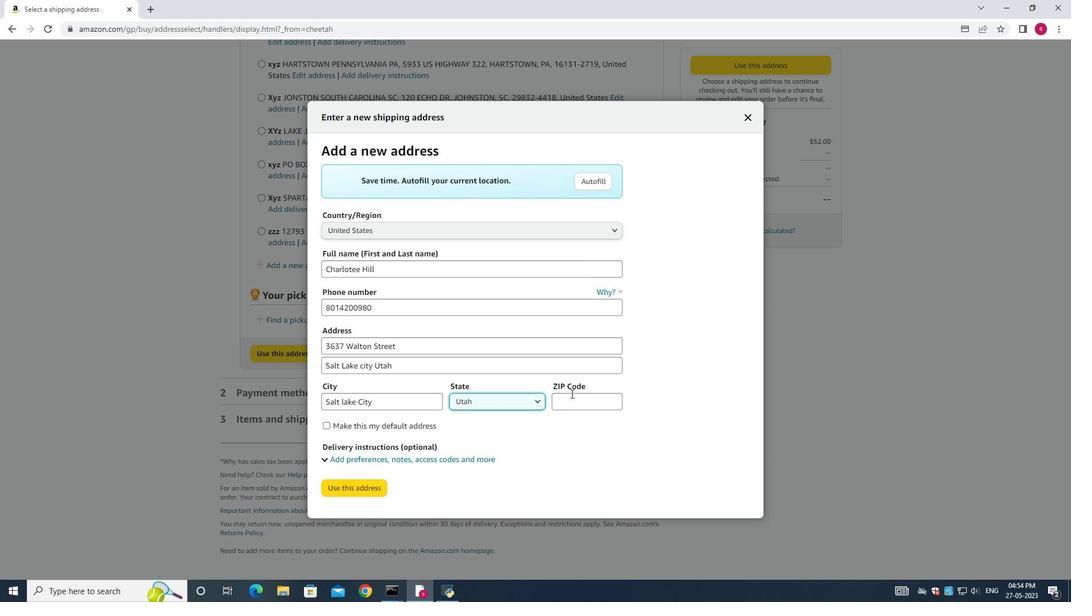 
Action: Mouse moved to (572, 395)
Screenshot: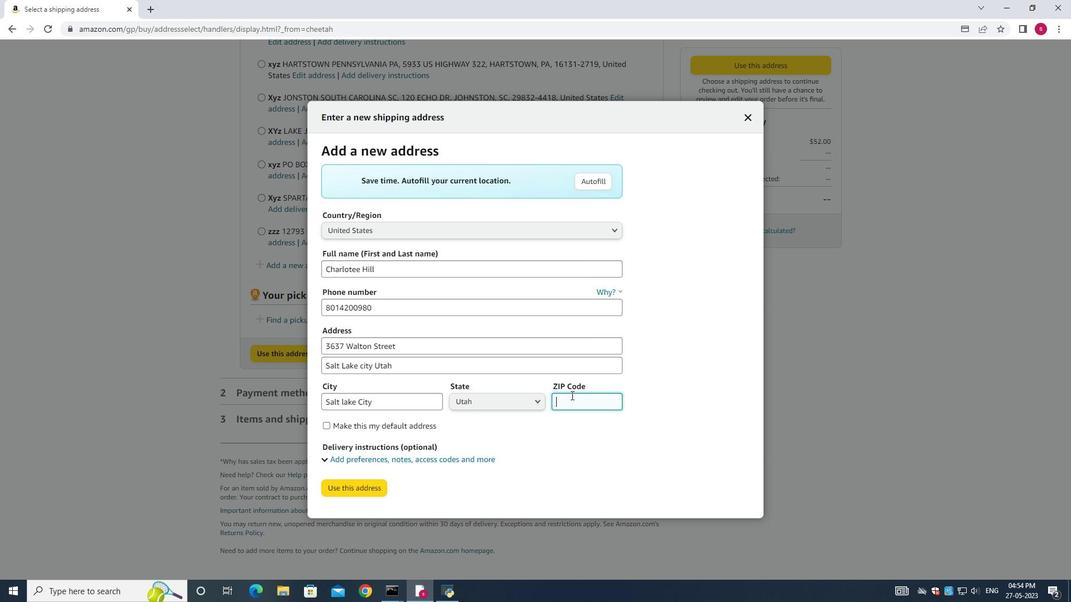 
Action: Key pressed 84104
Screenshot: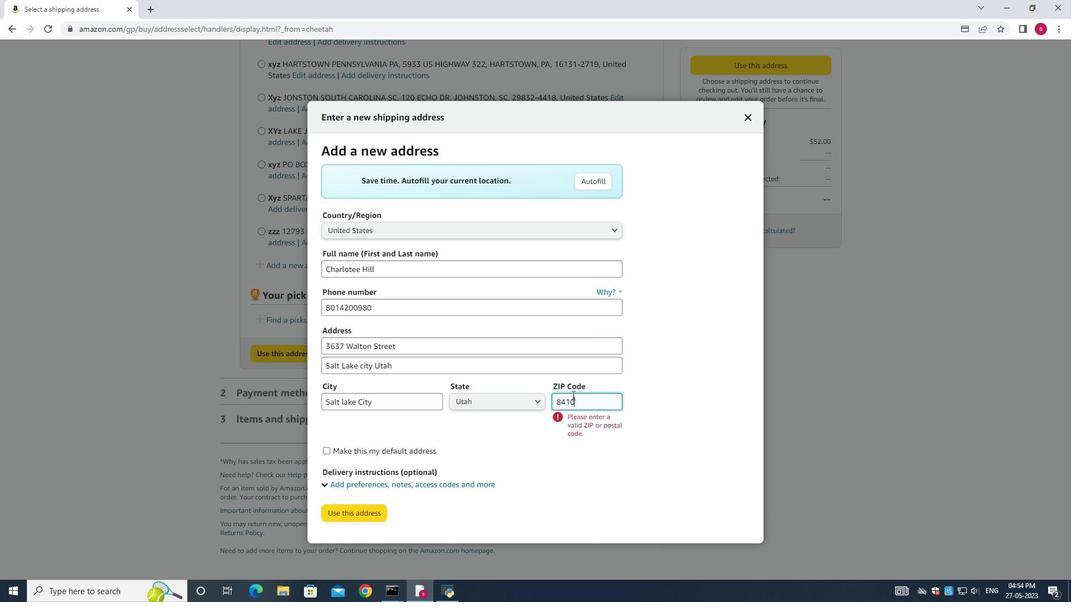 
Action: Mouse moved to (352, 486)
Screenshot: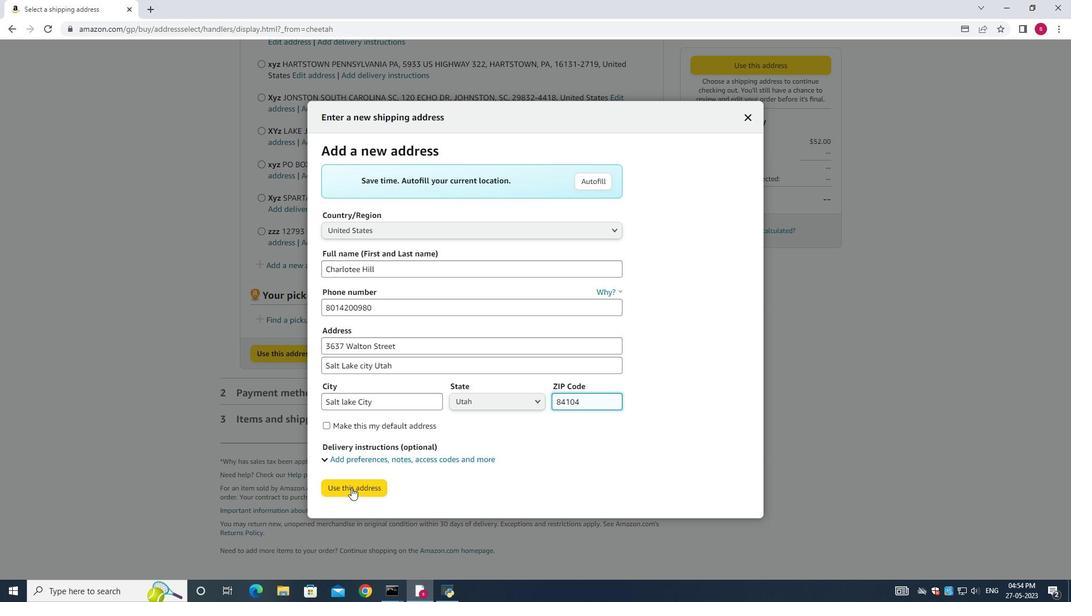 
Action: Mouse pressed left at (352, 486)
Screenshot: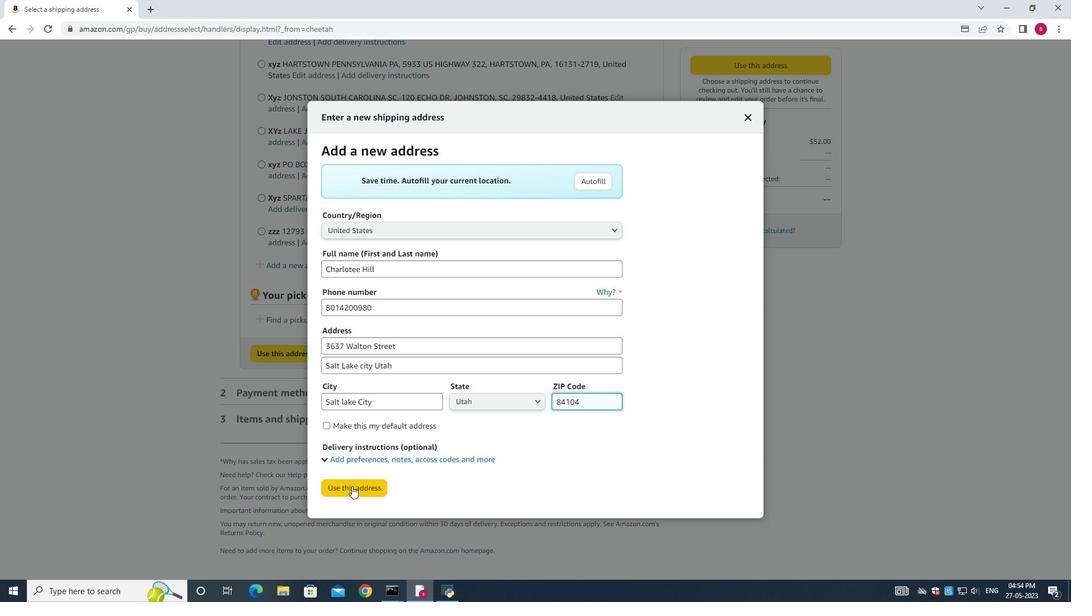 
Action: Mouse moved to (348, 560)
Screenshot: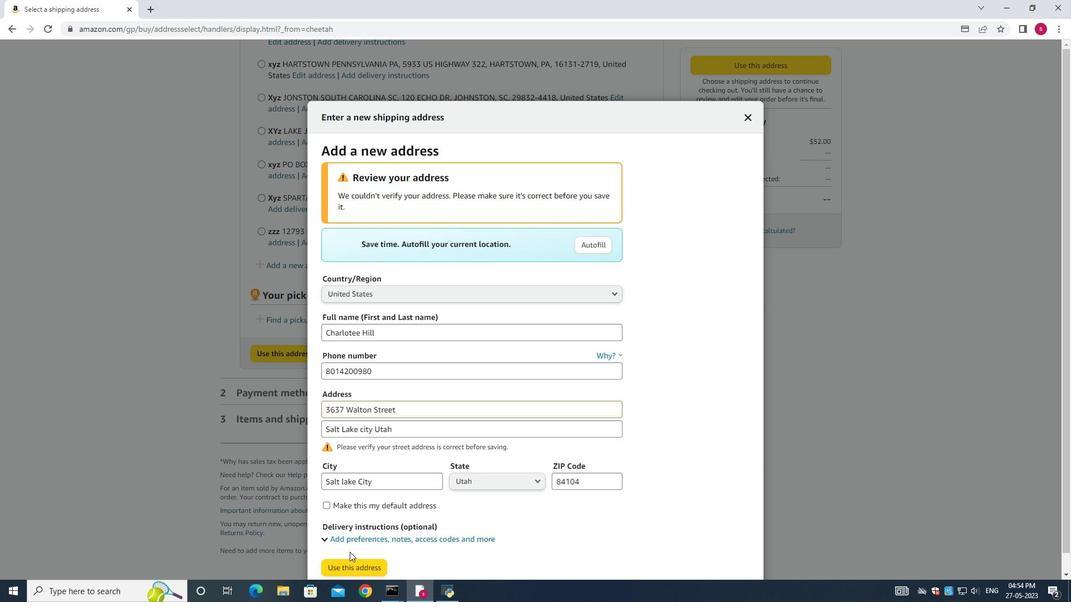 
Action: Mouse pressed left at (348, 560)
Screenshot: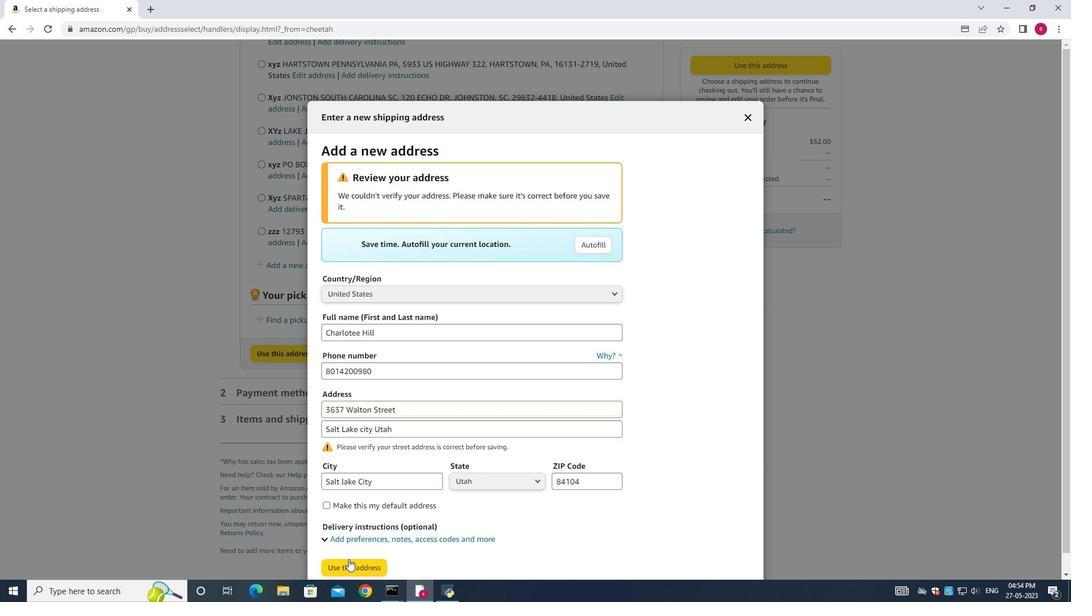
Action: Mouse moved to (532, 287)
Screenshot: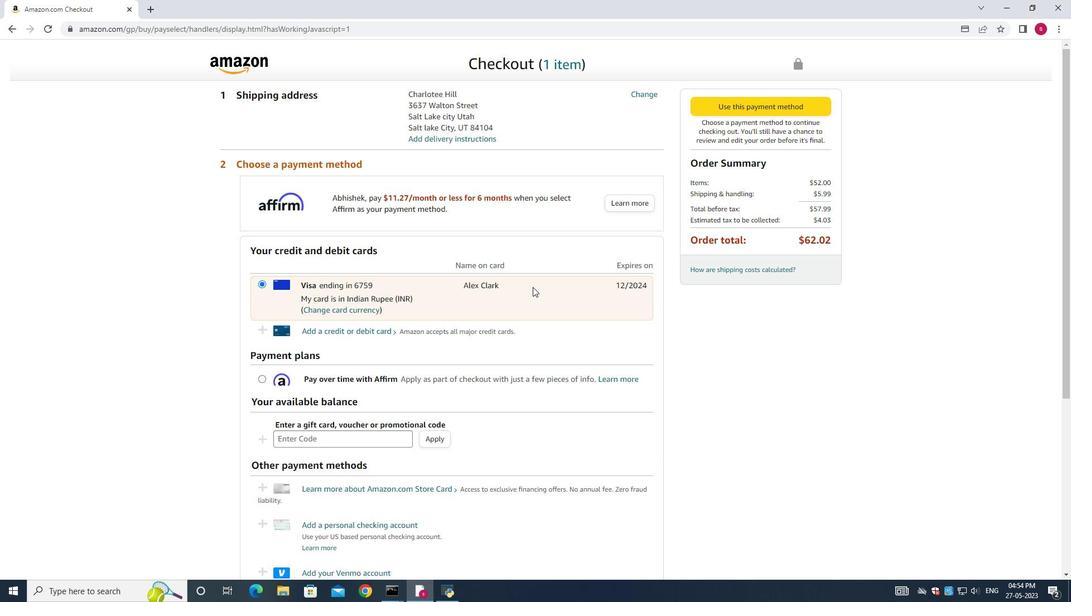 
